 Task: Formula fields to calculate the distance
Action: Mouse moved to (565, 673)
Screenshot: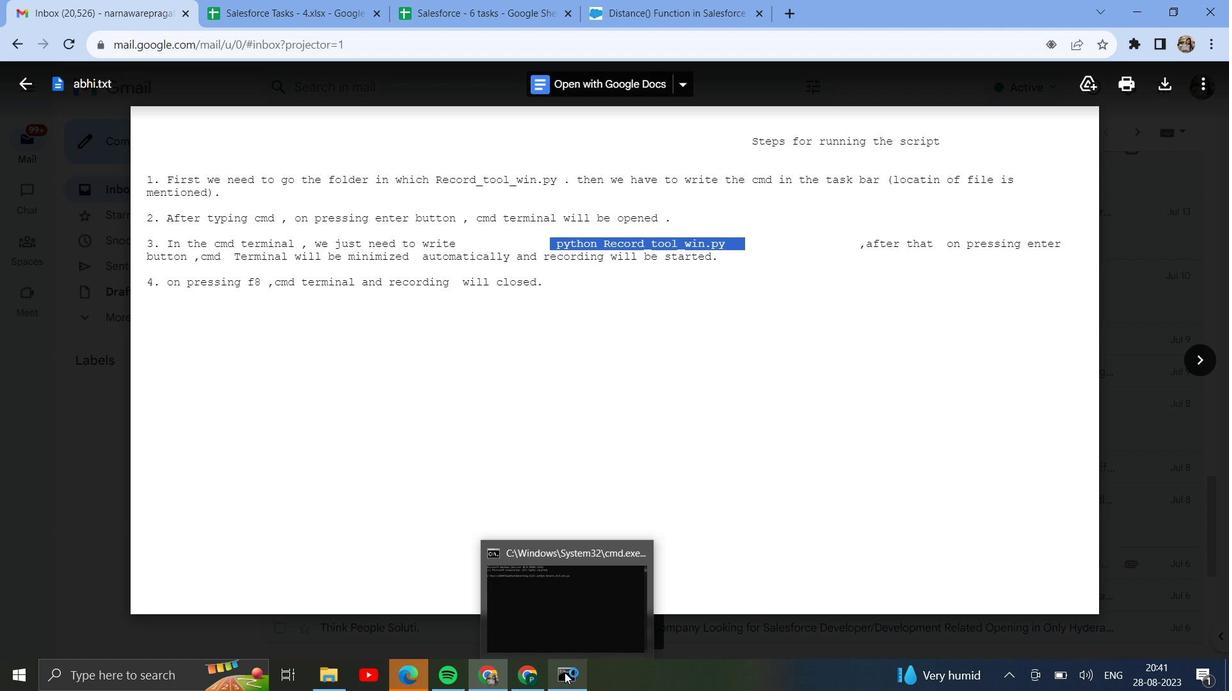 
Action: Mouse pressed left at (565, 673)
Screenshot: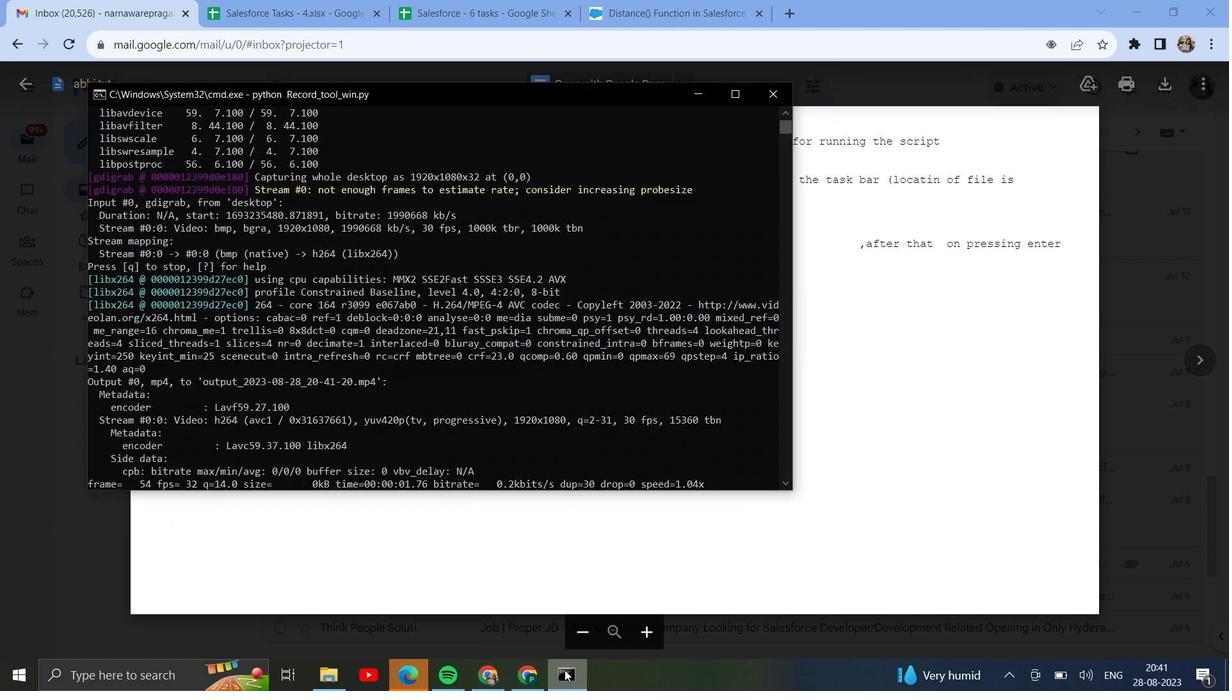 
Action: Mouse moved to (510, 409)
Screenshot: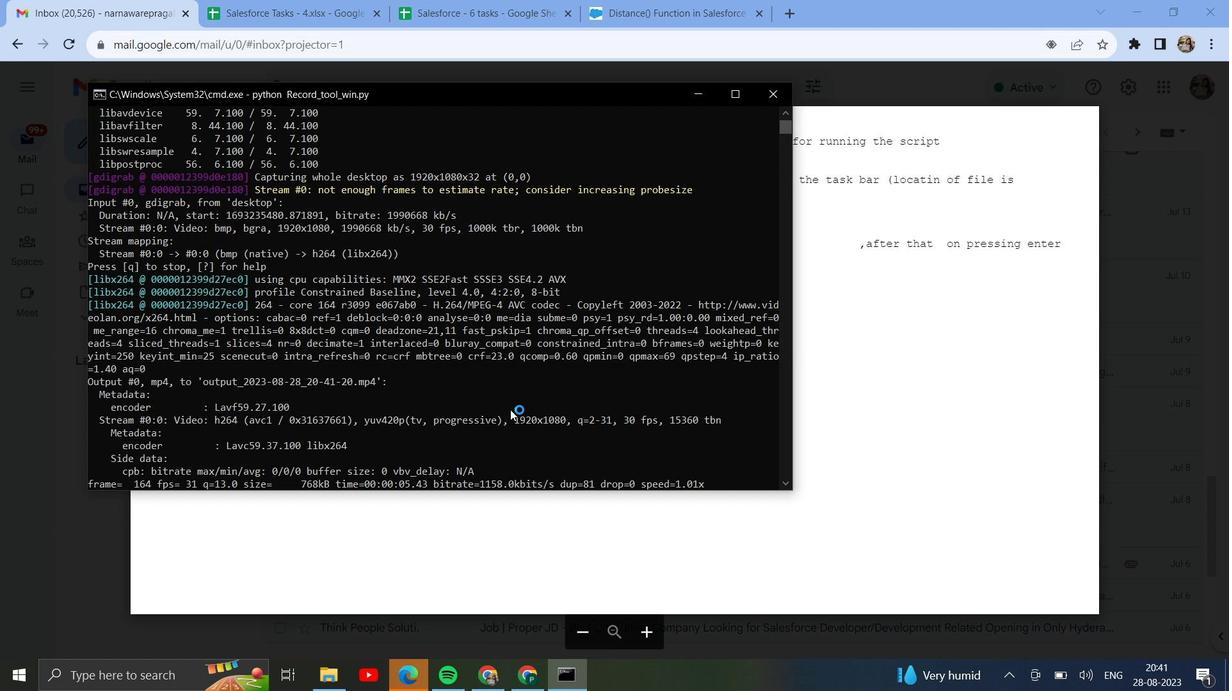 
Action: Mouse scrolled (510, 409) with delta (0, 0)
Screenshot: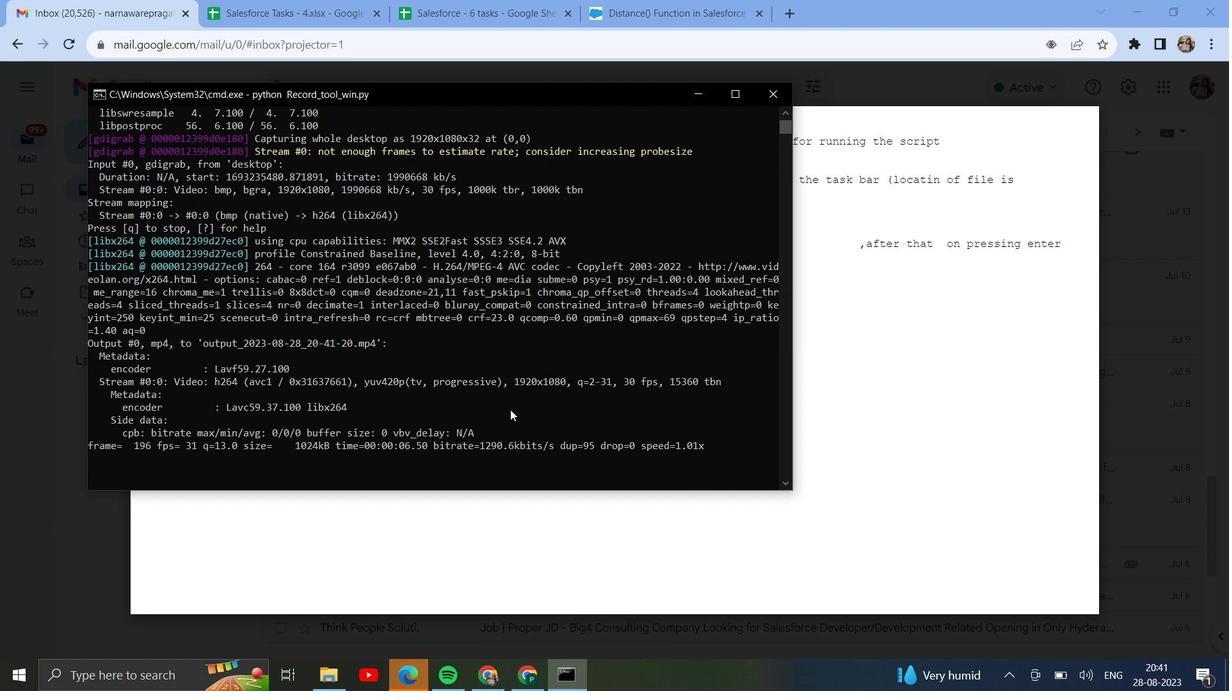 
Action: Mouse moved to (528, 682)
Screenshot: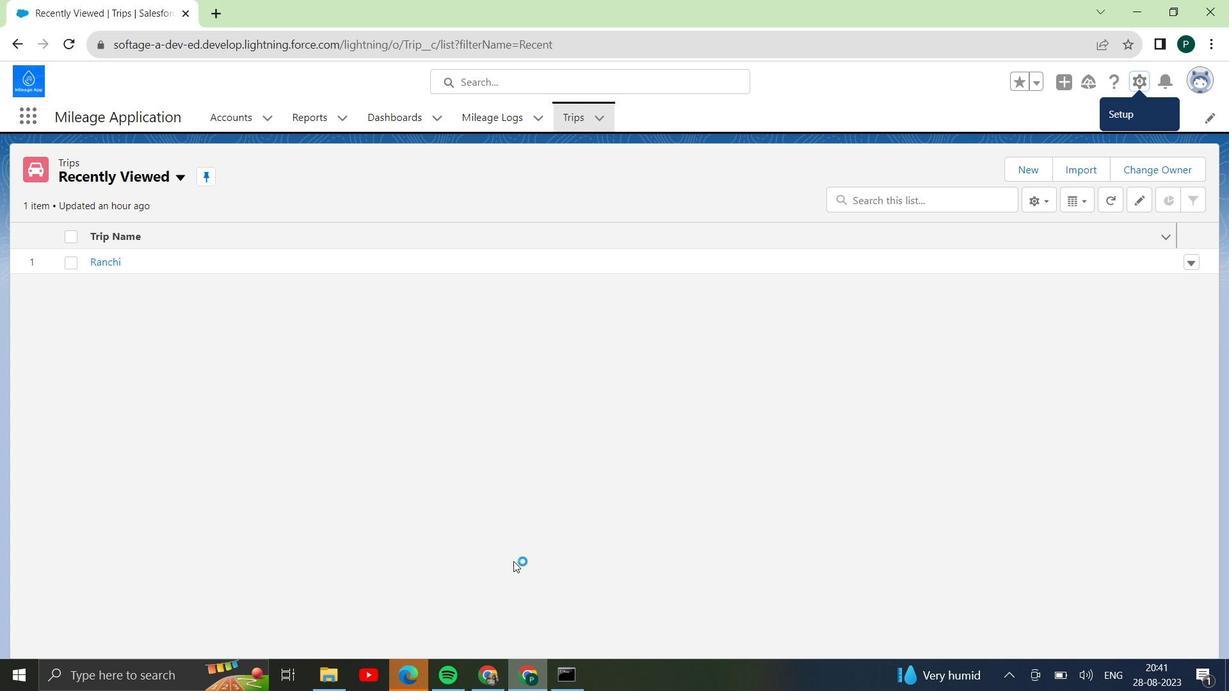 
Action: Mouse pressed left at (528, 682)
Screenshot: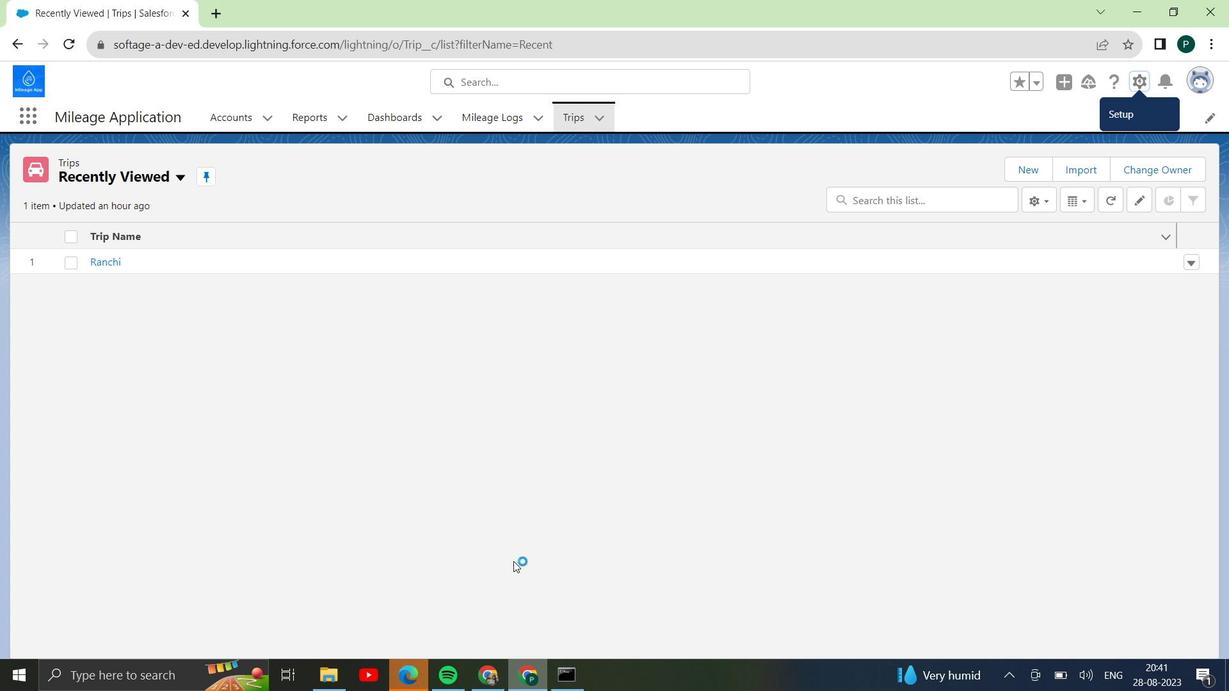 
Action: Mouse moved to (1127, 83)
Screenshot: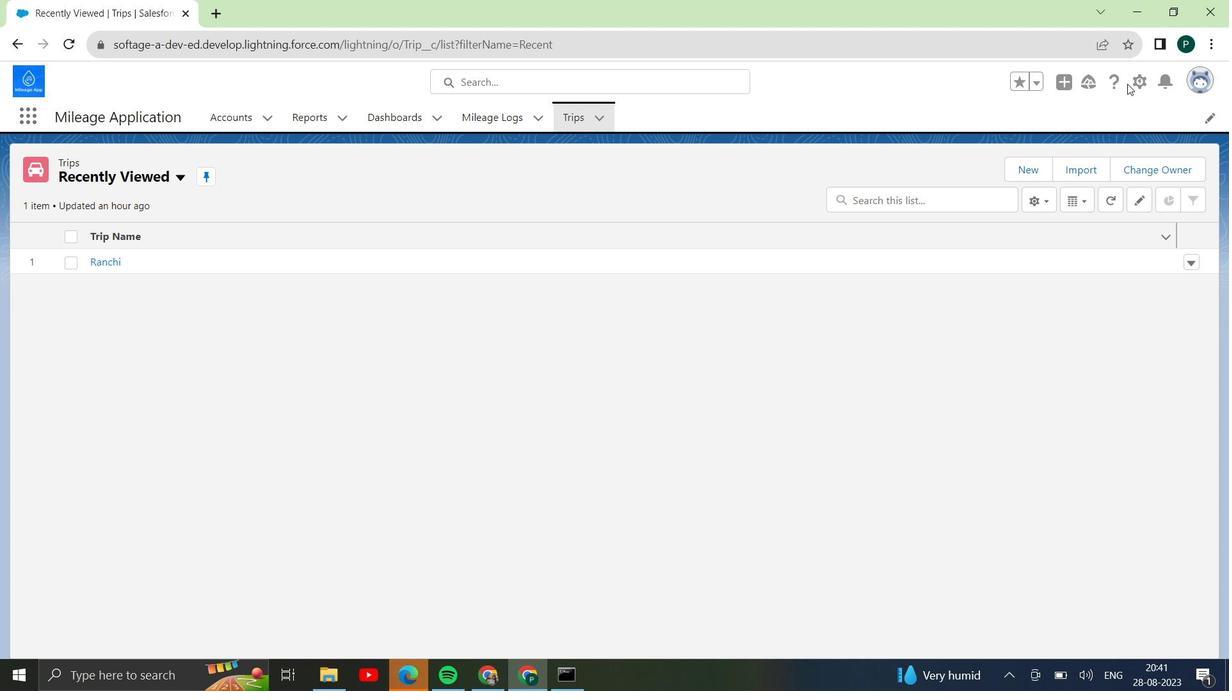 
Action: Mouse pressed left at (1127, 83)
Screenshot: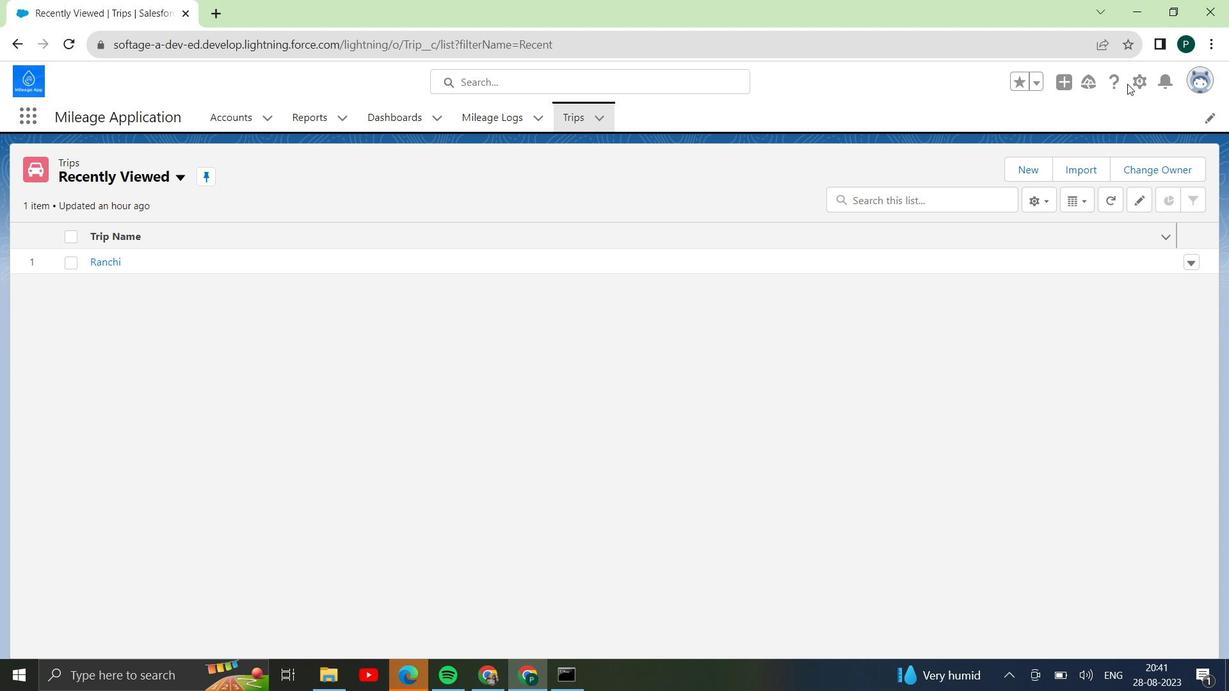 
Action: Mouse moved to (1143, 85)
Screenshot: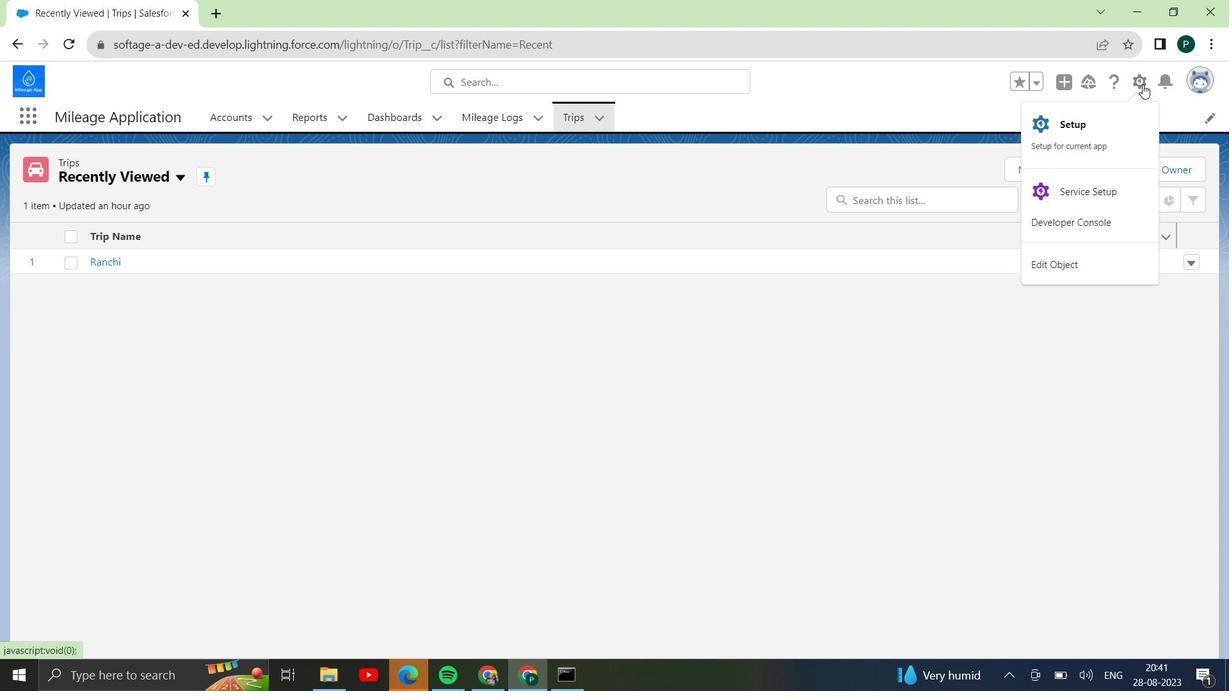 
Action: Mouse pressed left at (1143, 85)
Screenshot: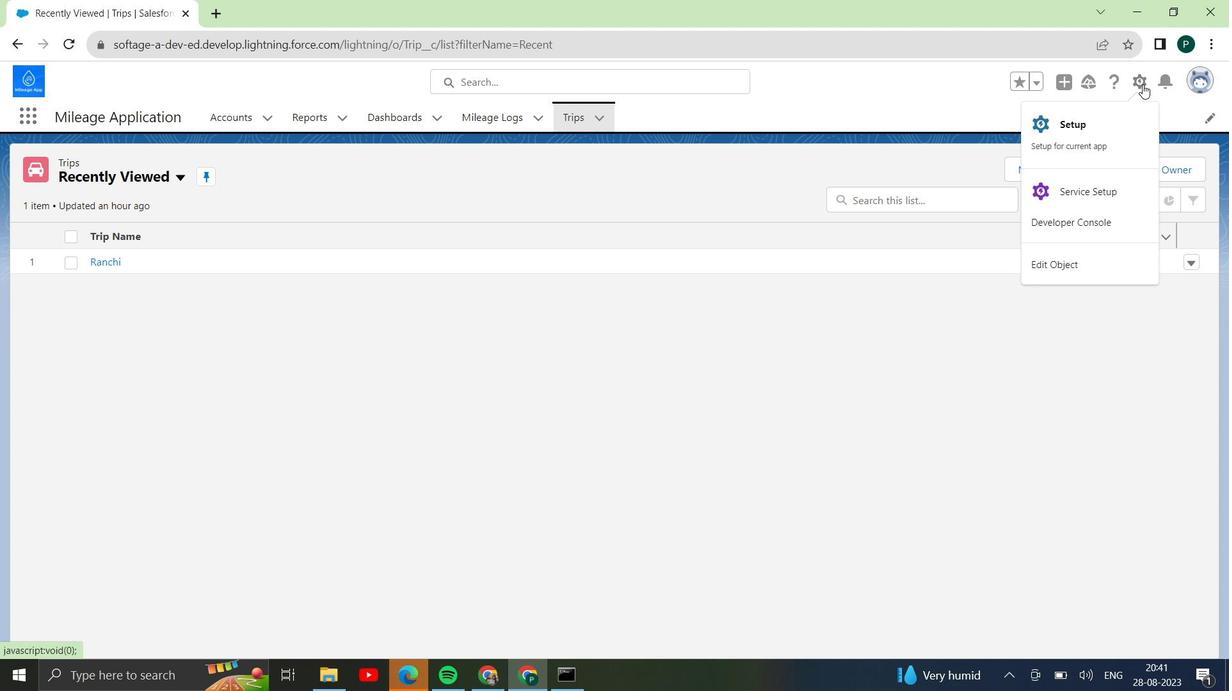 
Action: Mouse moved to (1059, 187)
Screenshot: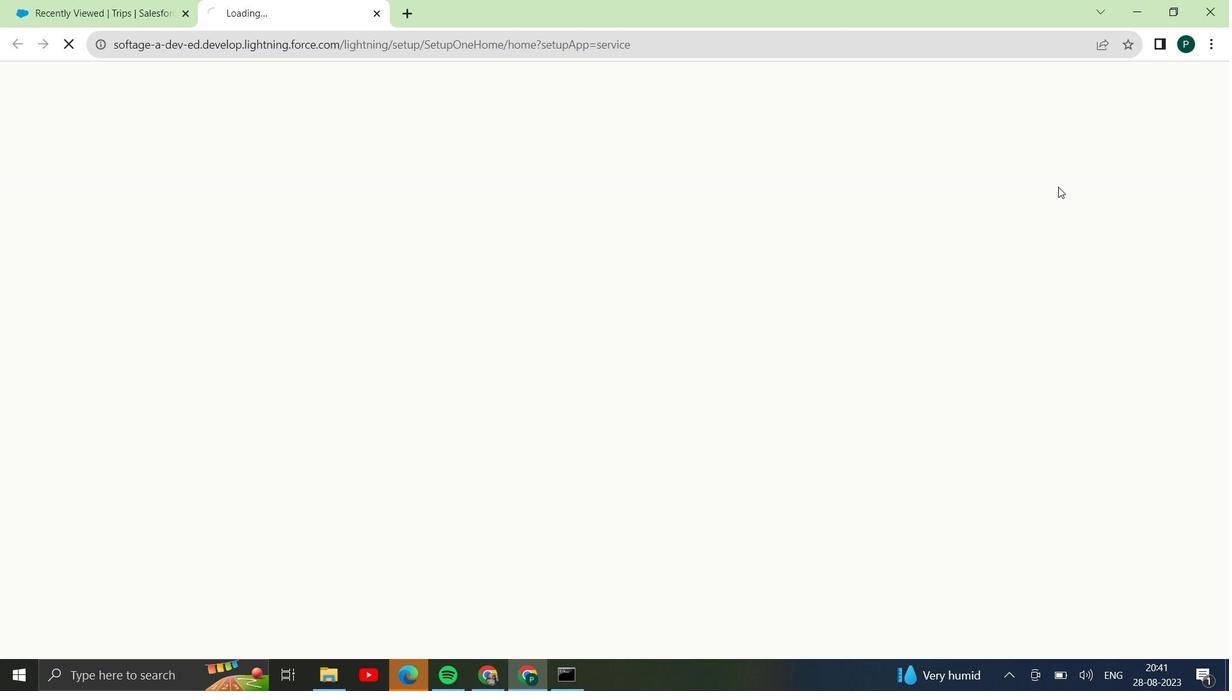 
Action: Mouse pressed left at (1059, 187)
Screenshot: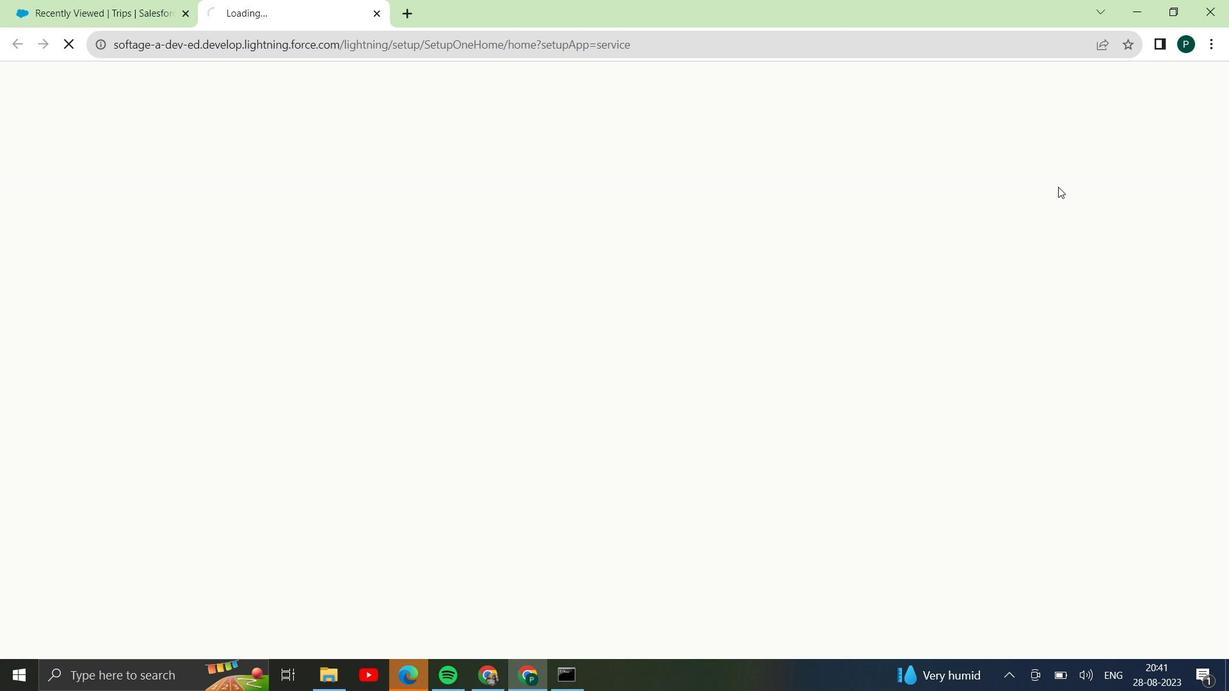 
Action: Mouse moved to (255, 122)
Screenshot: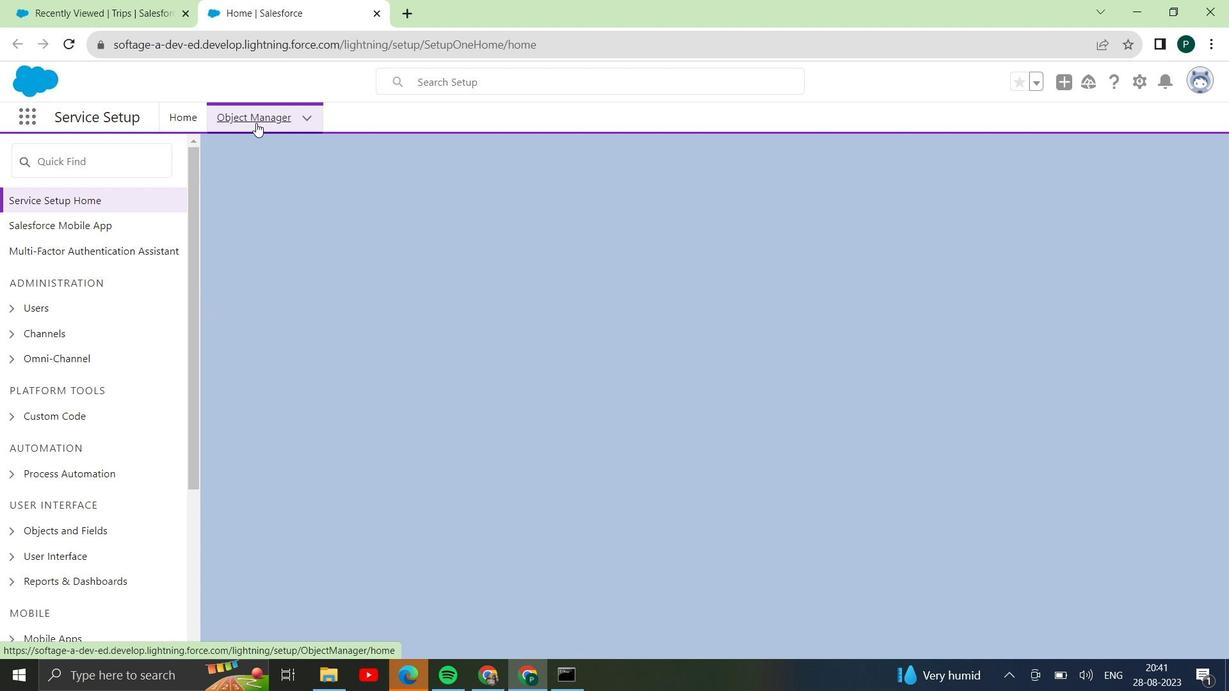 
Action: Mouse pressed left at (255, 122)
Screenshot: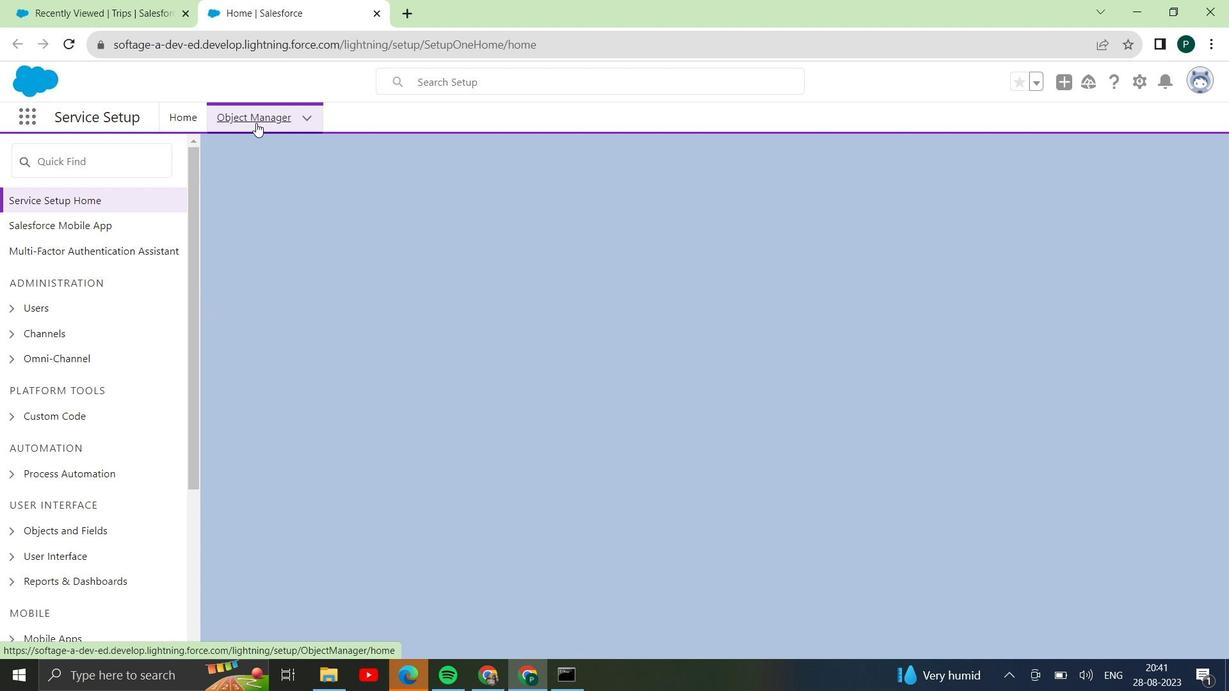 
Action: Mouse moved to (137, 17)
Screenshot: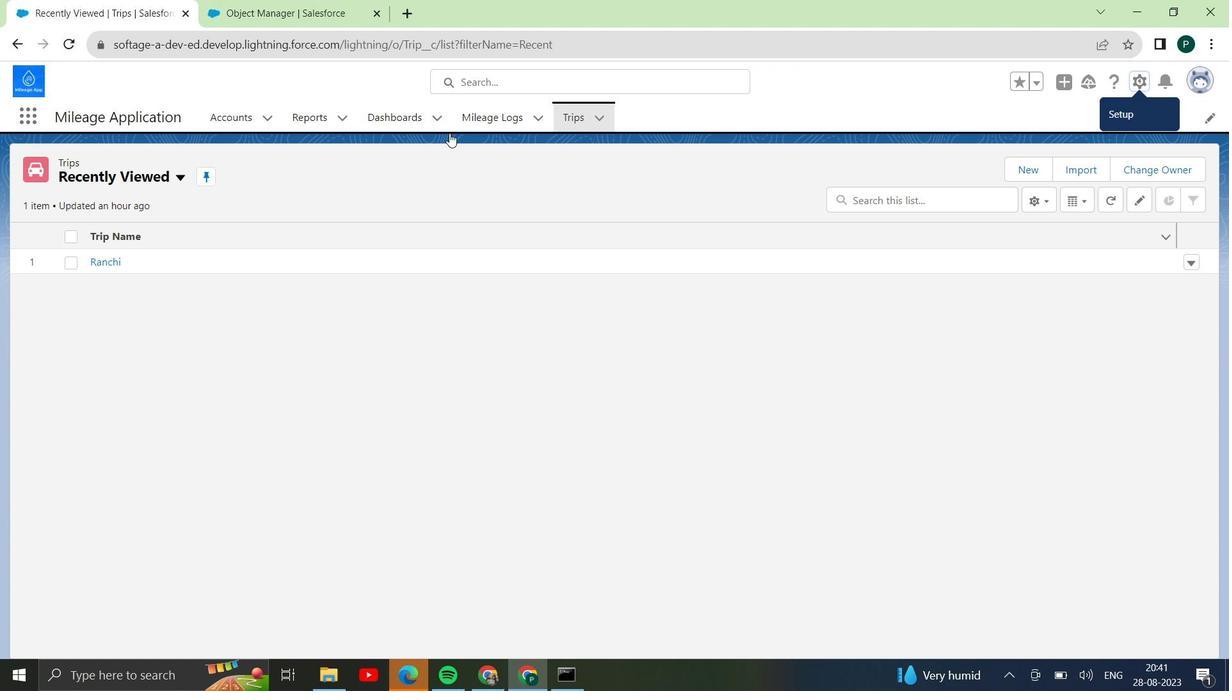 
Action: Mouse pressed left at (137, 17)
Screenshot: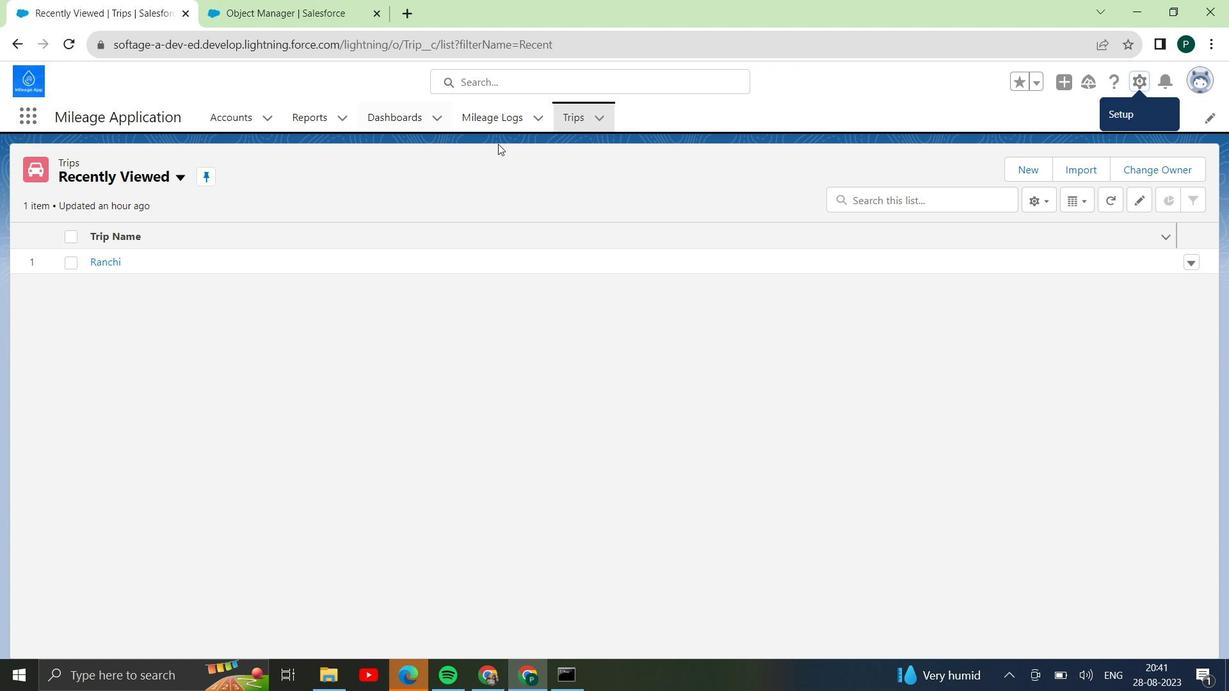 
Action: Mouse moved to (491, 119)
Screenshot: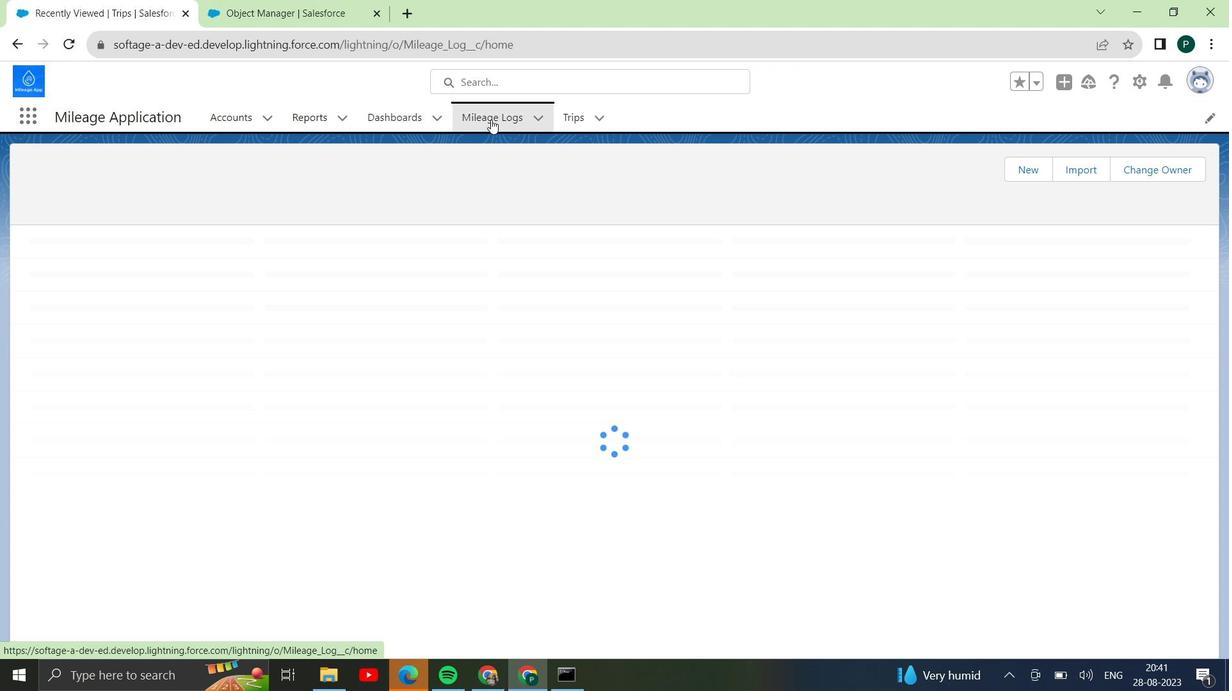 
Action: Mouse pressed left at (491, 119)
Screenshot: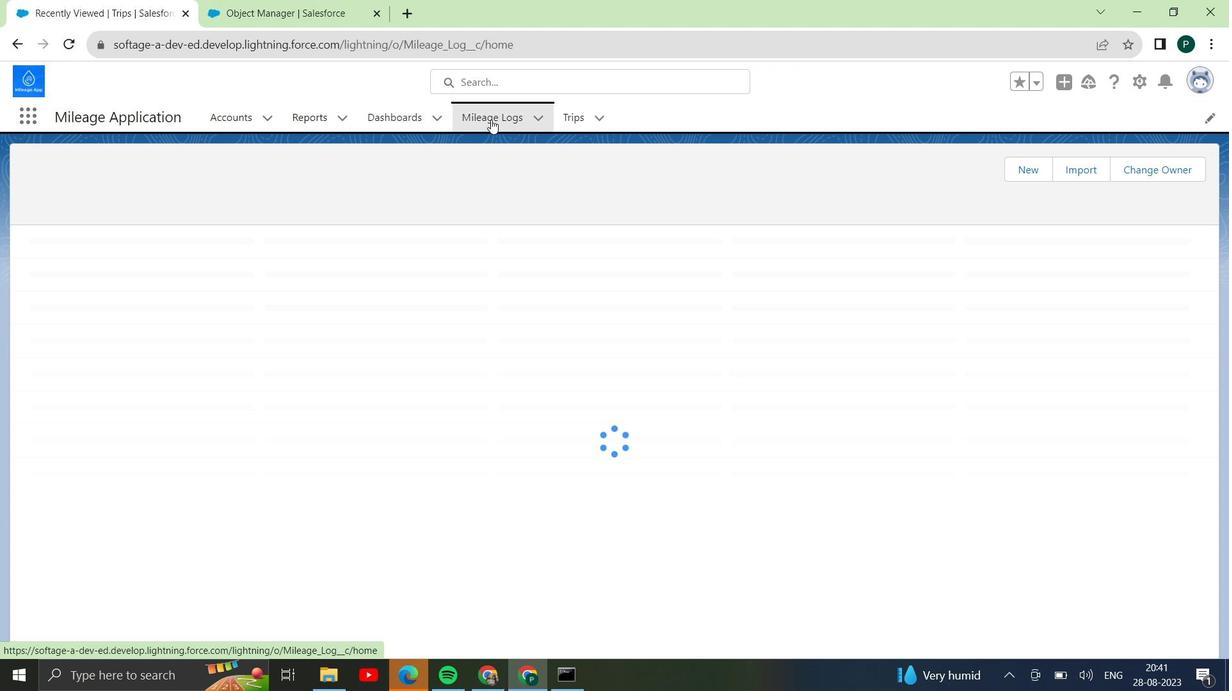 
Action: Mouse moved to (180, 176)
Screenshot: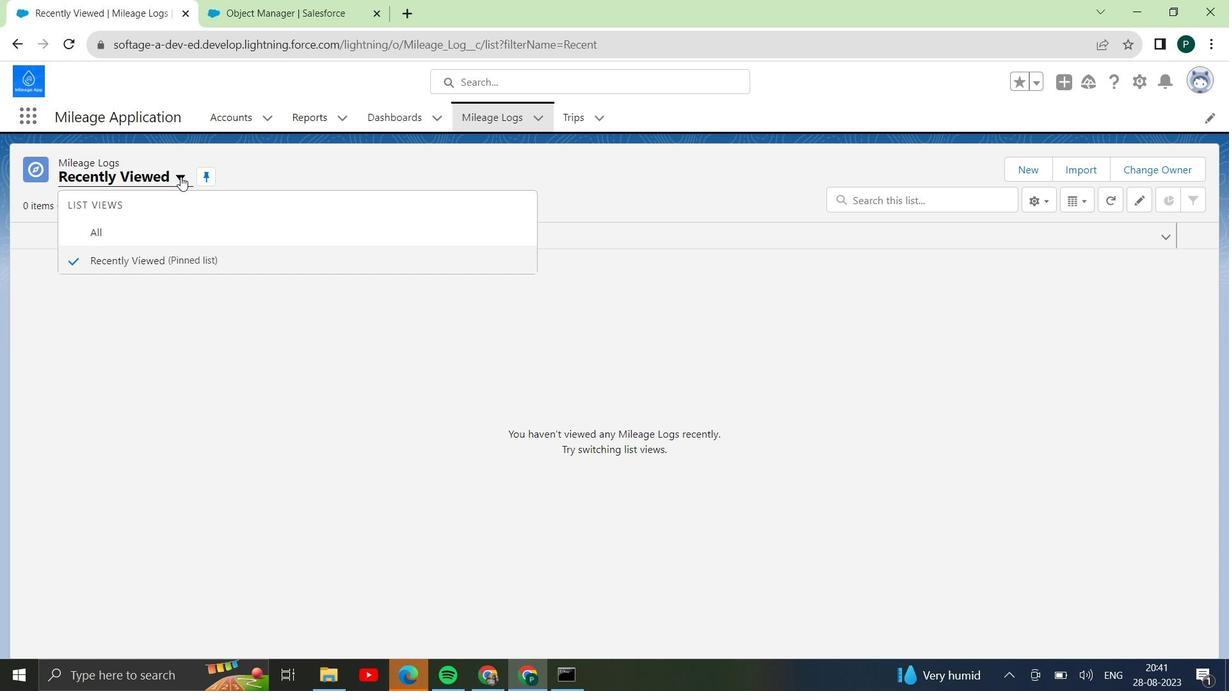 
Action: Mouse pressed left at (180, 176)
Screenshot: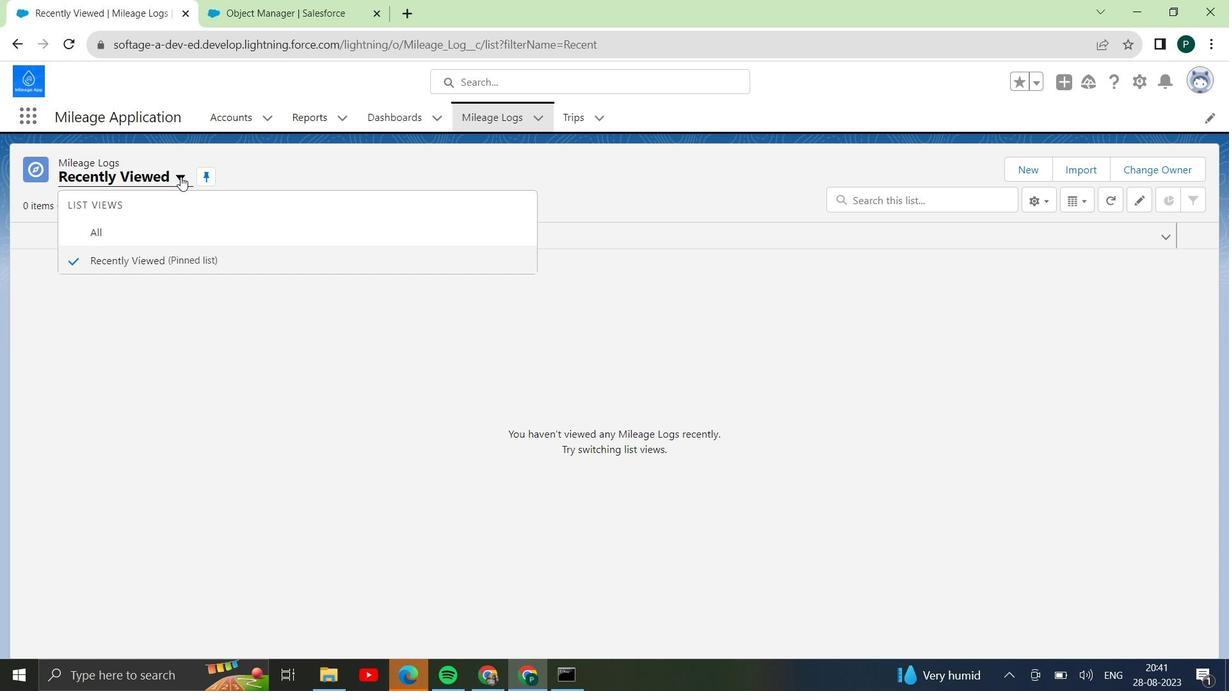 
Action: Mouse moved to (143, 229)
Screenshot: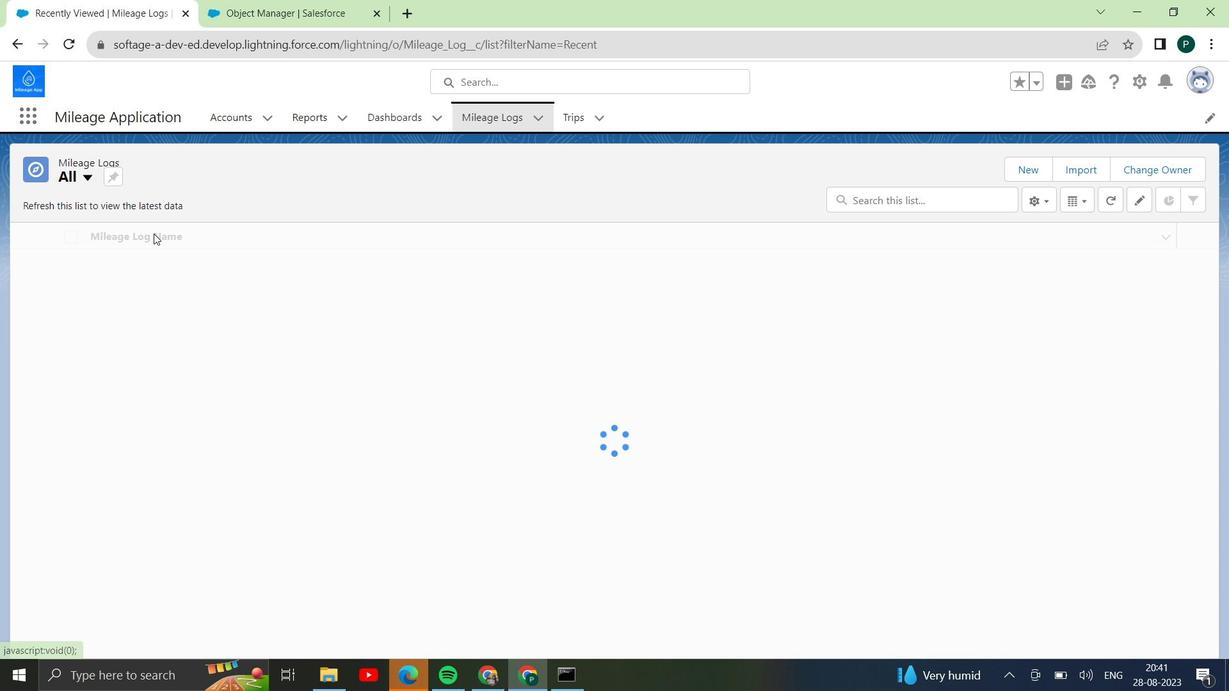 
Action: Mouse pressed left at (143, 229)
Screenshot: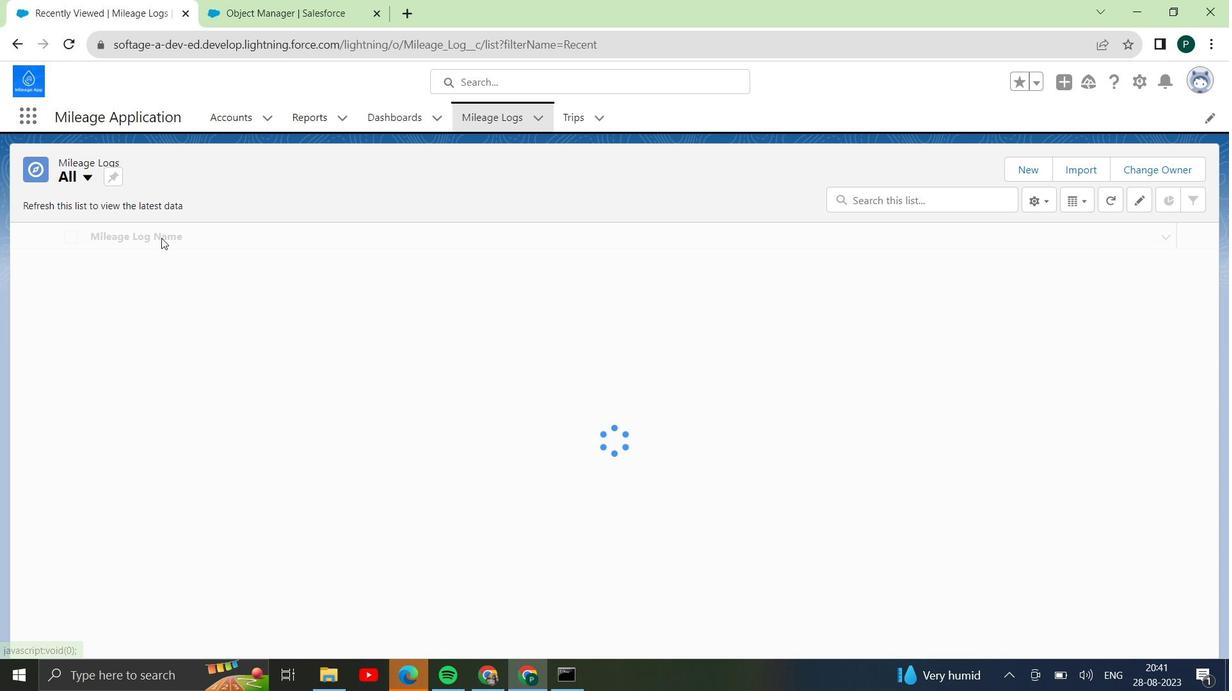 
Action: Mouse moved to (302, 17)
Screenshot: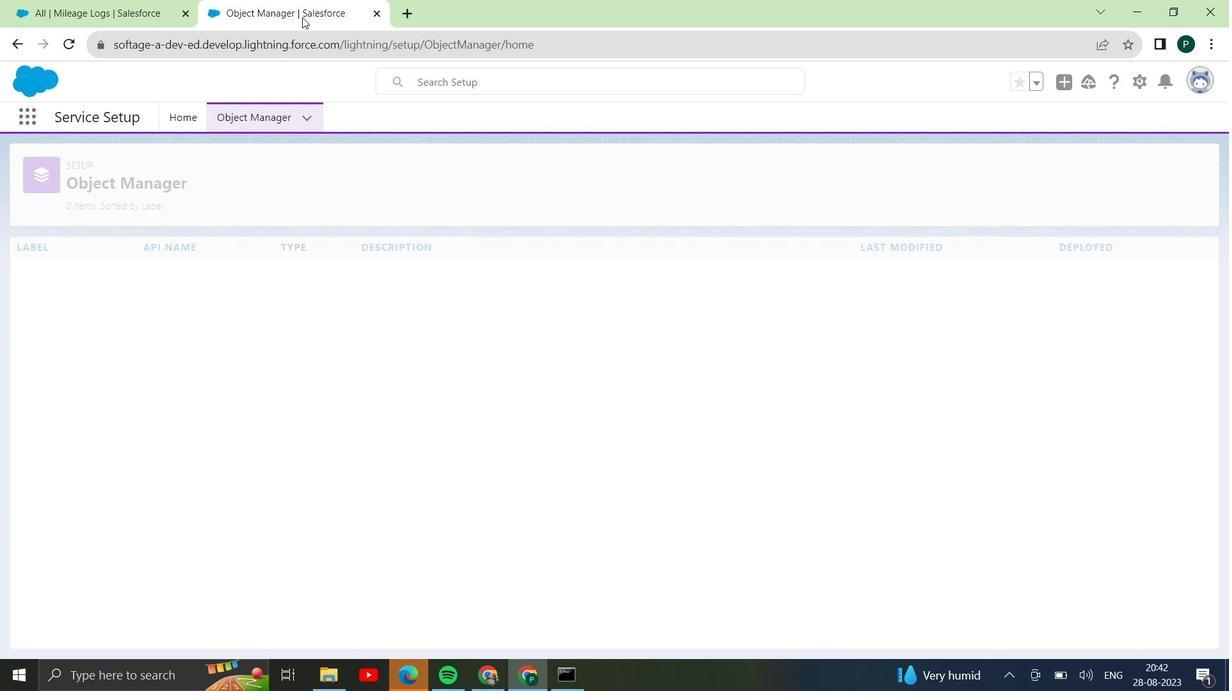 
Action: Mouse pressed left at (302, 17)
Screenshot: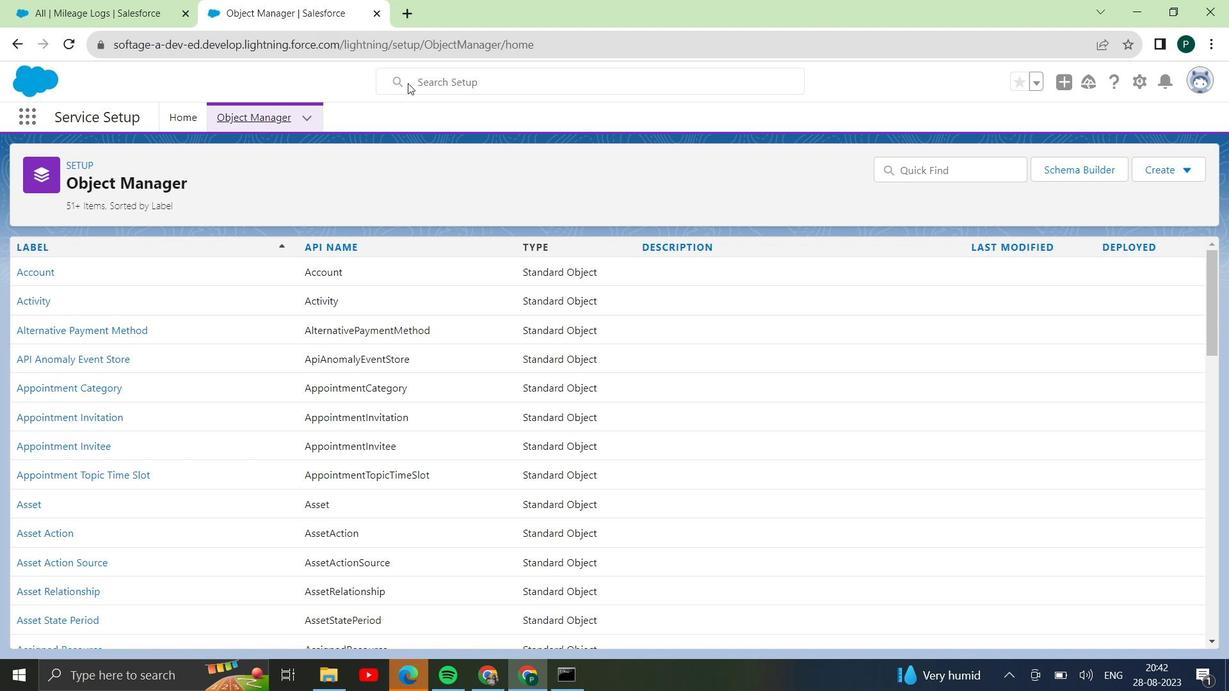 
Action: Mouse moved to (82, 446)
Screenshot: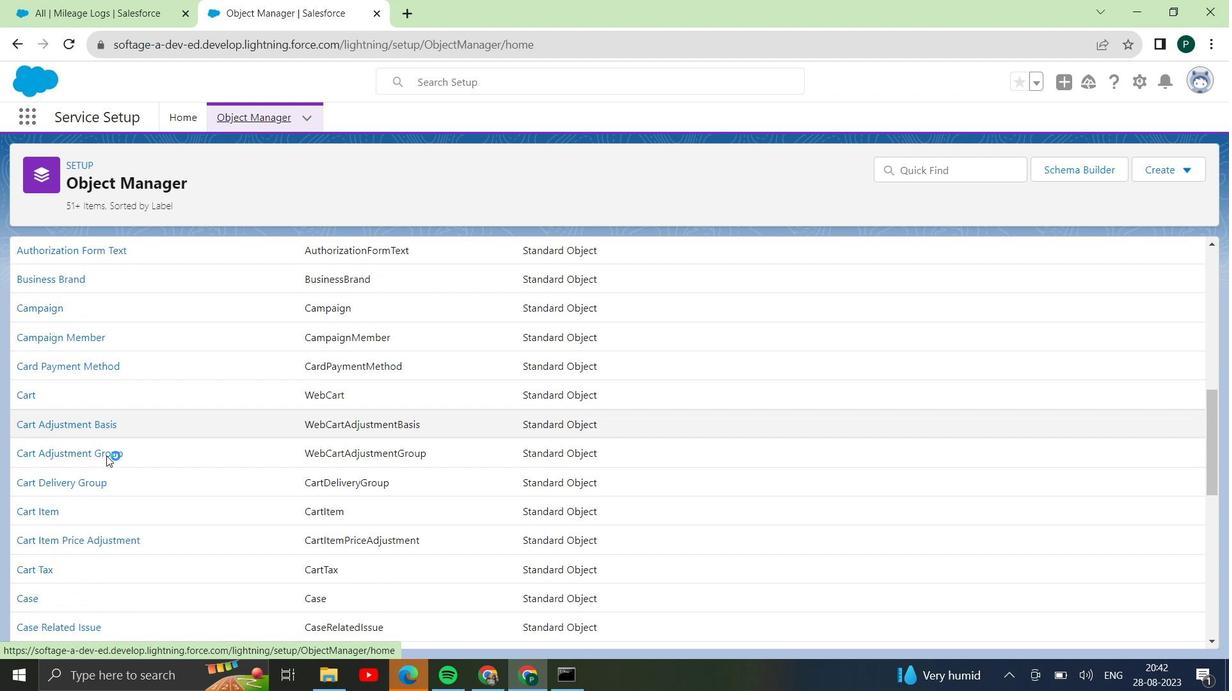 
Action: Mouse scrolled (82, 445) with delta (0, 0)
Screenshot: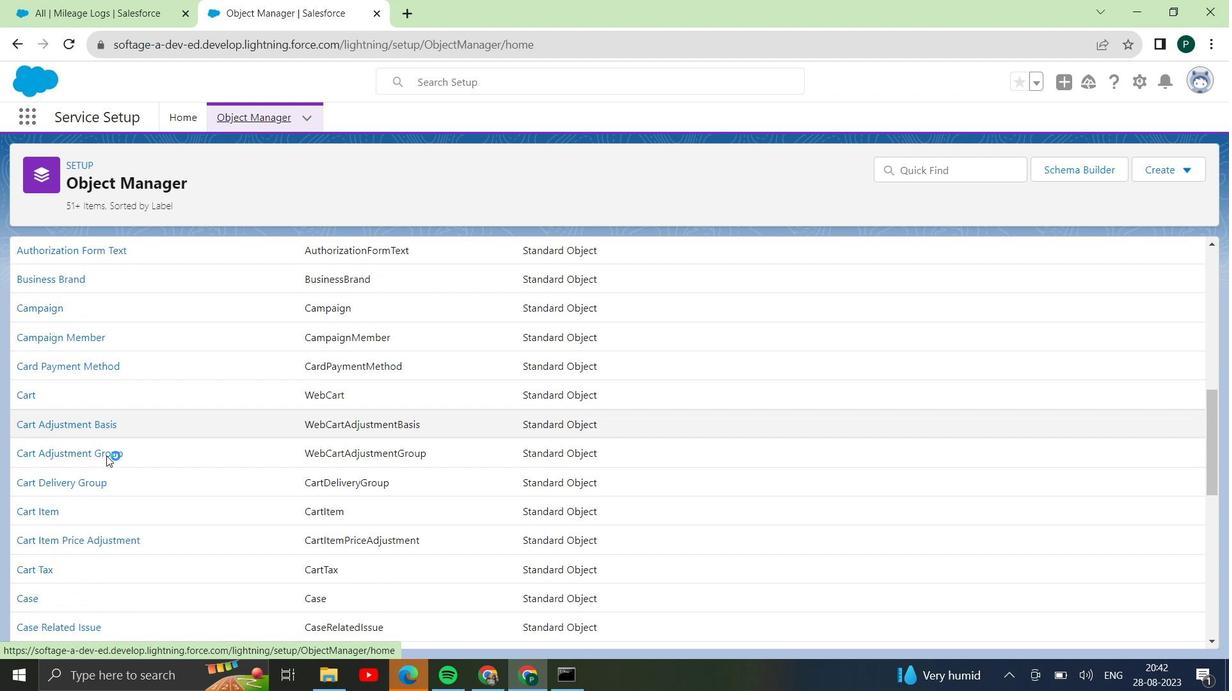 
Action: Mouse moved to (83, 446)
Screenshot: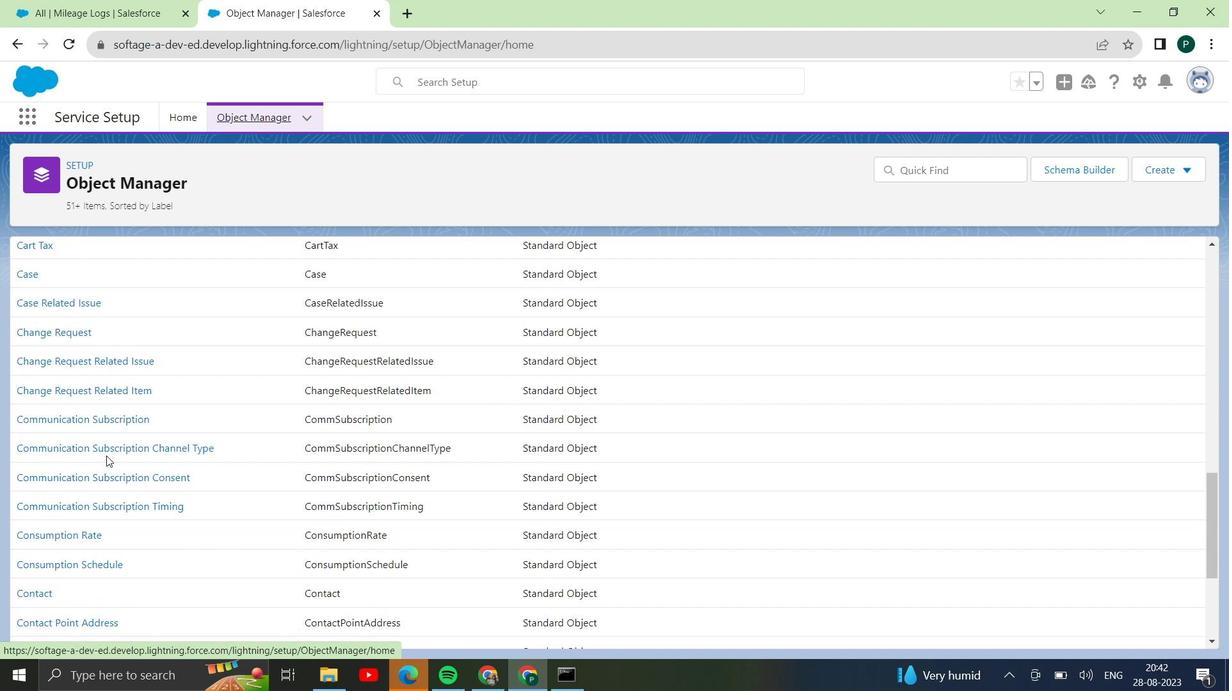 
Action: Mouse scrolled (83, 445) with delta (0, 0)
Screenshot: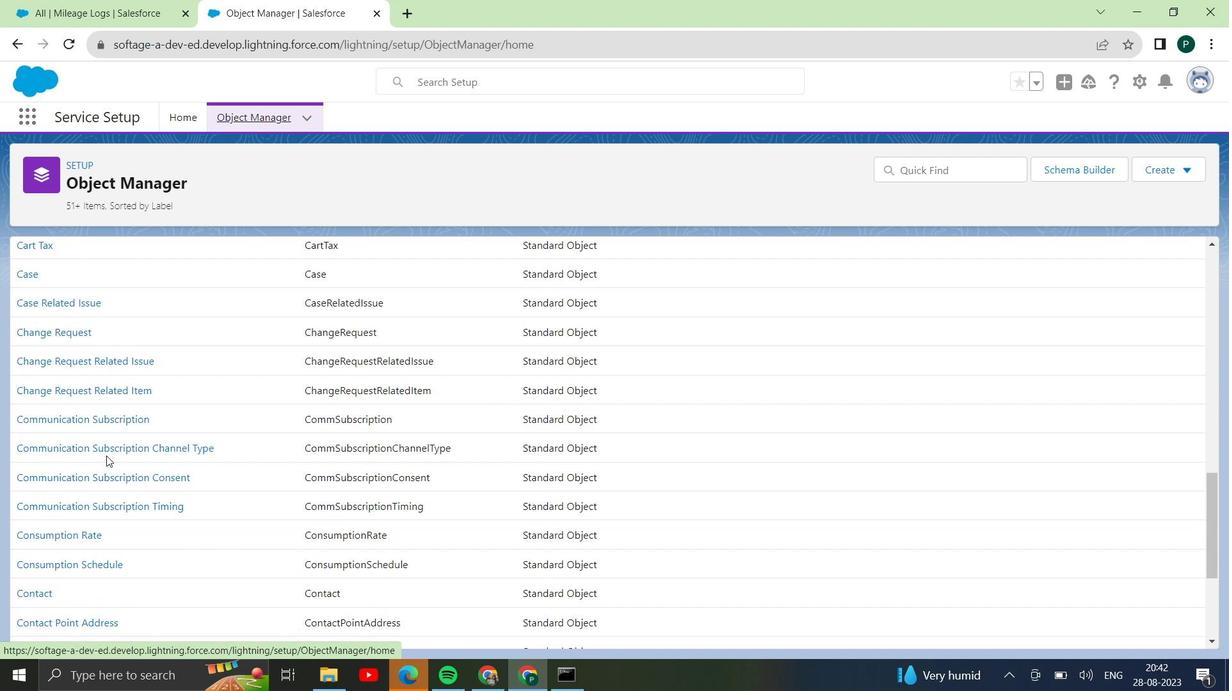 
Action: Mouse scrolled (83, 445) with delta (0, 0)
Screenshot: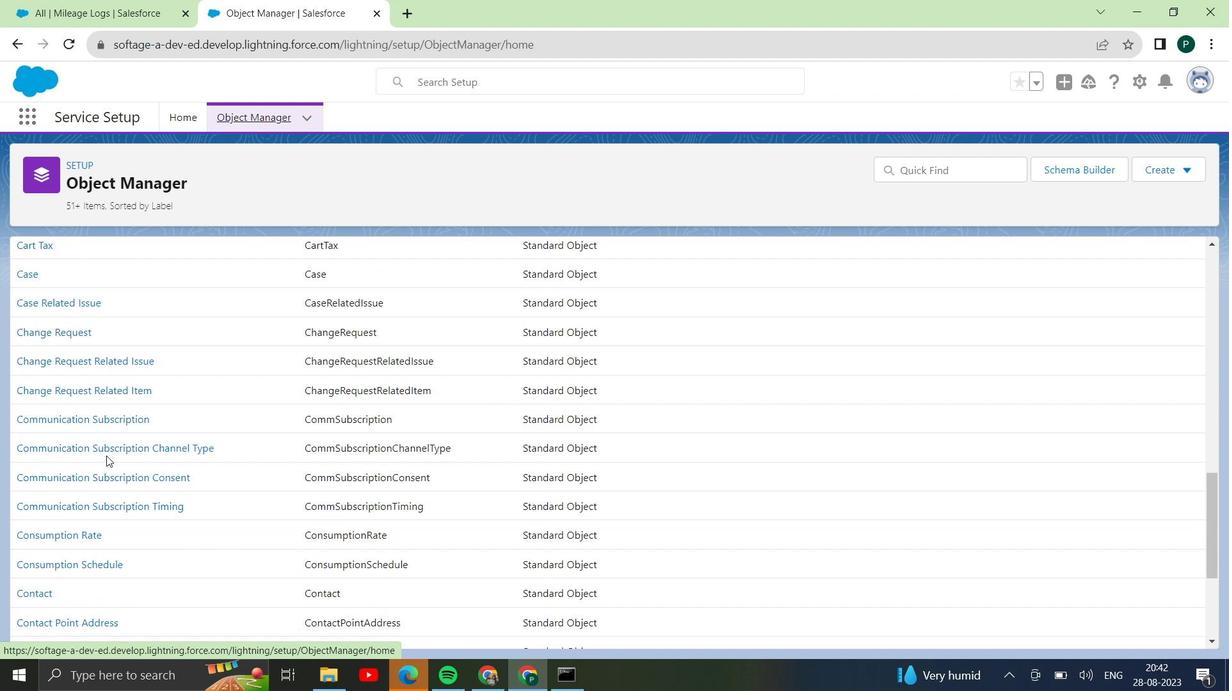 
Action: Mouse moved to (84, 446)
Screenshot: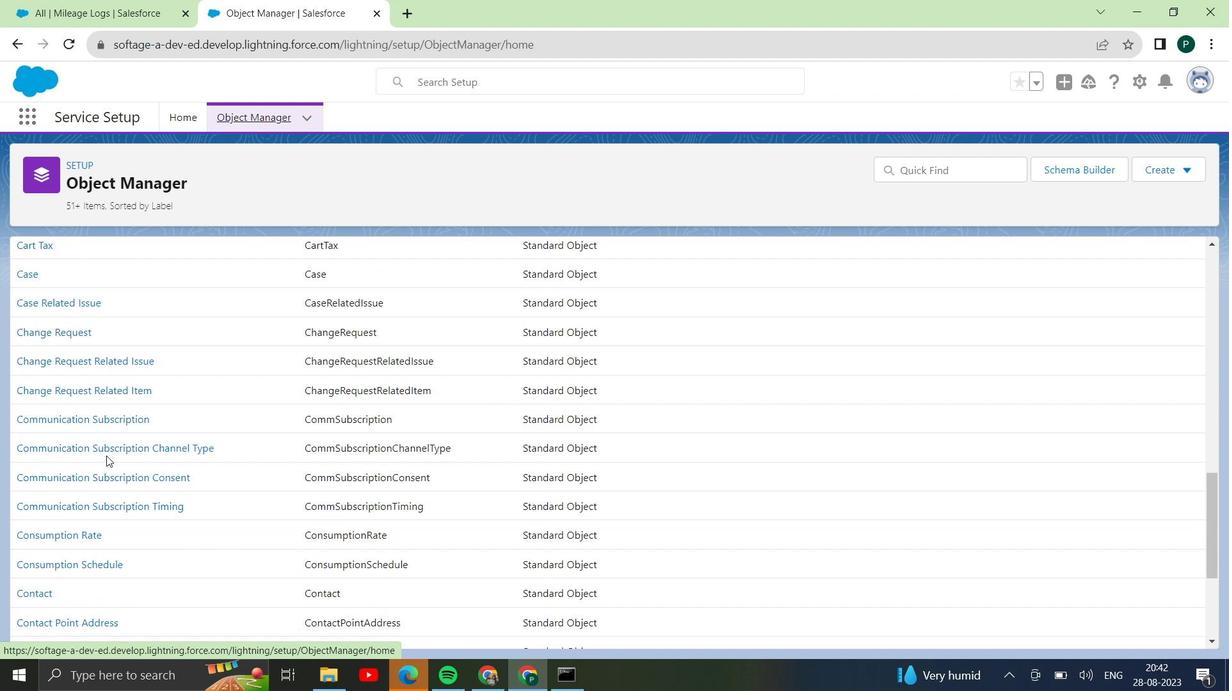 
Action: Mouse scrolled (84, 445) with delta (0, 0)
Screenshot: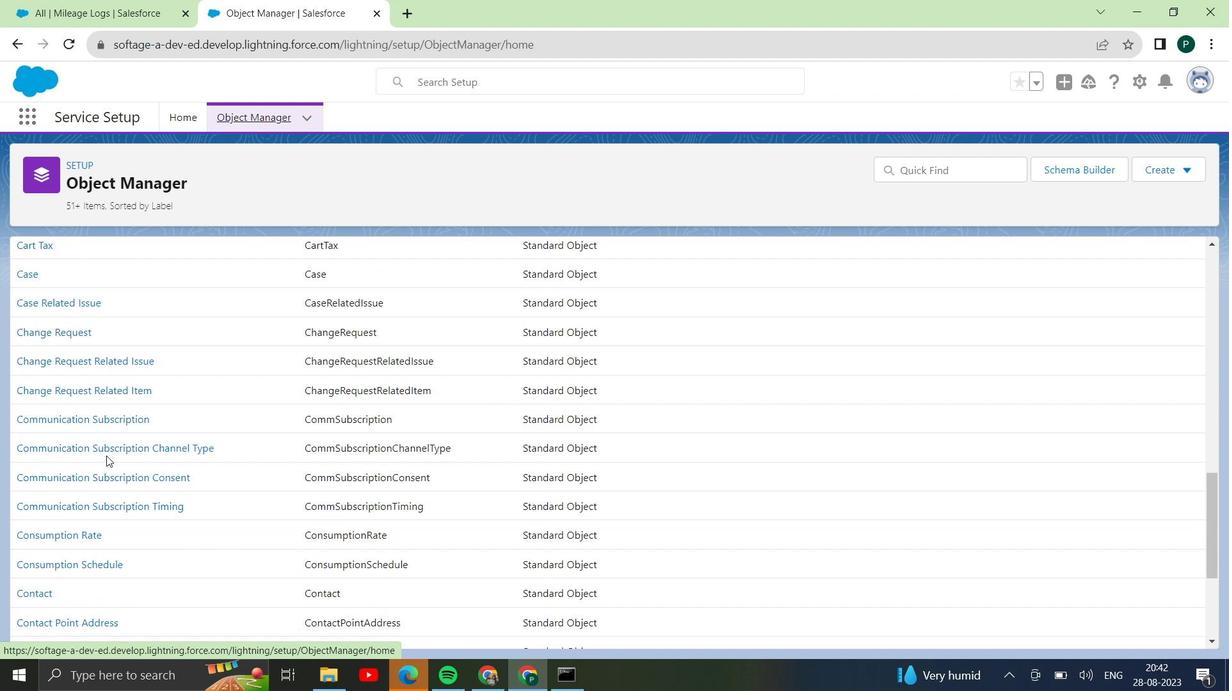 
Action: Mouse scrolled (84, 445) with delta (0, 0)
Screenshot: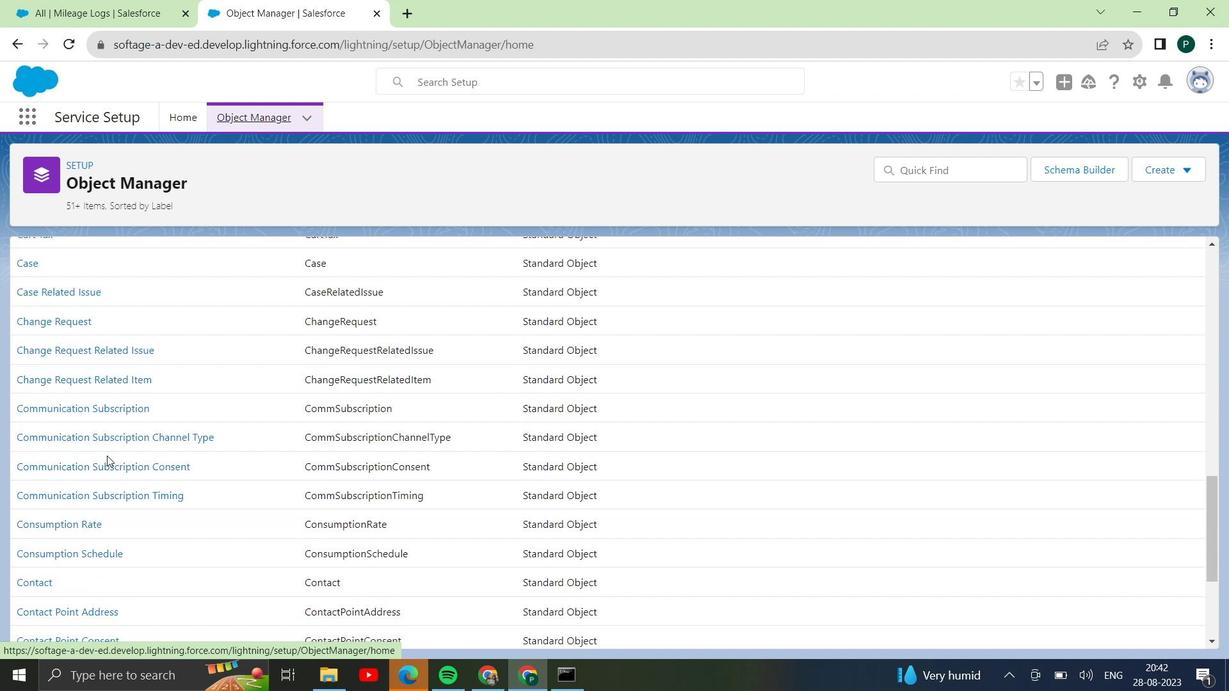 
Action: Mouse scrolled (84, 445) with delta (0, 0)
Screenshot: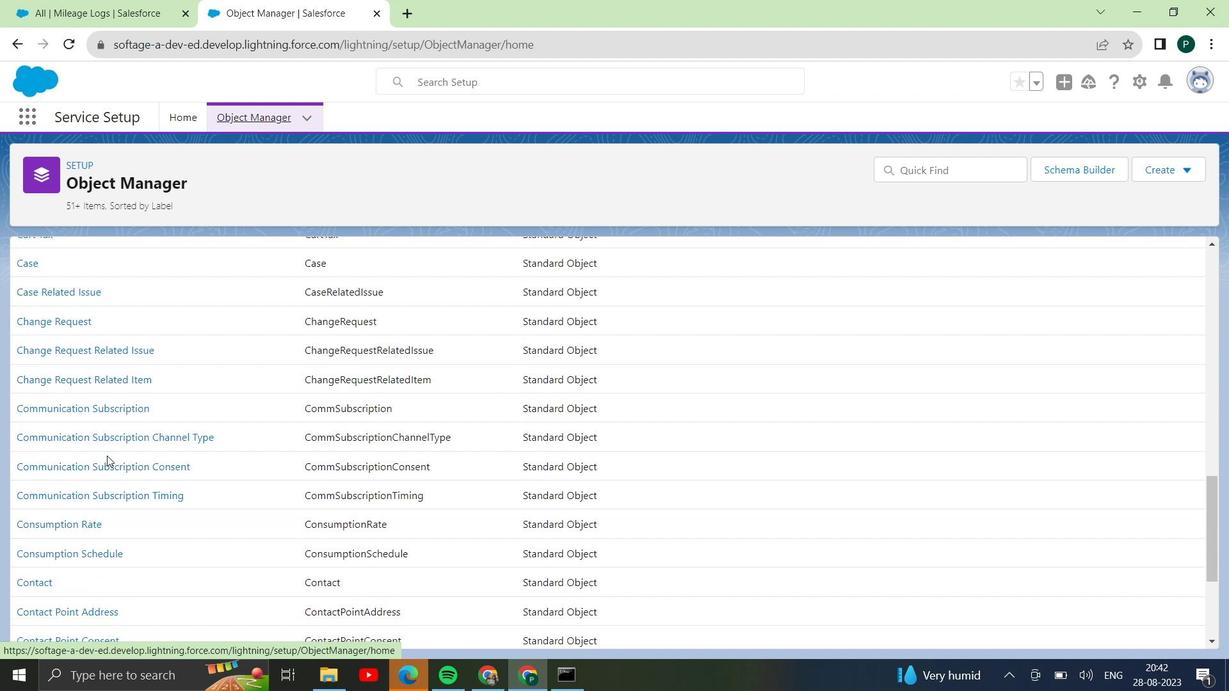 
Action: Mouse moved to (103, 453)
Screenshot: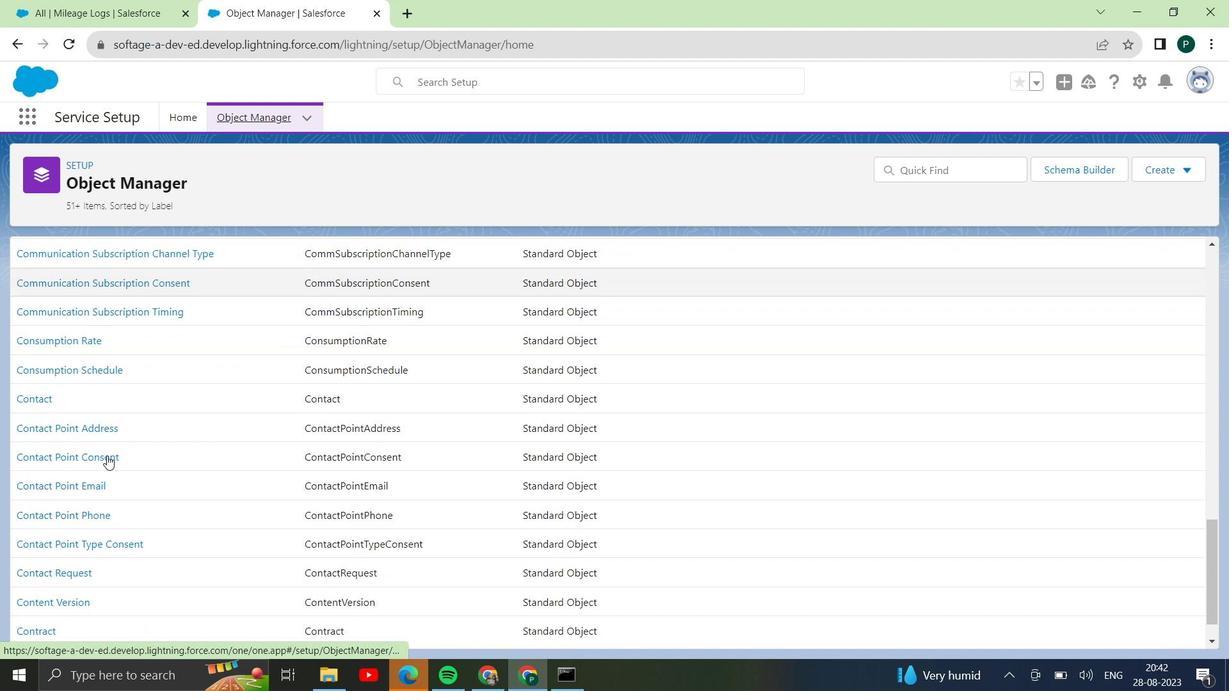 
Action: Mouse scrolled (103, 452) with delta (0, 0)
Screenshot: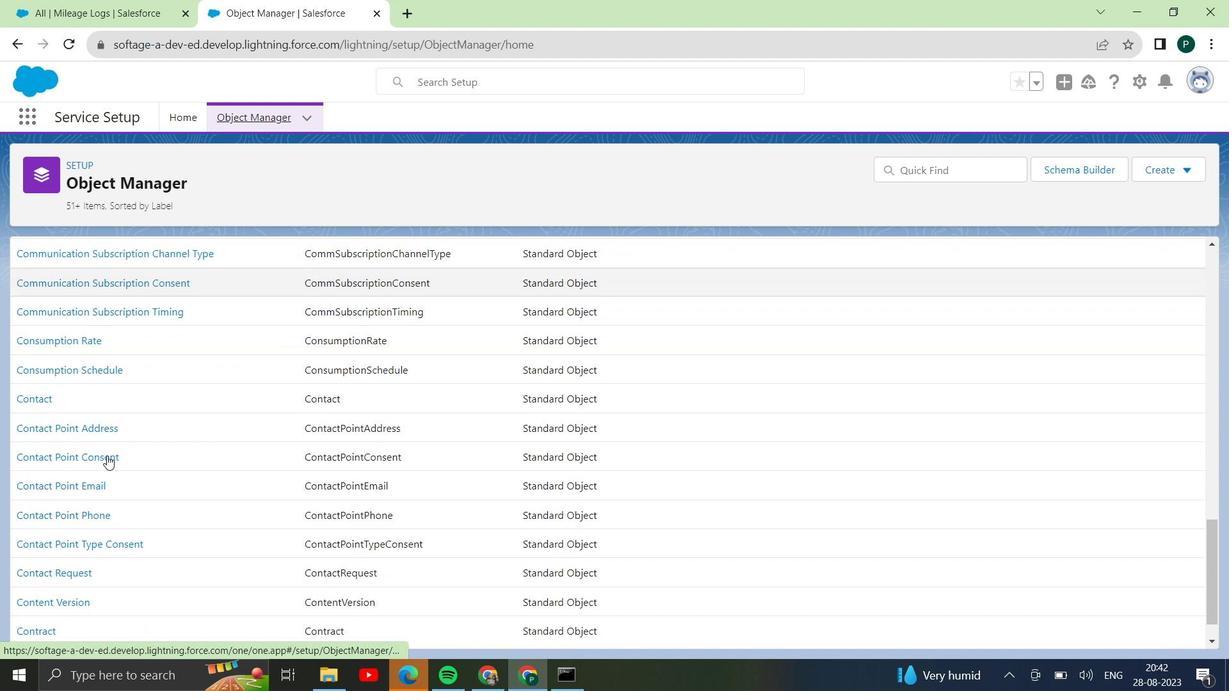 
Action: Mouse moved to (105, 454)
Screenshot: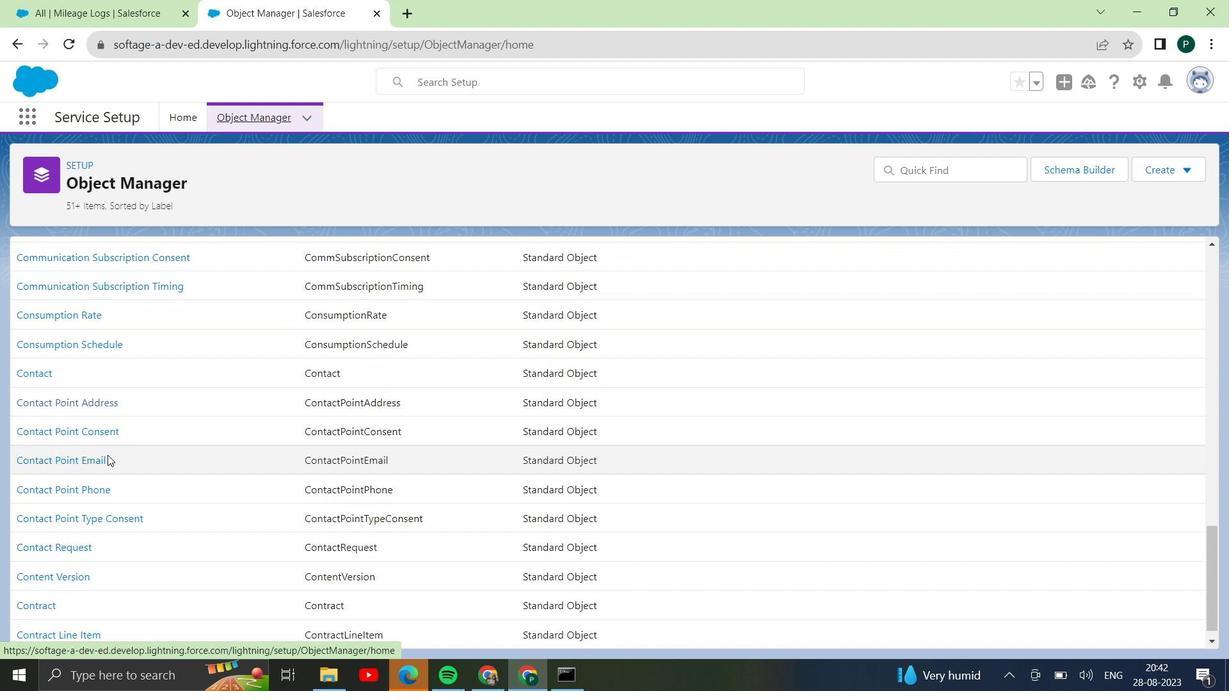 
Action: Mouse scrolled (105, 454) with delta (0, 0)
Screenshot: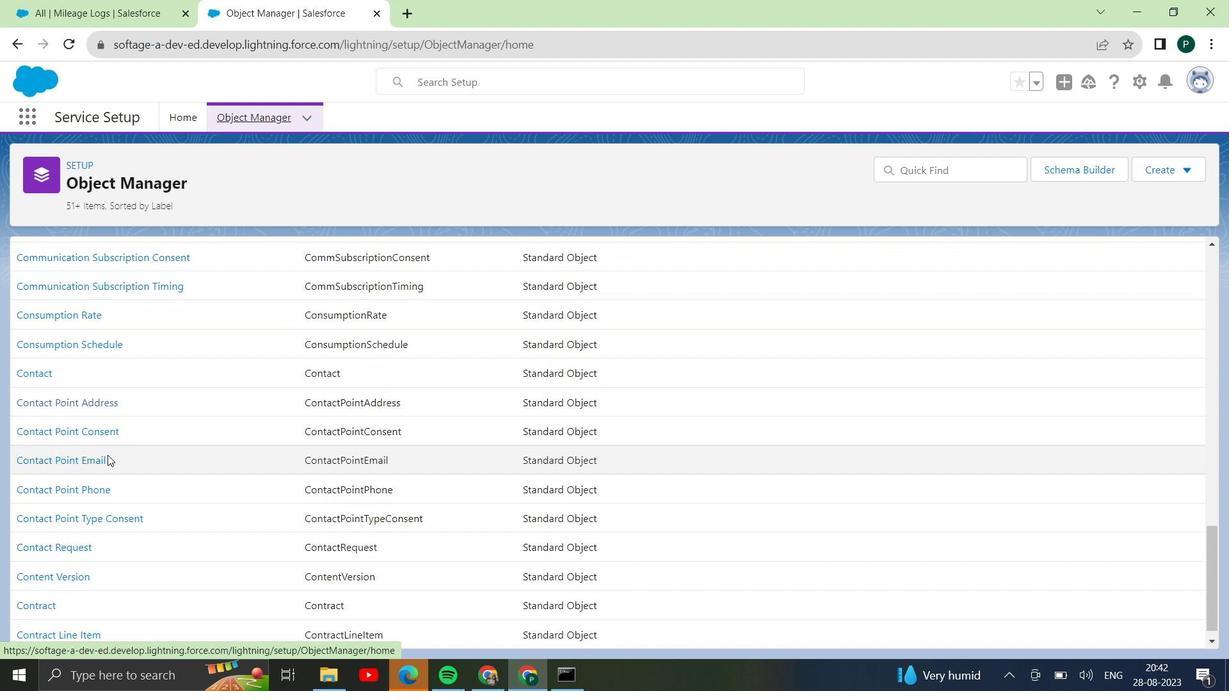 
Action: Mouse moved to (106, 455)
Screenshot: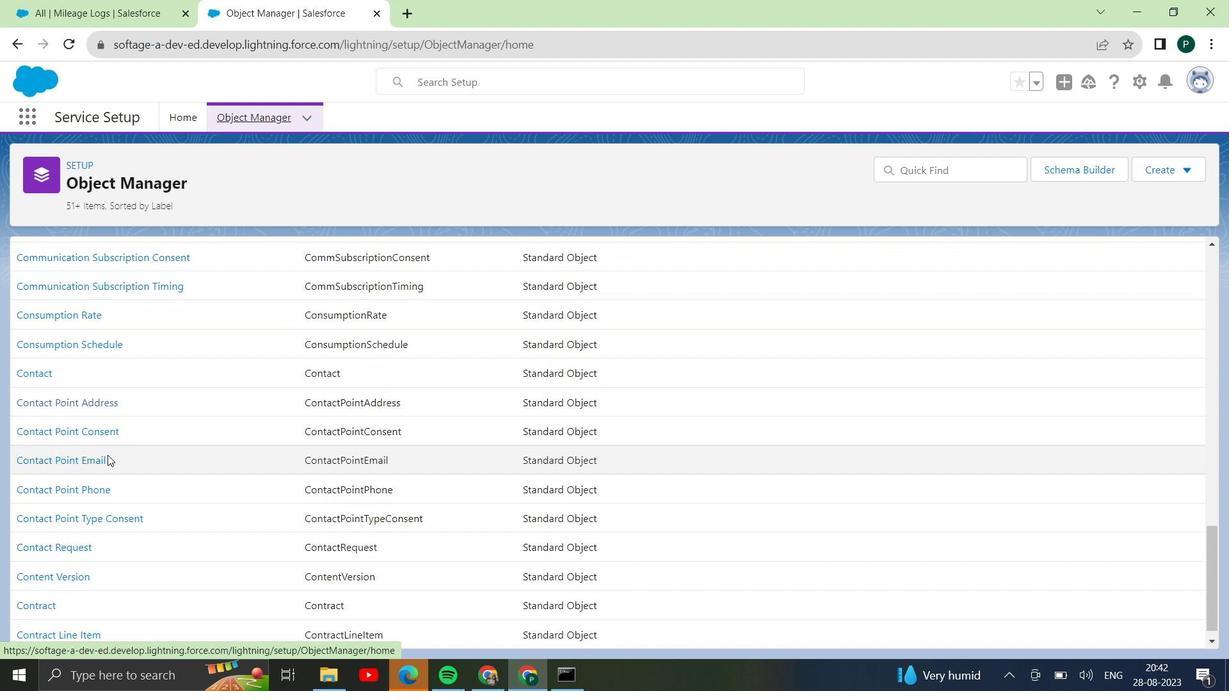 
Action: Mouse scrolled (106, 454) with delta (0, 0)
Screenshot: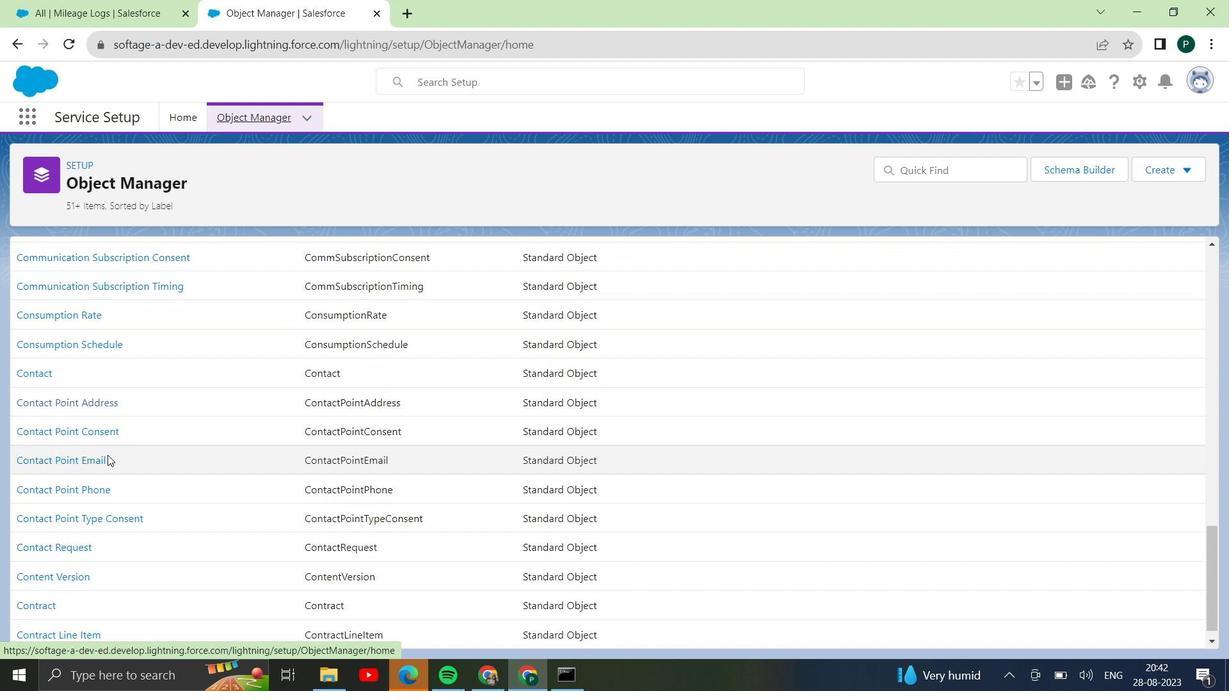 
Action: Mouse scrolled (106, 454) with delta (0, 0)
Screenshot: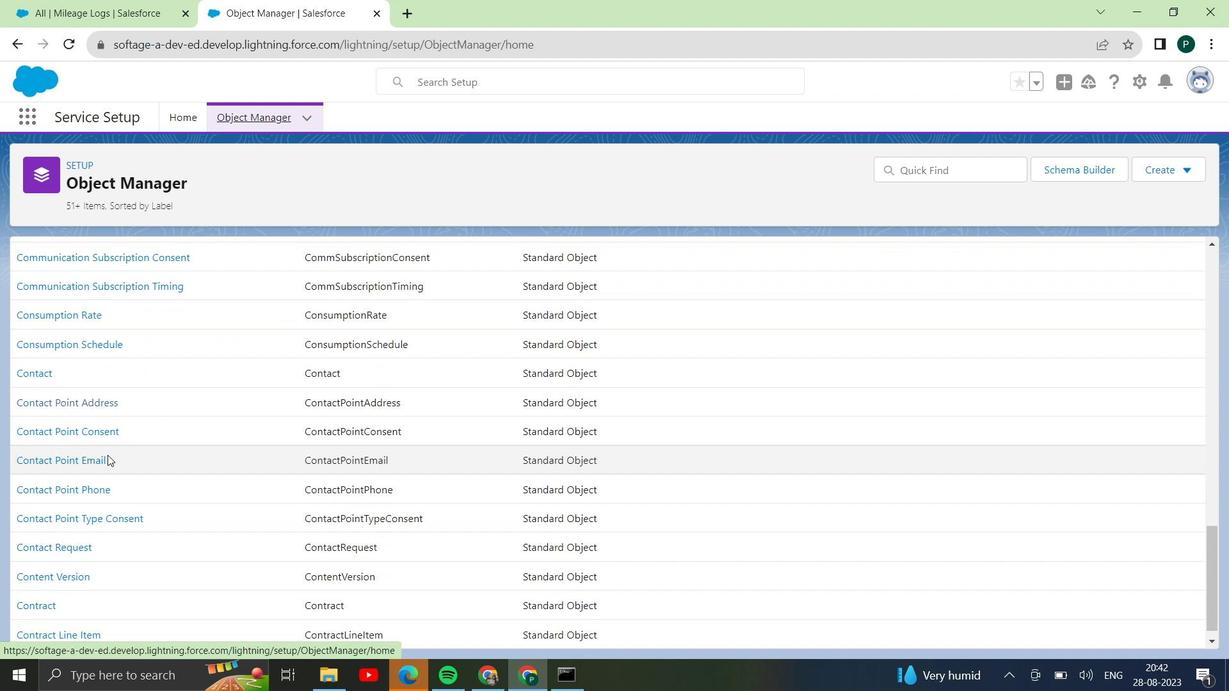 
Action: Mouse moved to (106, 456)
Screenshot: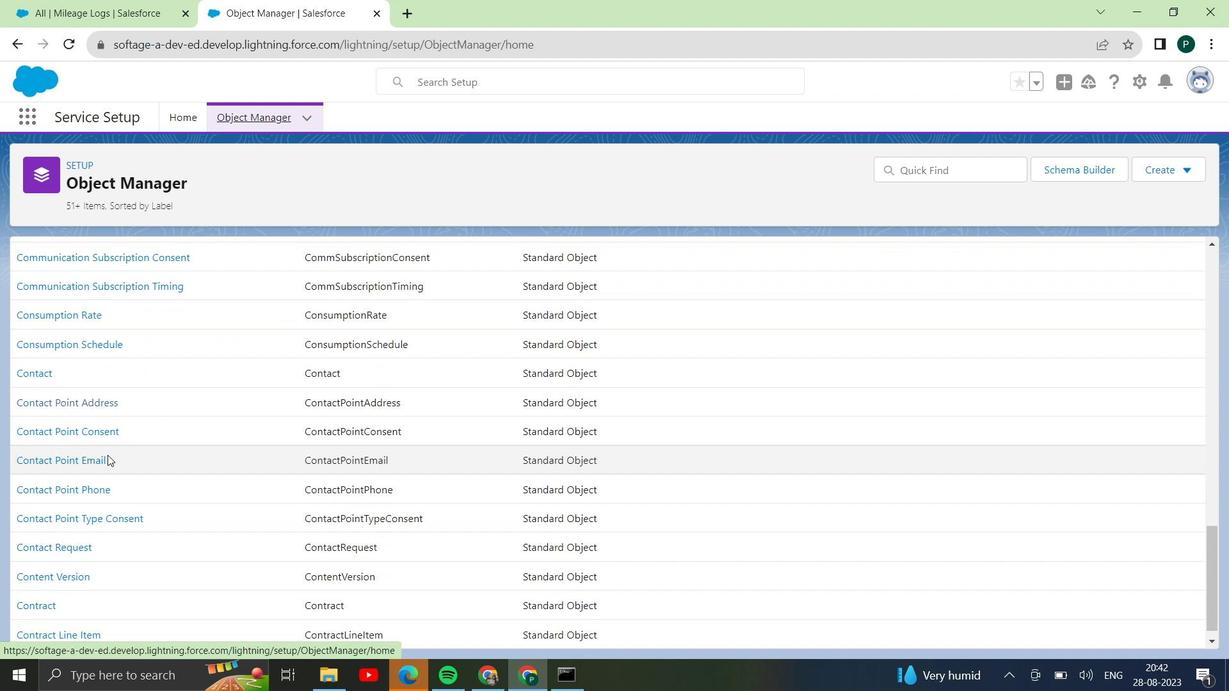 
Action: Mouse scrolled (106, 455) with delta (0, 0)
Screenshot: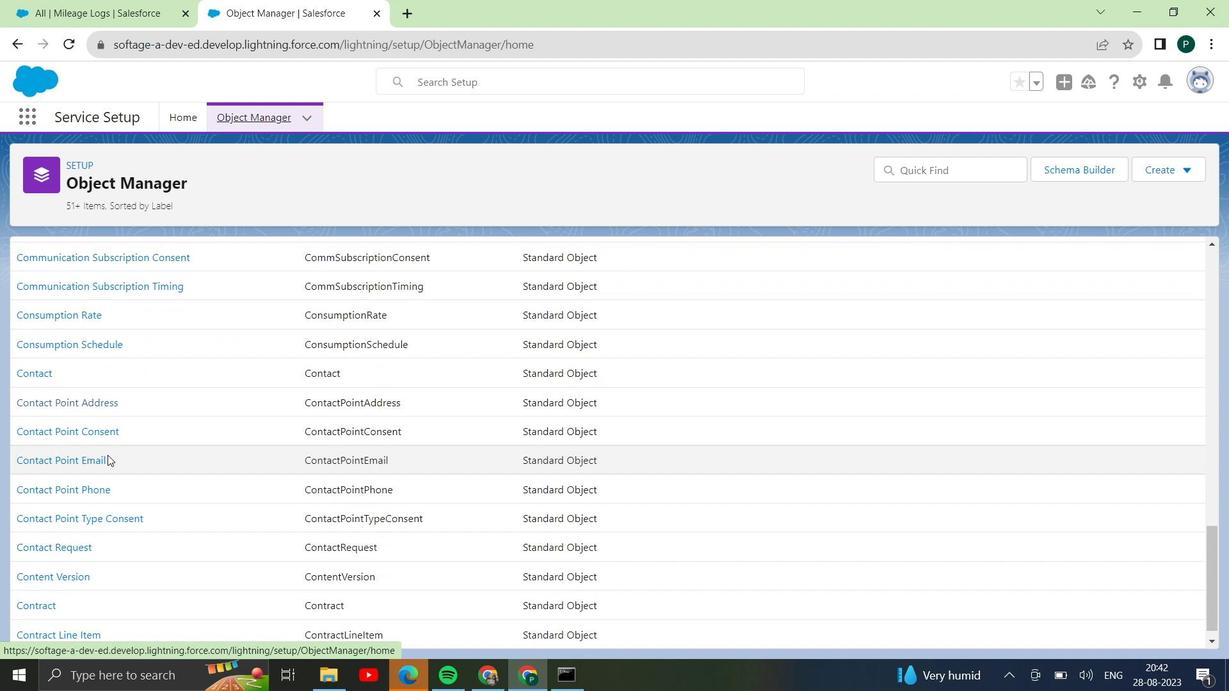 
Action: Mouse moved to (106, 456)
Screenshot: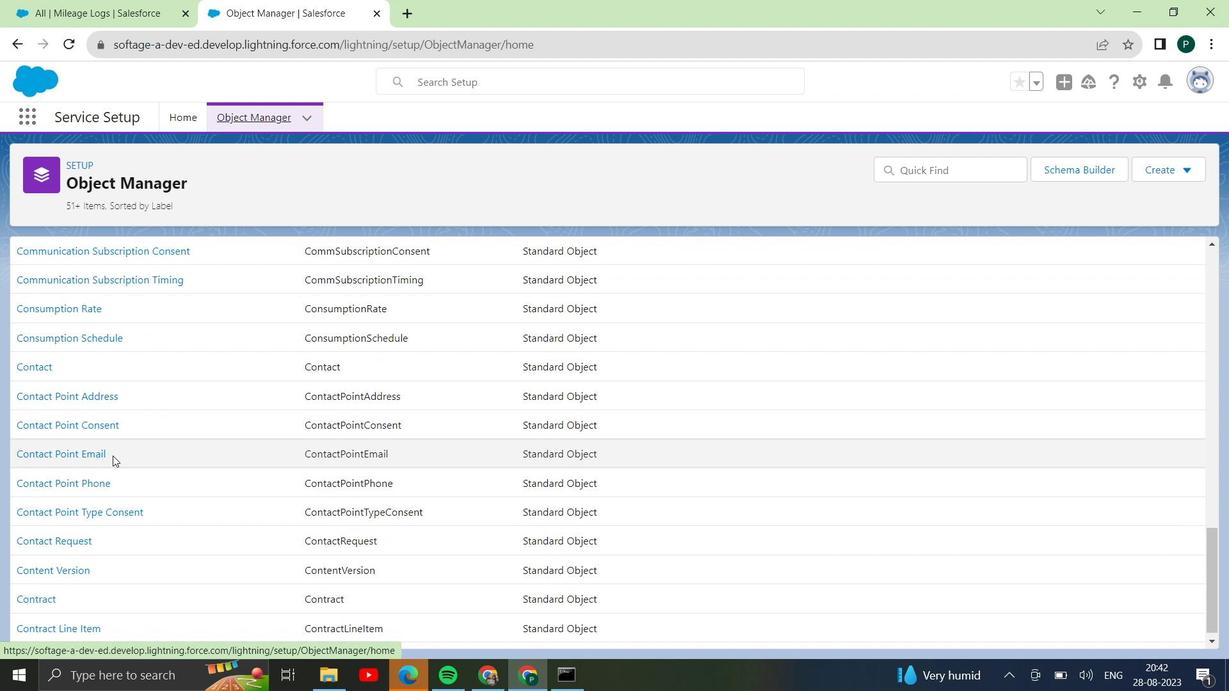 
Action: Mouse scrolled (106, 455) with delta (0, 0)
Screenshot: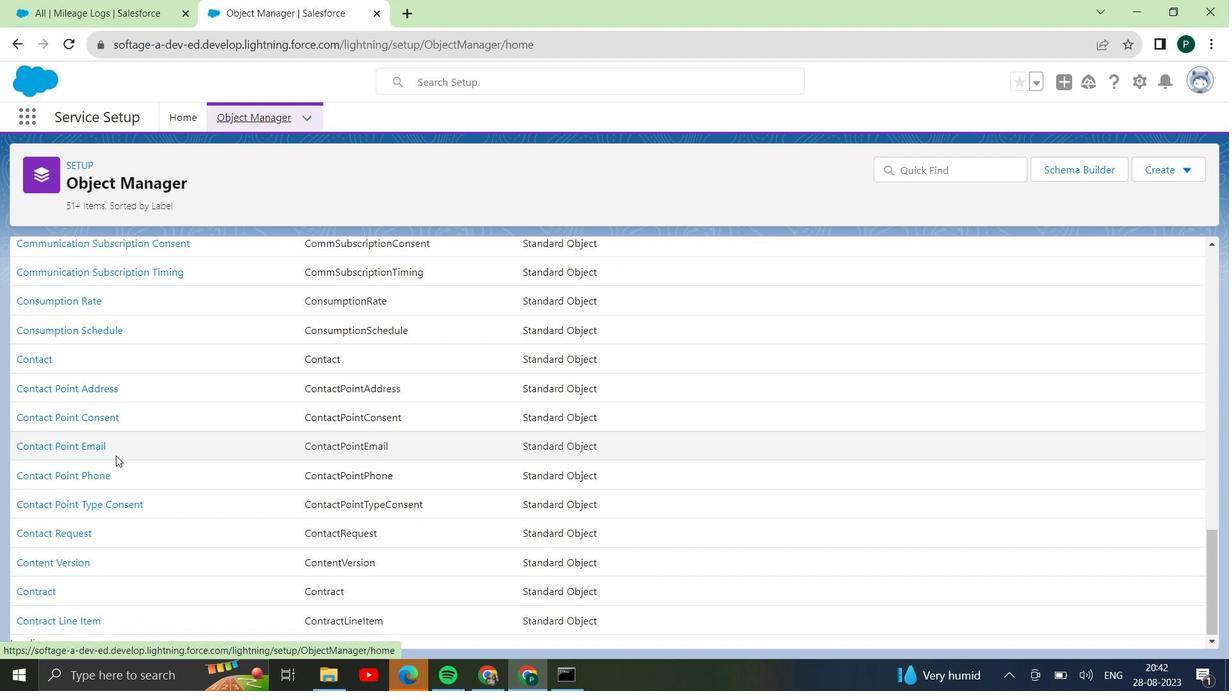 
Action: Mouse scrolled (106, 455) with delta (0, 0)
Screenshot: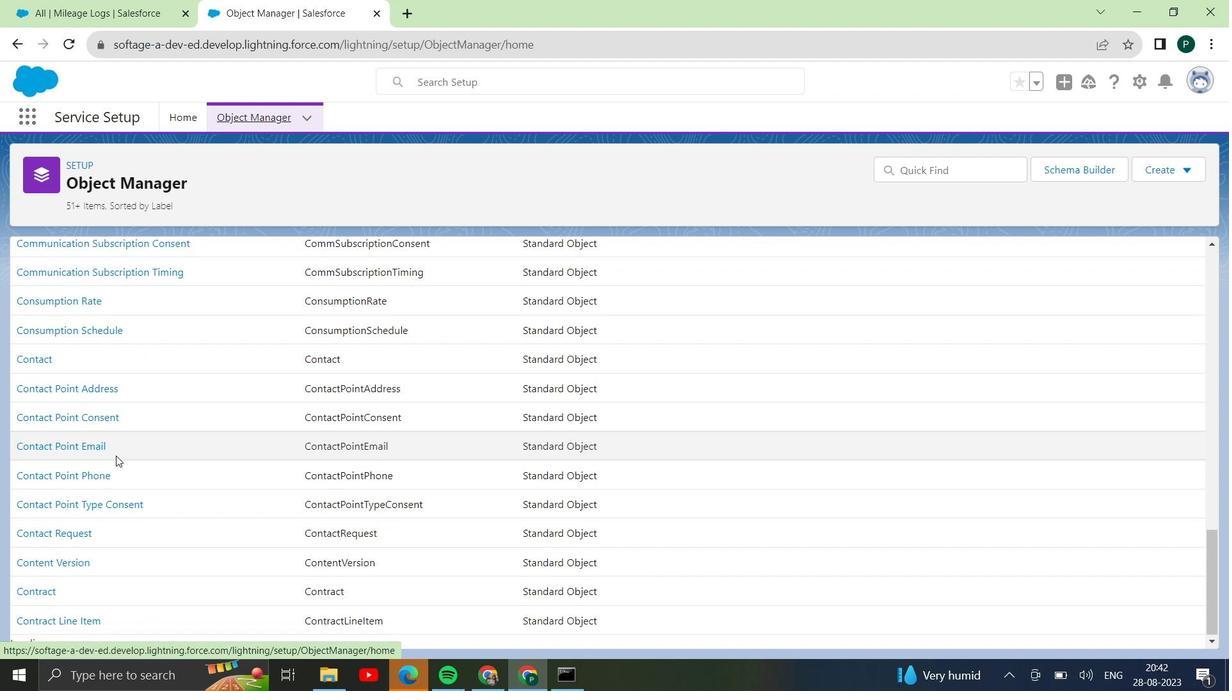 
Action: Mouse scrolled (106, 455) with delta (0, 0)
Screenshot: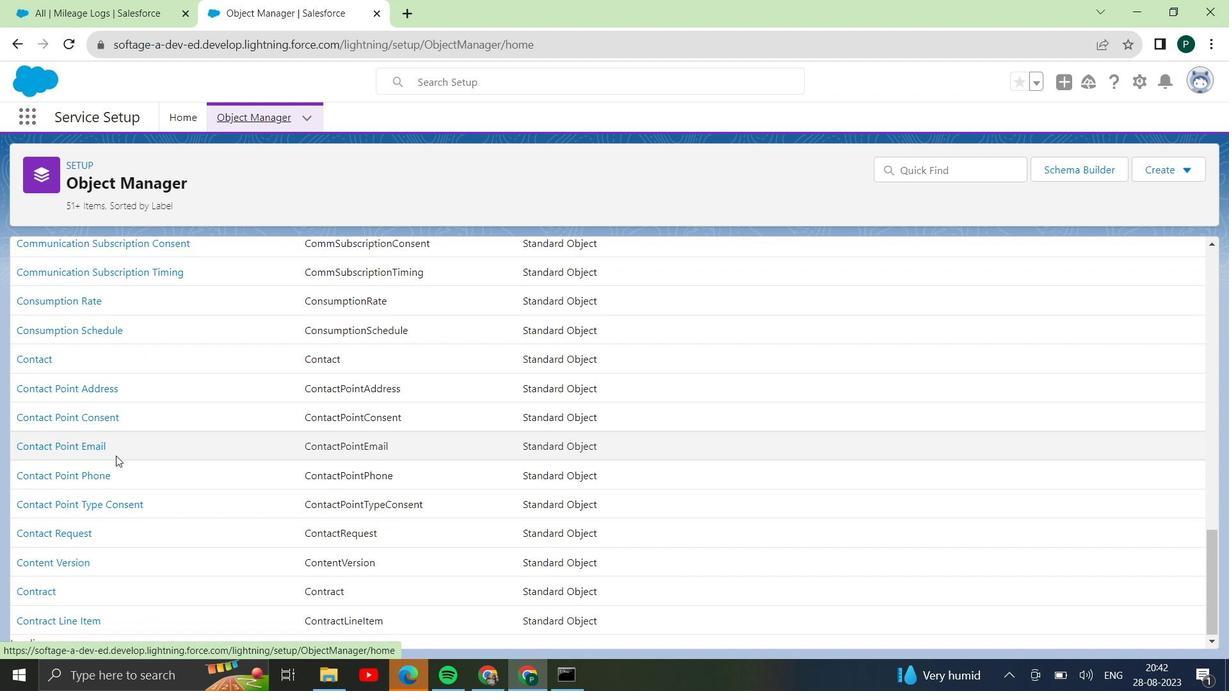 
Action: Mouse scrolled (106, 455) with delta (0, 0)
Screenshot: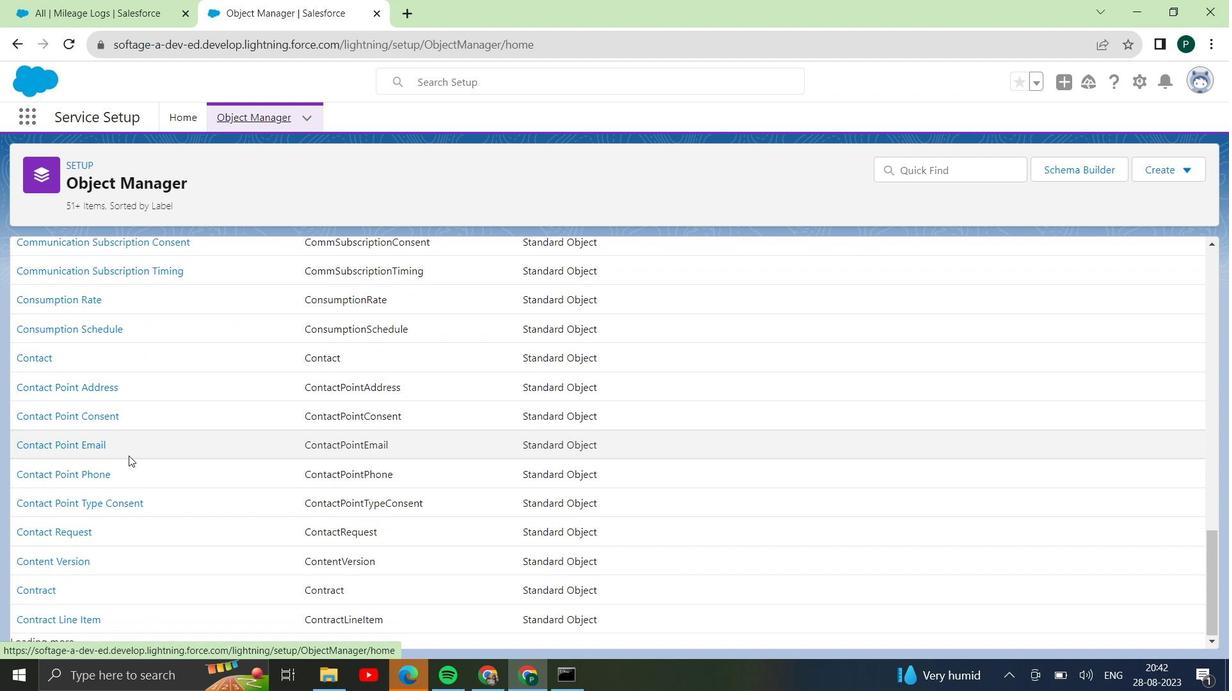 
Action: Mouse moved to (110, 455)
Screenshot: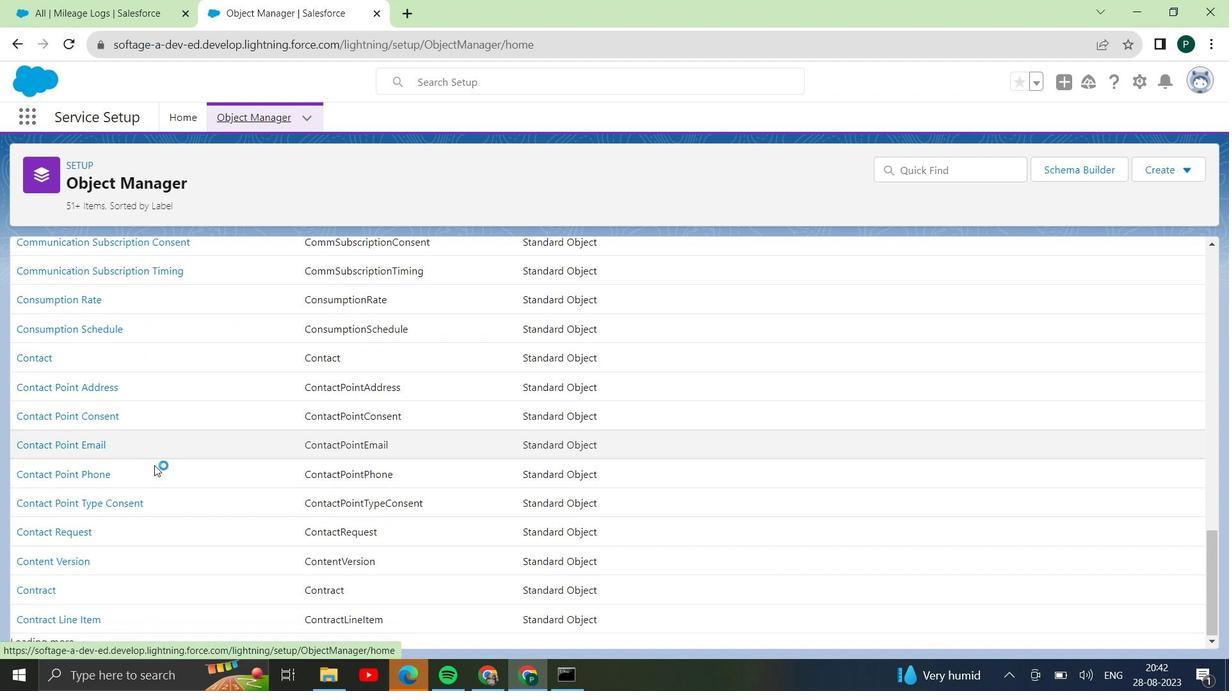 
Action: Mouse scrolled (110, 454) with delta (0, 0)
Screenshot: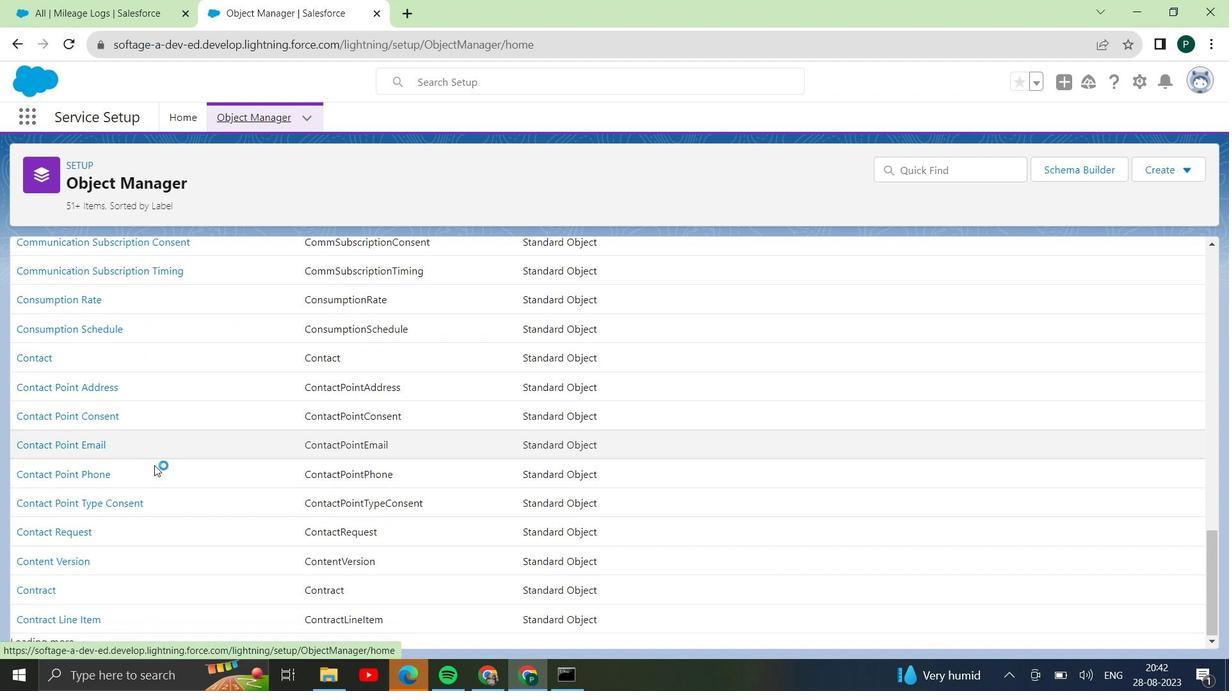 
Action: Mouse moved to (112, 455)
Screenshot: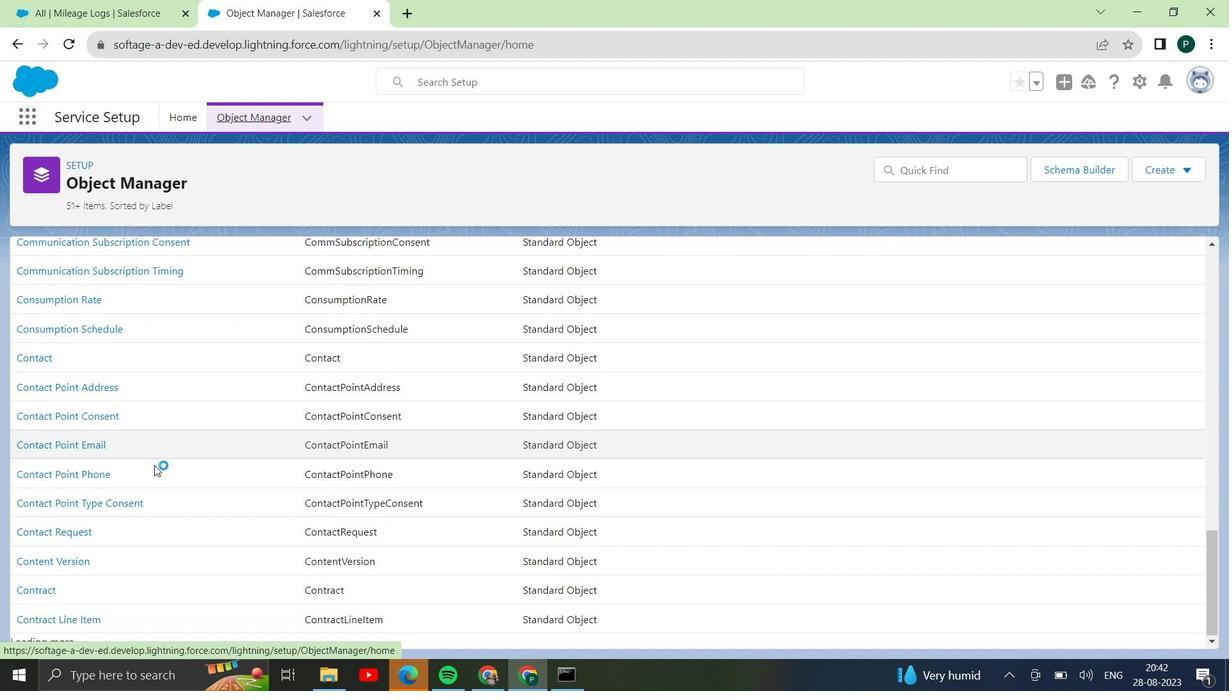 
Action: Mouse scrolled (112, 454) with delta (0, 0)
Screenshot: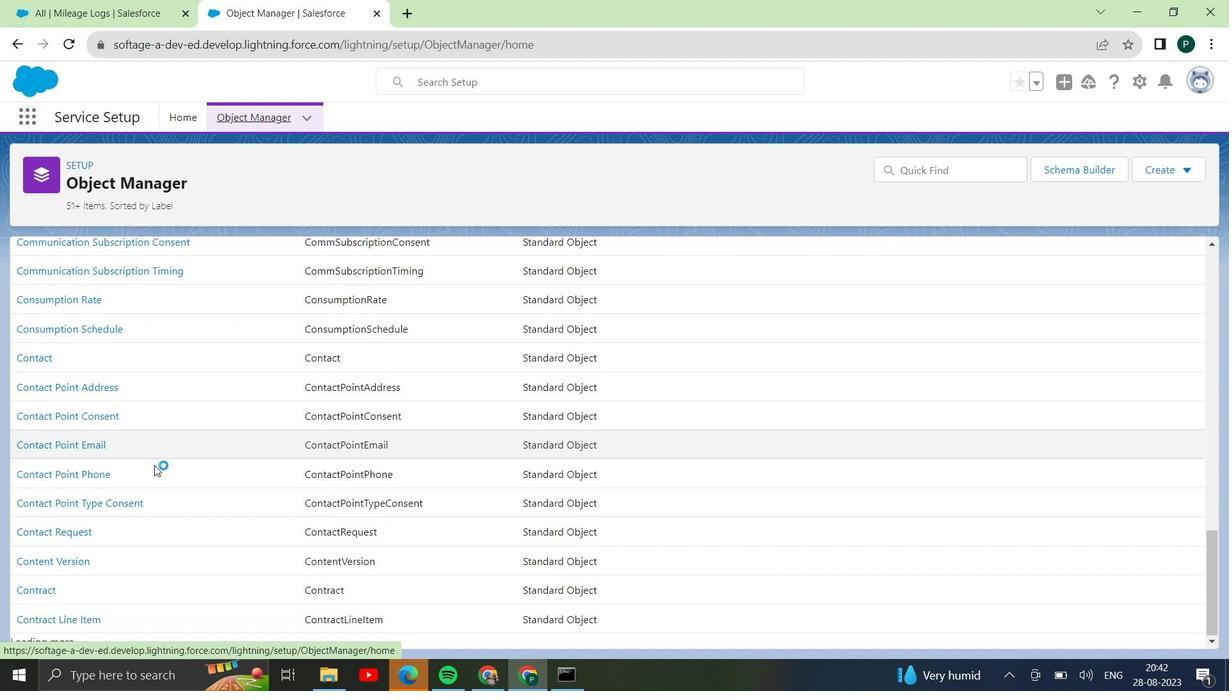 
Action: Mouse scrolled (112, 454) with delta (0, 0)
Screenshot: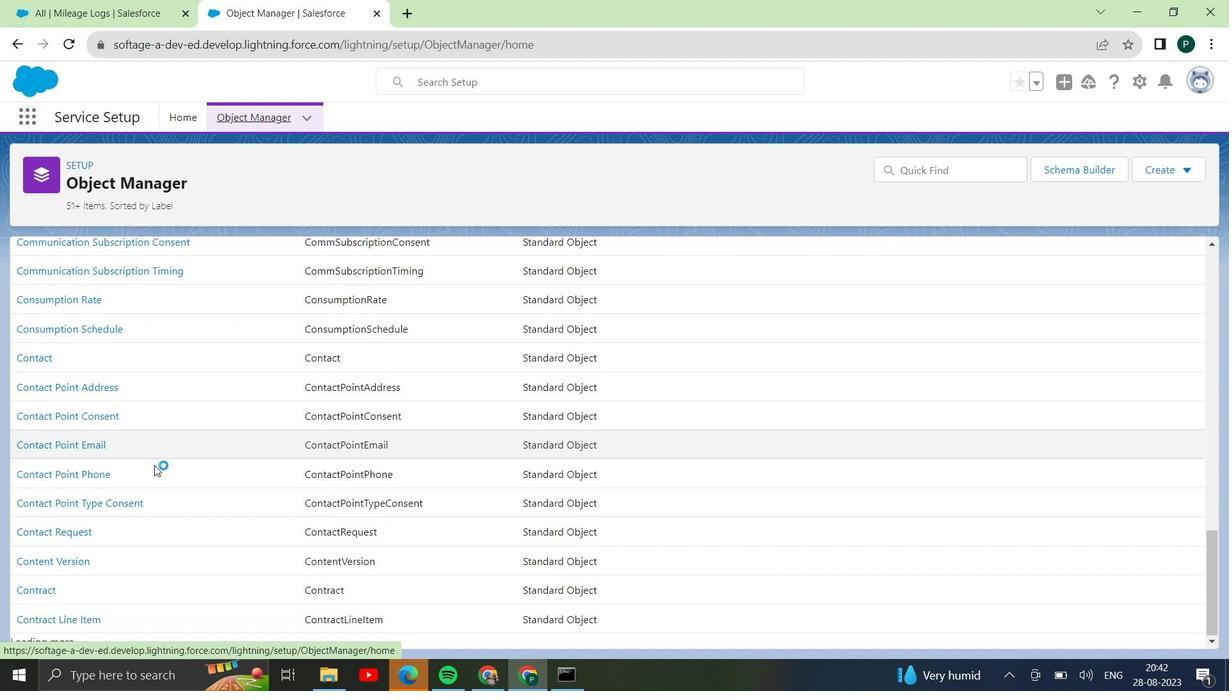
Action: Mouse scrolled (112, 454) with delta (0, 0)
Screenshot: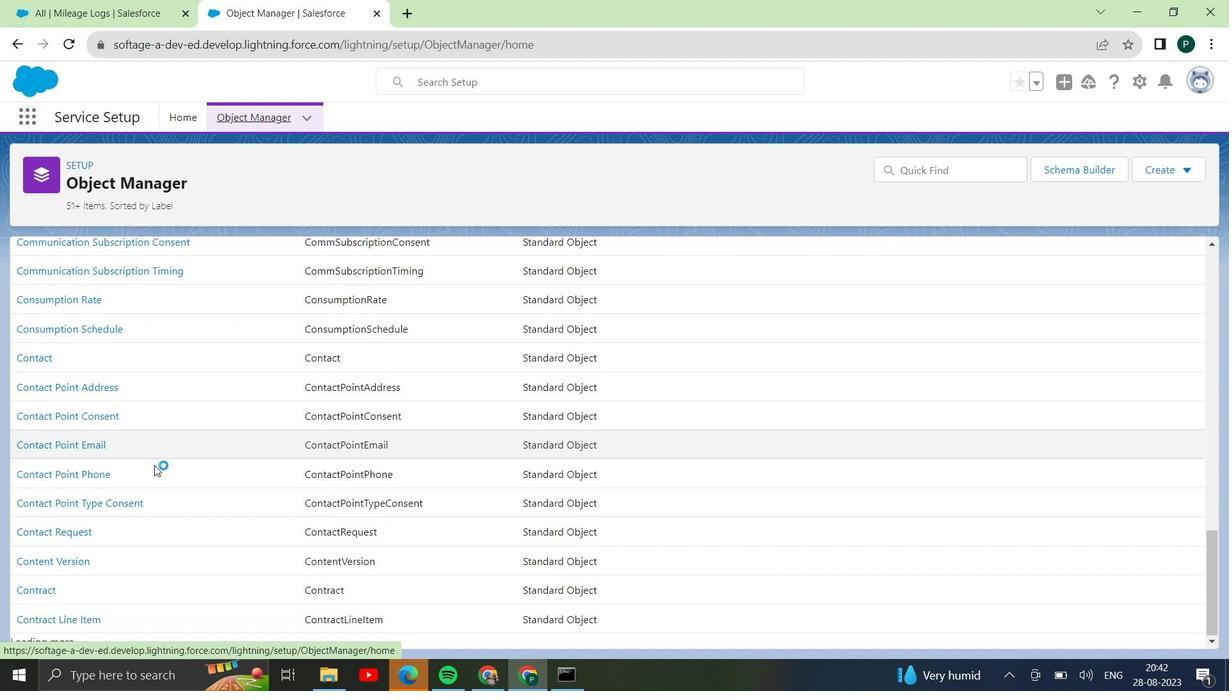 
Action: Mouse scrolled (112, 454) with delta (0, 0)
Screenshot: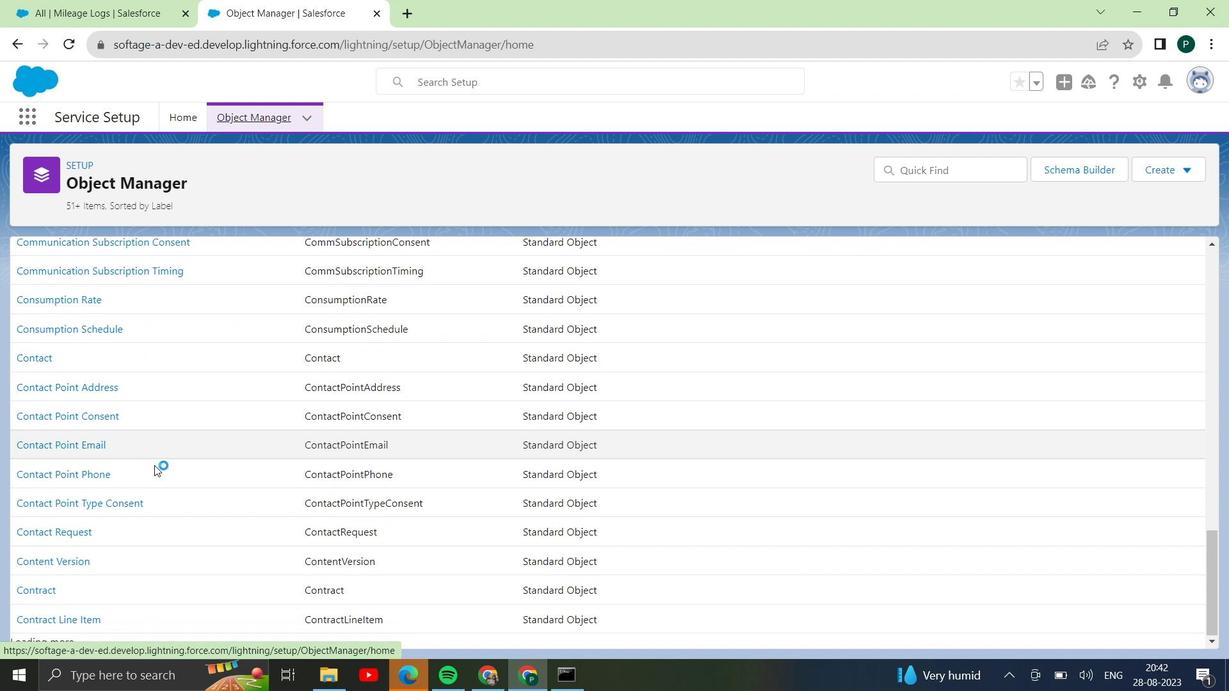 
Action: Mouse moved to (112, 456)
Screenshot: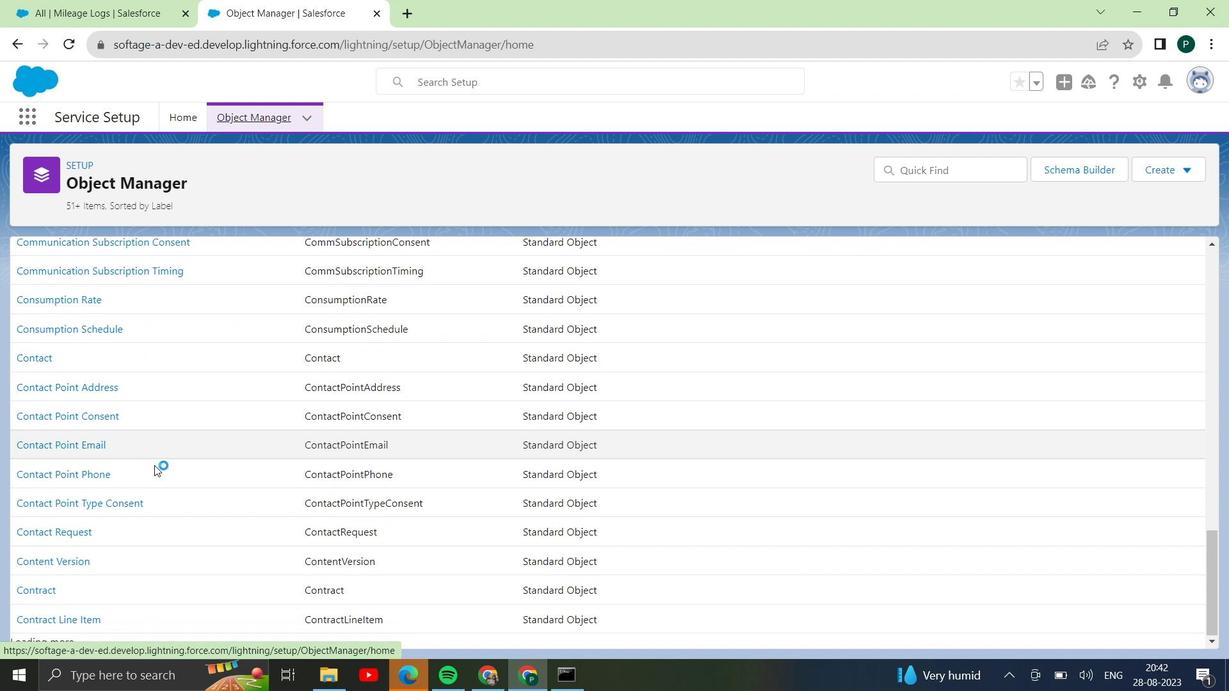 
Action: Mouse scrolled (112, 455) with delta (0, 0)
Screenshot: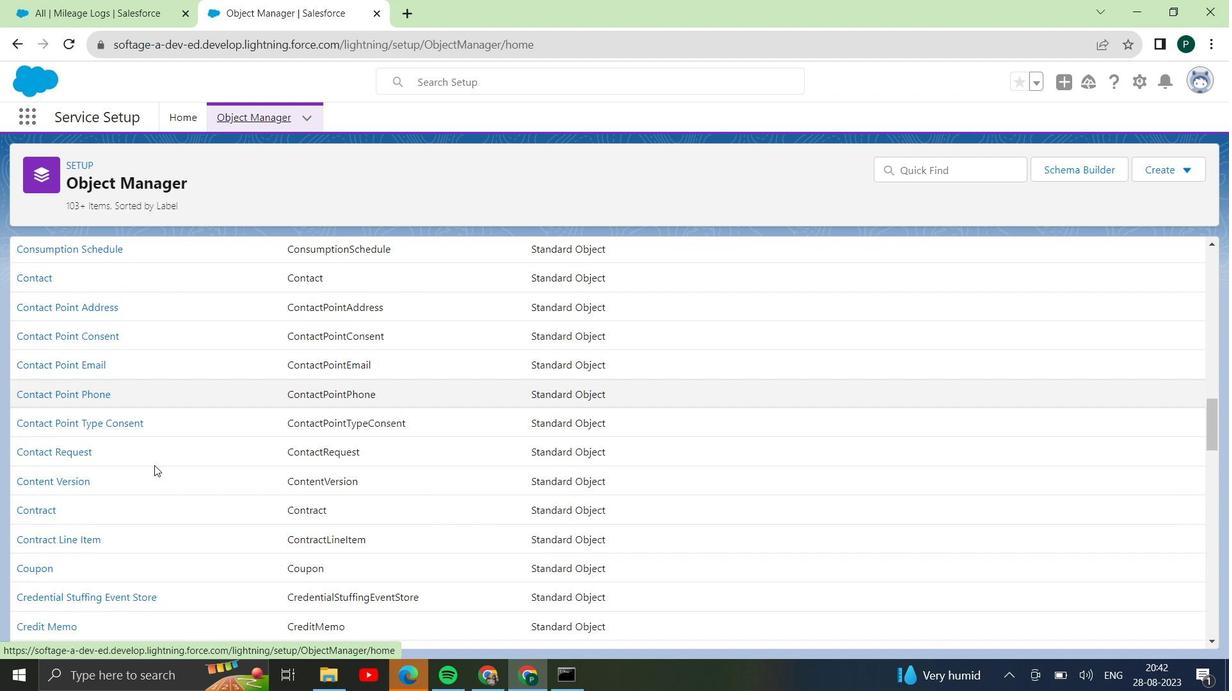 
Action: Mouse moved to (135, 457)
Screenshot: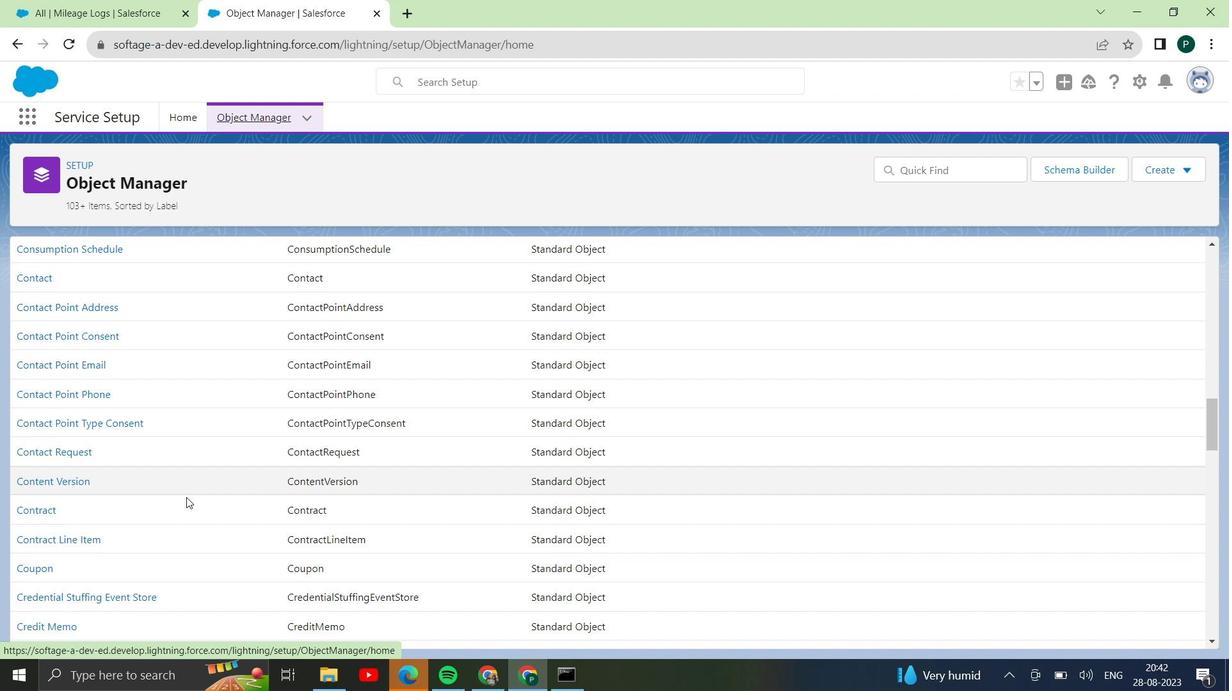 
Action: Mouse scrolled (135, 457) with delta (0, 0)
Screenshot: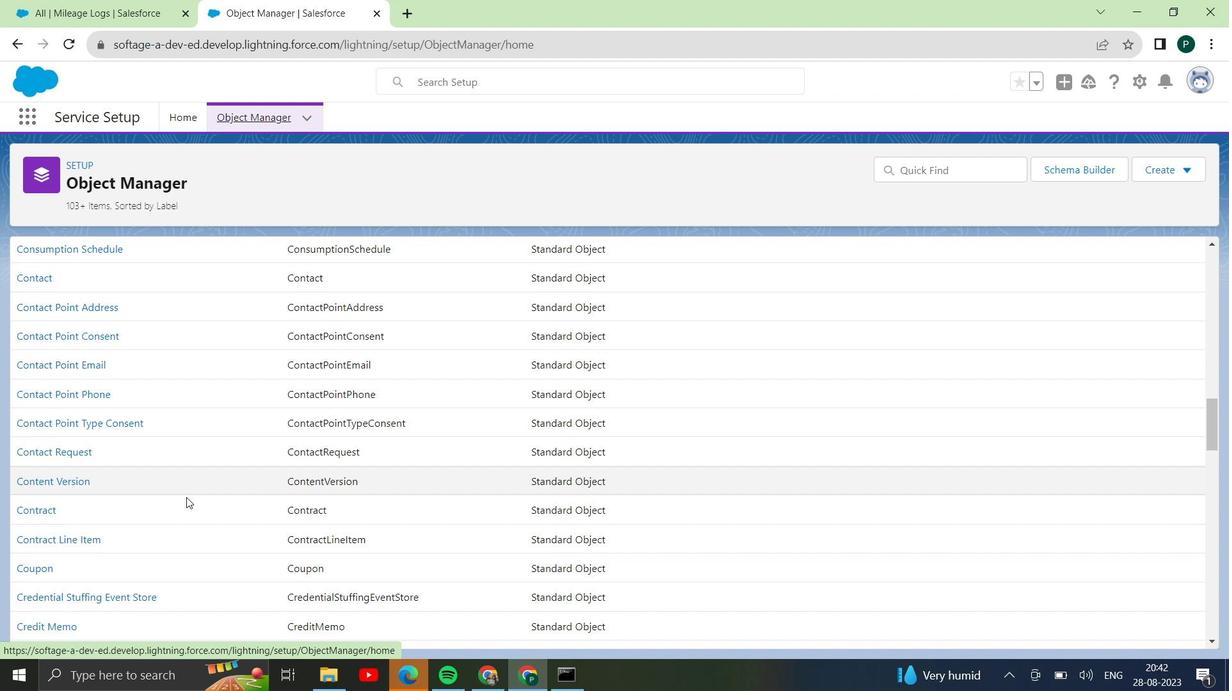 
Action: Mouse moved to (138, 459)
Screenshot: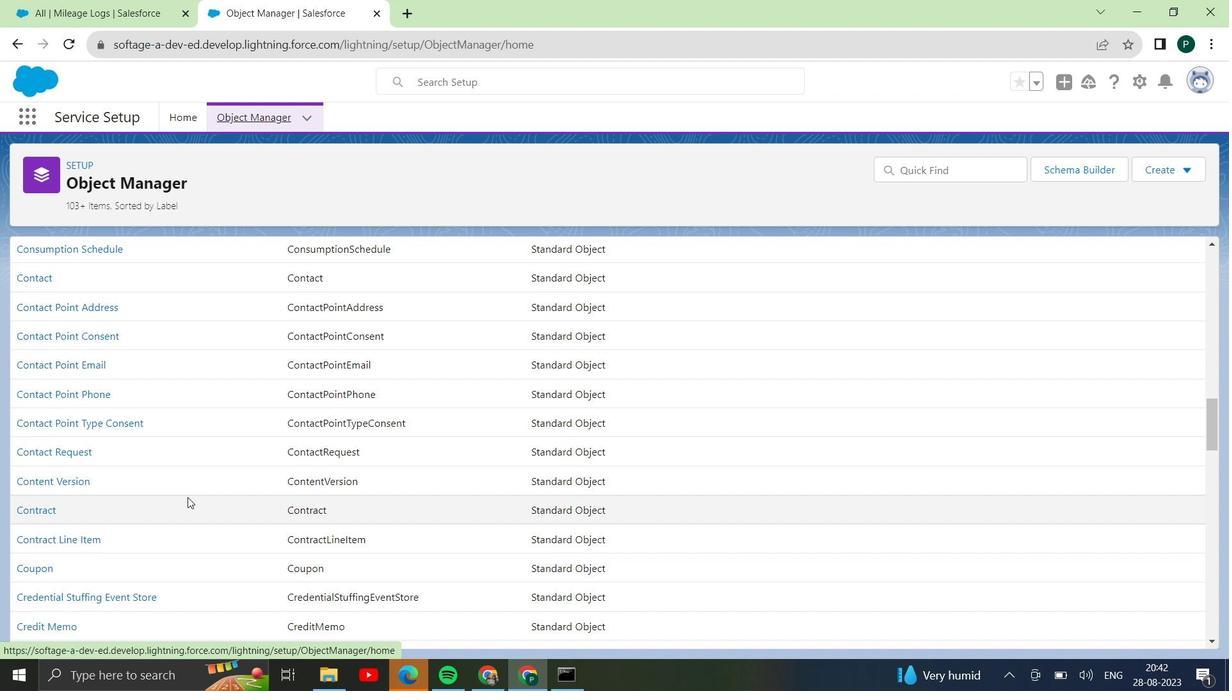
Action: Mouse scrolled (138, 459) with delta (0, 0)
Screenshot: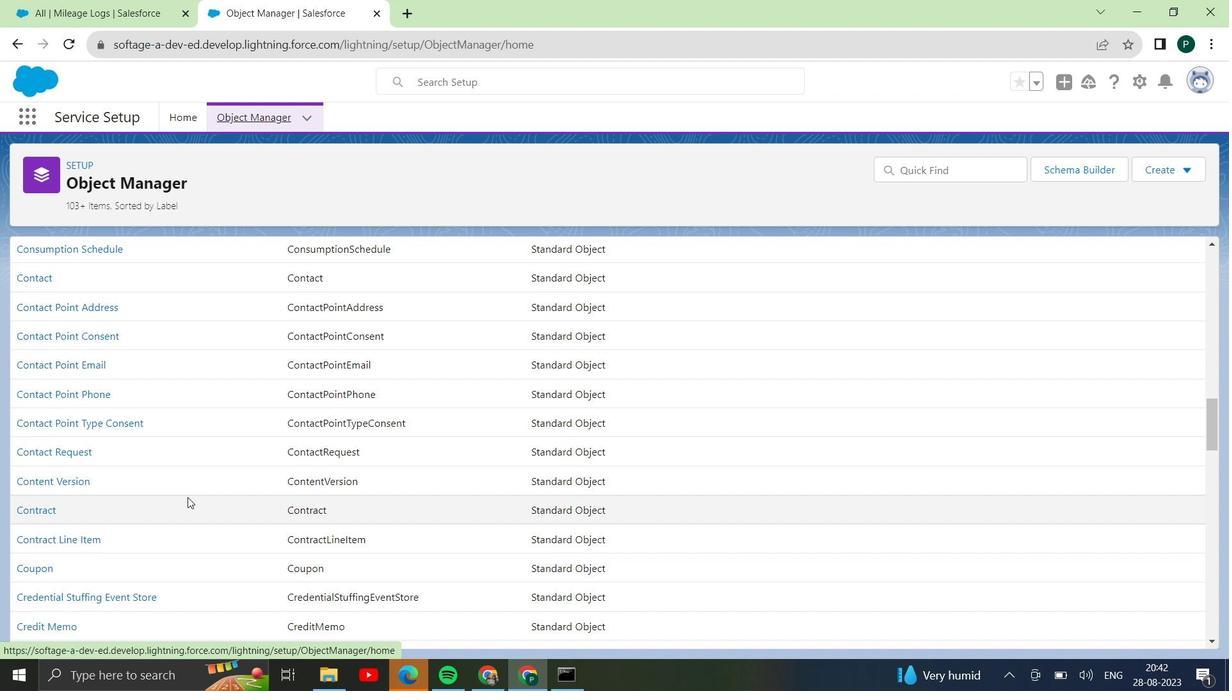 
Action: Mouse moved to (140, 461)
Screenshot: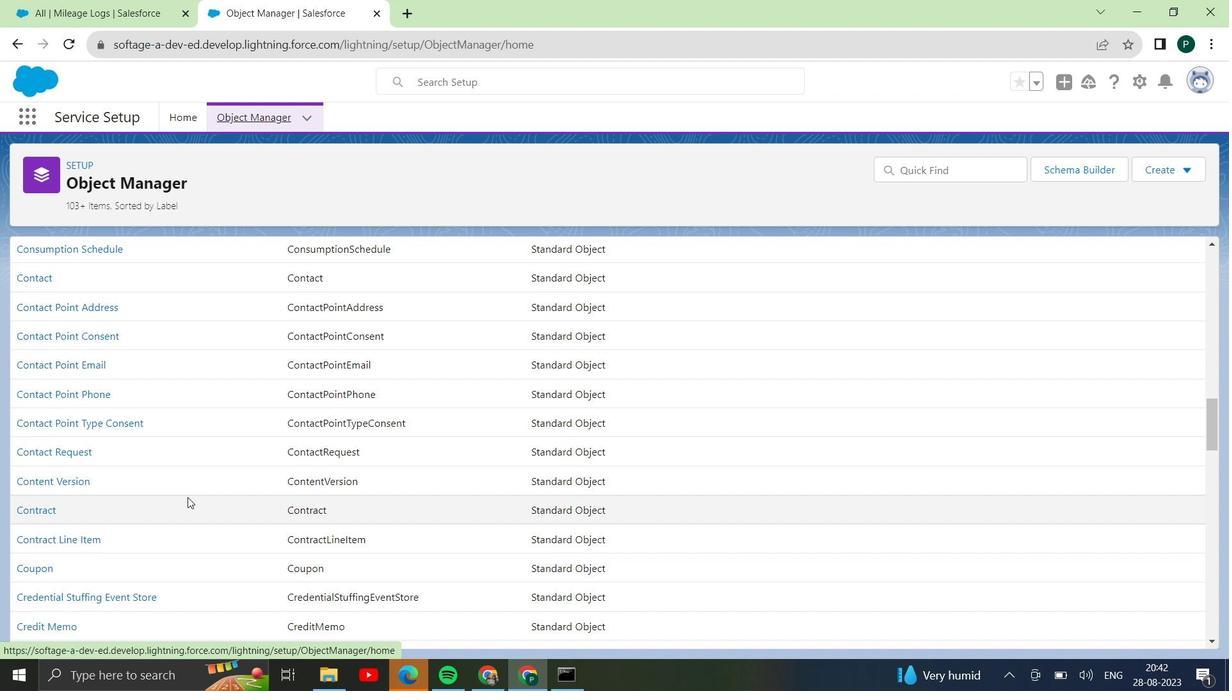 
Action: Mouse scrolled (140, 460) with delta (0, 0)
Screenshot: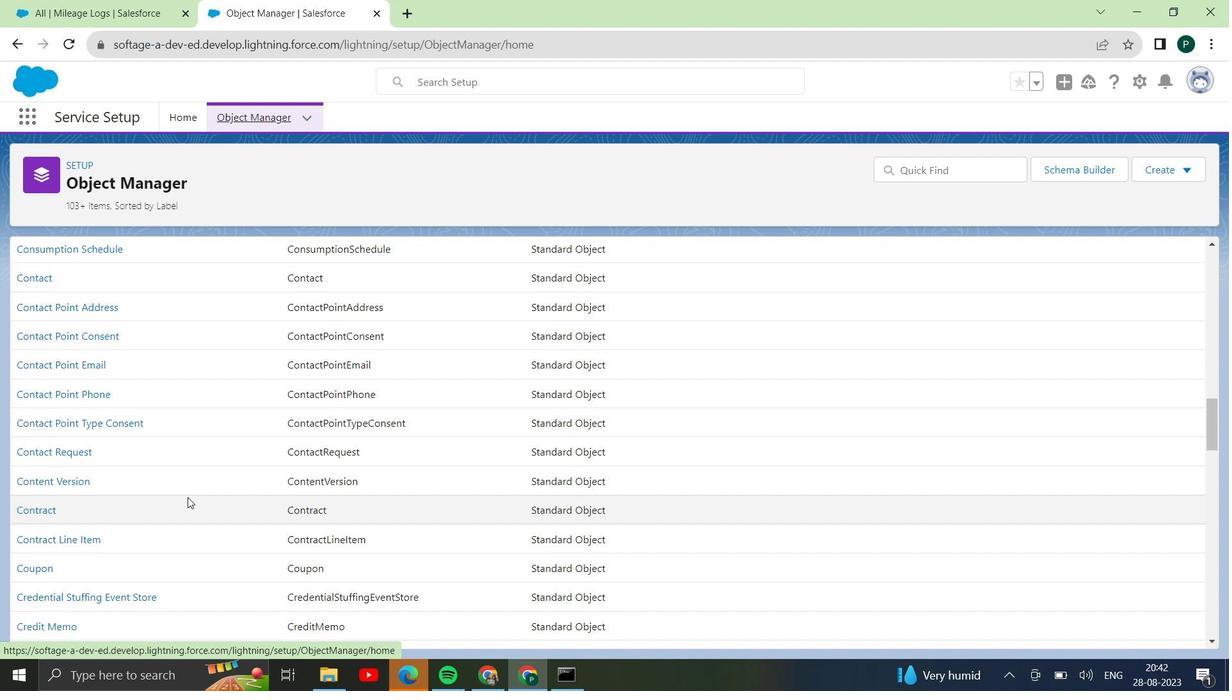 
Action: Mouse moved to (141, 461)
Screenshot: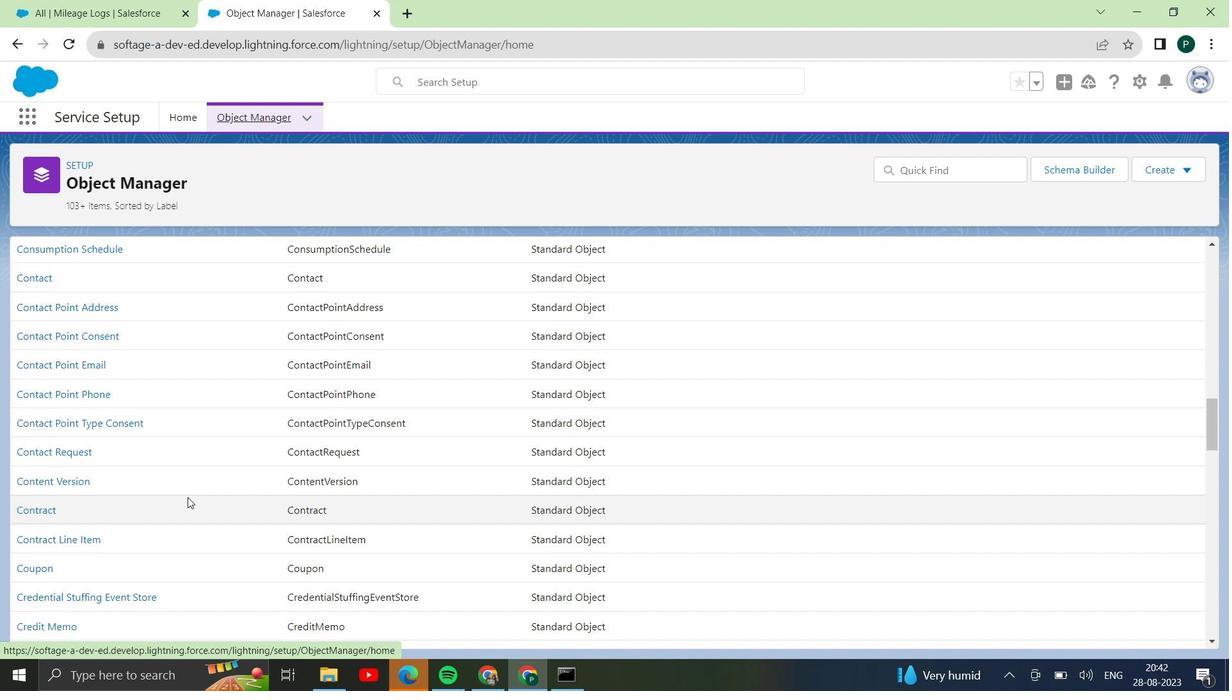 
Action: Mouse scrolled (141, 461) with delta (0, 0)
Screenshot: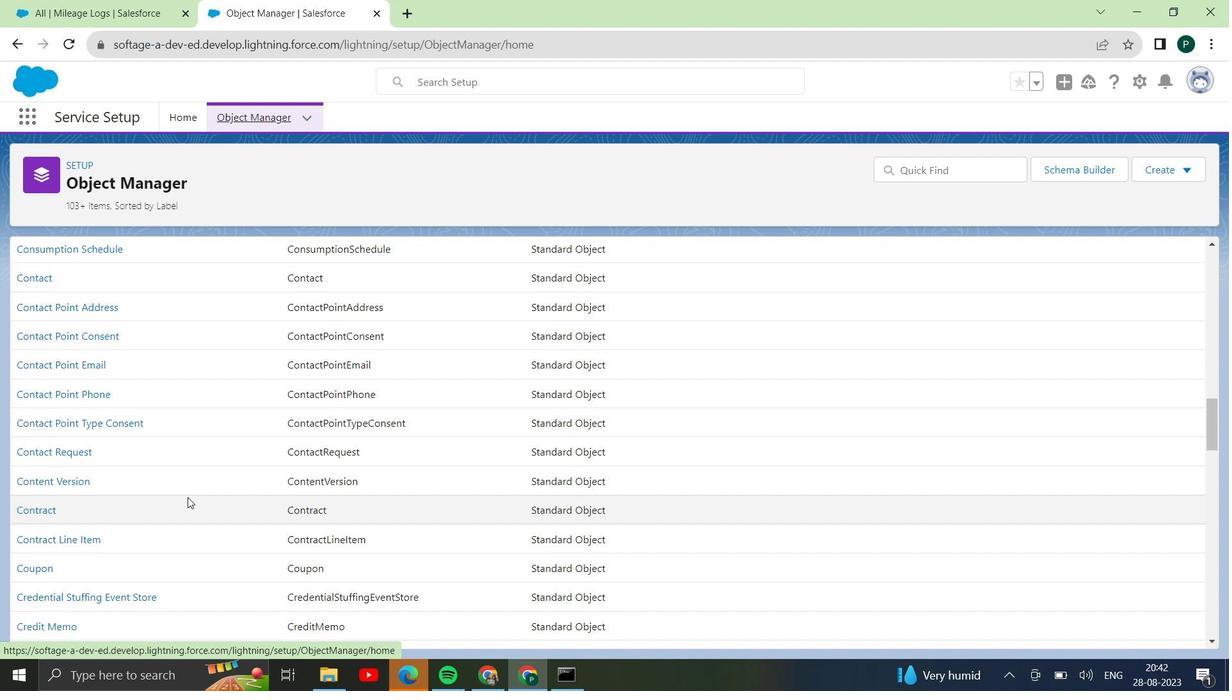 
Action: Mouse moved to (144, 462)
Screenshot: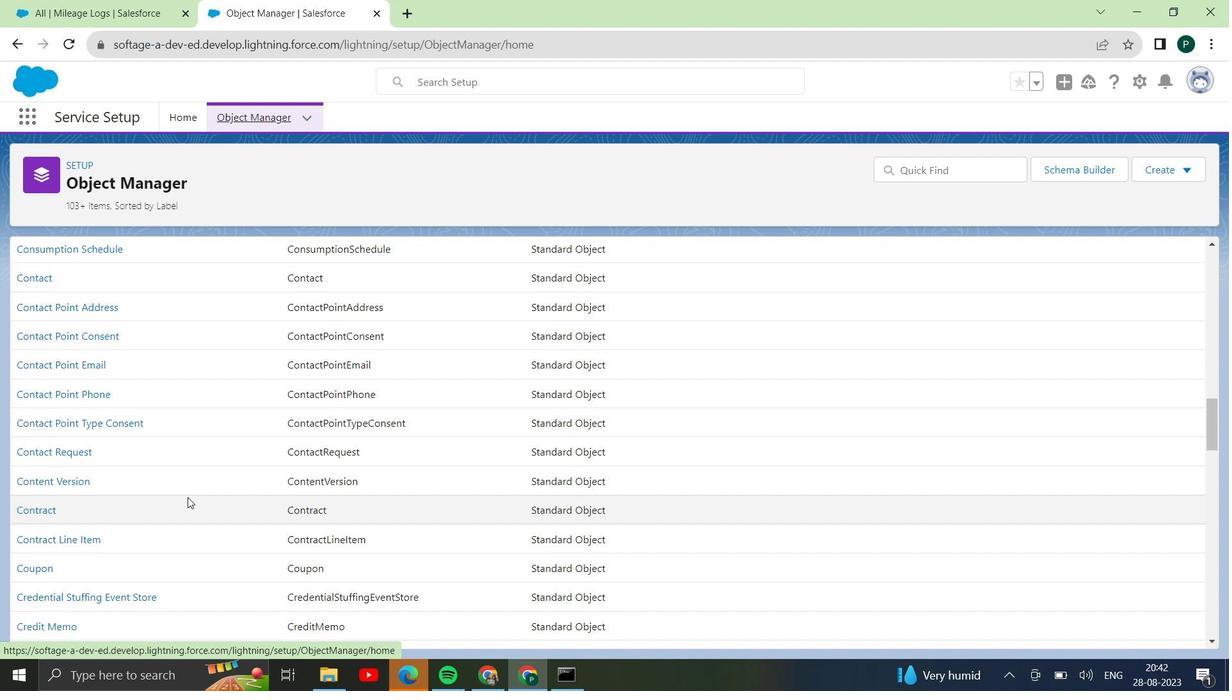 
Action: Mouse scrolled (144, 461) with delta (0, 0)
Screenshot: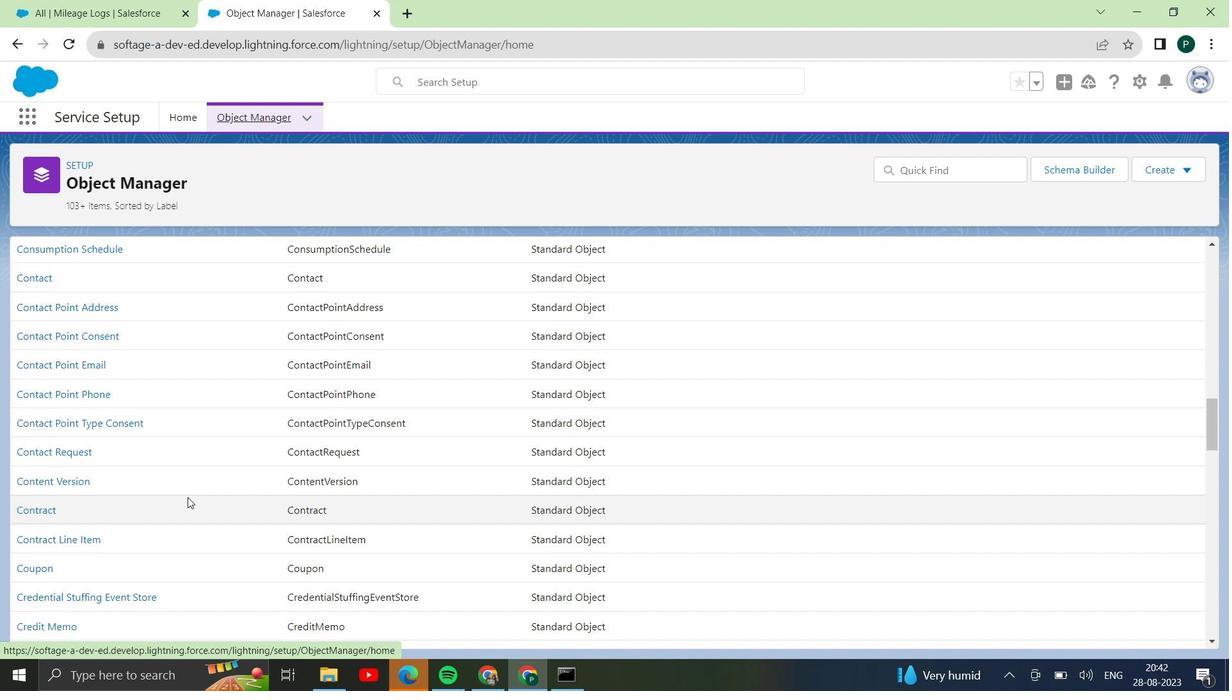 
Action: Mouse moved to (188, 498)
Screenshot: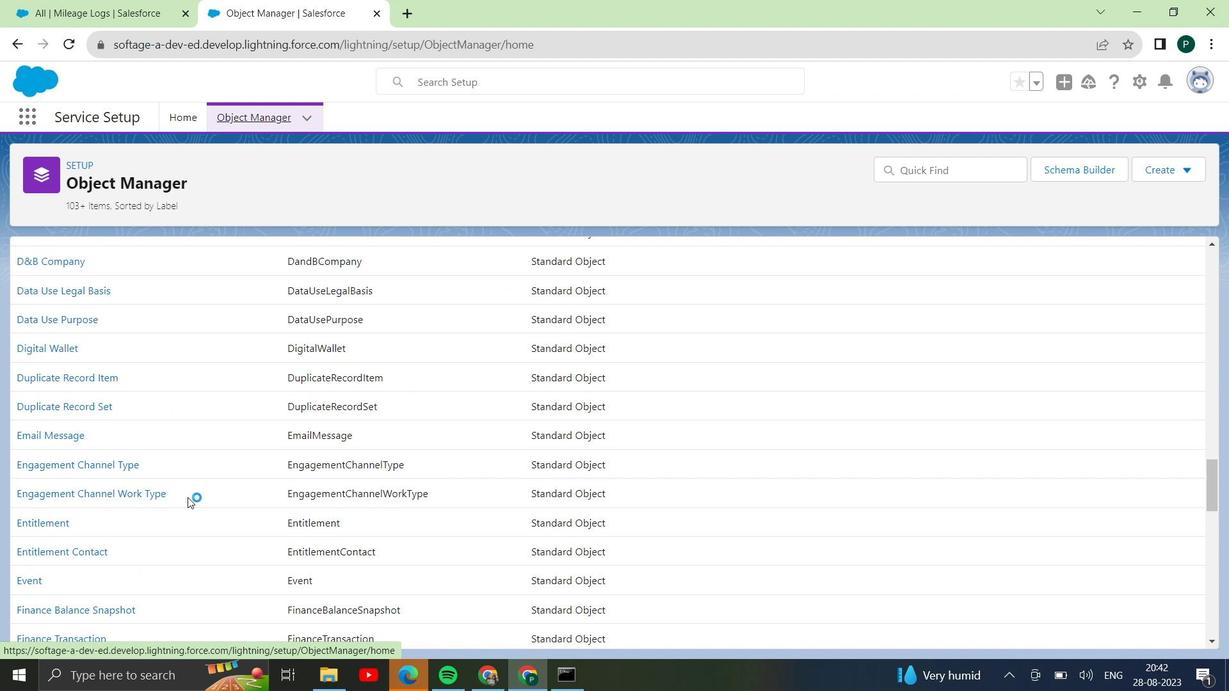 
Action: Mouse scrolled (188, 497) with delta (0, 0)
Screenshot: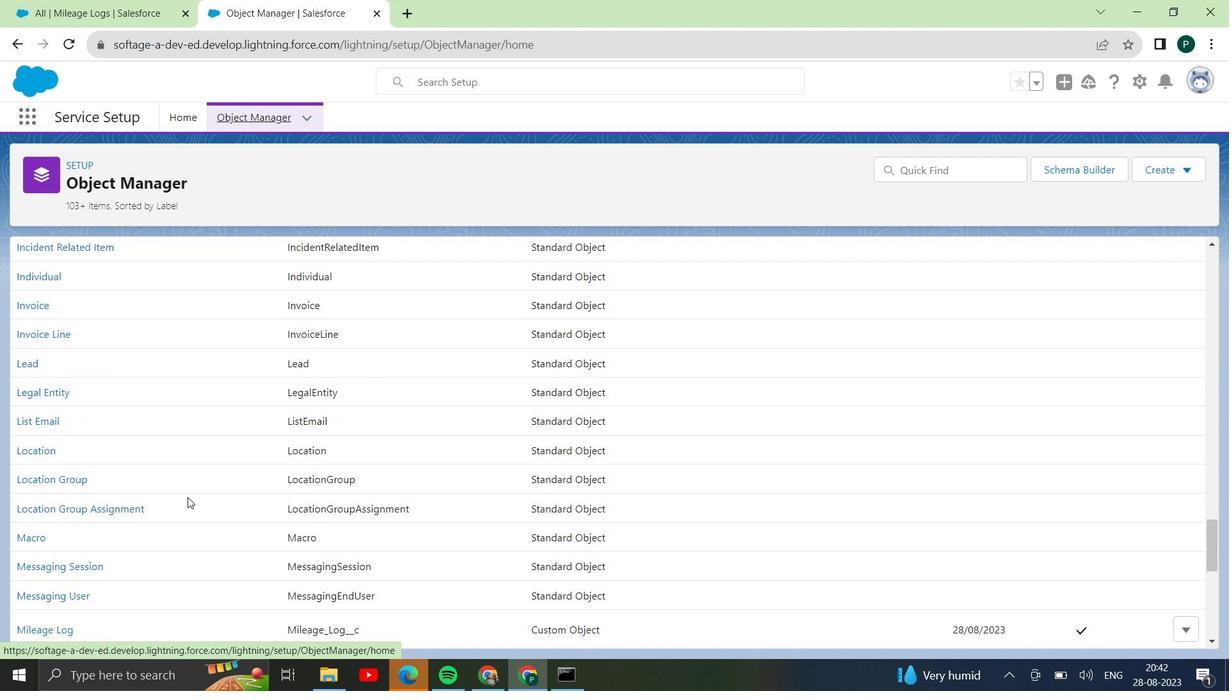 
Action: Mouse scrolled (188, 497) with delta (0, 0)
Screenshot: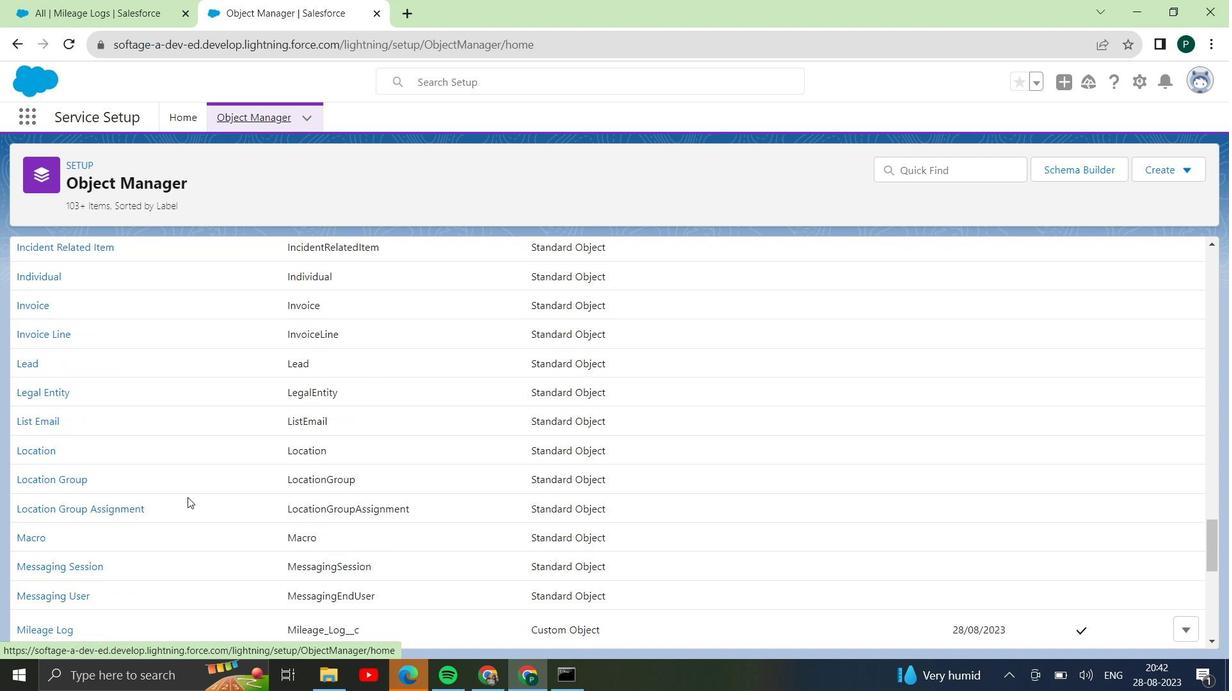 
Action: Mouse scrolled (188, 497) with delta (0, 0)
Screenshot: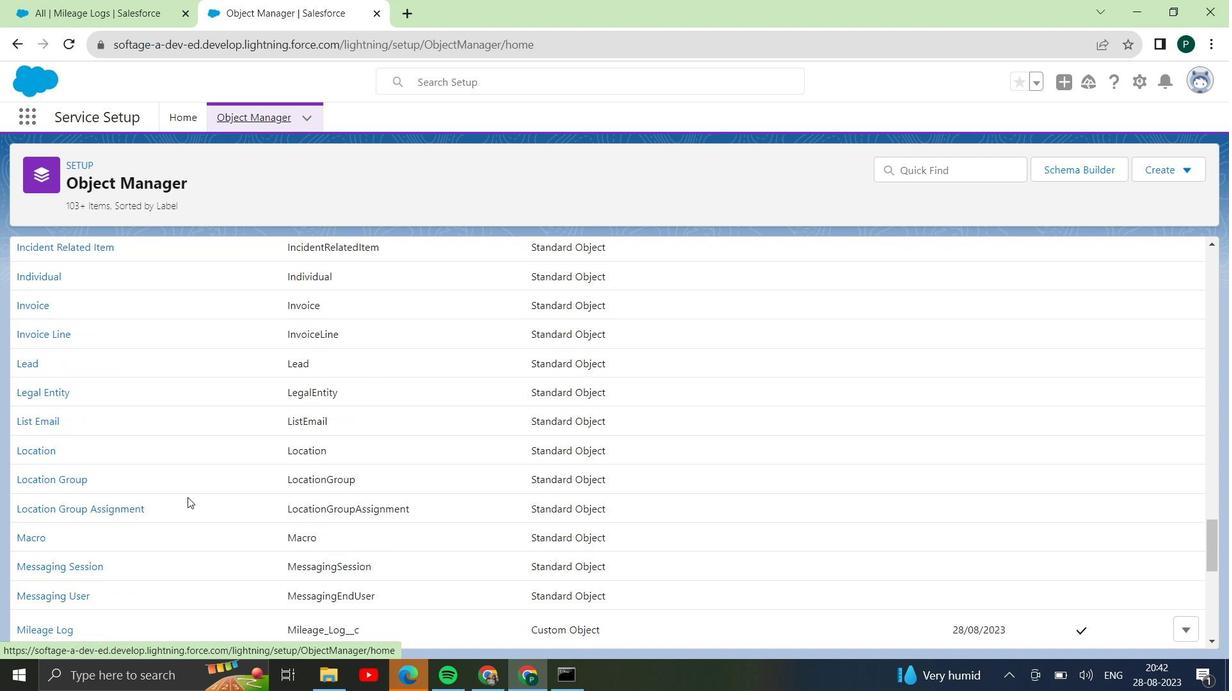 
Action: Mouse scrolled (188, 497) with delta (0, 0)
Screenshot: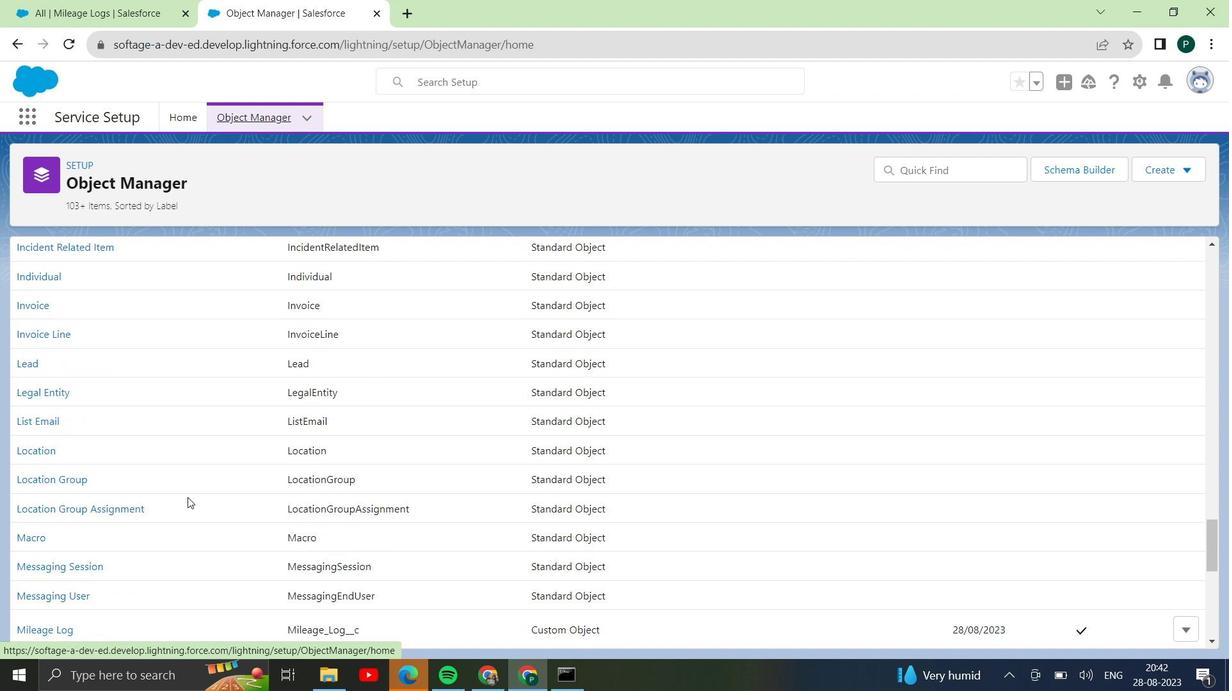
Action: Mouse scrolled (188, 497) with delta (0, 0)
Screenshot: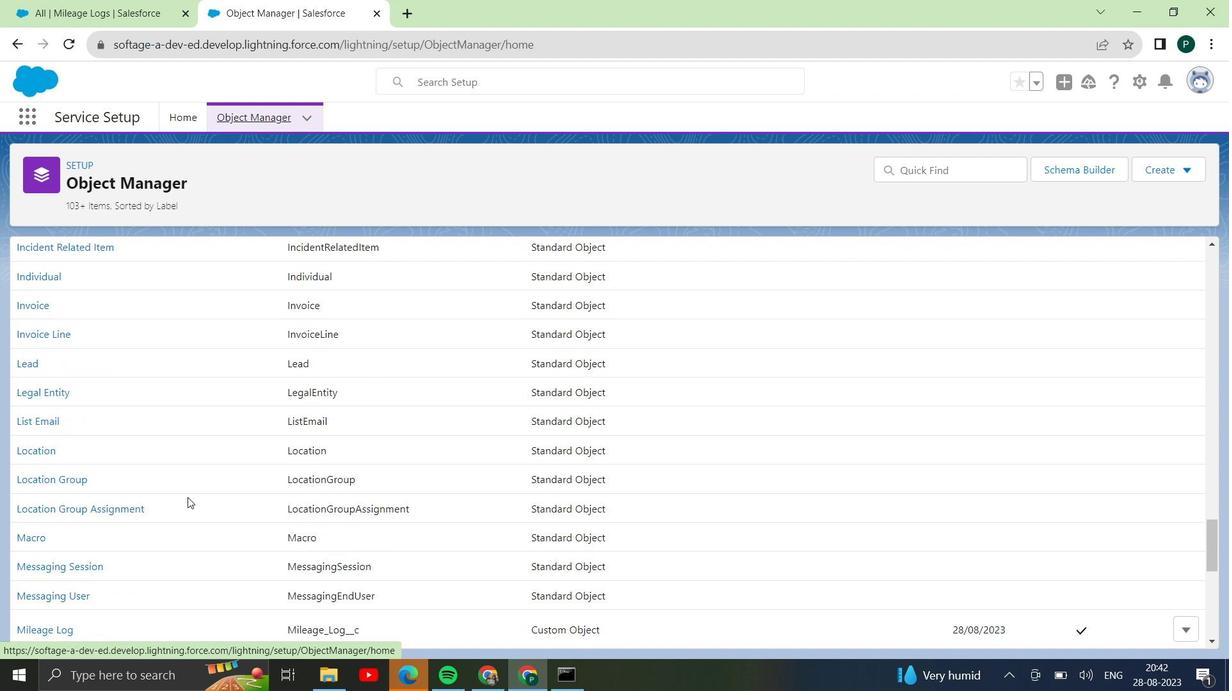 
Action: Mouse scrolled (188, 497) with delta (0, 0)
Screenshot: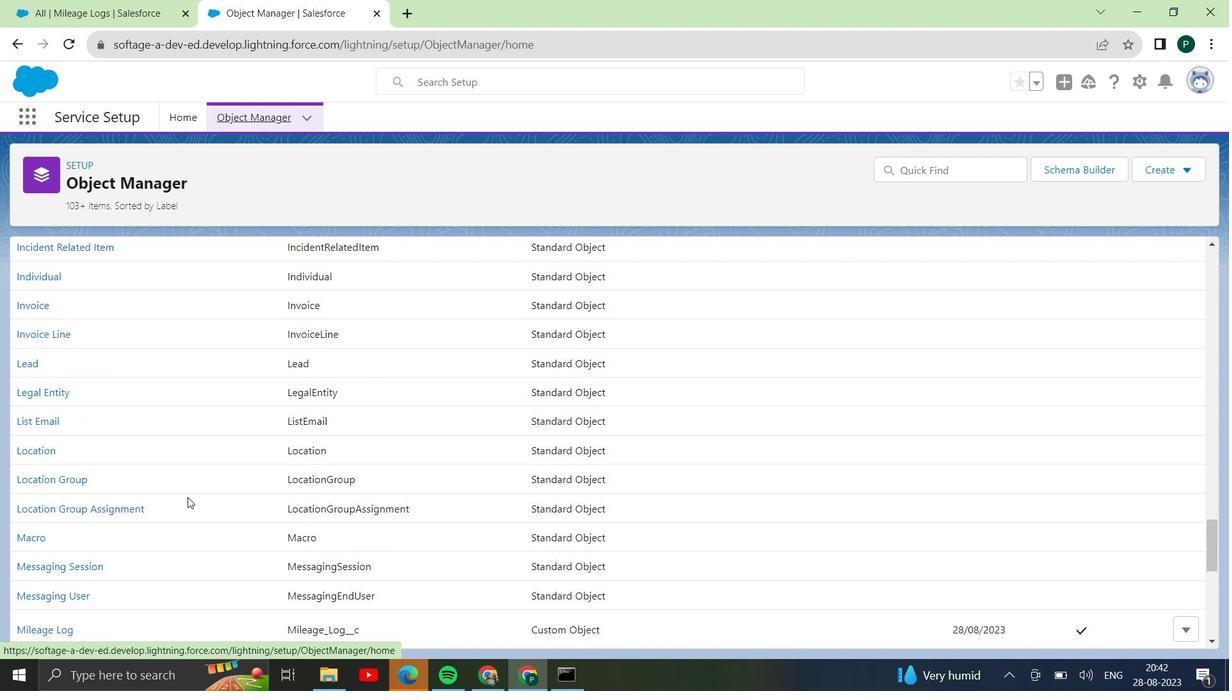 
Action: Mouse scrolled (188, 497) with delta (0, 0)
Screenshot: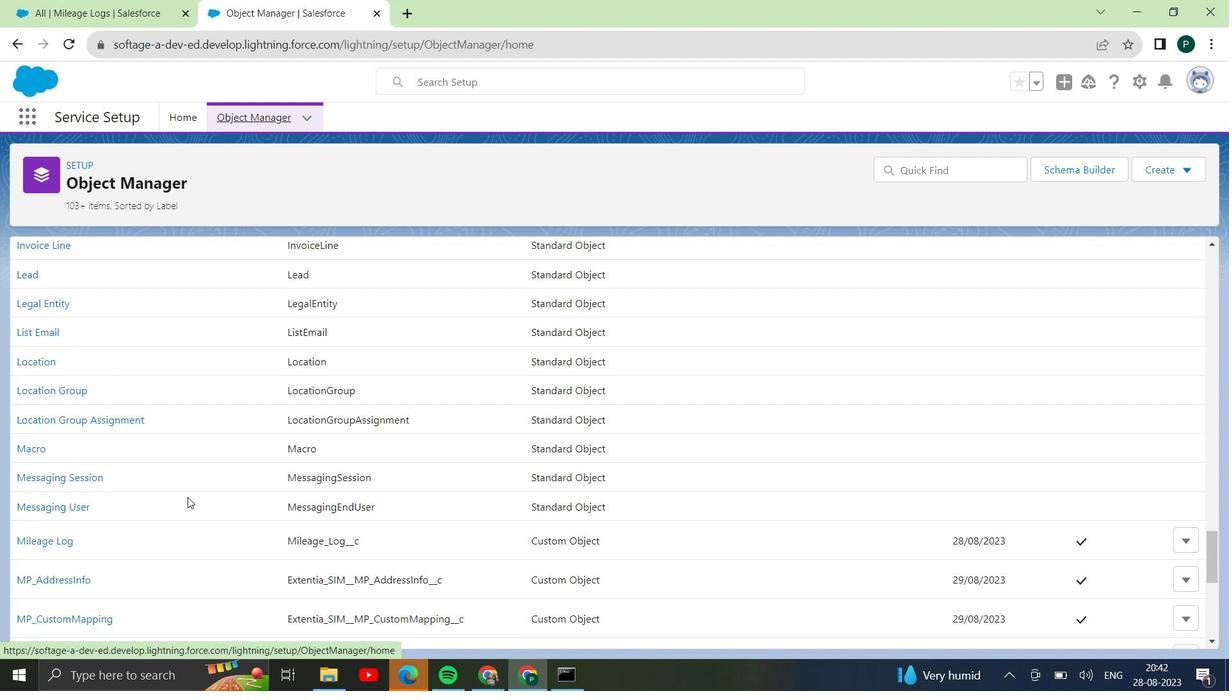 
Action: Mouse scrolled (188, 497) with delta (0, 0)
Screenshot: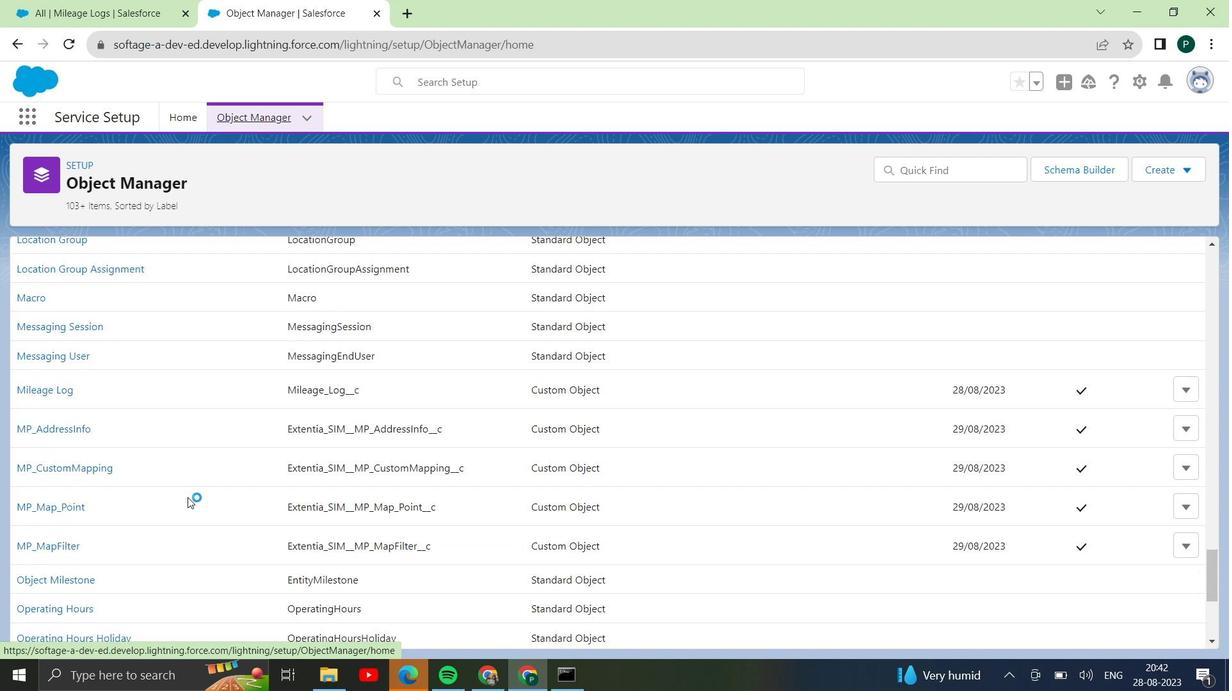 
Action: Mouse scrolled (188, 497) with delta (0, 0)
Screenshot: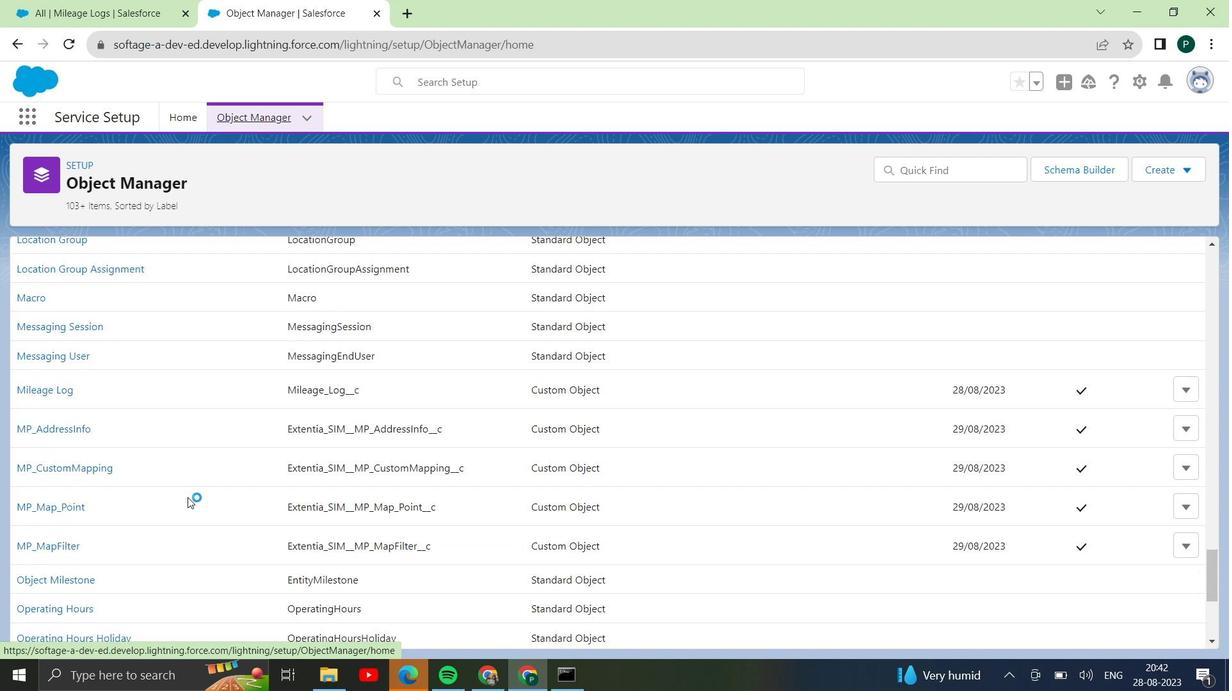 
Action: Mouse scrolled (188, 497) with delta (0, 0)
Screenshot: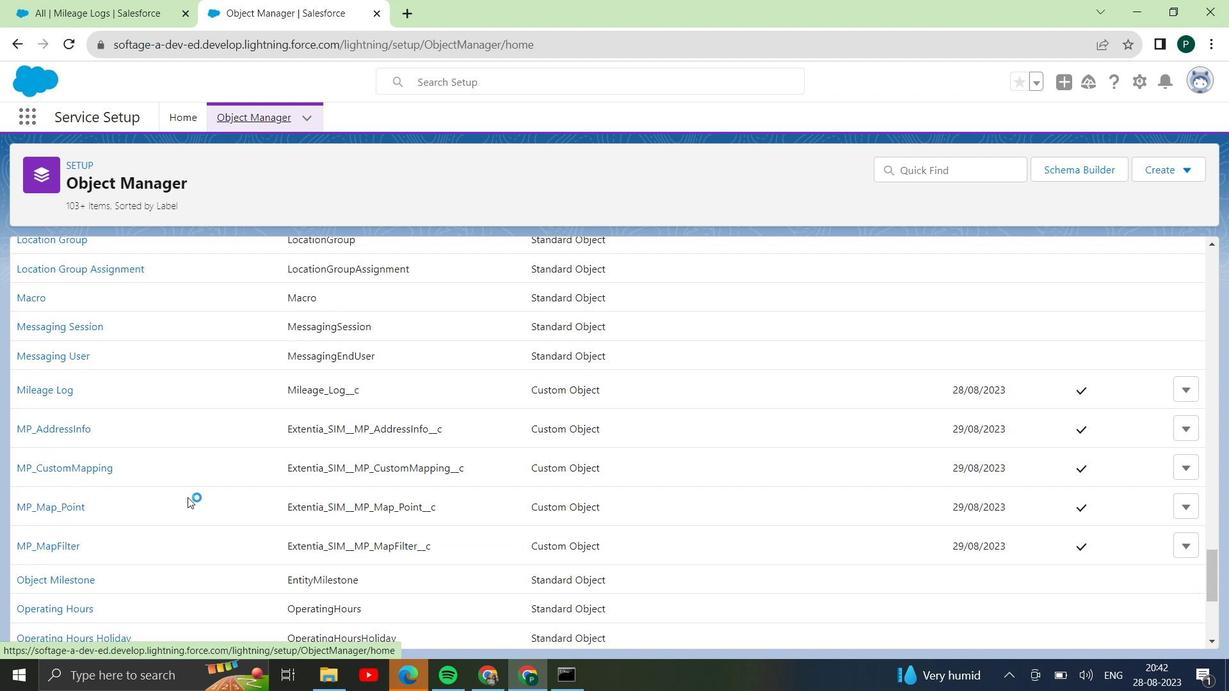 
Action: Mouse scrolled (188, 497) with delta (0, 0)
Screenshot: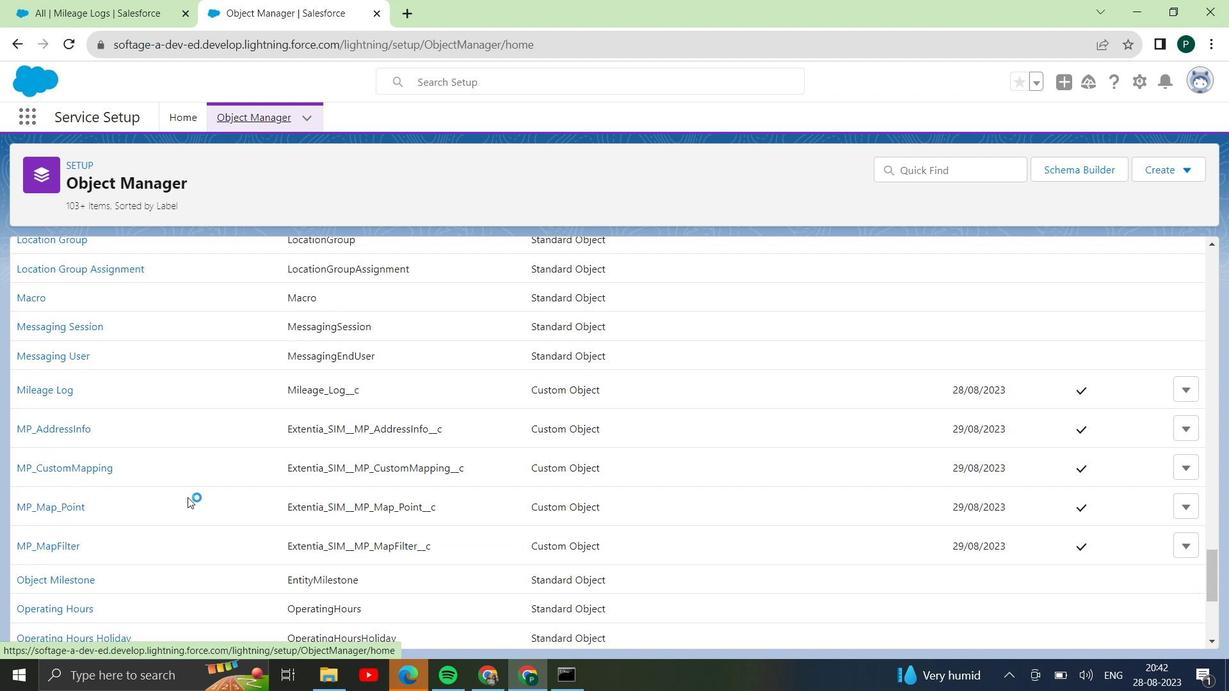 
Action: Mouse scrolled (188, 497) with delta (0, 0)
Screenshot: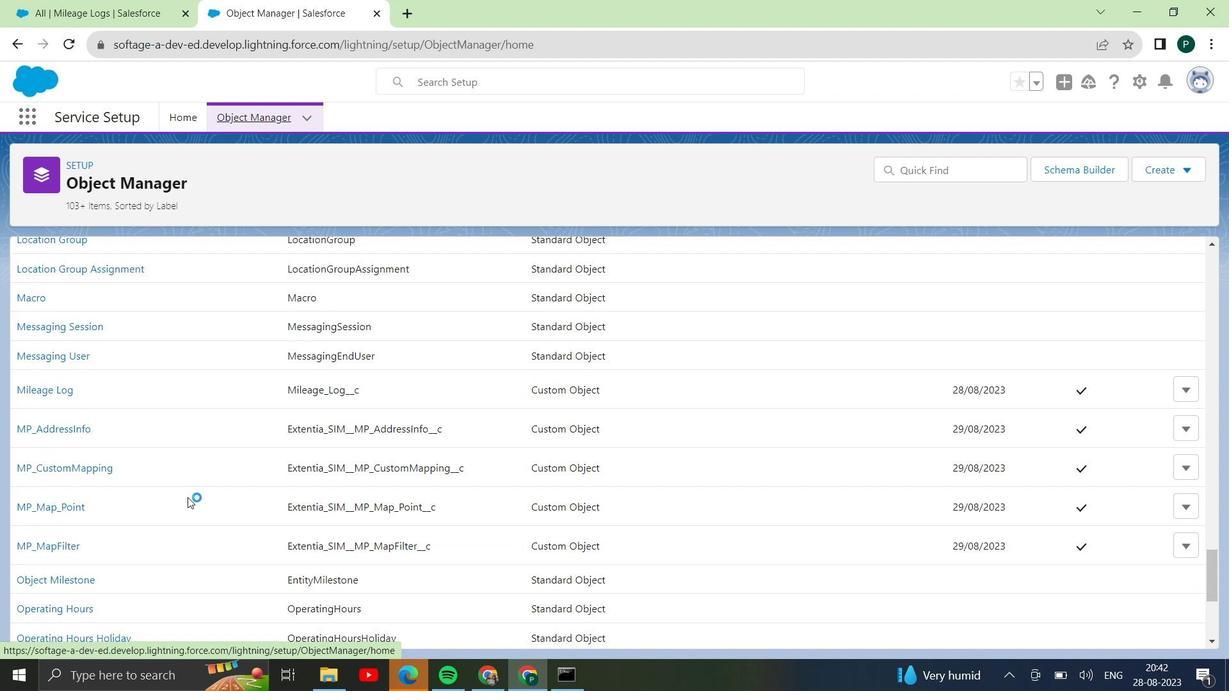 
Action: Mouse scrolled (188, 497) with delta (0, 0)
Screenshot: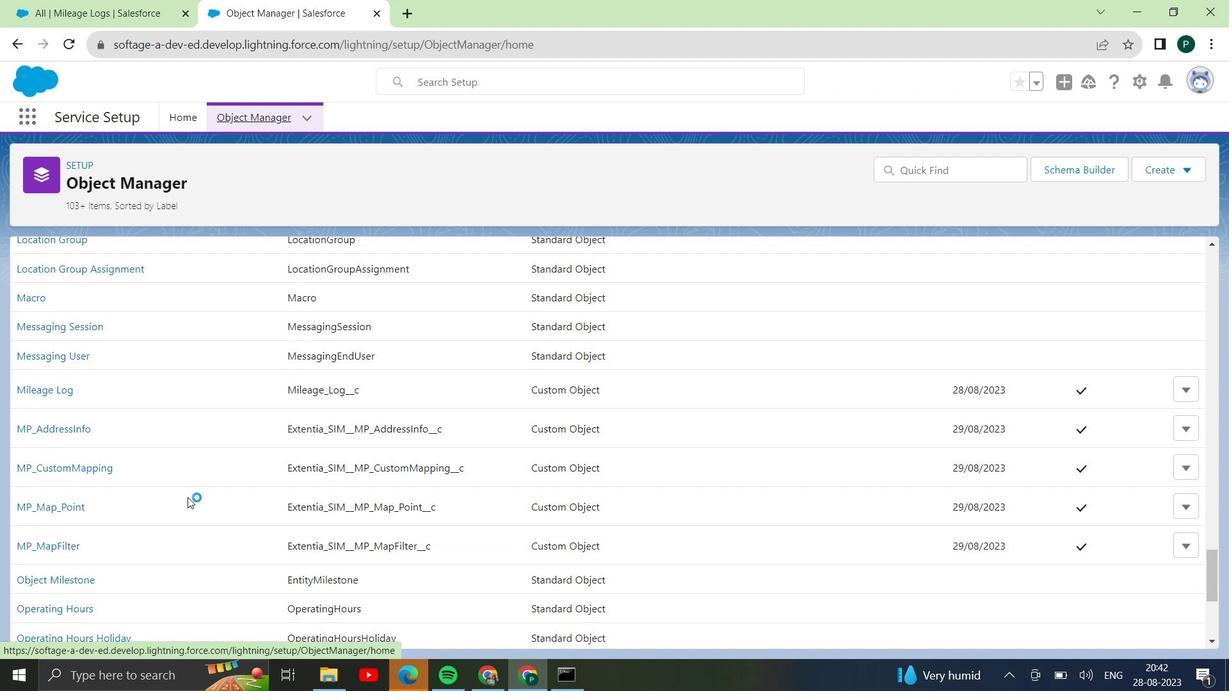 
Action: Mouse scrolled (188, 497) with delta (0, 0)
Screenshot: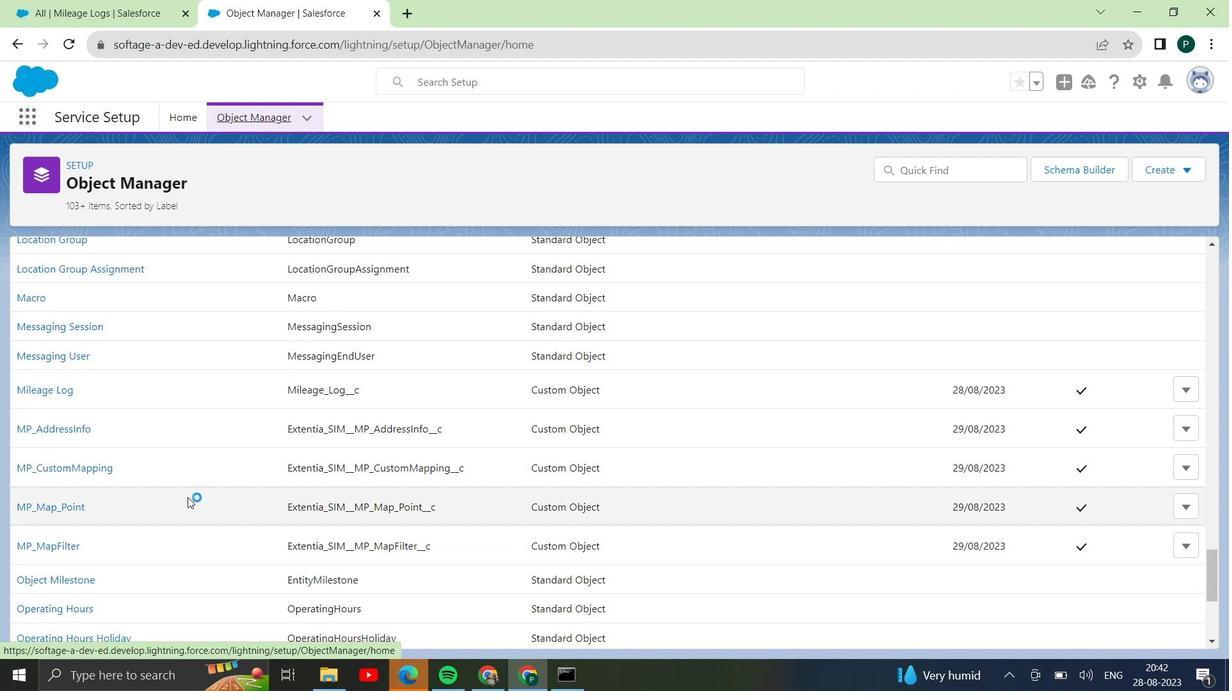 
Action: Mouse scrolled (188, 497) with delta (0, 0)
Screenshot: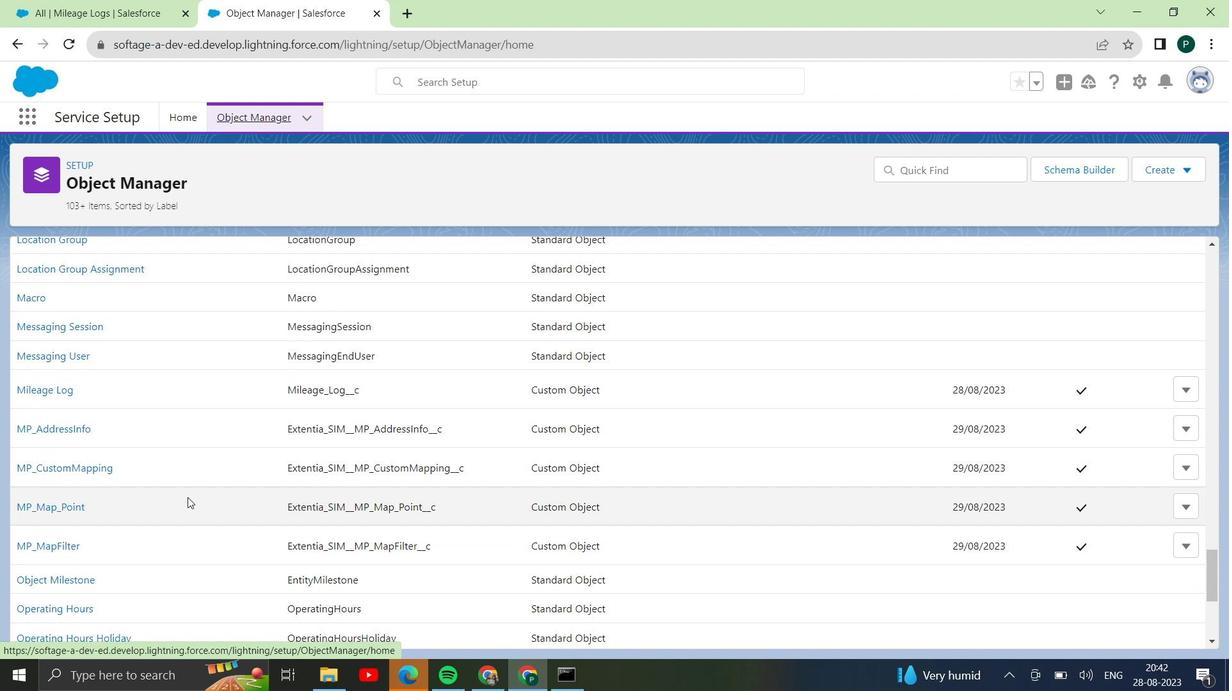 
Action: Mouse moved to (58, 393)
Screenshot: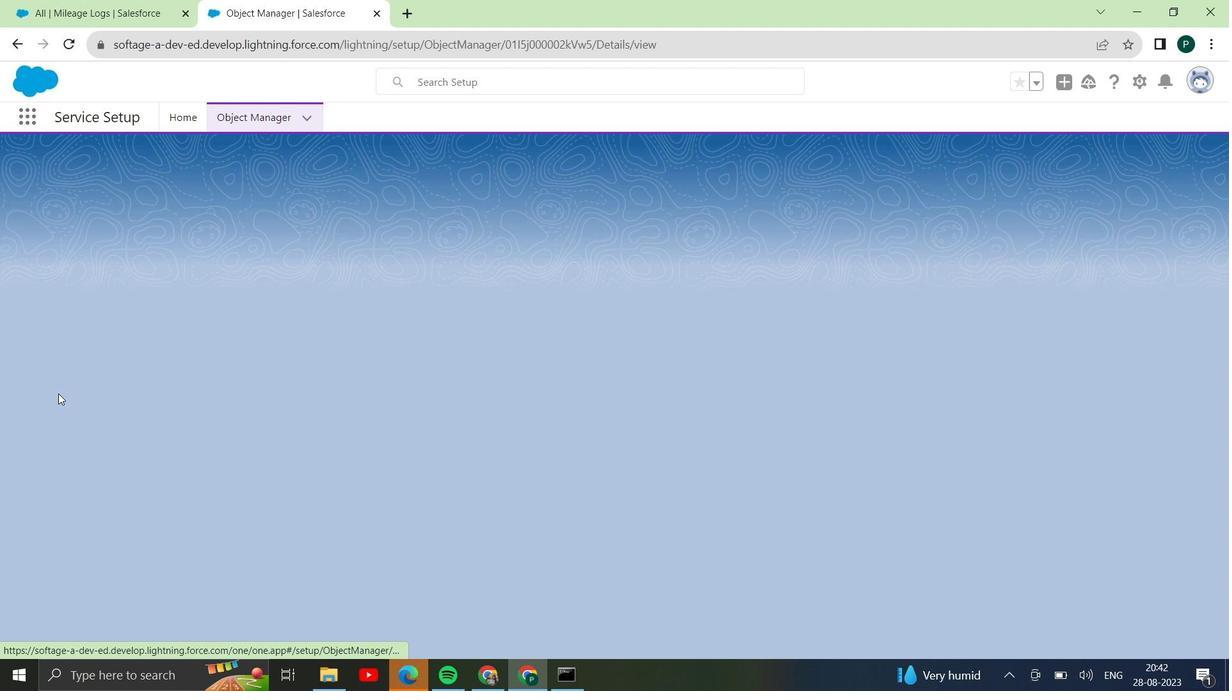 
Action: Mouse pressed left at (58, 393)
Screenshot: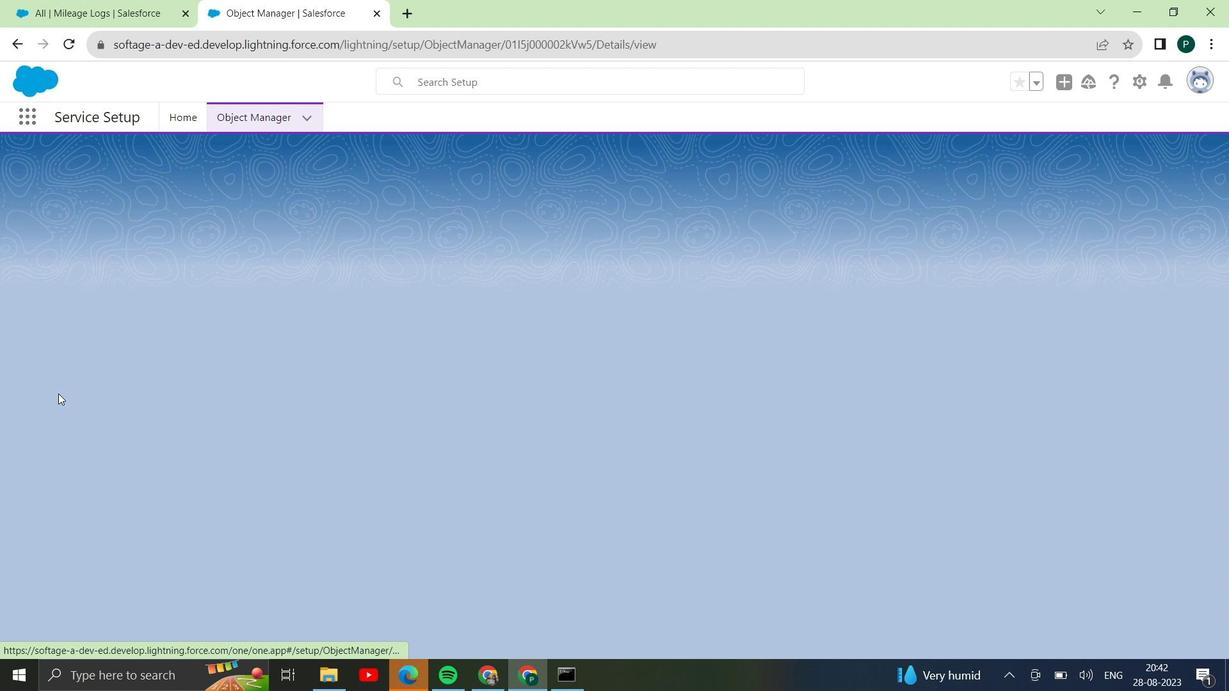 
Action: Mouse moved to (73, 272)
Screenshot: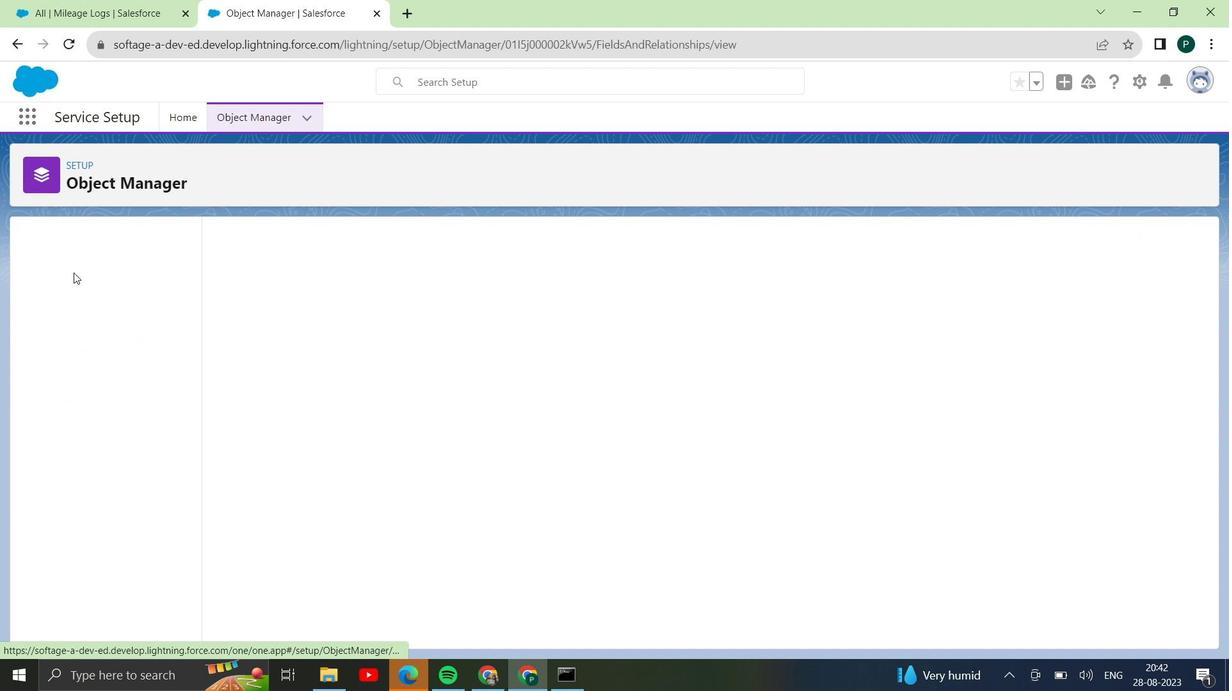 
Action: Mouse pressed left at (73, 272)
Screenshot: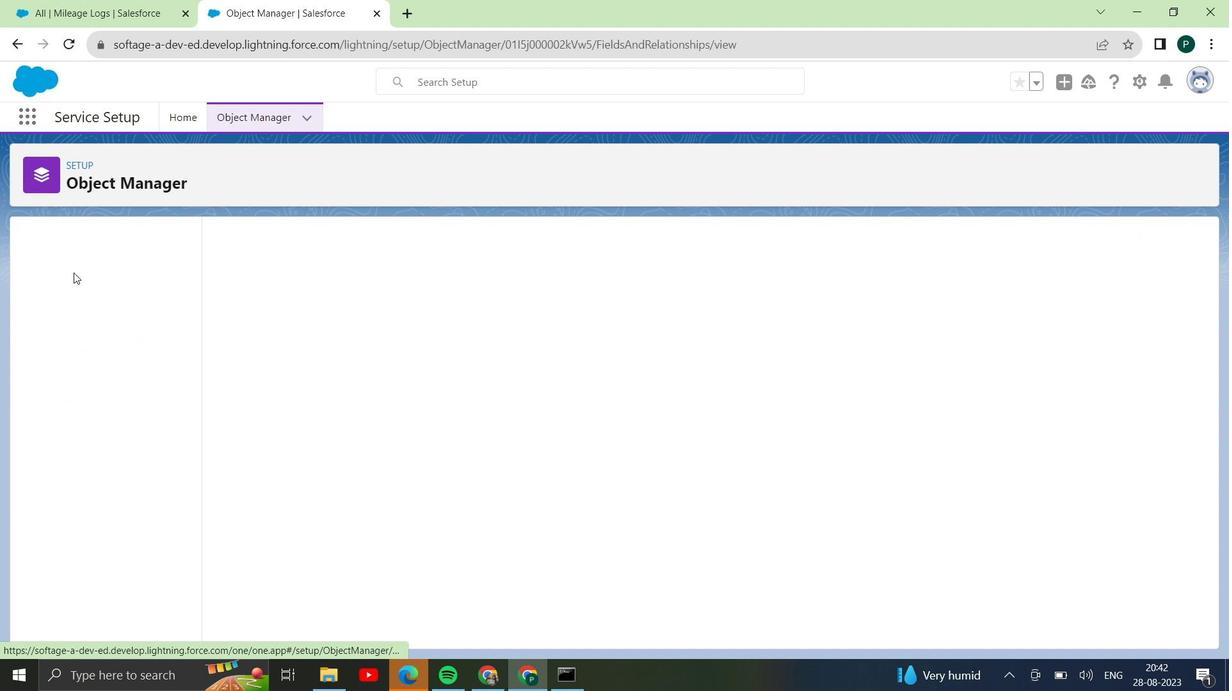 
Action: Mouse moved to (869, 233)
Screenshot: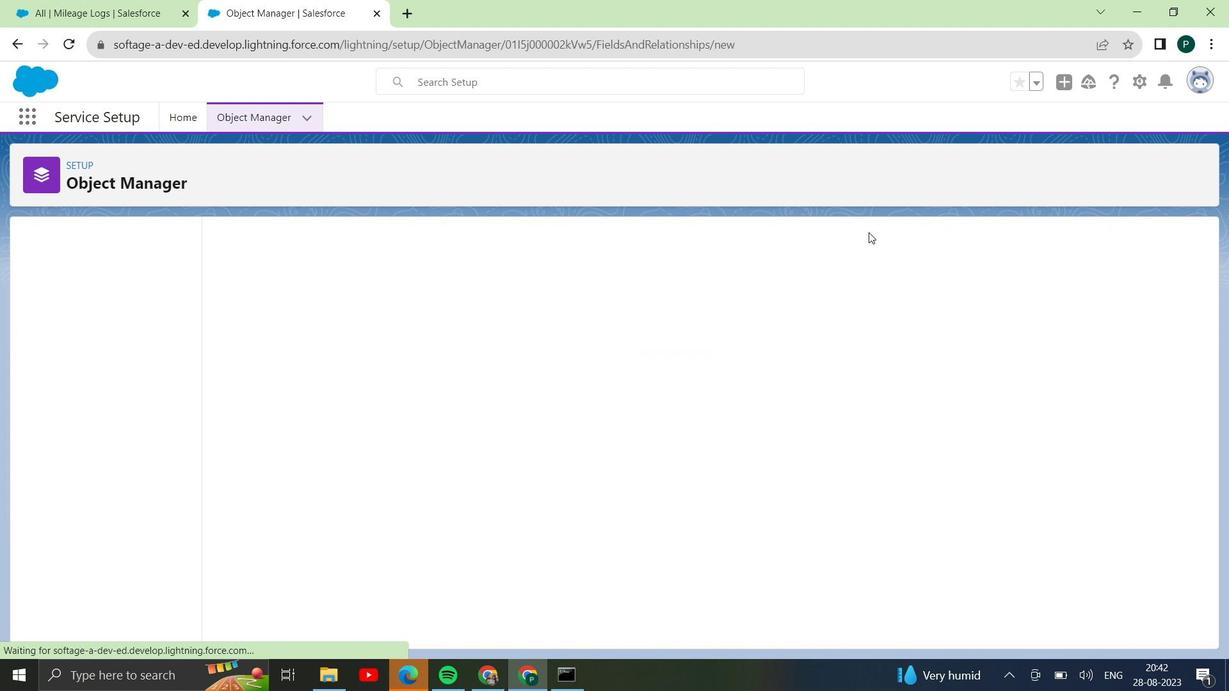 
Action: Mouse pressed left at (869, 233)
Screenshot: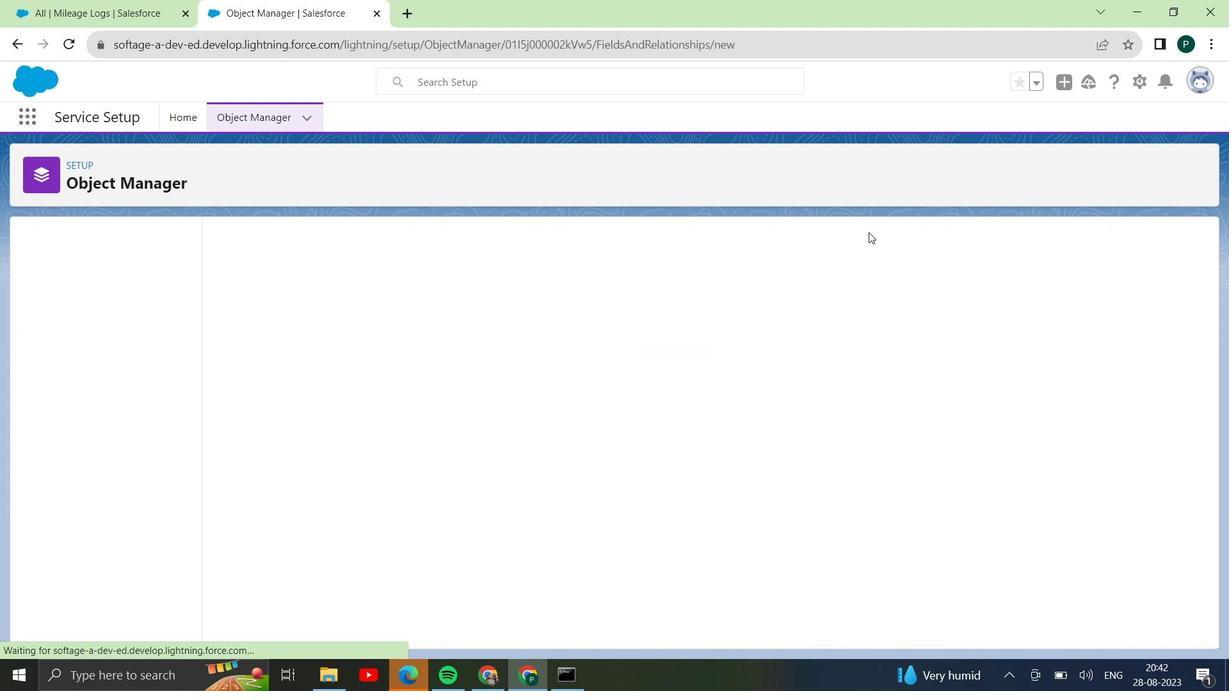 
Action: Mouse moved to (233, 473)
Screenshot: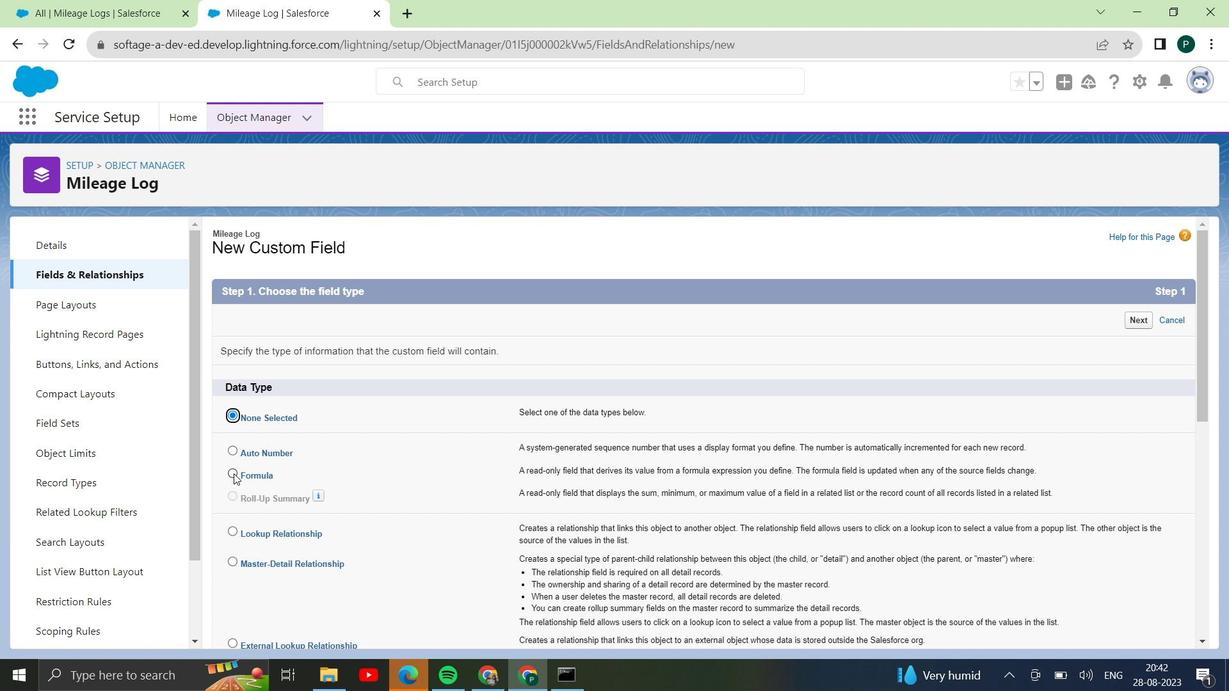 
Action: Mouse pressed left at (233, 473)
Screenshot: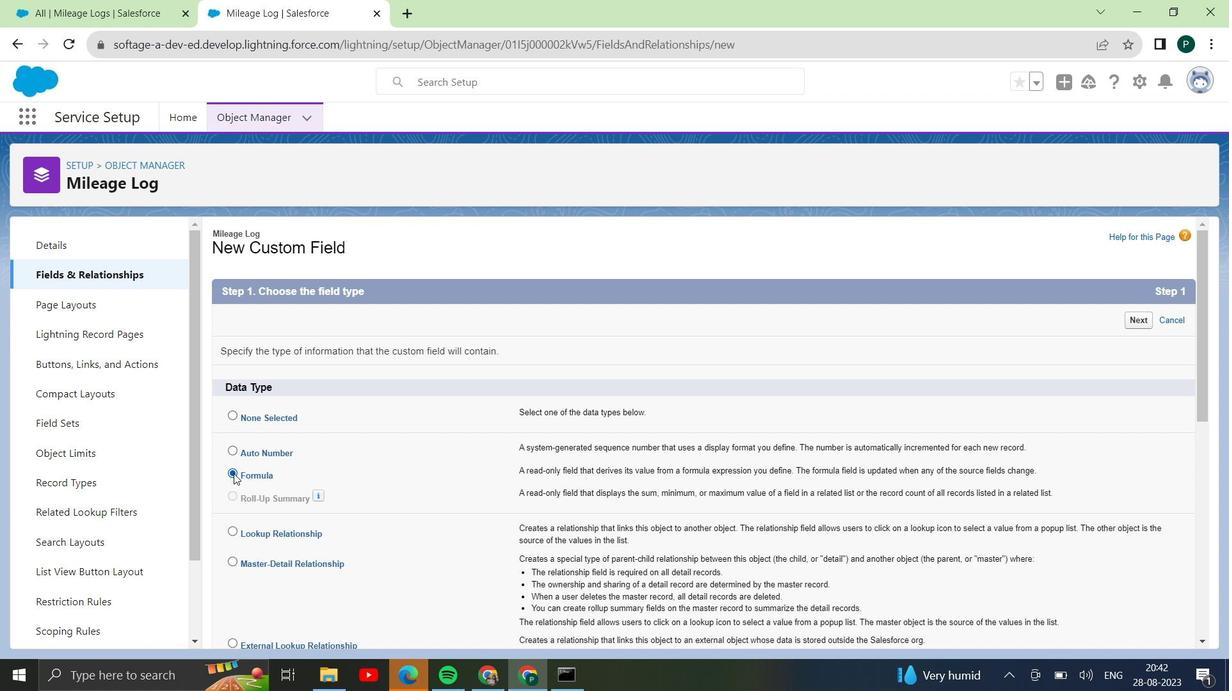 
Action: Mouse moved to (1132, 319)
Screenshot: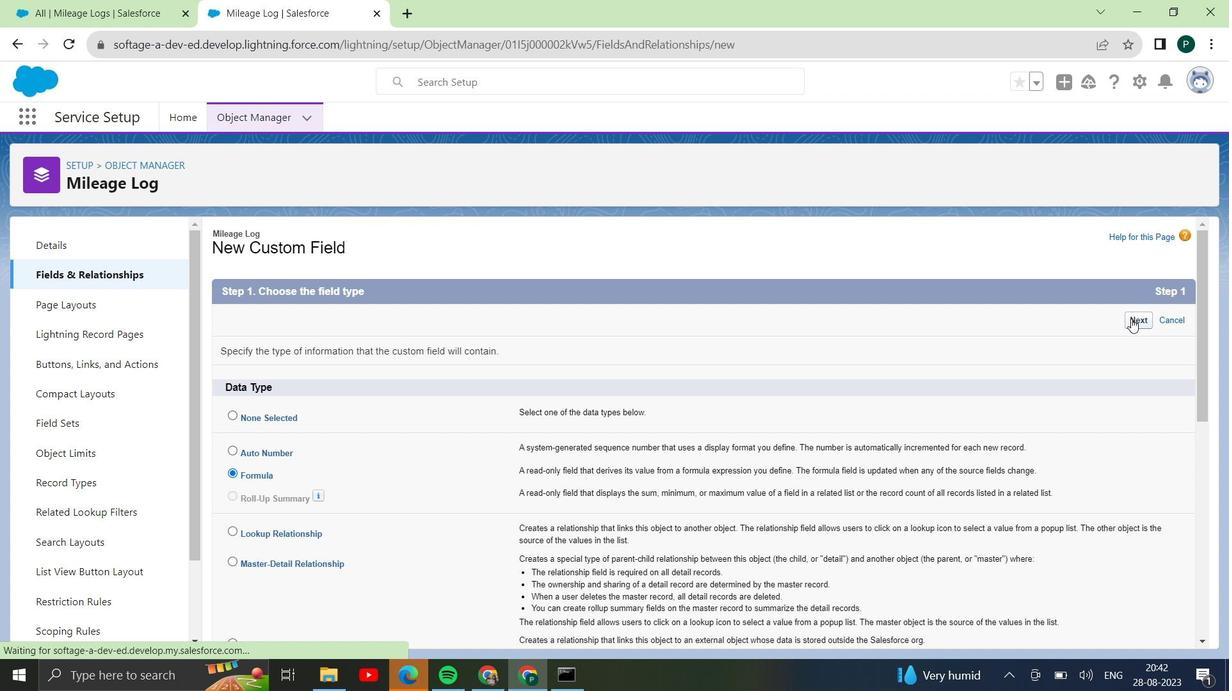 
Action: Mouse pressed left at (1132, 319)
Screenshot: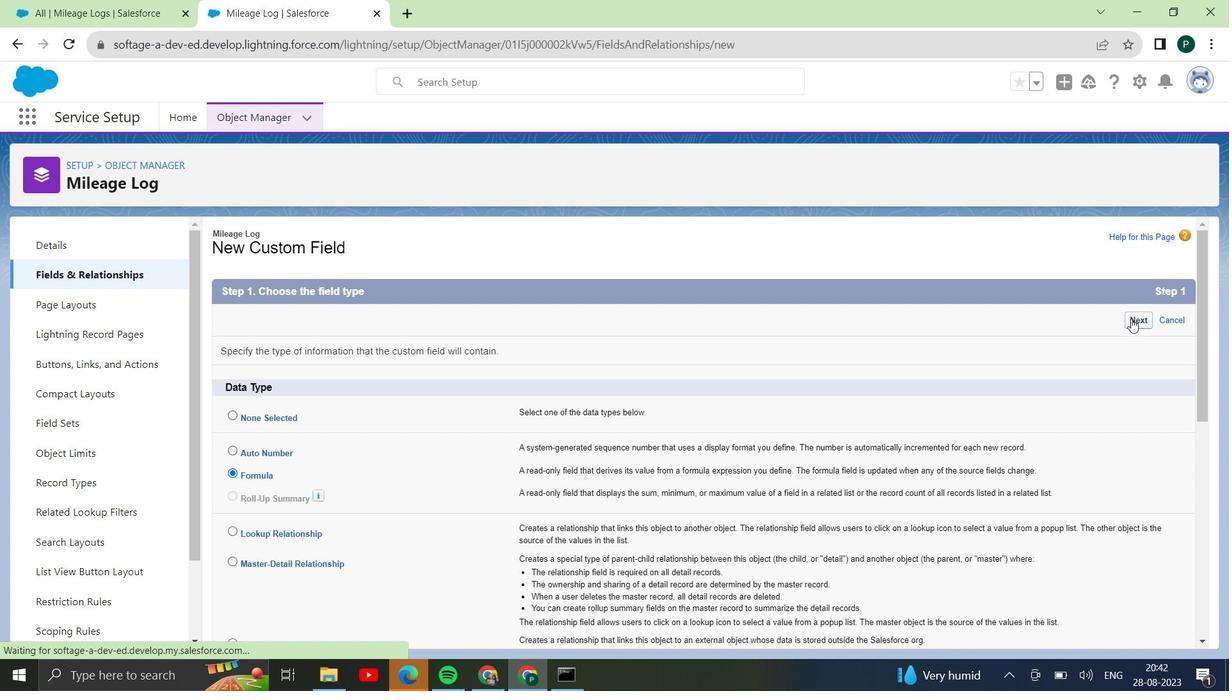 
Action: Mouse moved to (435, 349)
Screenshot: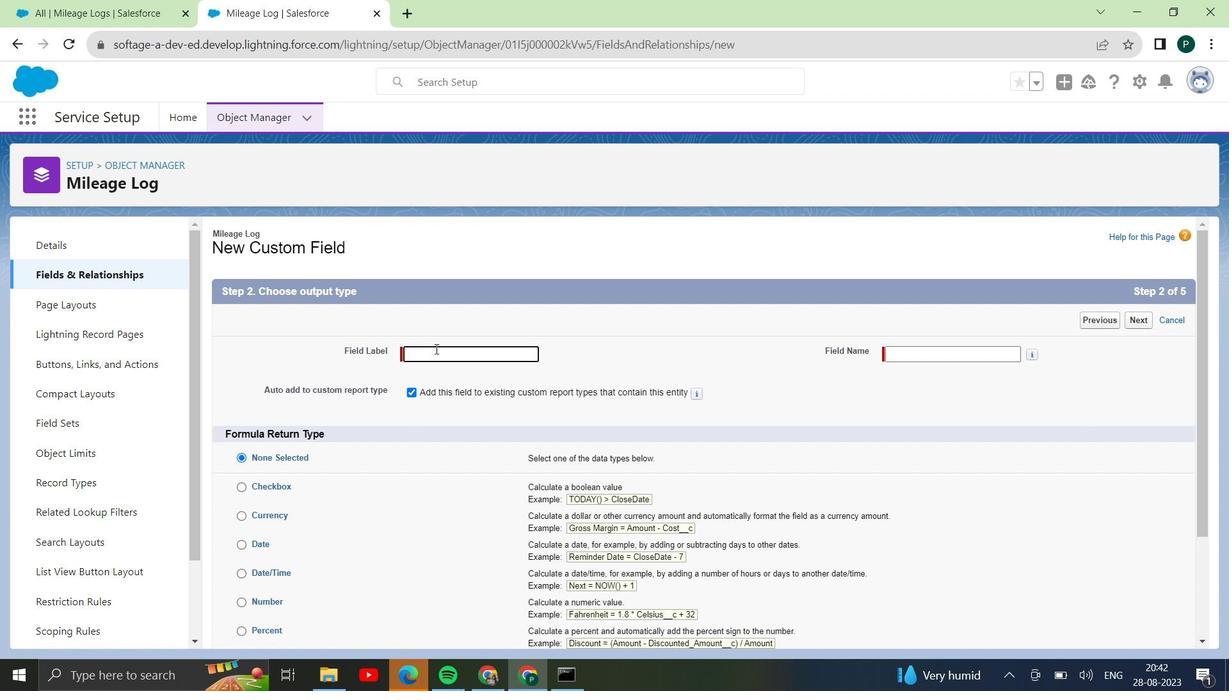 
Action: Key pressed <Key.shift>Distance
Screenshot: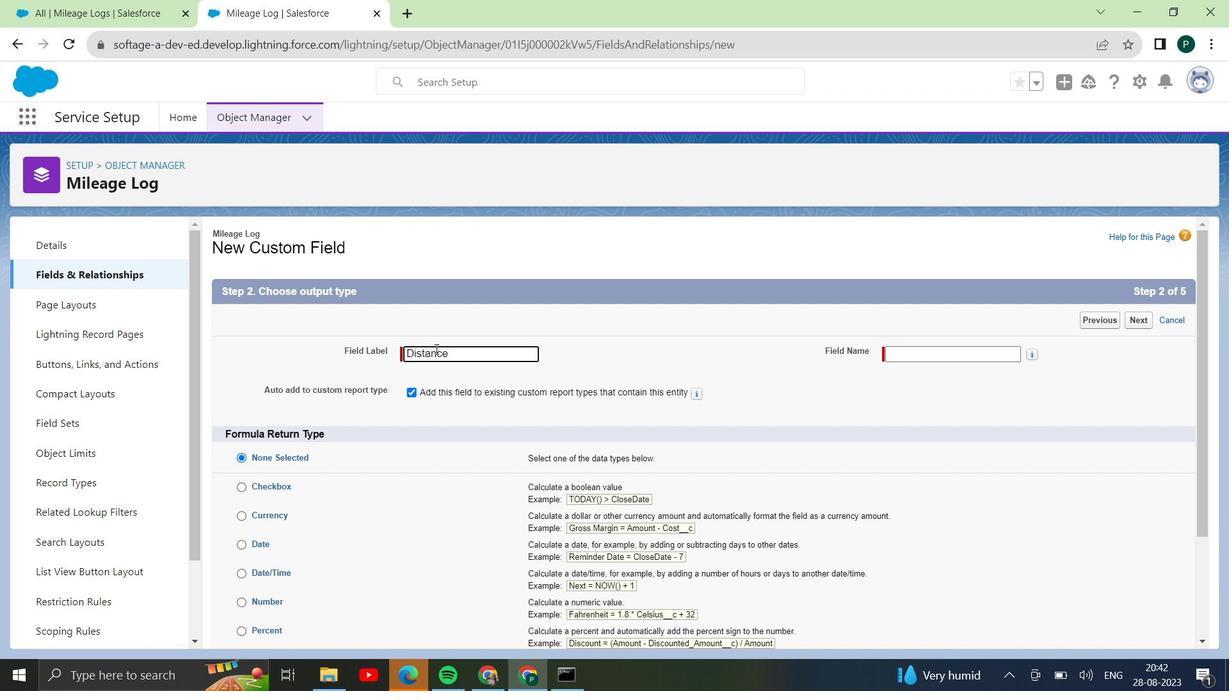 
Action: Mouse moved to (935, 353)
Screenshot: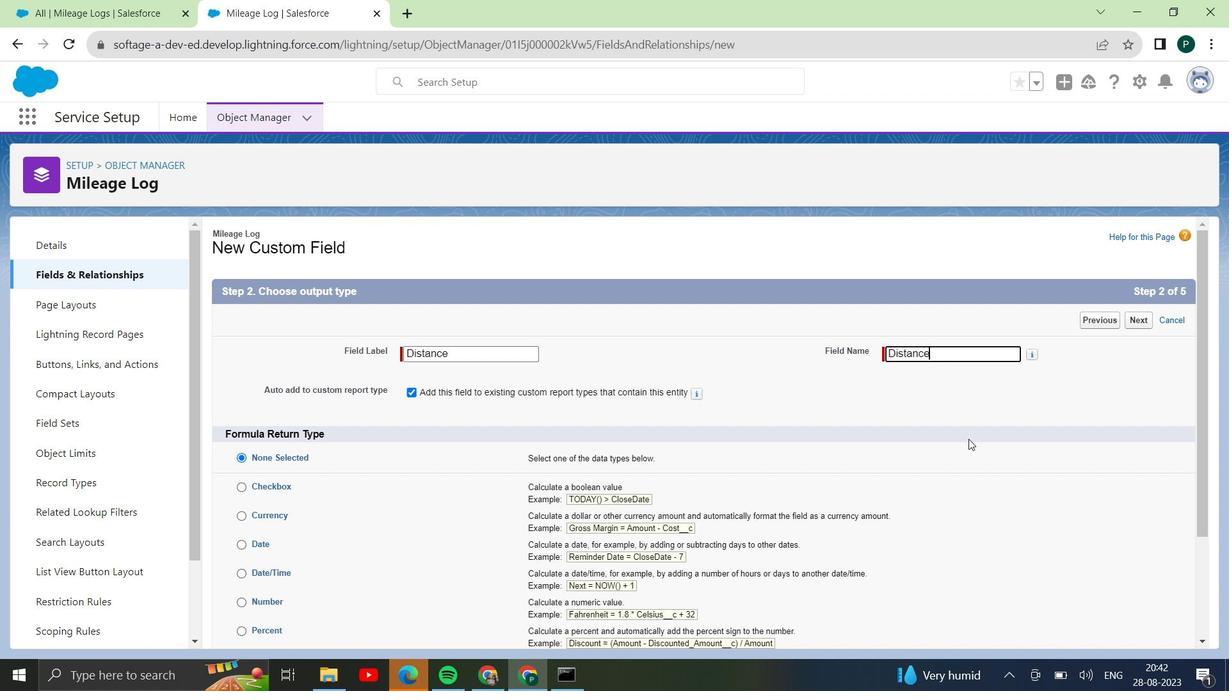 
Action: Mouse pressed left at (935, 353)
Screenshot: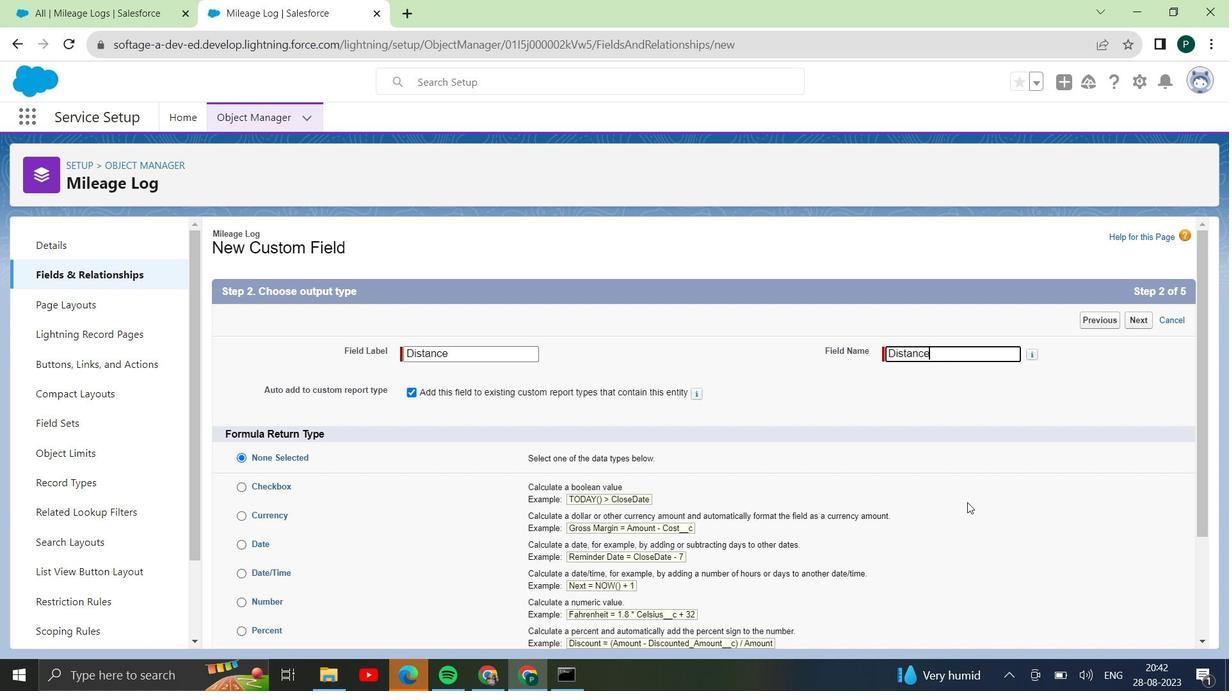 
Action: Mouse moved to (288, 564)
Screenshot: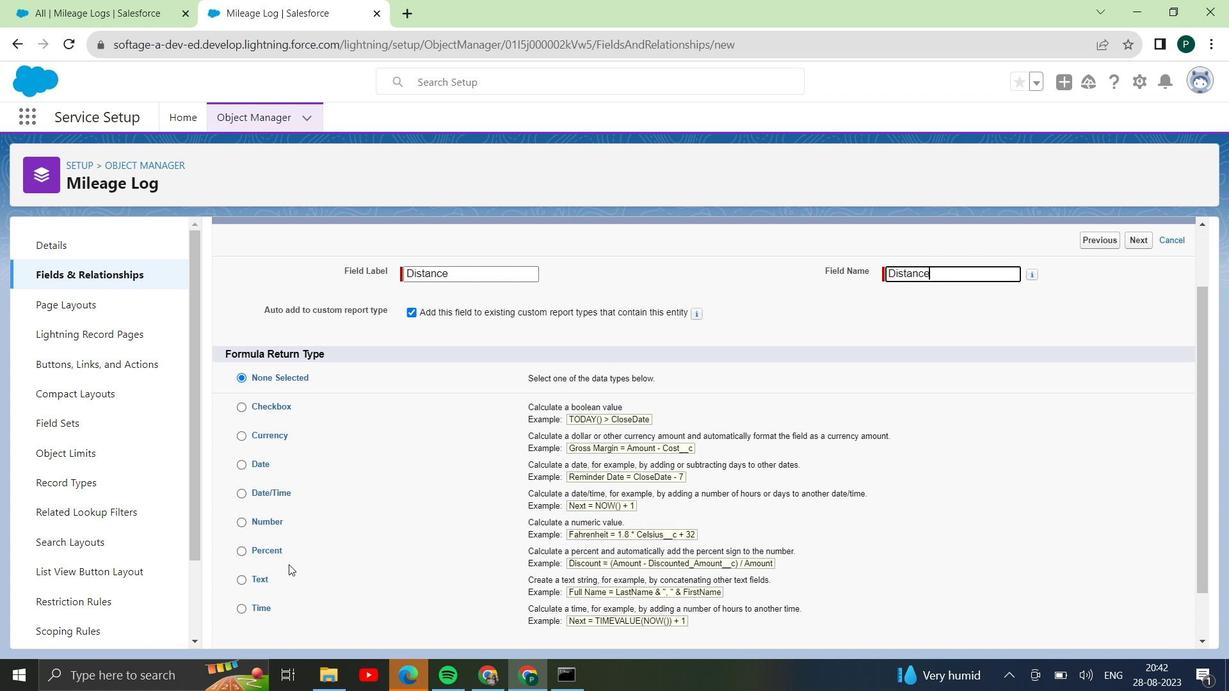 
Action: Mouse scrolled (288, 564) with delta (0, 0)
Screenshot: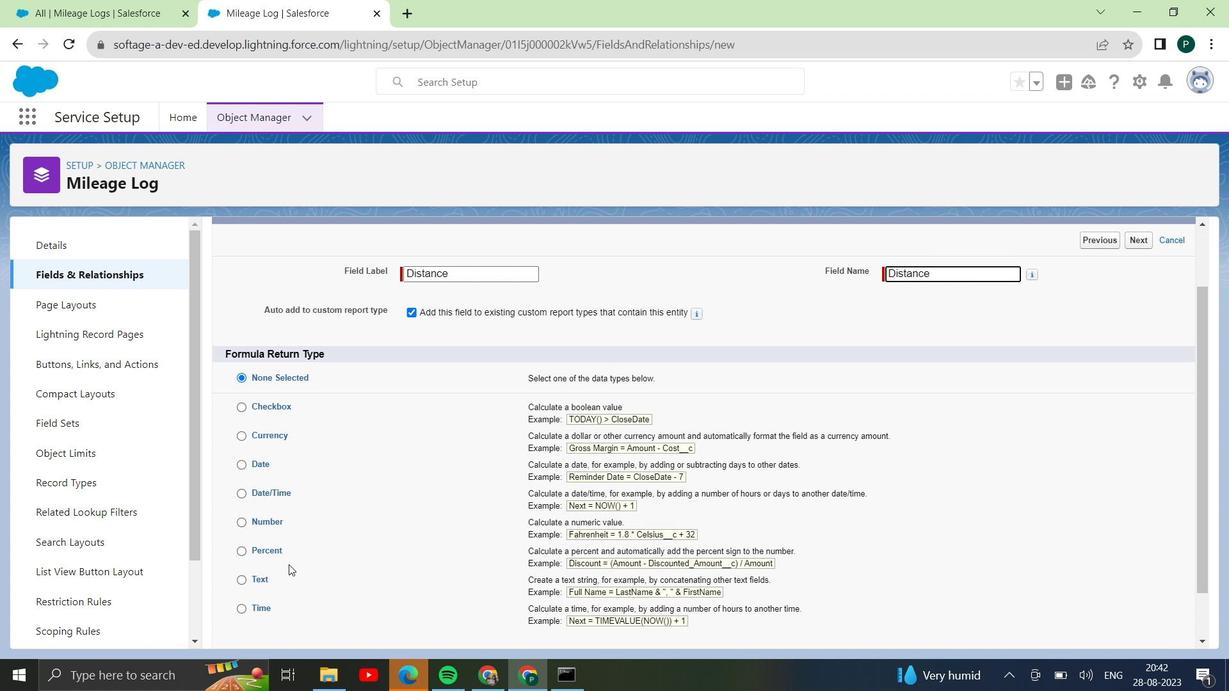 
Action: Mouse moved to (240, 523)
Screenshot: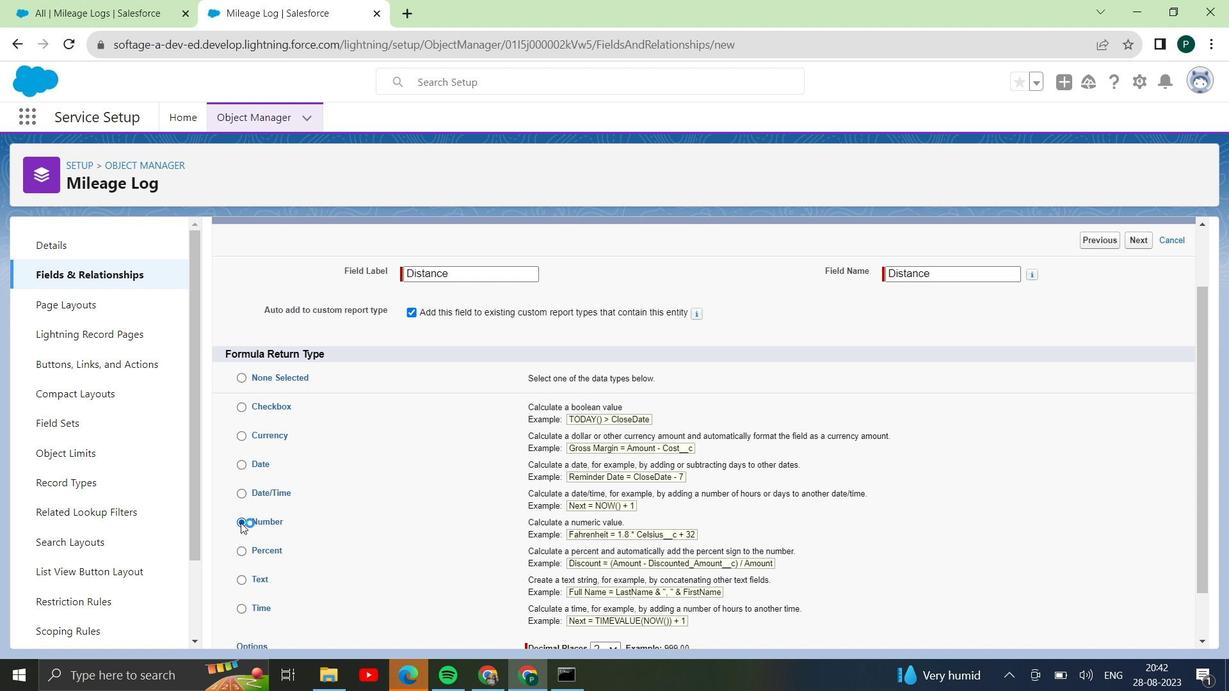 
Action: Mouse pressed left at (240, 523)
Screenshot: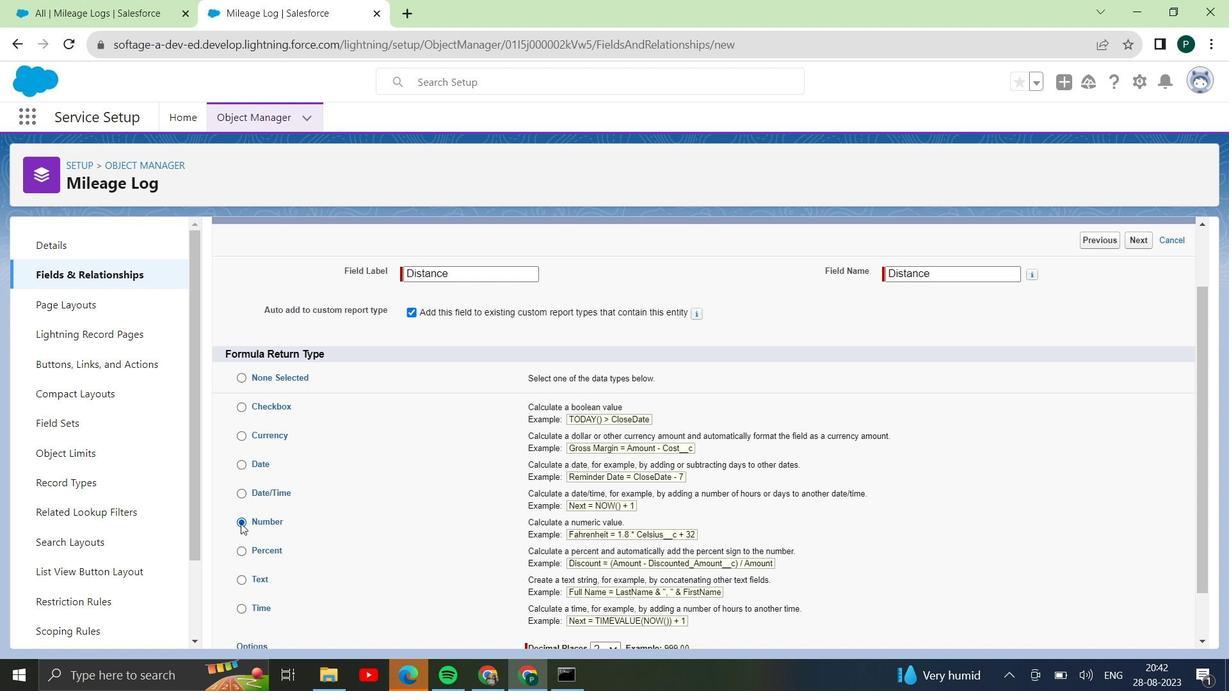 
Action: Mouse moved to (406, 527)
Screenshot: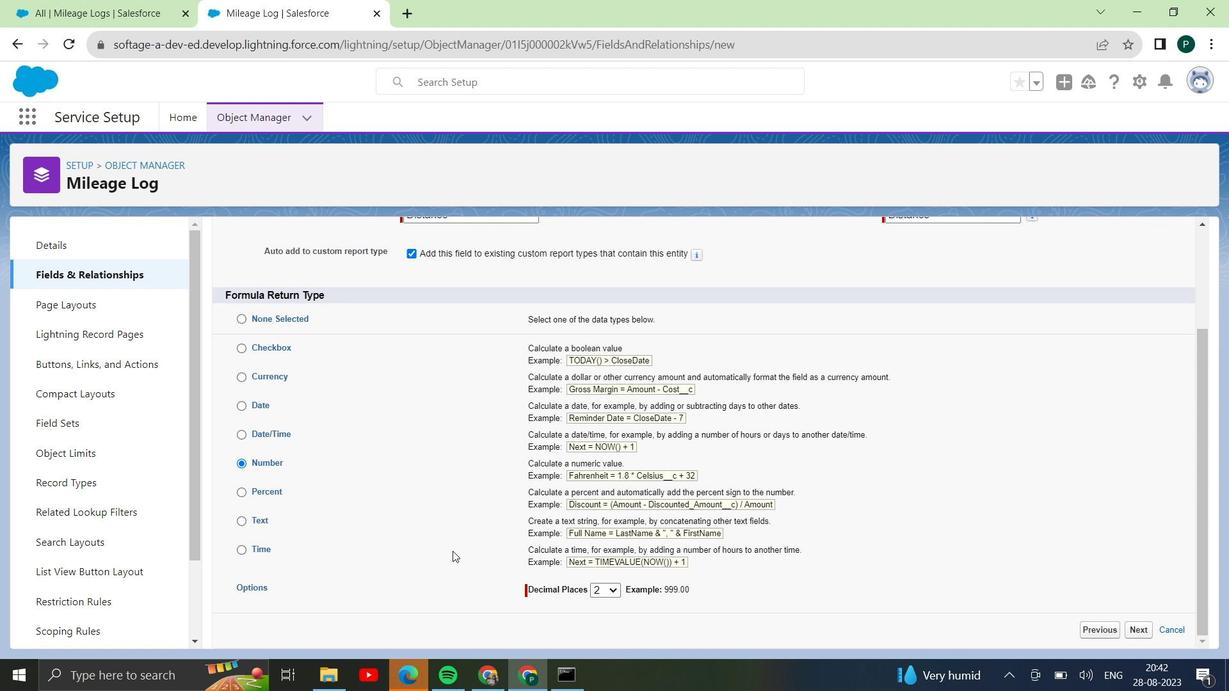 
Action: Mouse scrolled (406, 527) with delta (0, 0)
Screenshot: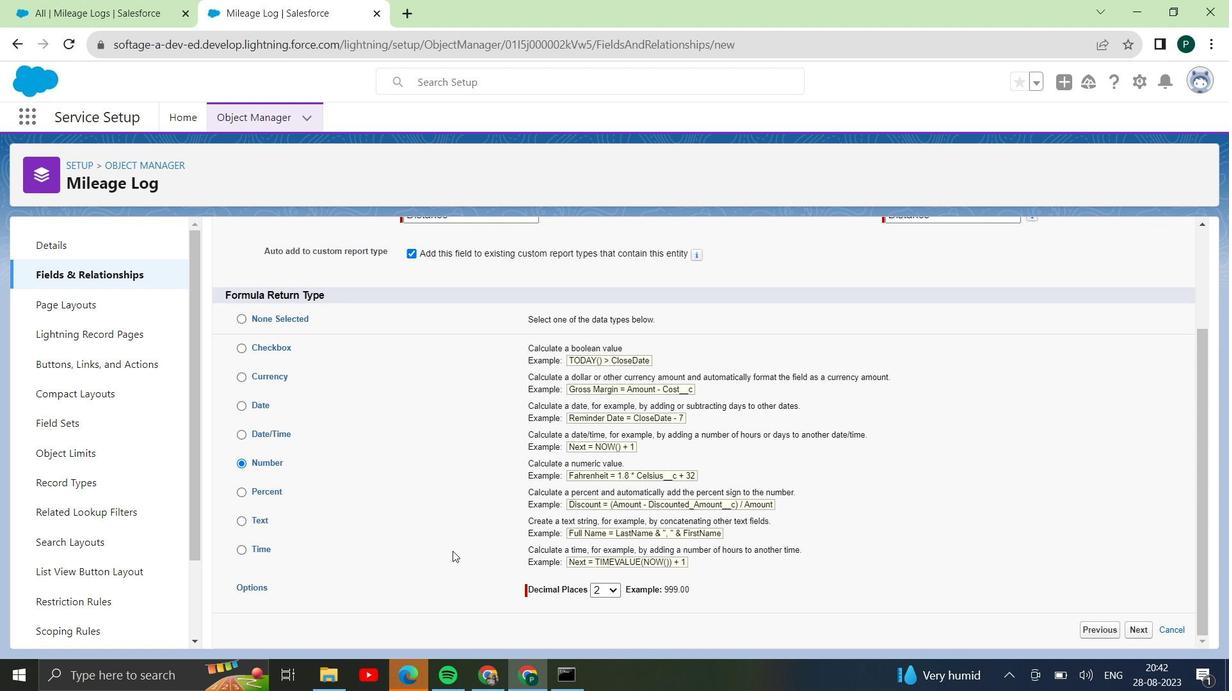 
Action: Mouse scrolled (406, 527) with delta (0, 0)
Screenshot: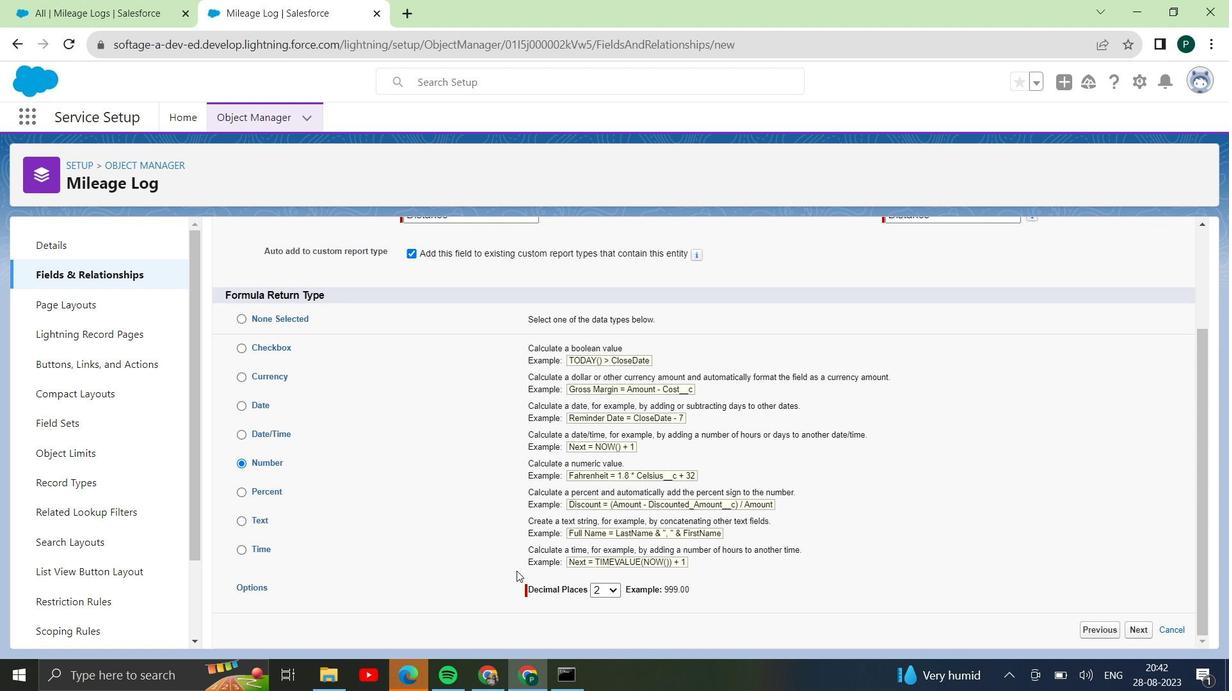 
Action: Mouse moved to (1136, 630)
Screenshot: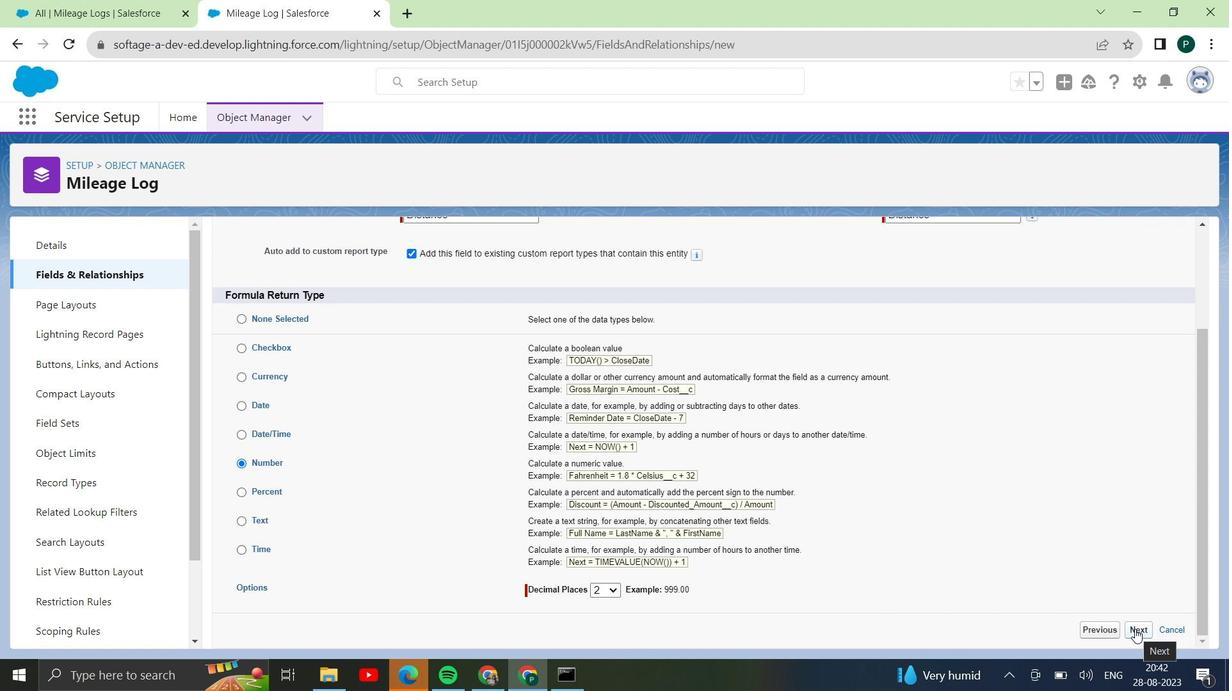 
Action: Mouse pressed left at (1136, 630)
Screenshot: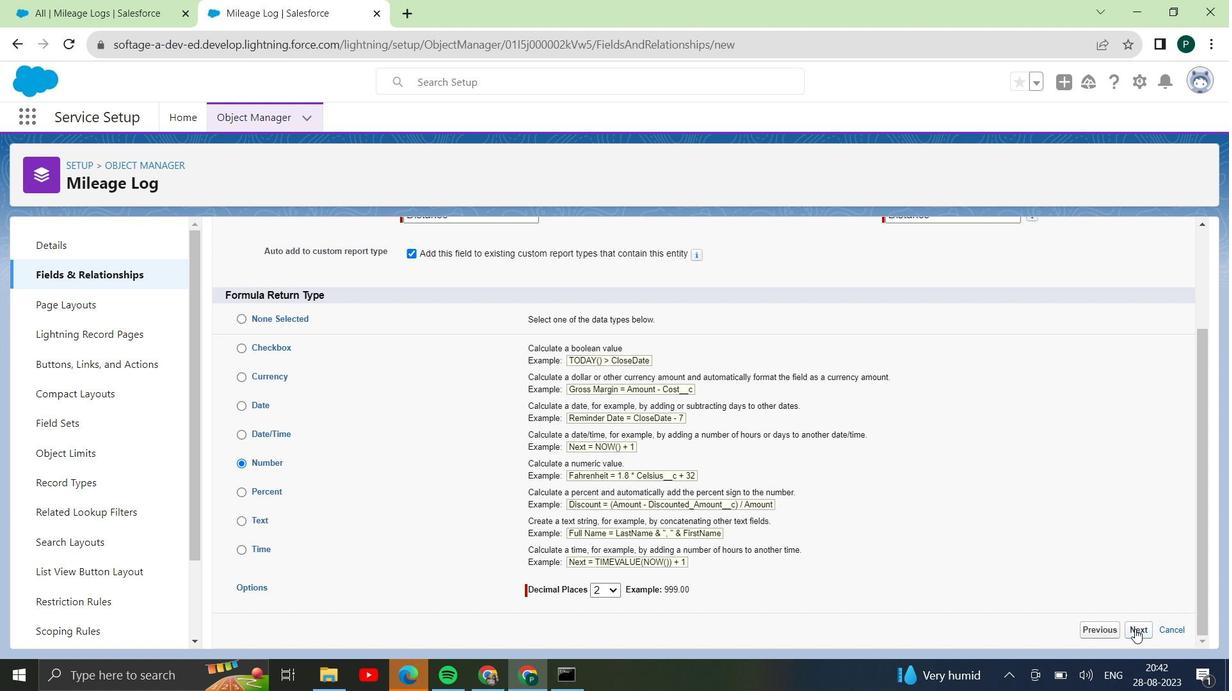 
Action: Mouse moved to (313, 473)
Screenshot: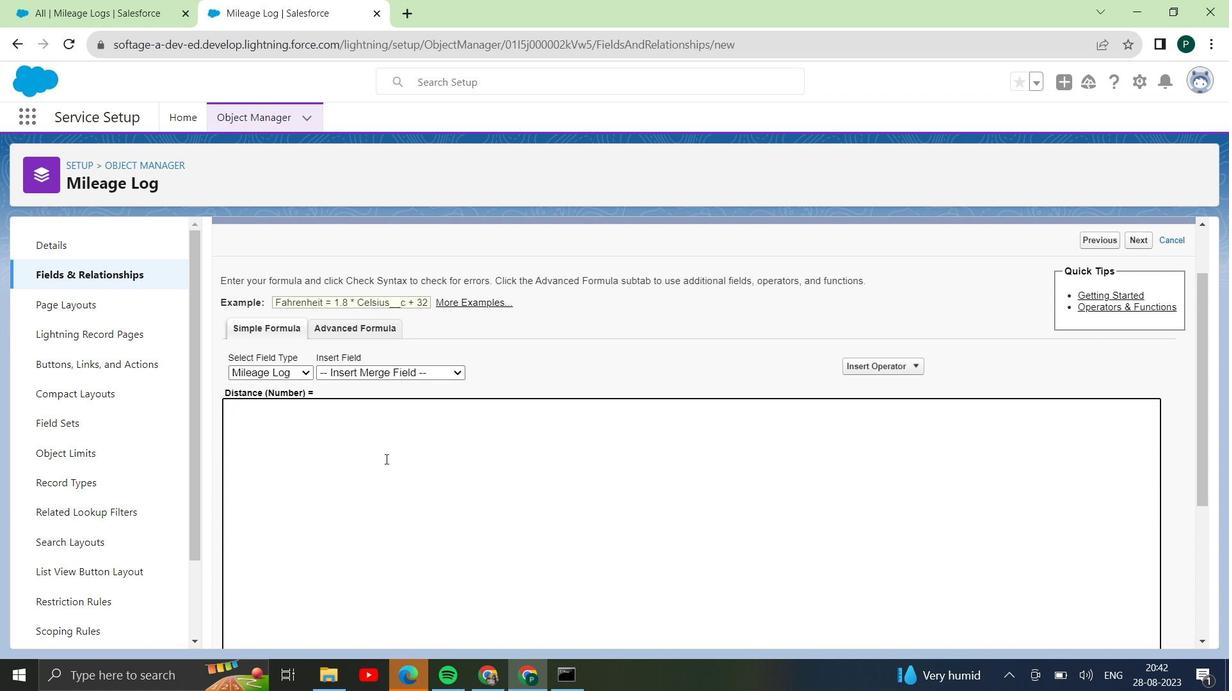 
Action: Mouse scrolled (313, 472) with delta (0, 0)
Screenshot: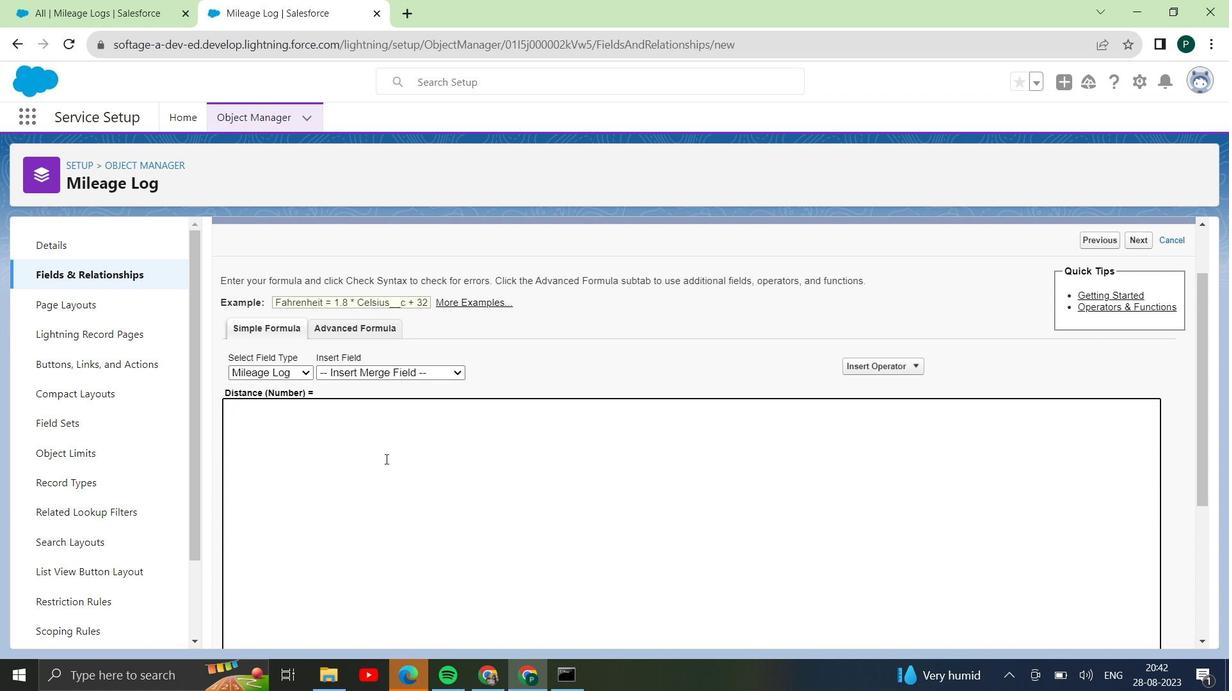 
Action: Mouse moved to (365, 327)
Screenshot: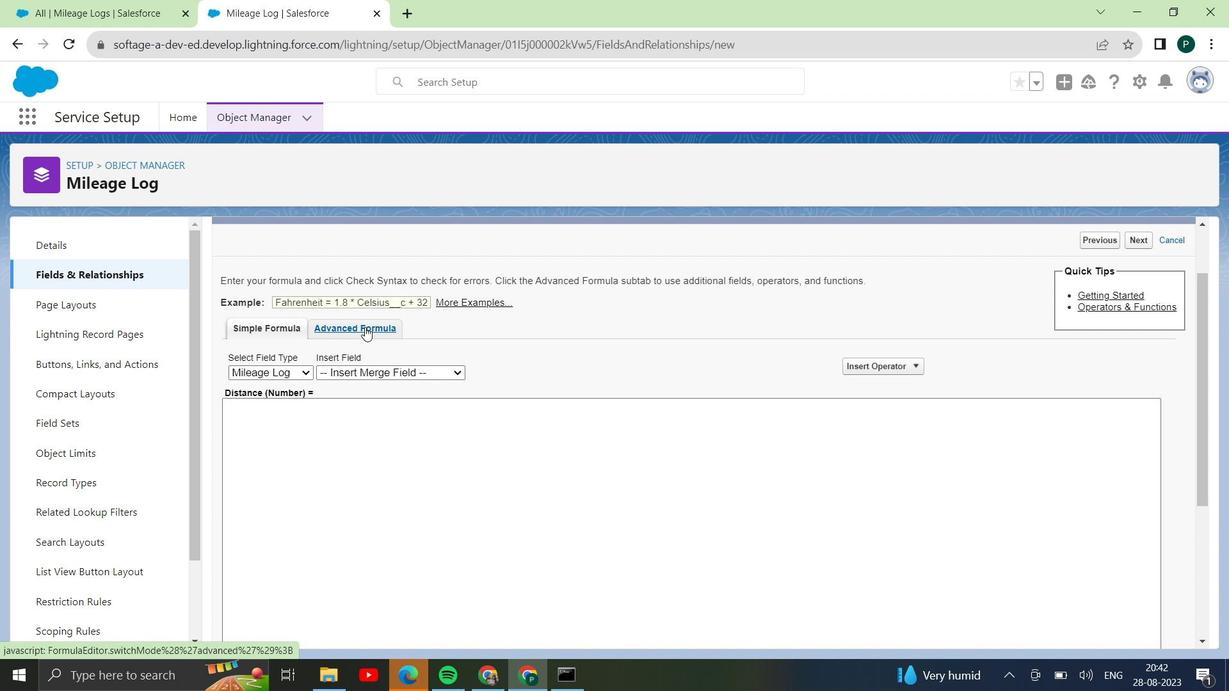 
Action: Mouse pressed left at (365, 327)
Screenshot: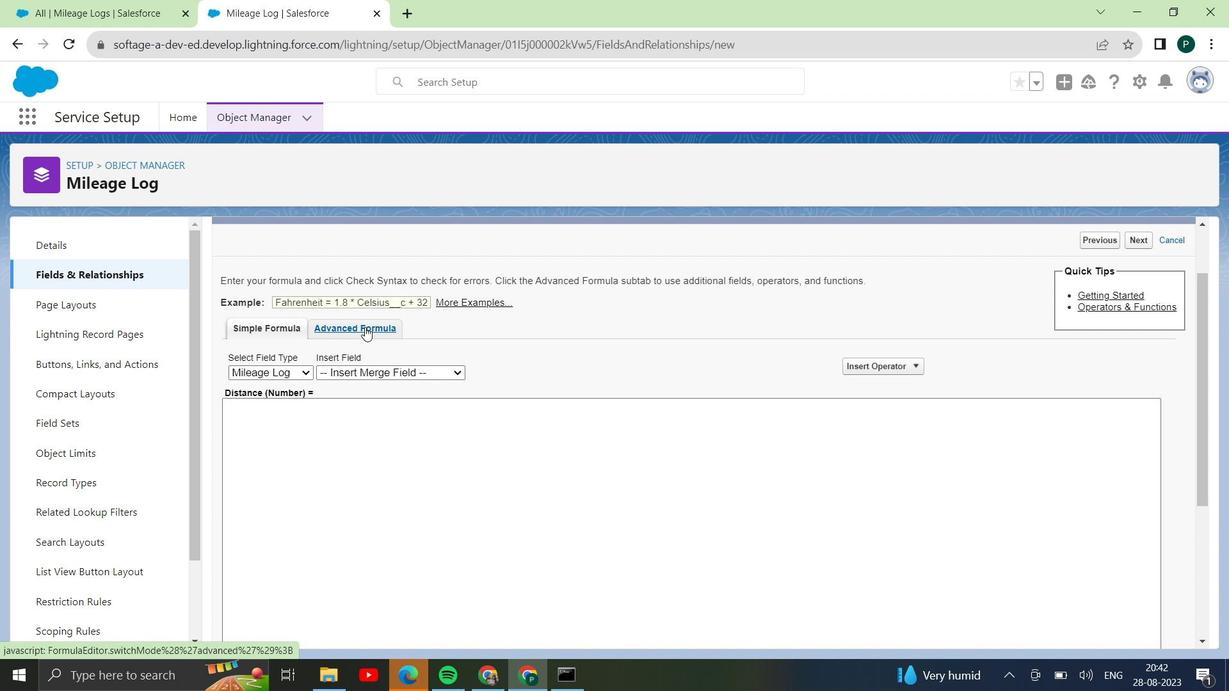 
Action: Mouse moved to (995, 529)
Screenshot: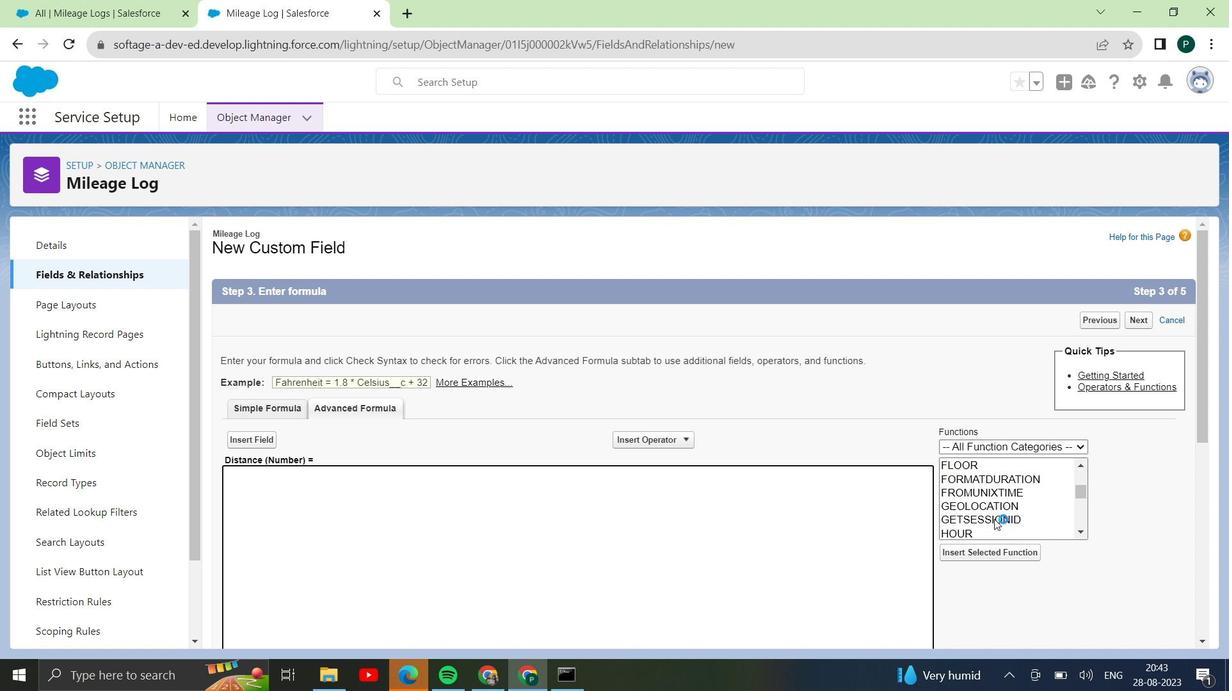 
Action: Mouse scrolled (995, 528) with delta (0, 0)
Screenshot: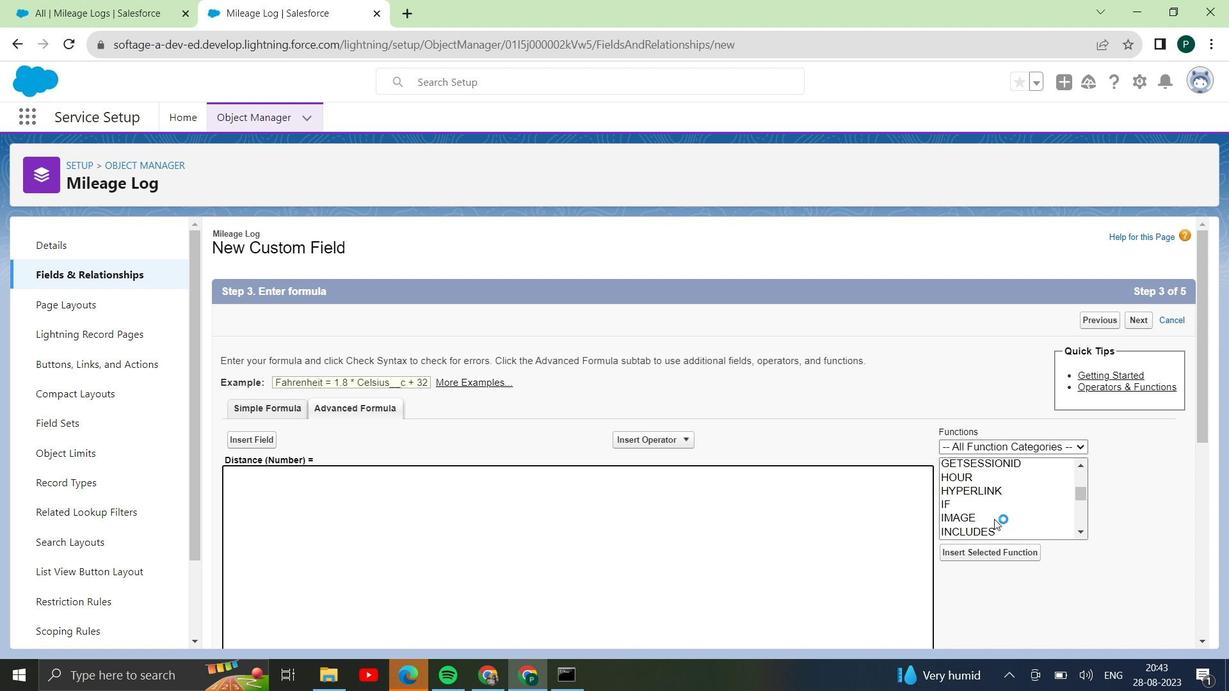 
Action: Mouse scrolled (995, 528) with delta (0, 0)
Screenshot: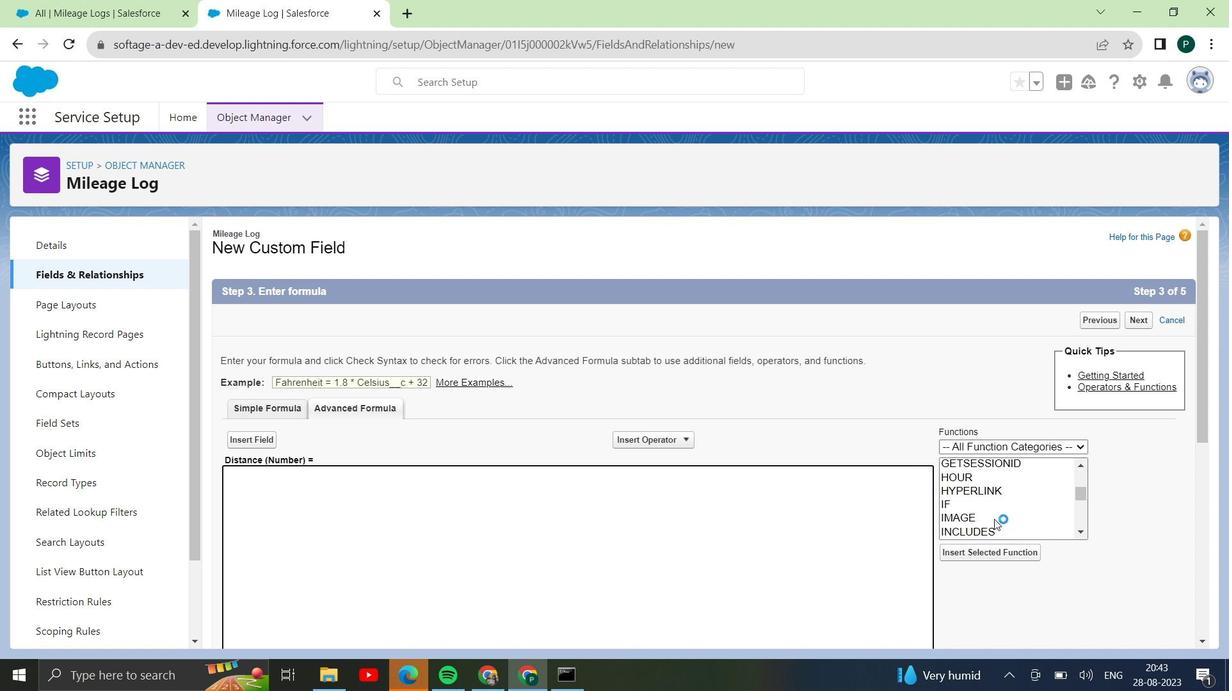 
Action: Mouse scrolled (995, 528) with delta (0, 0)
Screenshot: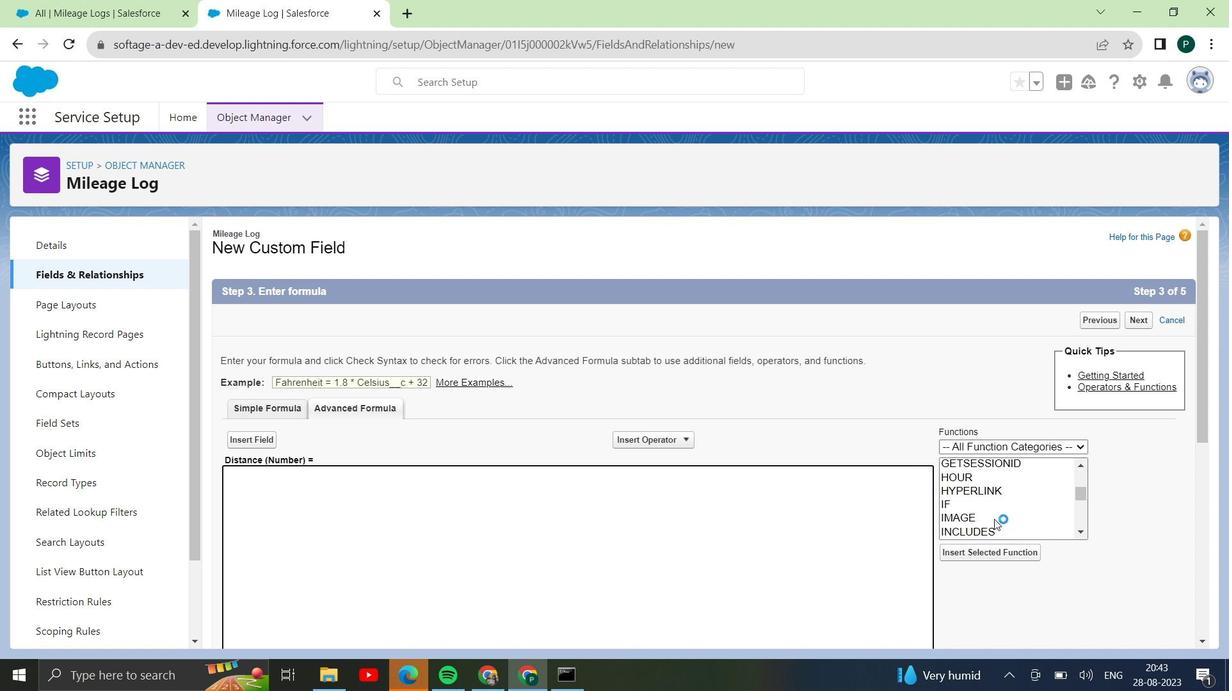 
Action: Mouse scrolled (995, 528) with delta (0, 0)
Screenshot: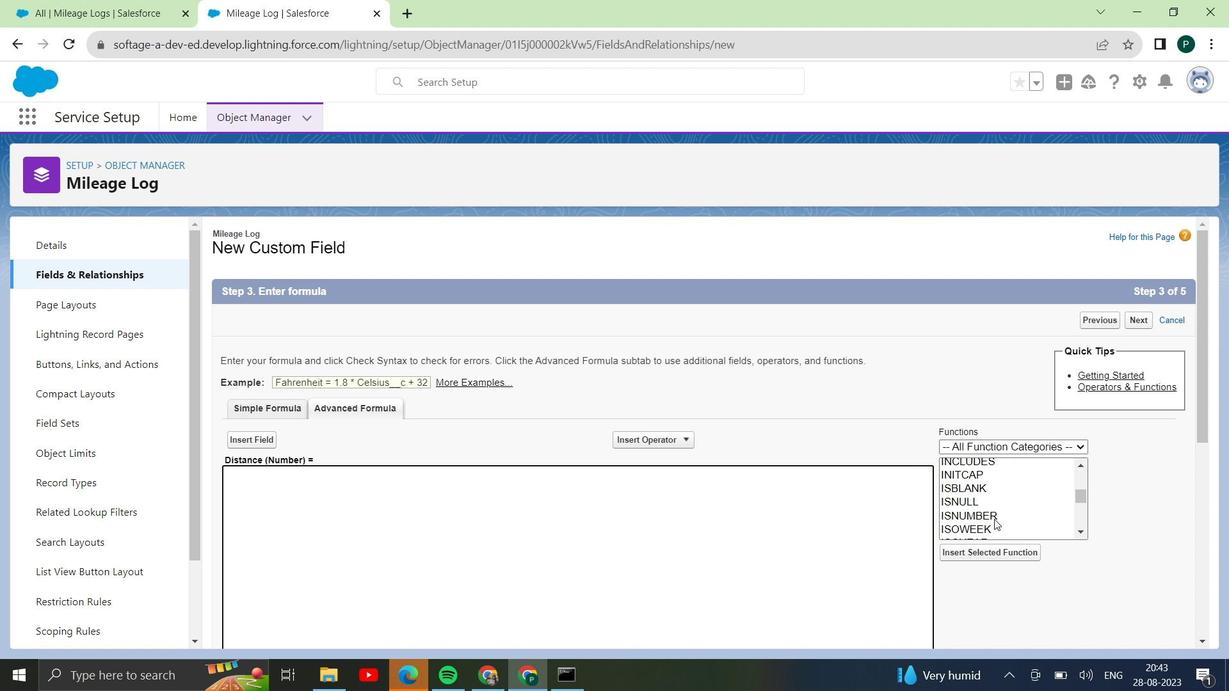 
Action: Mouse moved to (995, 519)
Screenshot: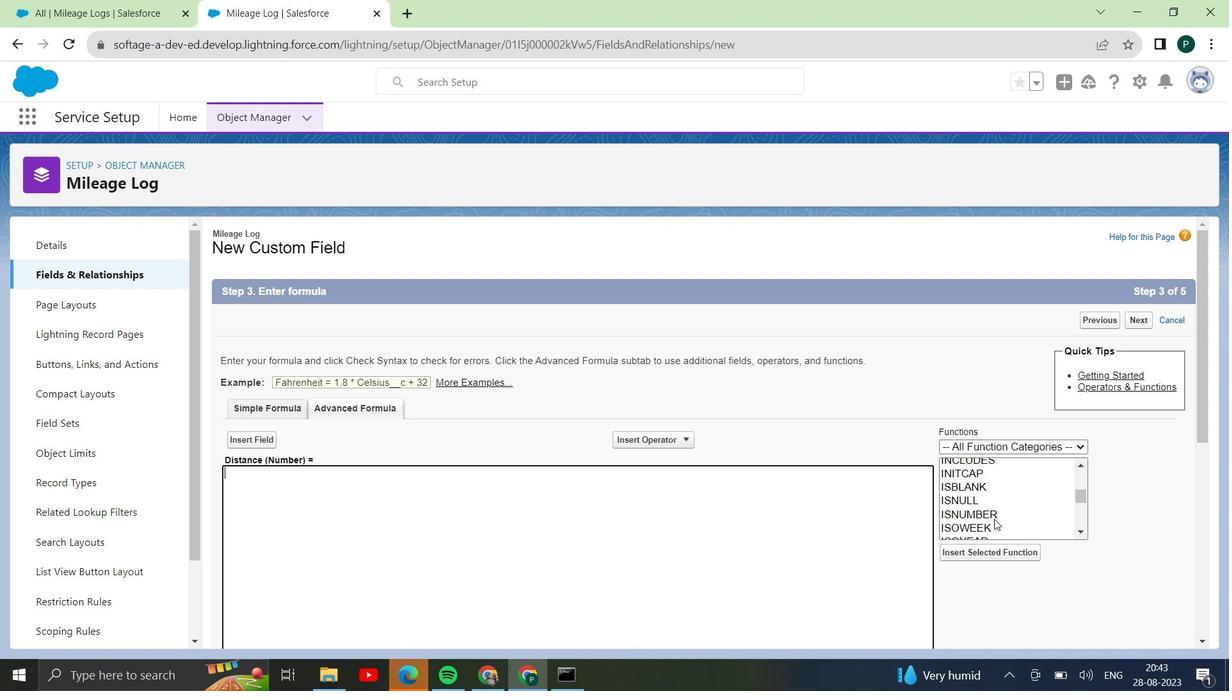 
Action: Mouse scrolled (995, 518) with delta (0, 0)
Screenshot: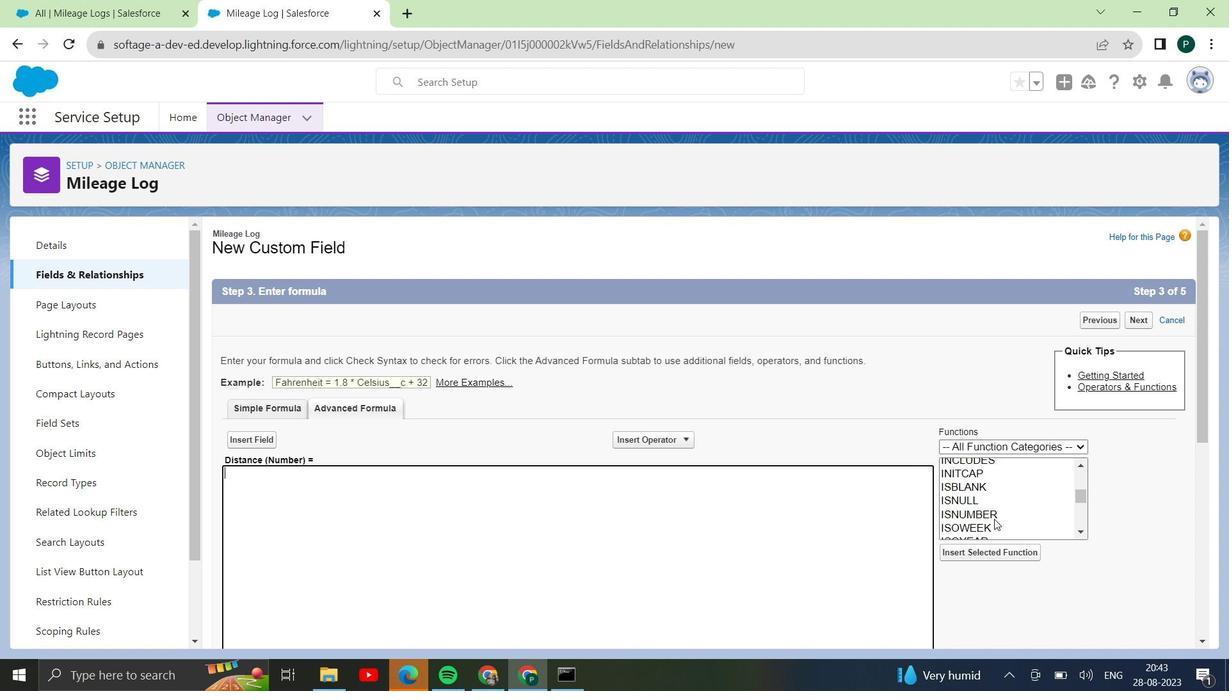 
Action: Mouse scrolled (995, 518) with delta (0, 0)
Screenshot: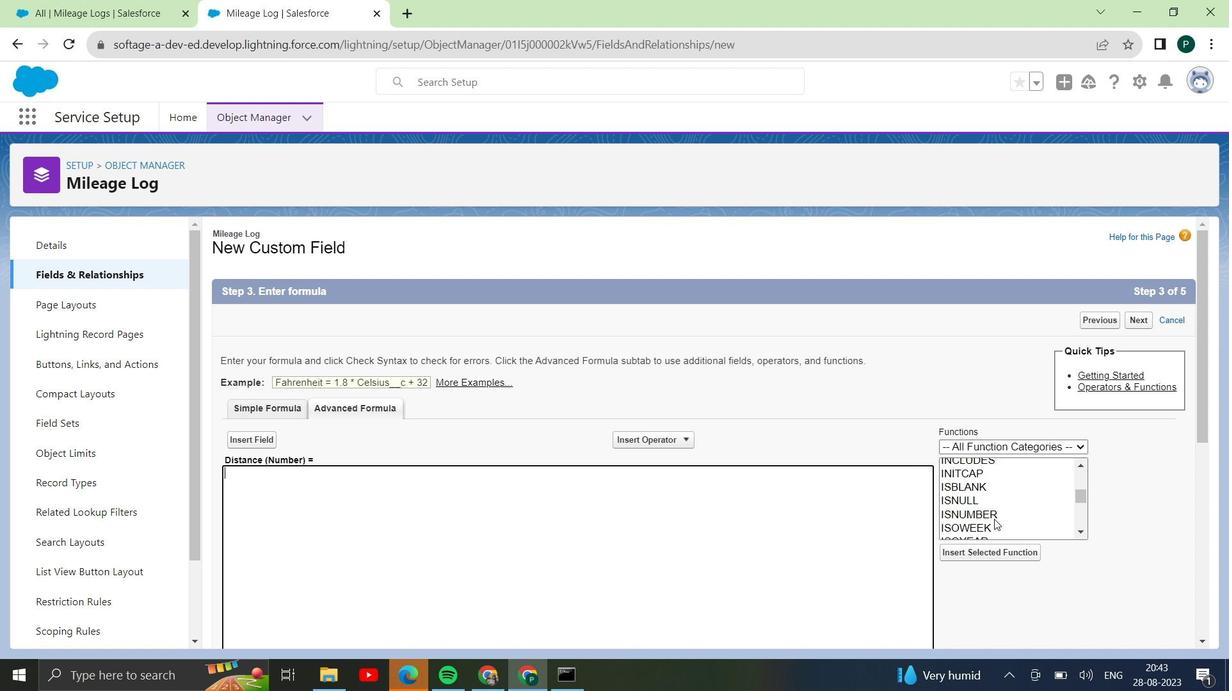 
Action: Mouse scrolled (995, 518) with delta (0, 0)
Screenshot: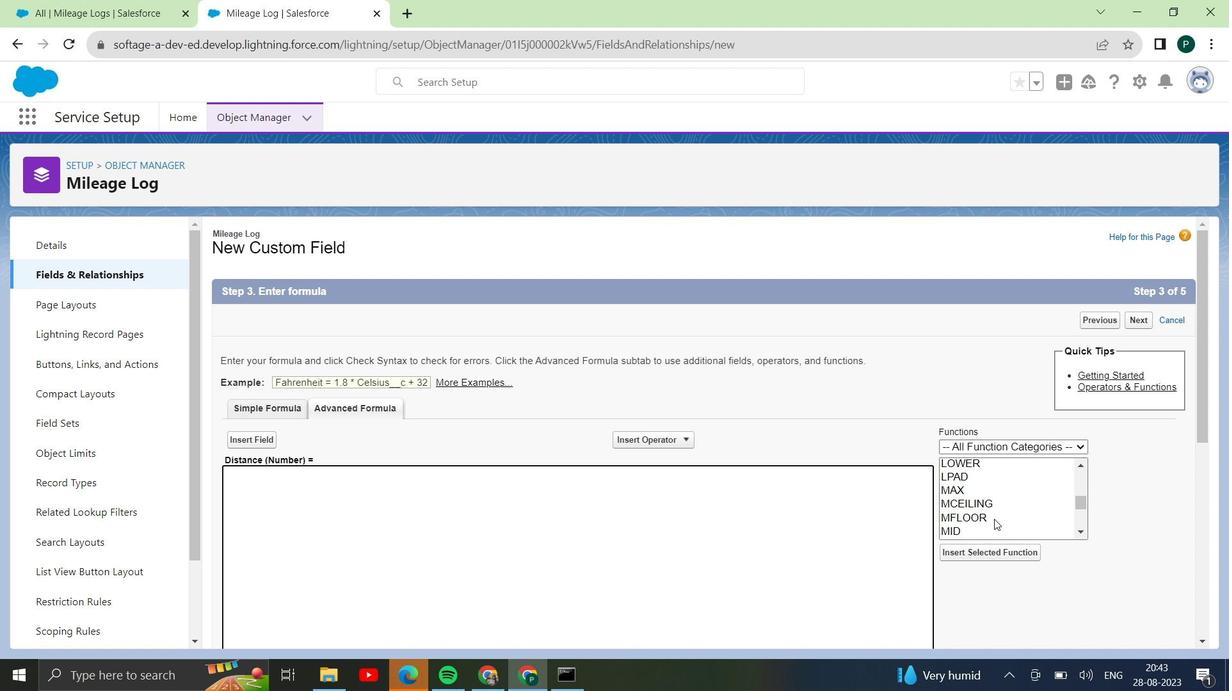 
Action: Mouse scrolled (995, 518) with delta (0, 0)
Screenshot: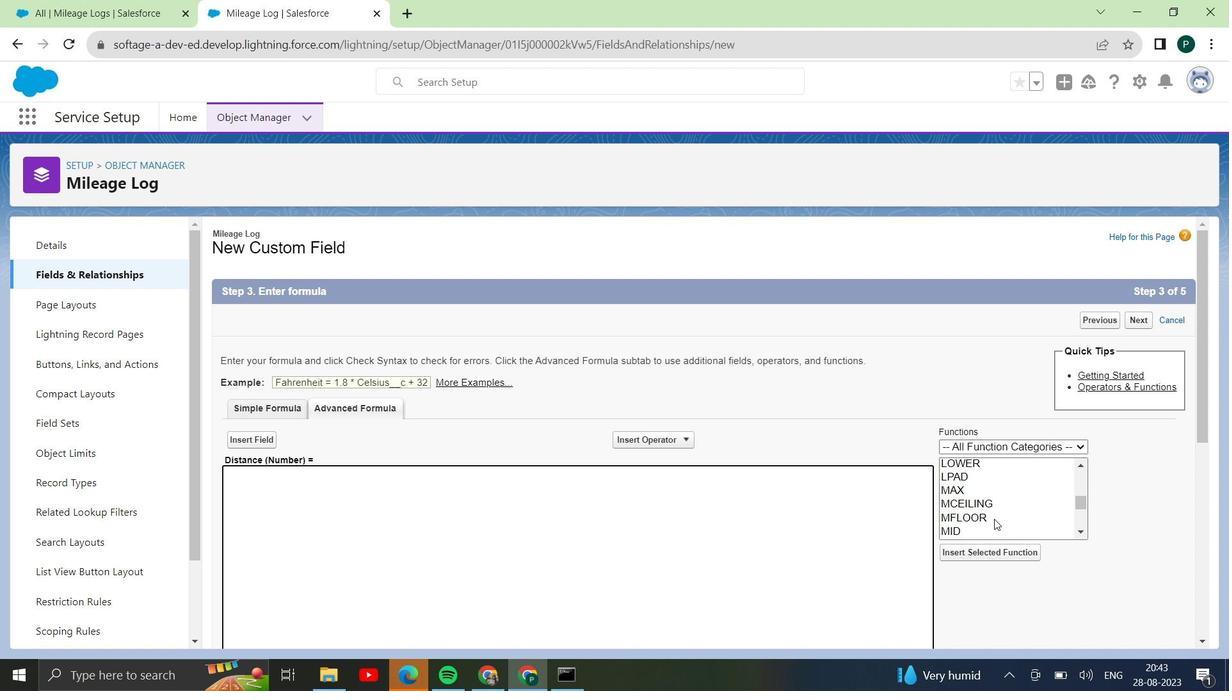 
Action: Mouse scrolled (995, 518) with delta (0, 0)
Screenshot: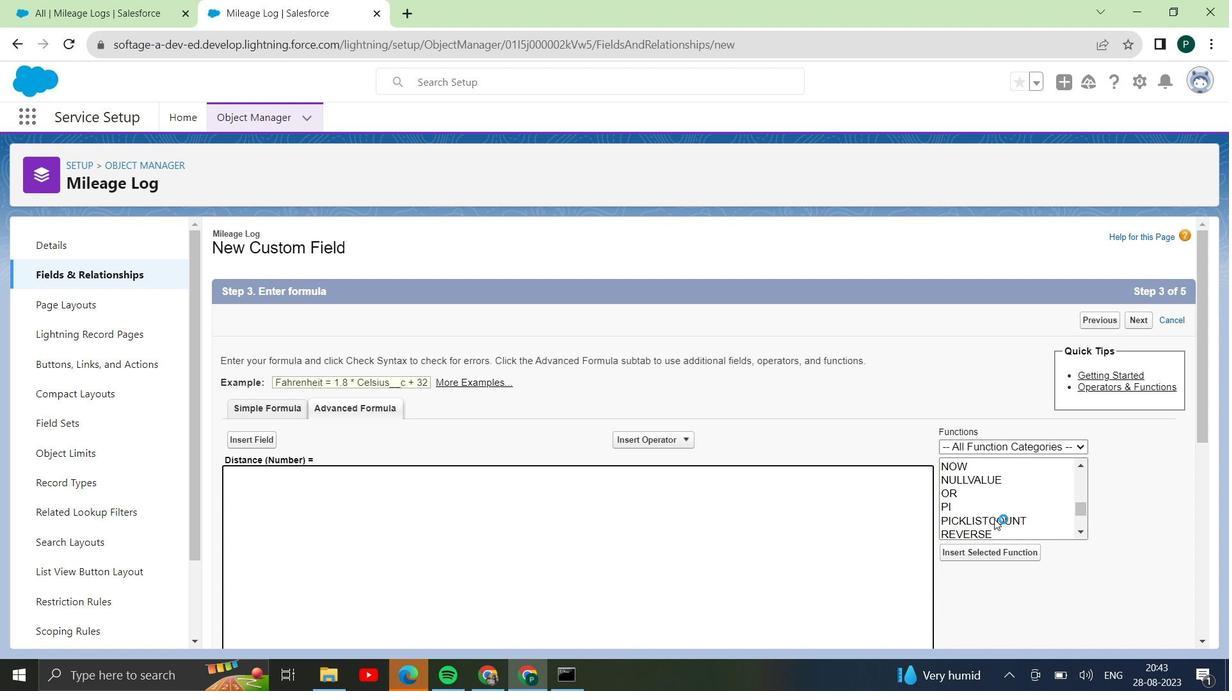 
Action: Mouse scrolled (995, 518) with delta (0, 0)
Screenshot: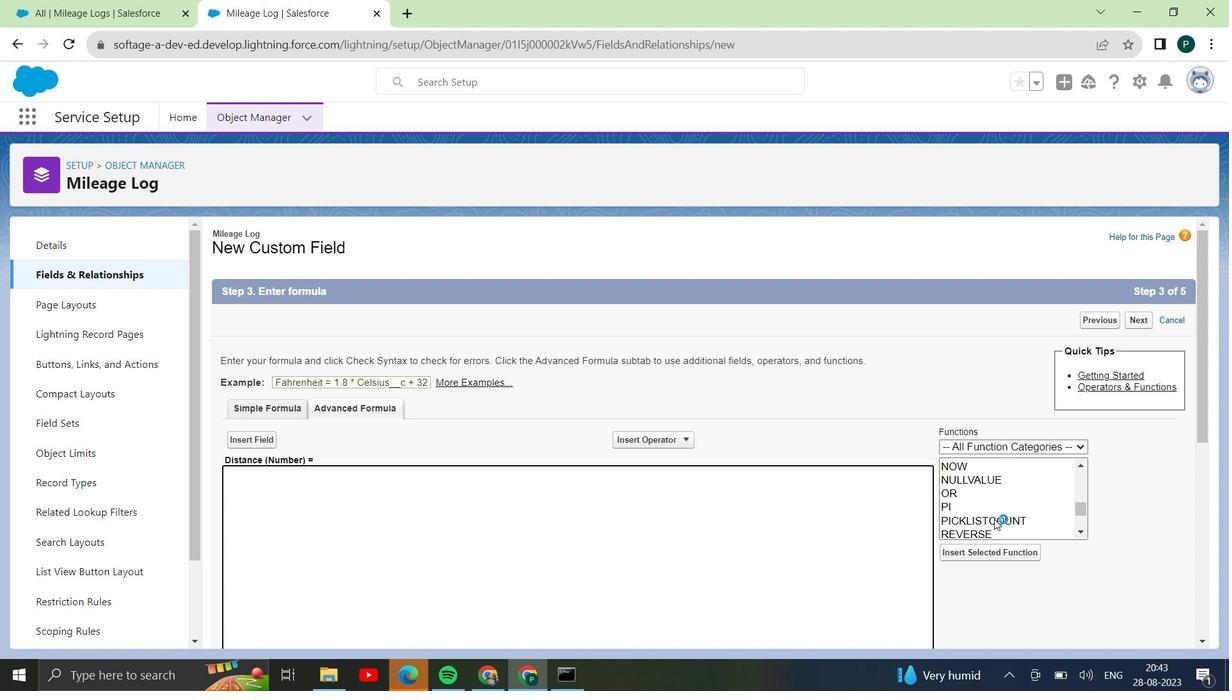 
Action: Mouse scrolled (995, 518) with delta (0, 0)
Screenshot: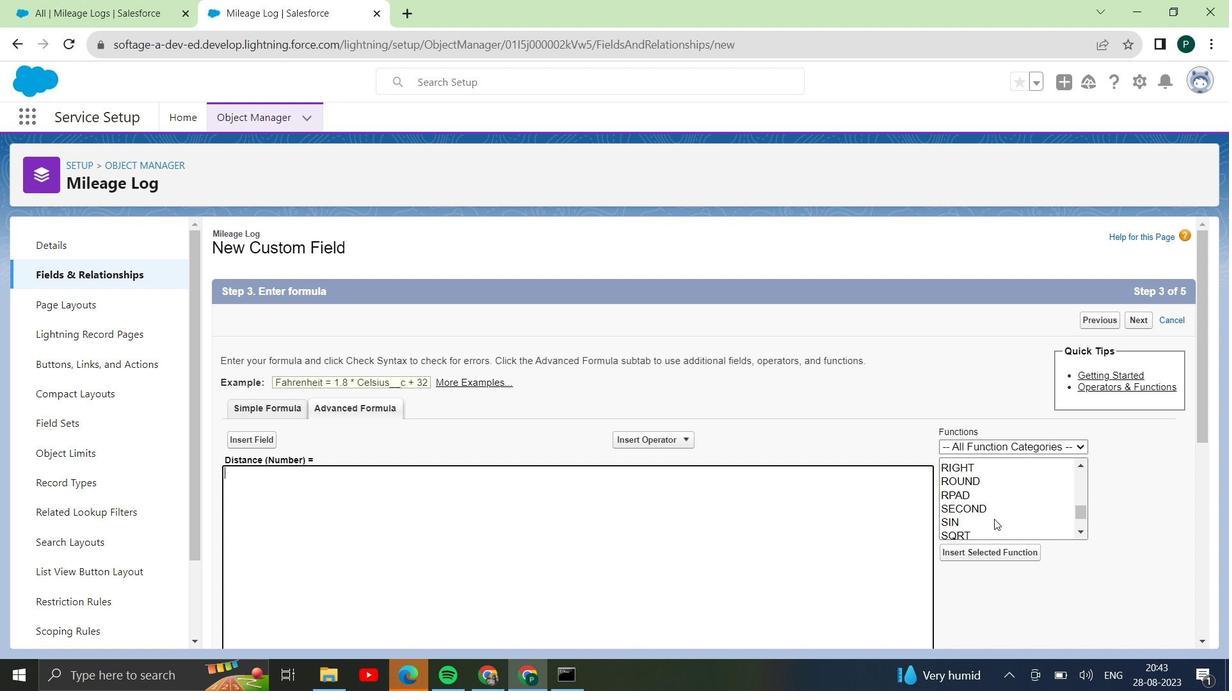 
Action: Mouse scrolled (995, 518) with delta (0, 0)
Screenshot: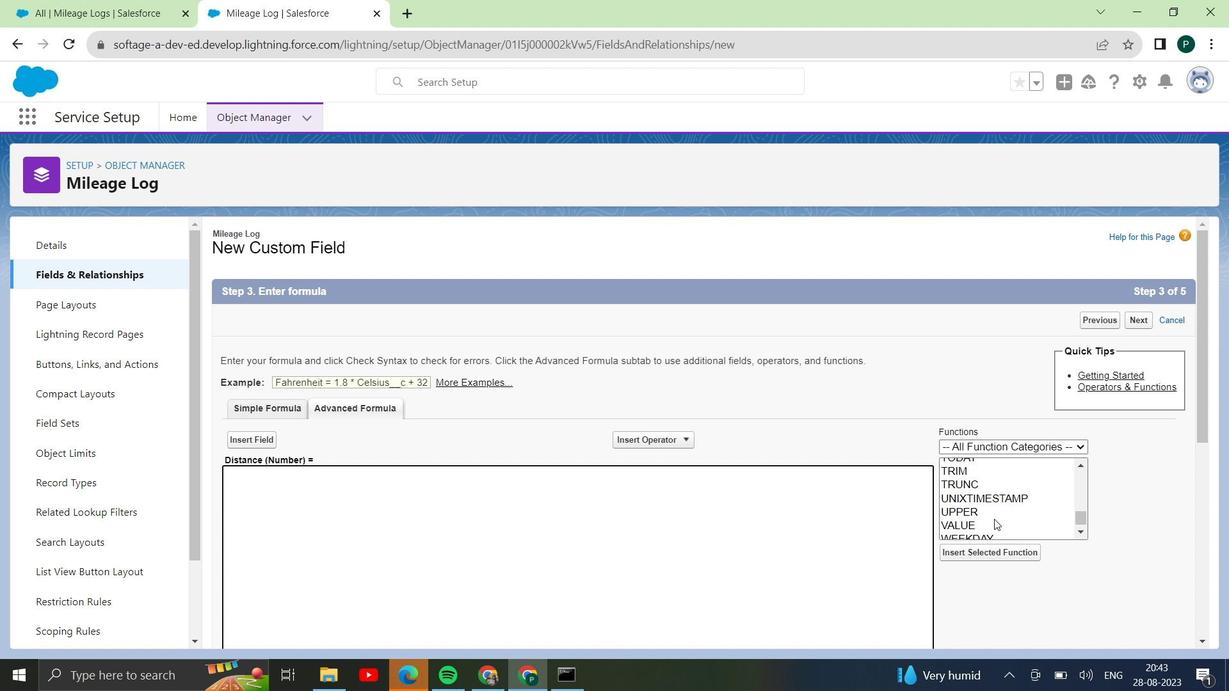 
Action: Mouse scrolled (995, 518) with delta (0, 0)
Screenshot: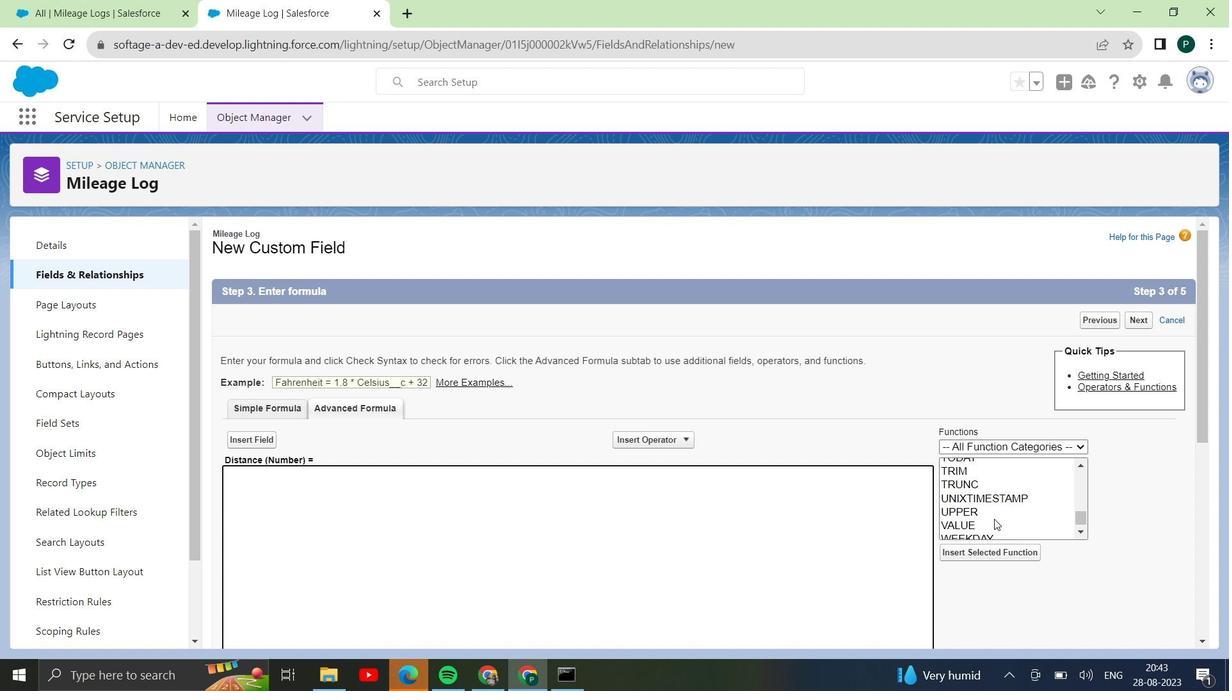 
Action: Mouse scrolled (995, 518) with delta (0, 0)
Screenshot: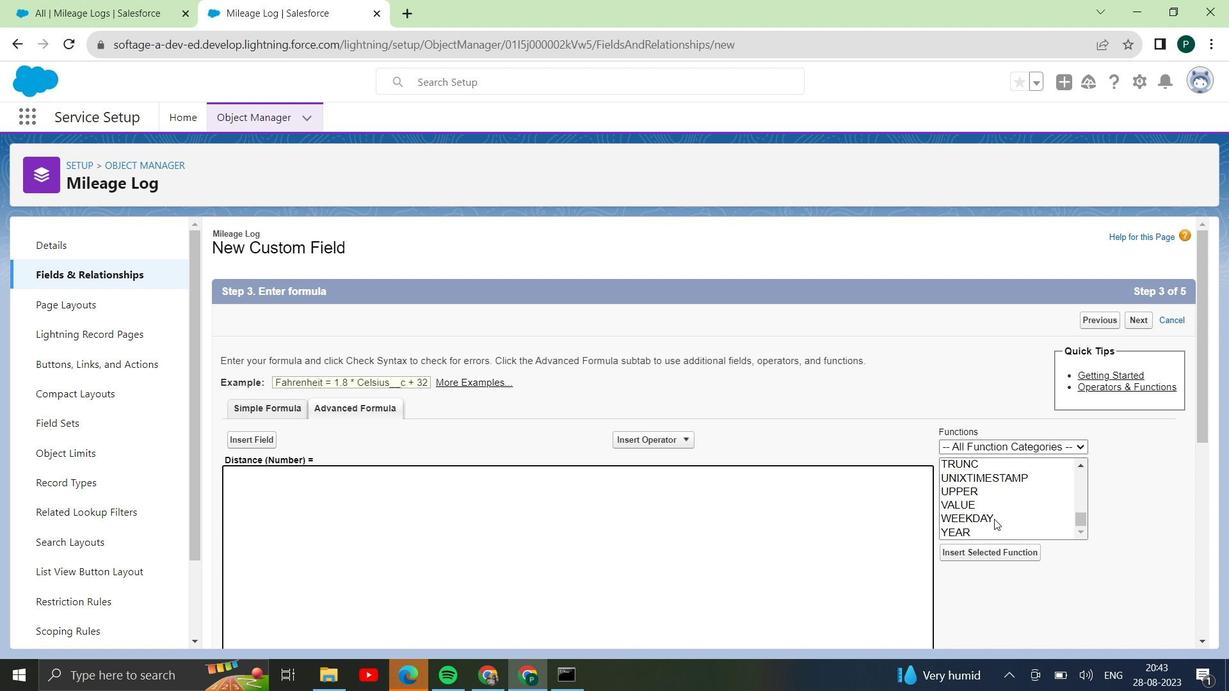 
Action: Mouse scrolled (995, 518) with delta (0, 0)
Screenshot: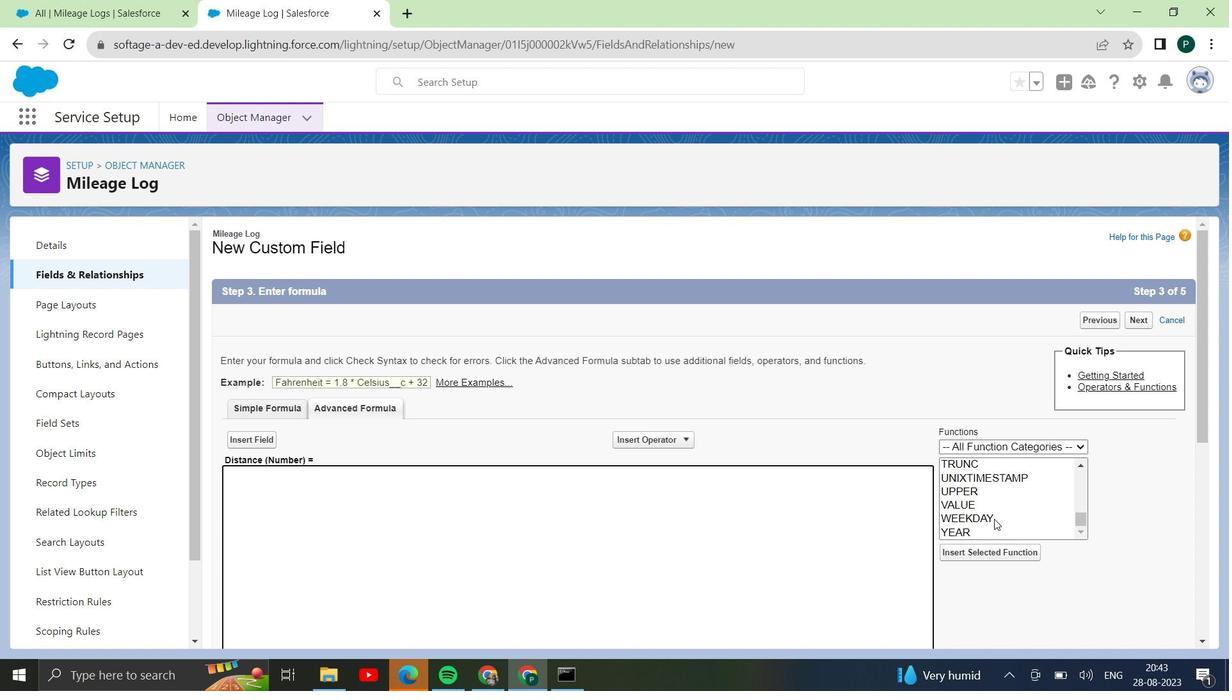 
Action: Mouse scrolled (995, 518) with delta (0, 0)
Screenshot: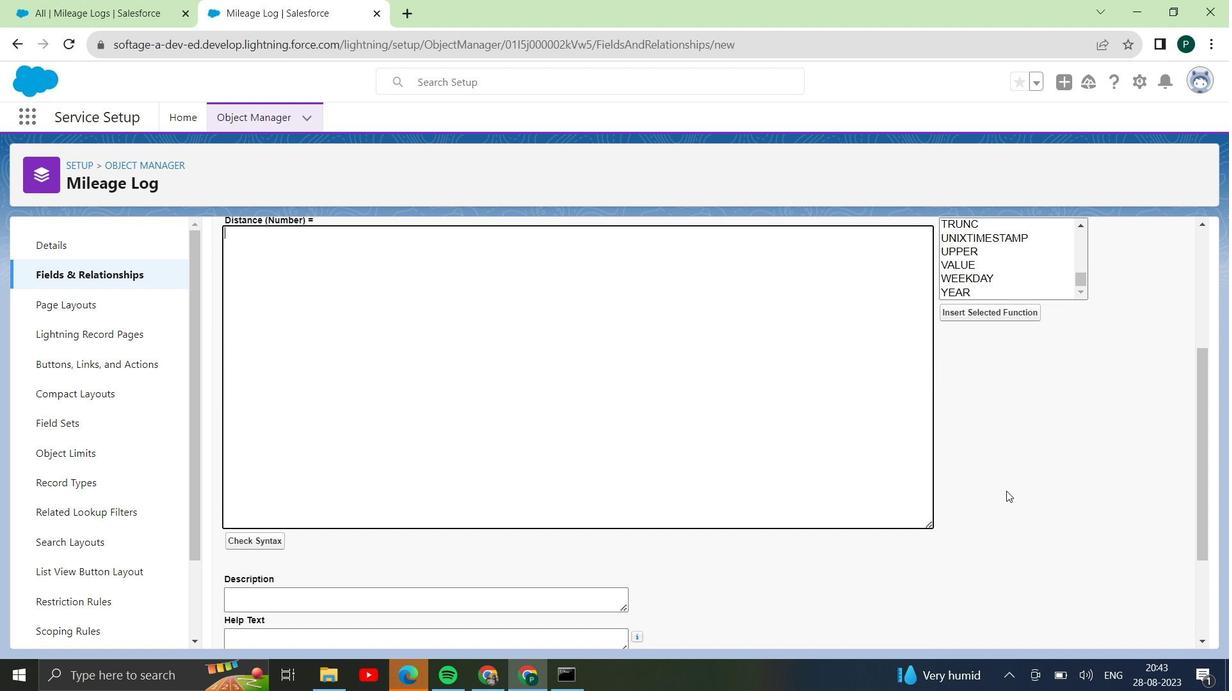 
Action: Mouse scrolled (995, 518) with delta (0, 0)
Screenshot: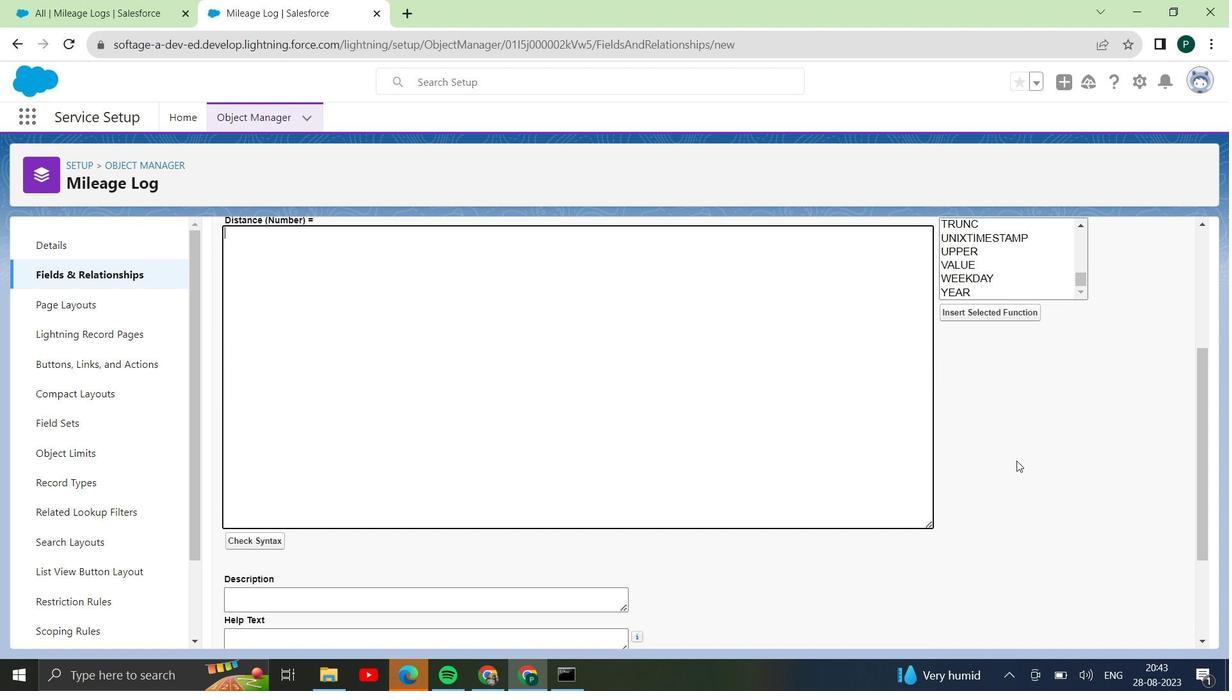 
Action: Mouse scrolled (995, 518) with delta (0, 0)
Screenshot: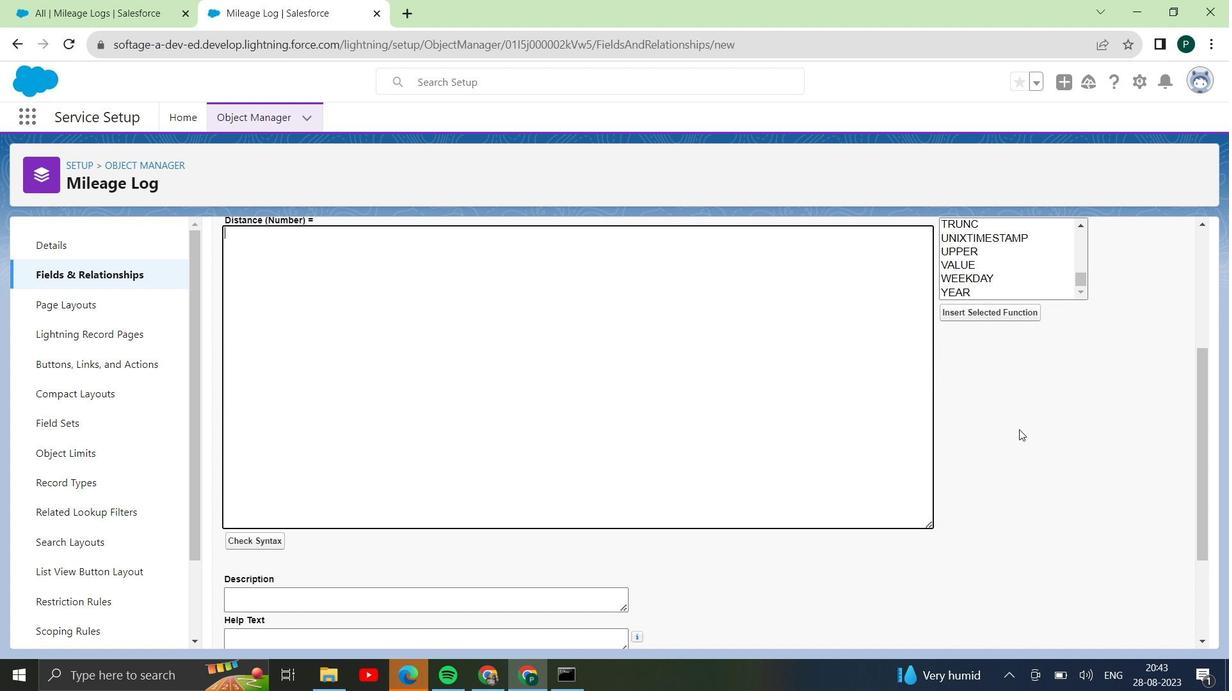 
Action: Mouse moved to (1011, 258)
Screenshot: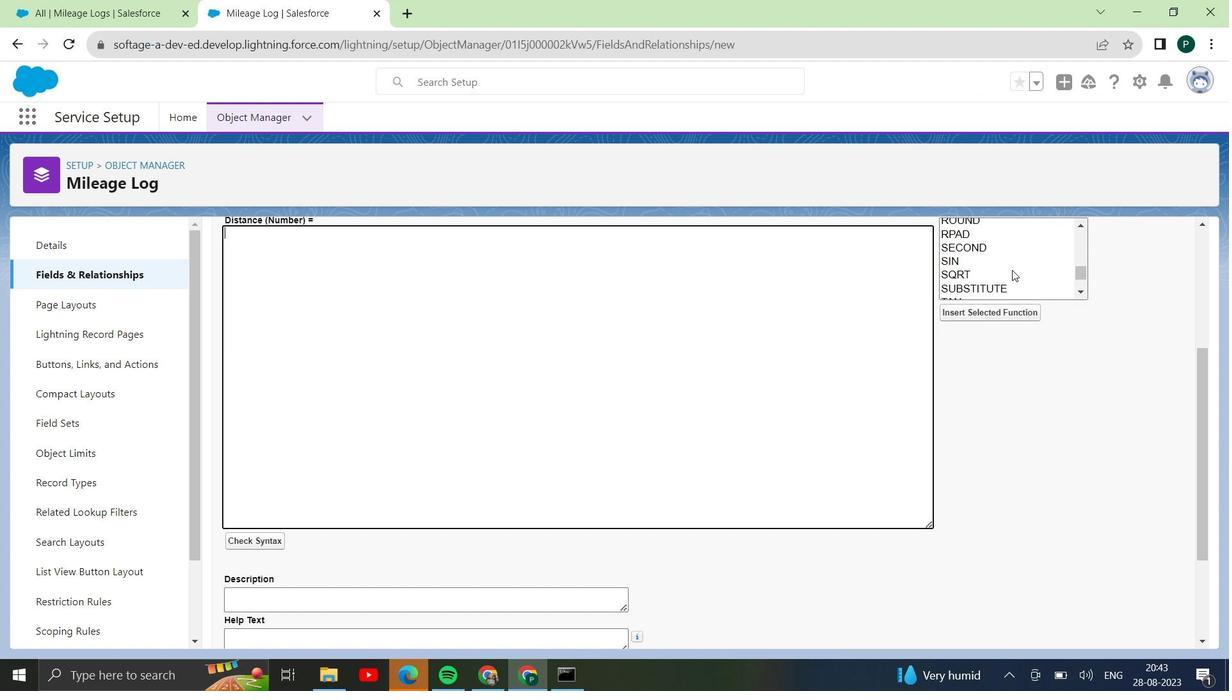 
Action: Mouse scrolled (1011, 258) with delta (0, 0)
Screenshot: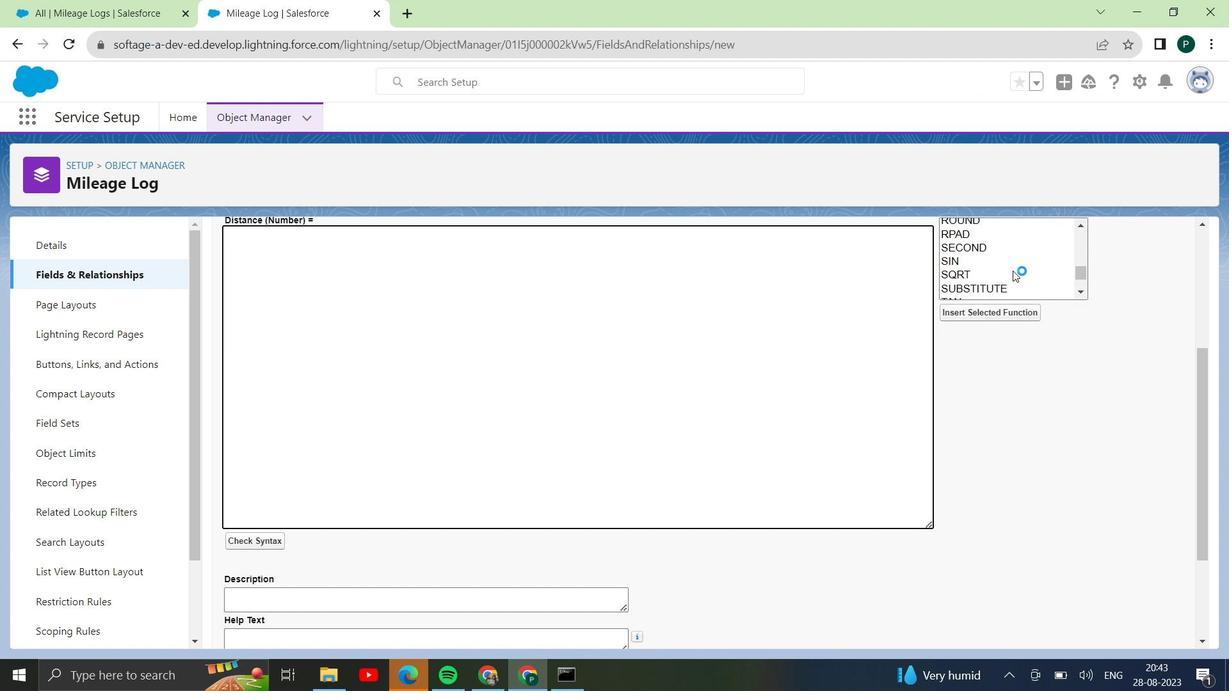 
Action: Mouse scrolled (1011, 258) with delta (0, 0)
Screenshot: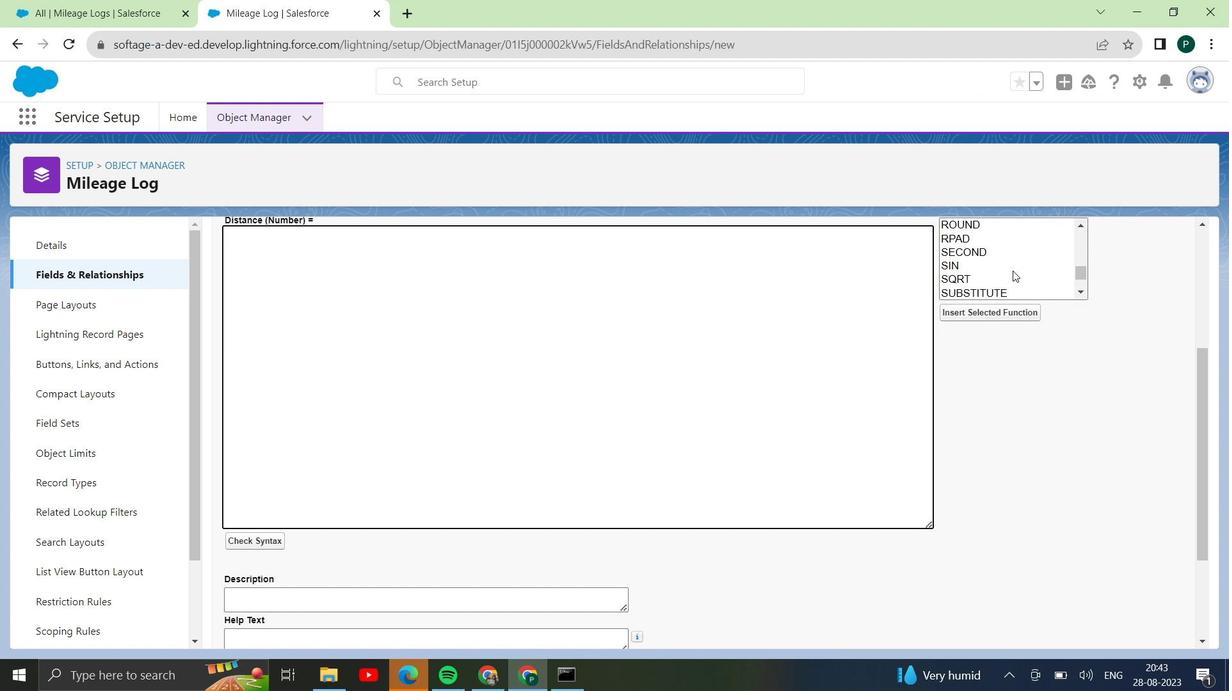 
Action: Mouse moved to (1013, 271)
Screenshot: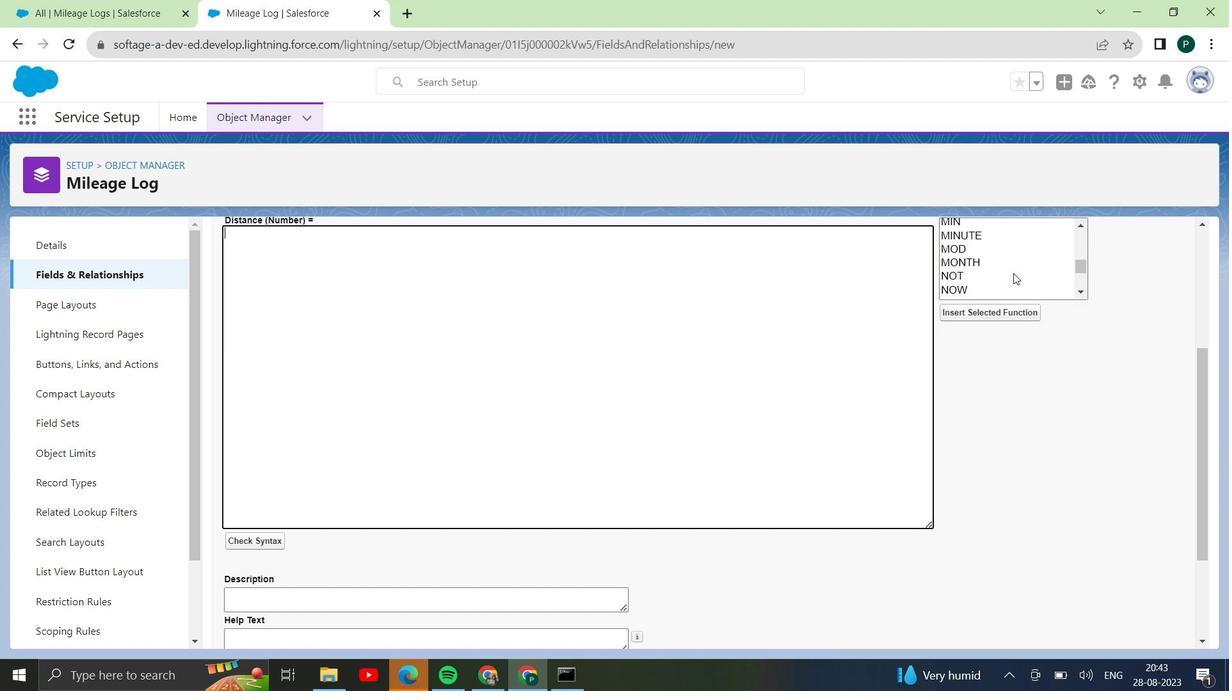
Action: Mouse scrolled (1013, 272) with delta (0, 0)
Screenshot: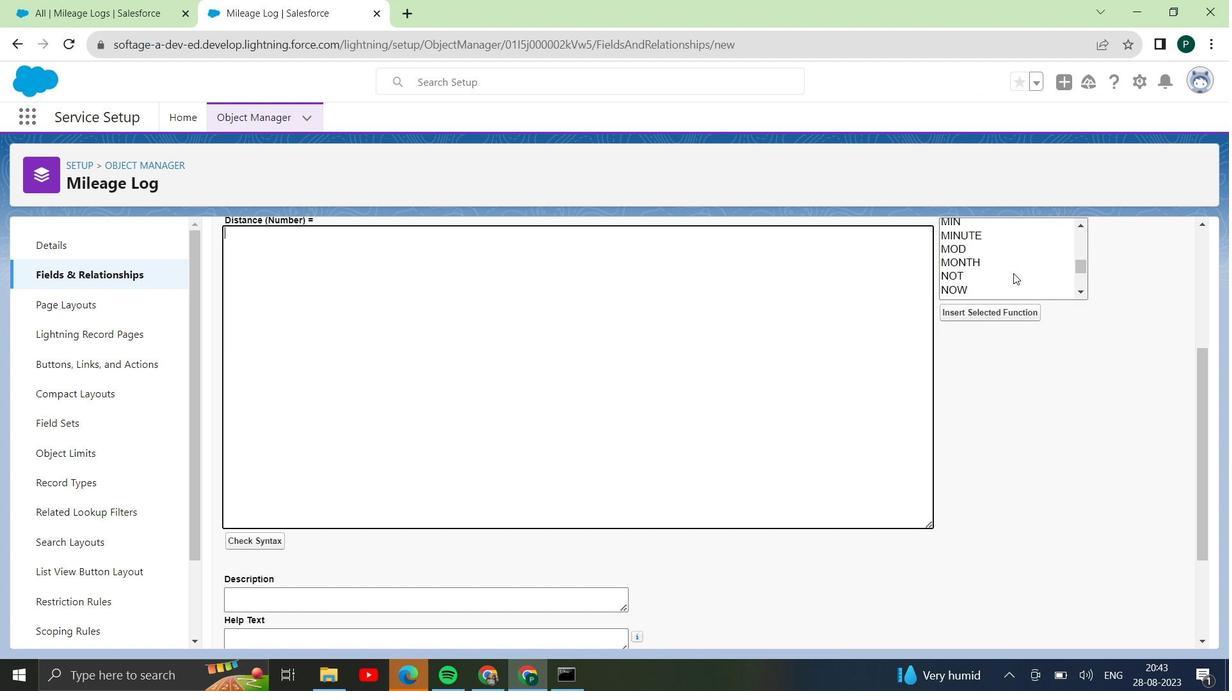 
Action: Mouse scrolled (1013, 272) with delta (0, 0)
Screenshot: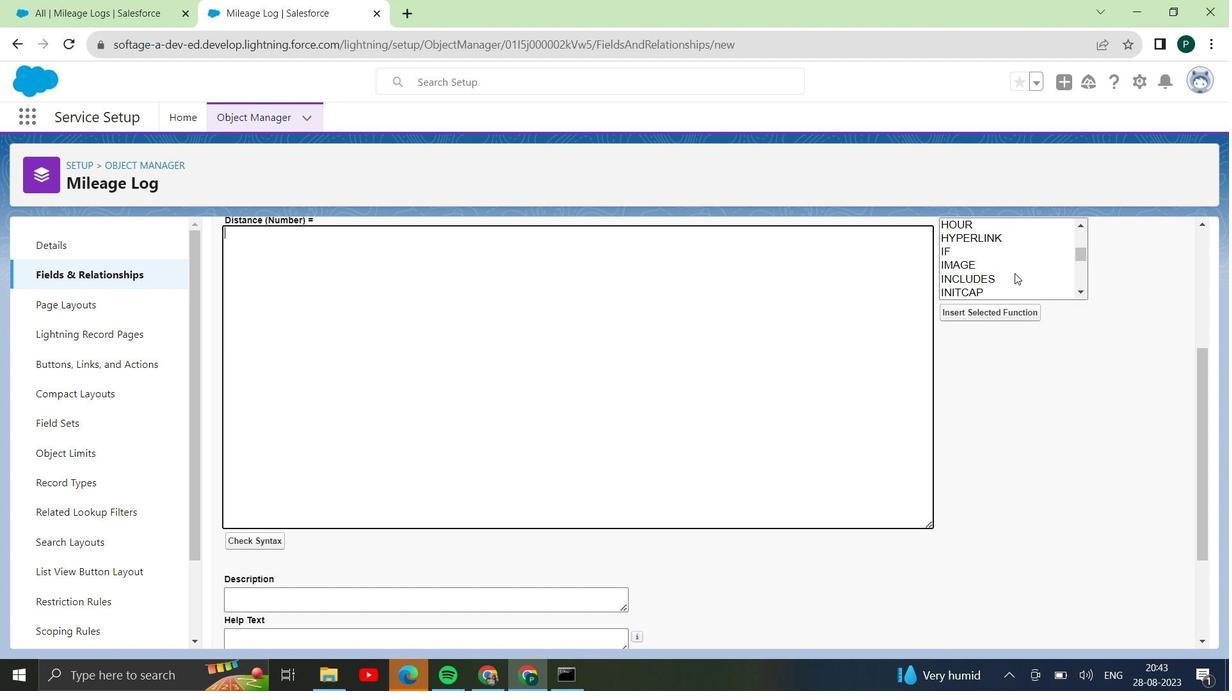
Action: Mouse moved to (1014, 274)
Screenshot: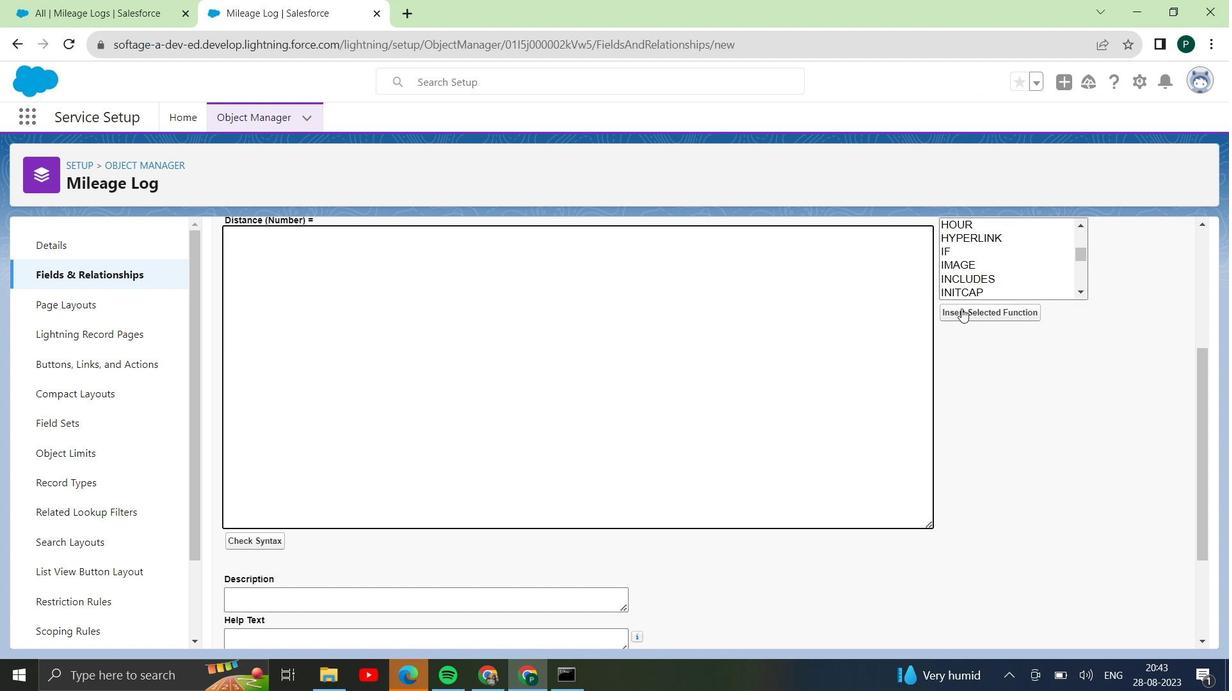 
Action: Mouse scrolled (1014, 274) with delta (0, 0)
Screenshot: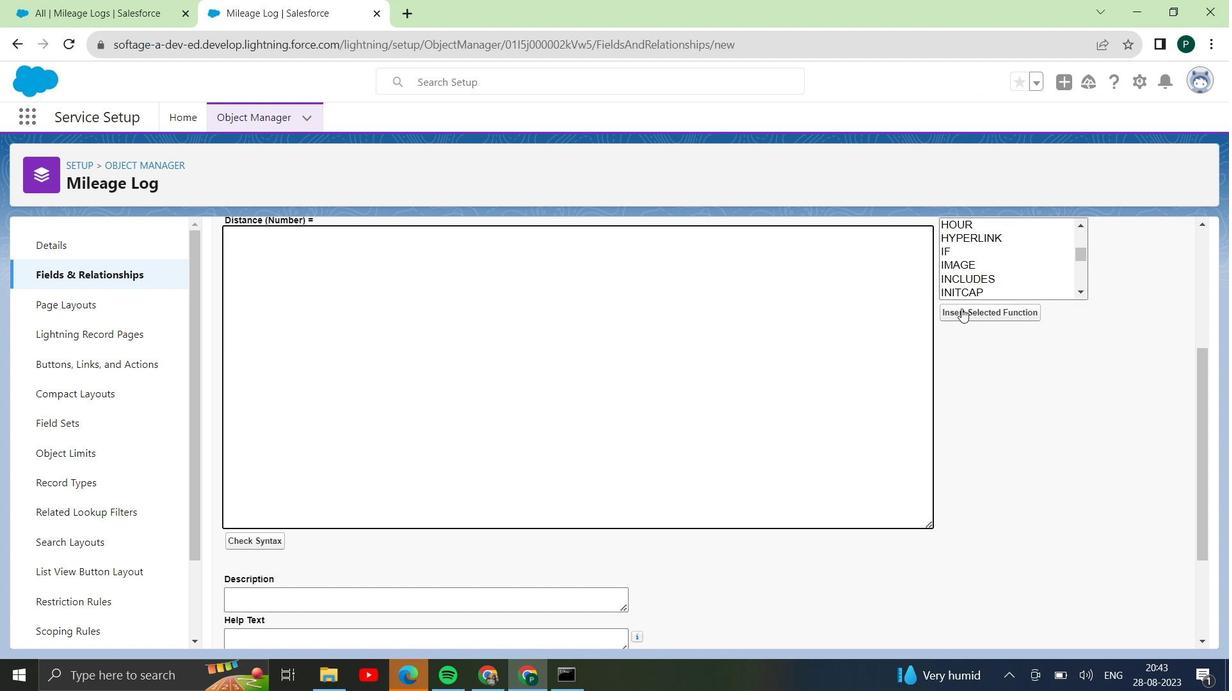 
Action: Mouse scrolled (1014, 274) with delta (0, 0)
Screenshot: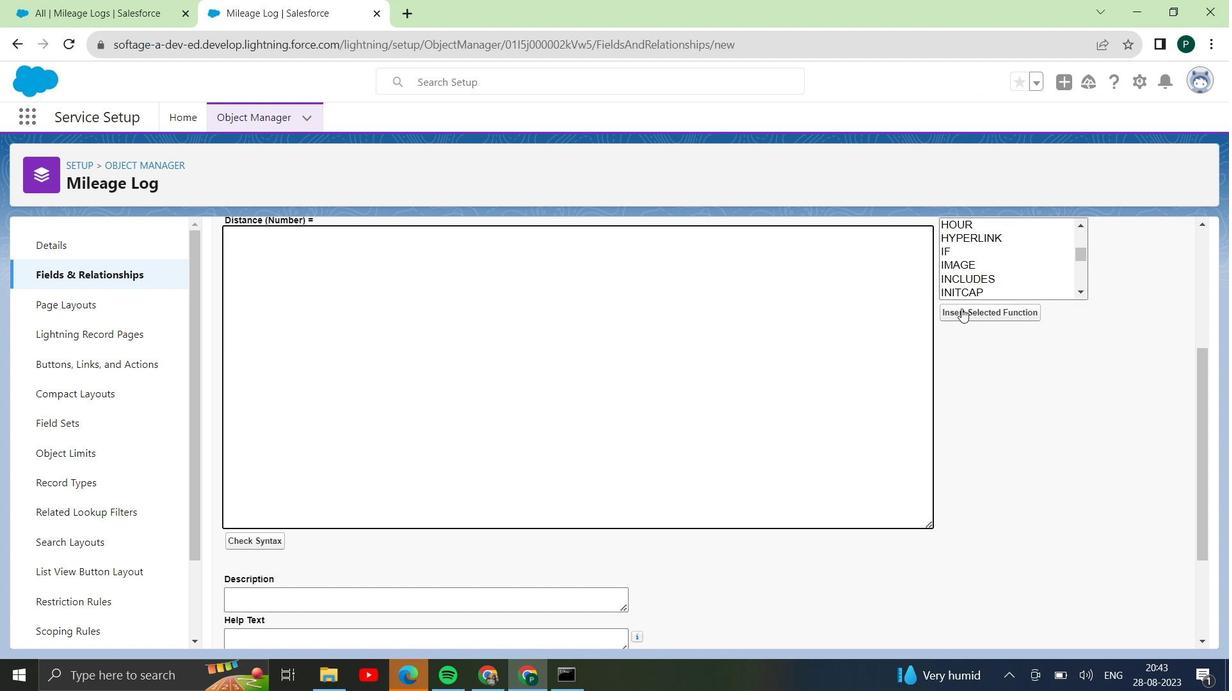 
Action: Mouse scrolled (1014, 274) with delta (0, 0)
Screenshot: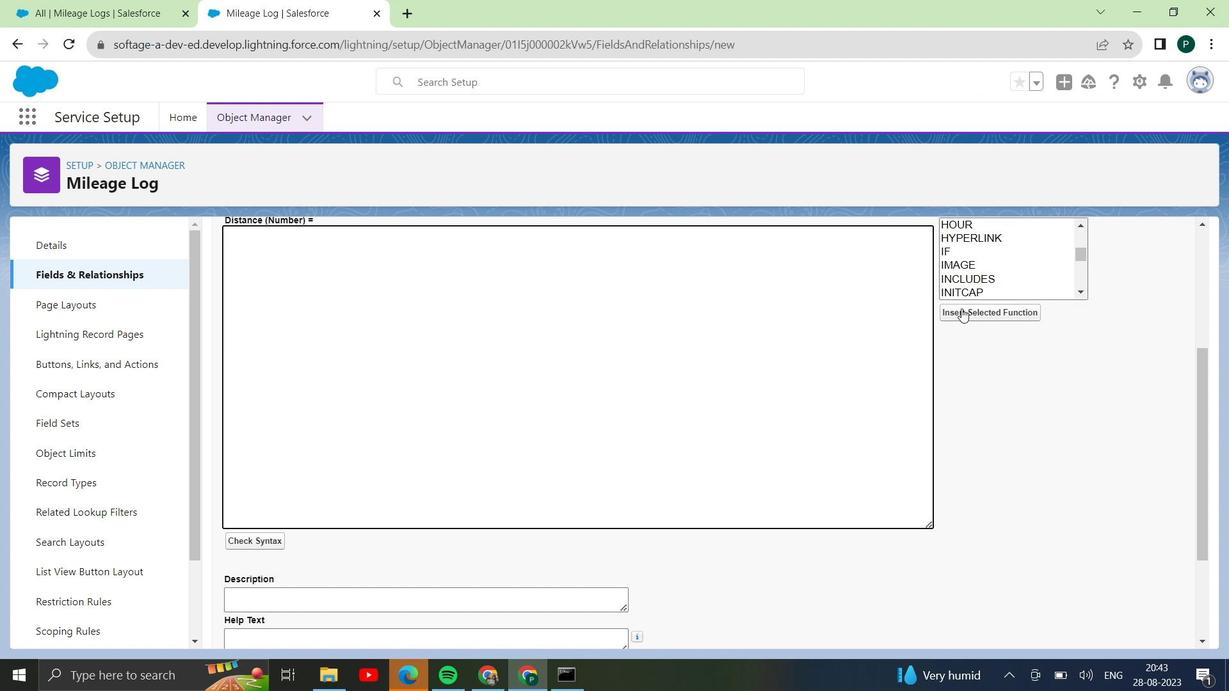 
Action: Mouse scrolled (1014, 274) with delta (0, 0)
Screenshot: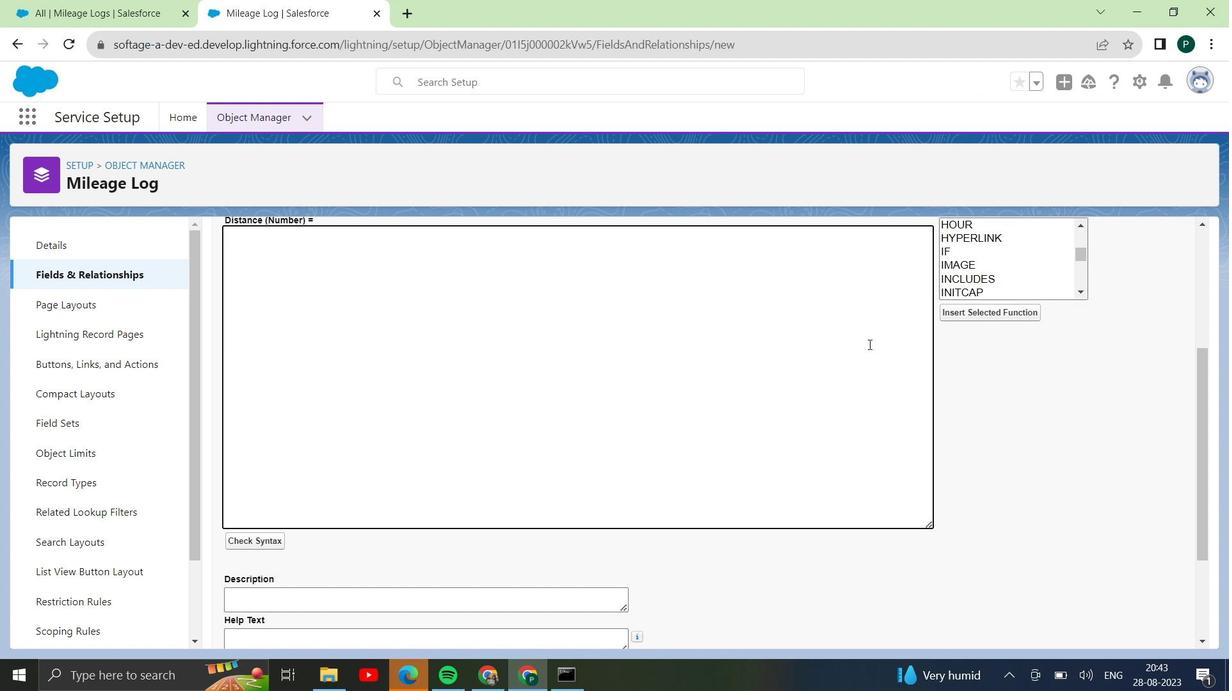 
Action: Mouse moved to (620, 450)
Screenshot: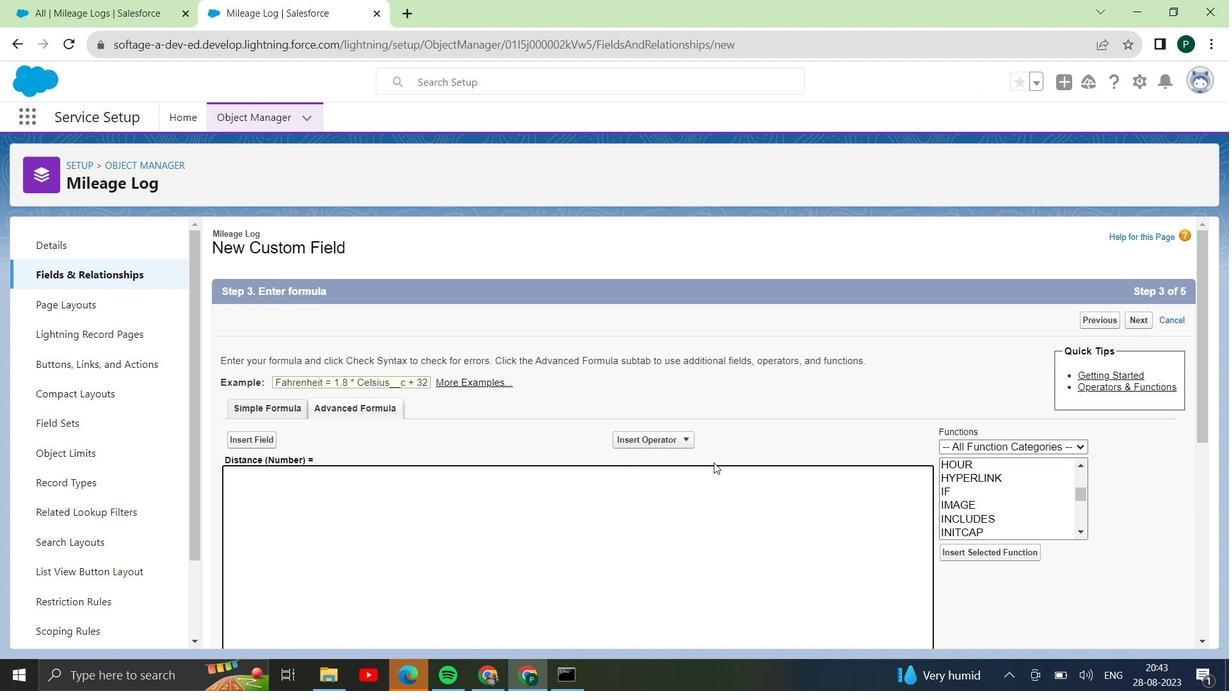 
Action: Mouse scrolled (620, 451) with delta (0, 0)
Screenshot: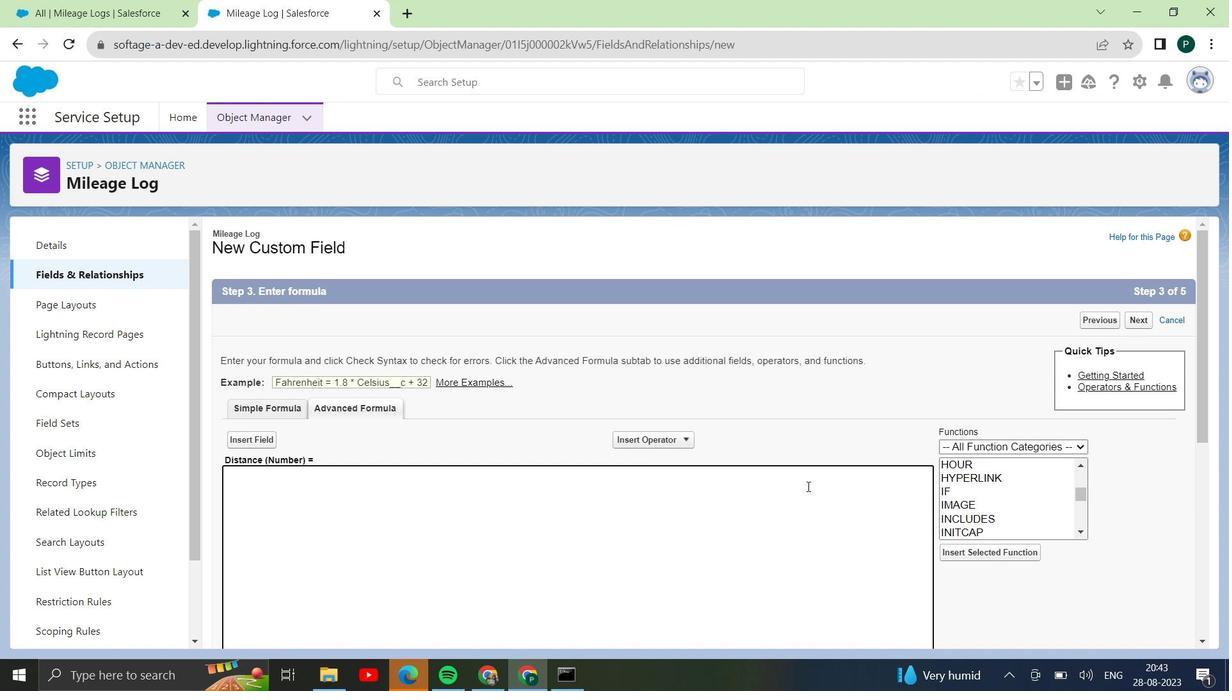 
Action: Mouse moved to (621, 450)
Screenshot: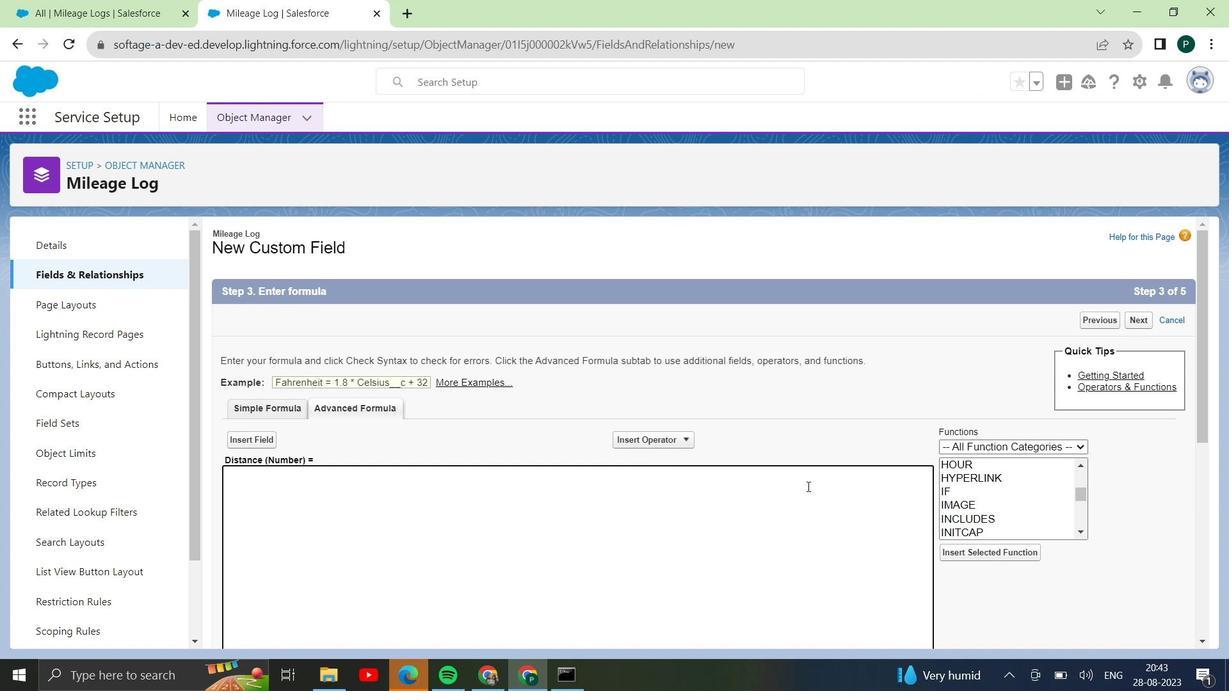 
Action: Mouse scrolled (621, 450) with delta (0, 0)
Screenshot: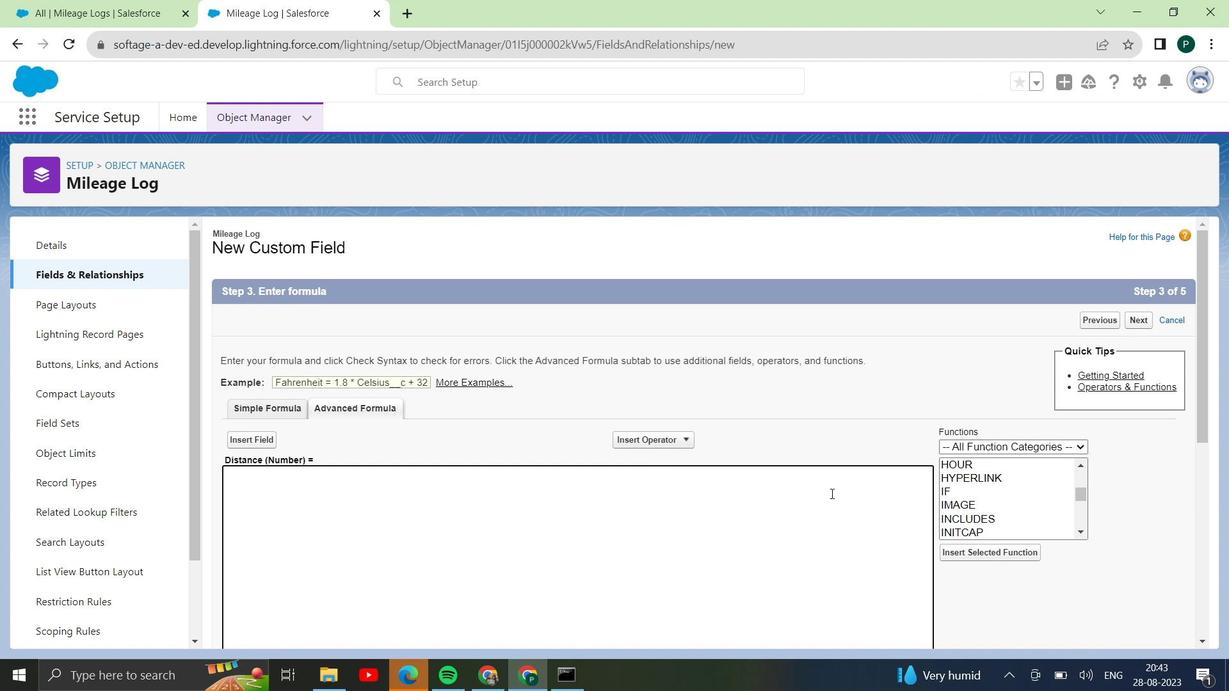 
Action: Mouse scrolled (621, 450) with delta (0, 0)
Screenshot: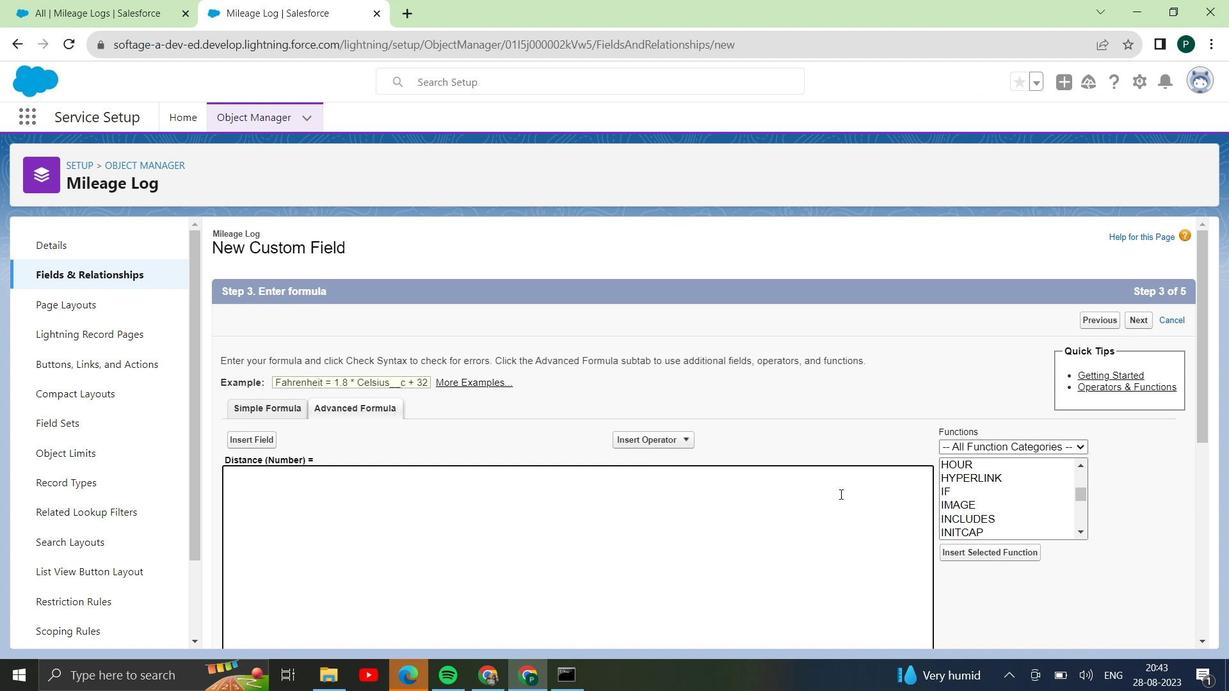 
Action: Mouse moved to (979, 499)
Screenshot: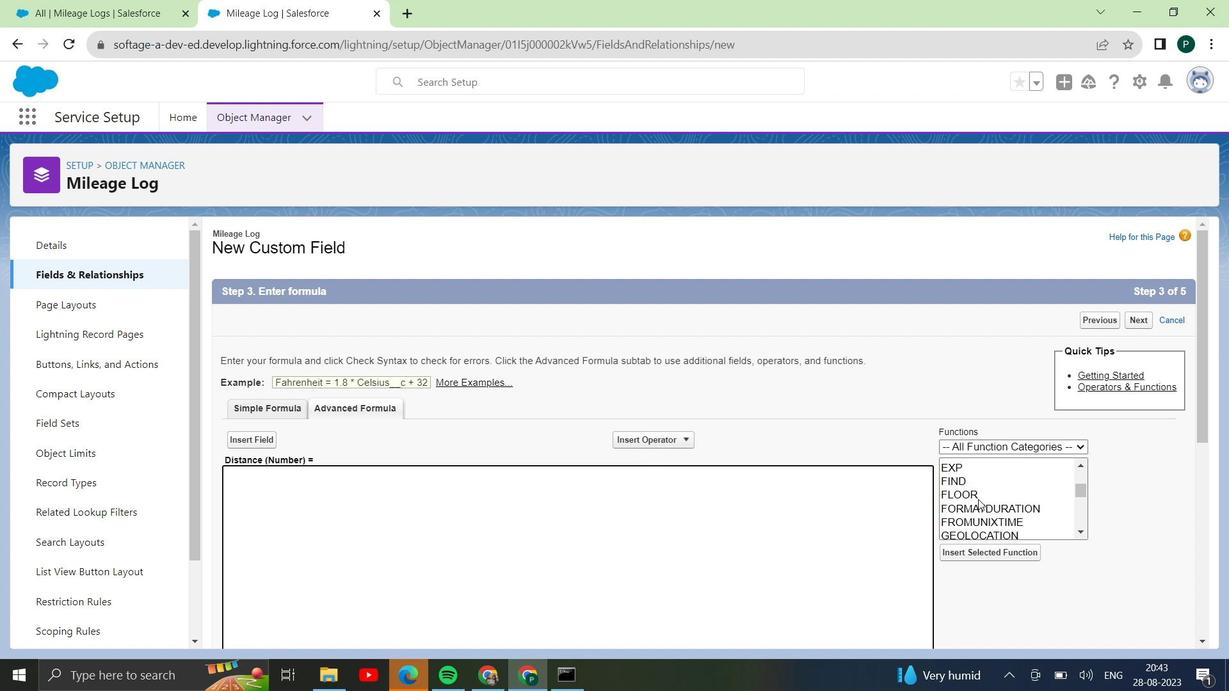 
Action: Mouse scrolled (979, 500) with delta (0, 0)
Screenshot: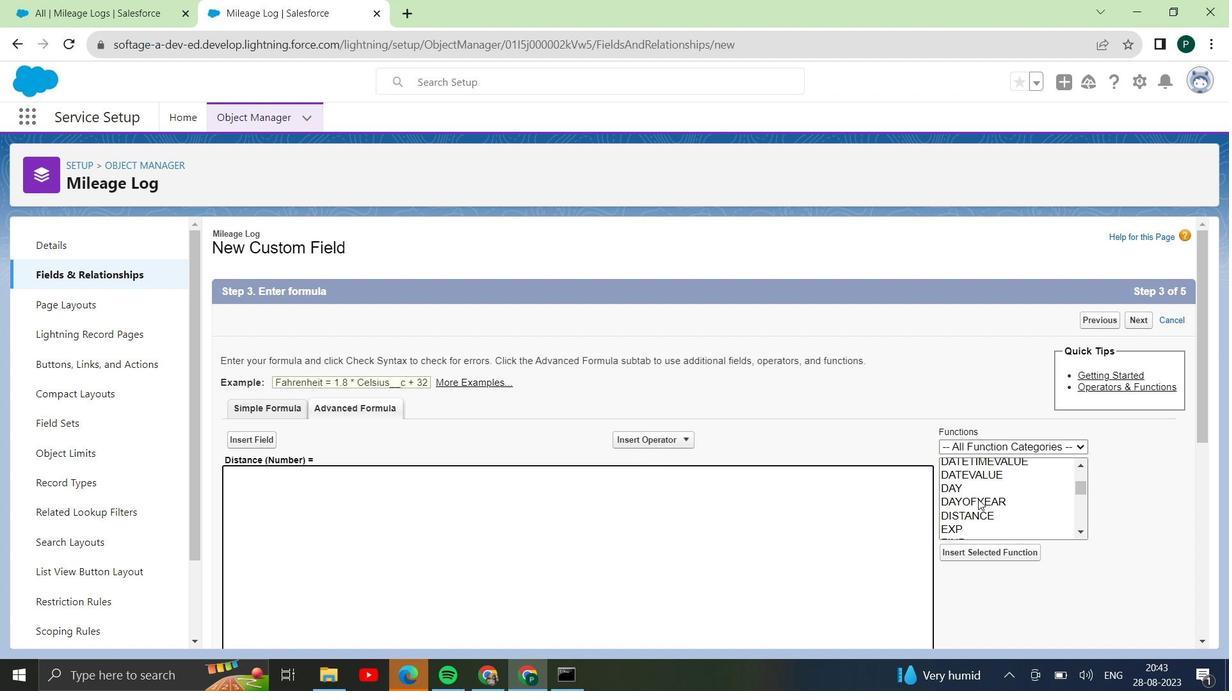 
Action: Mouse scrolled (979, 500) with delta (0, 0)
Screenshot: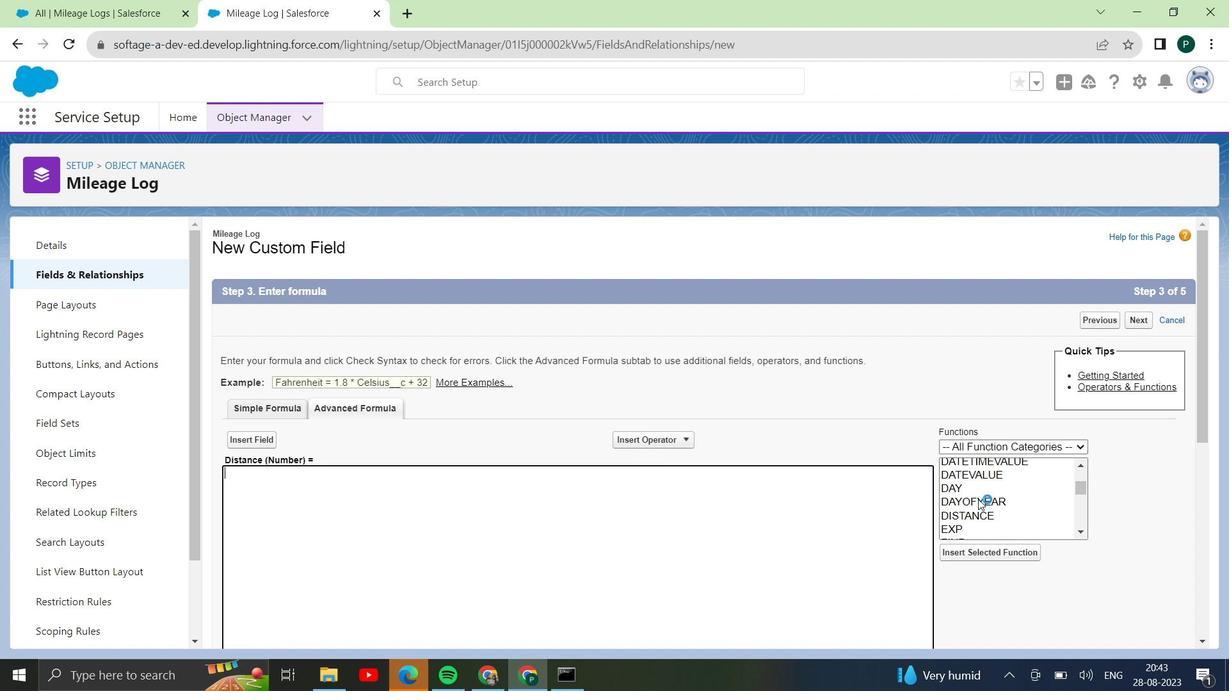 
Action: Mouse scrolled (979, 500) with delta (0, 0)
Screenshot: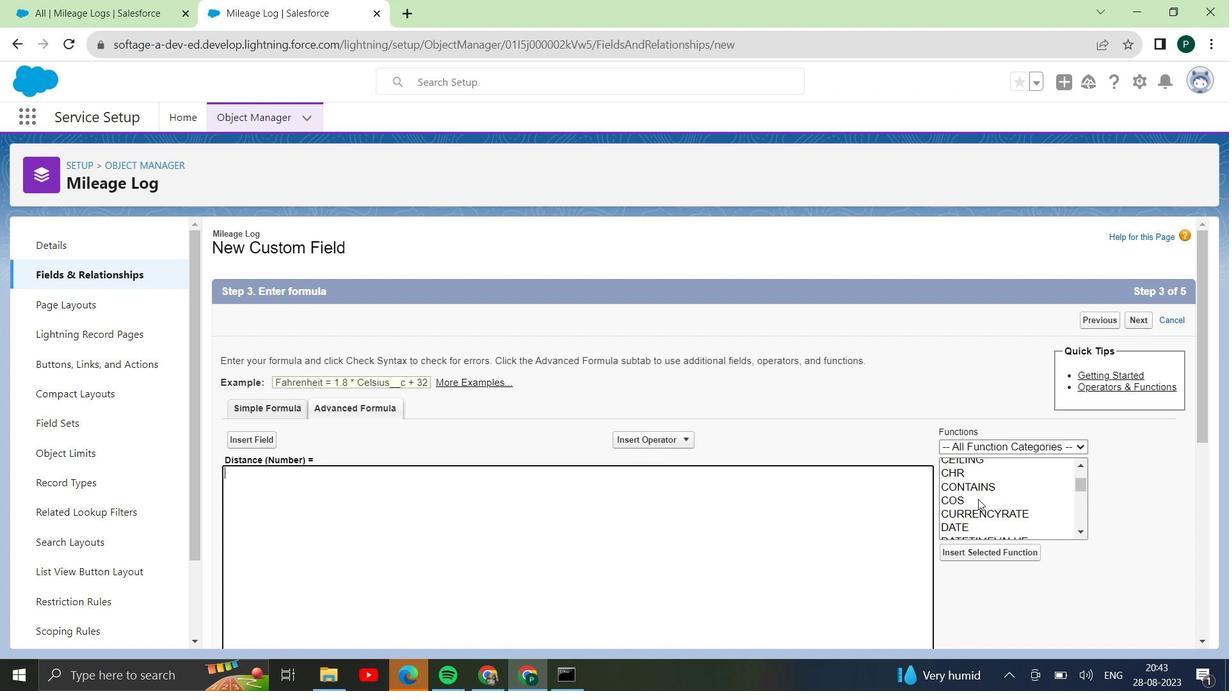
Action: Mouse scrolled (979, 498) with delta (0, 0)
Screenshot: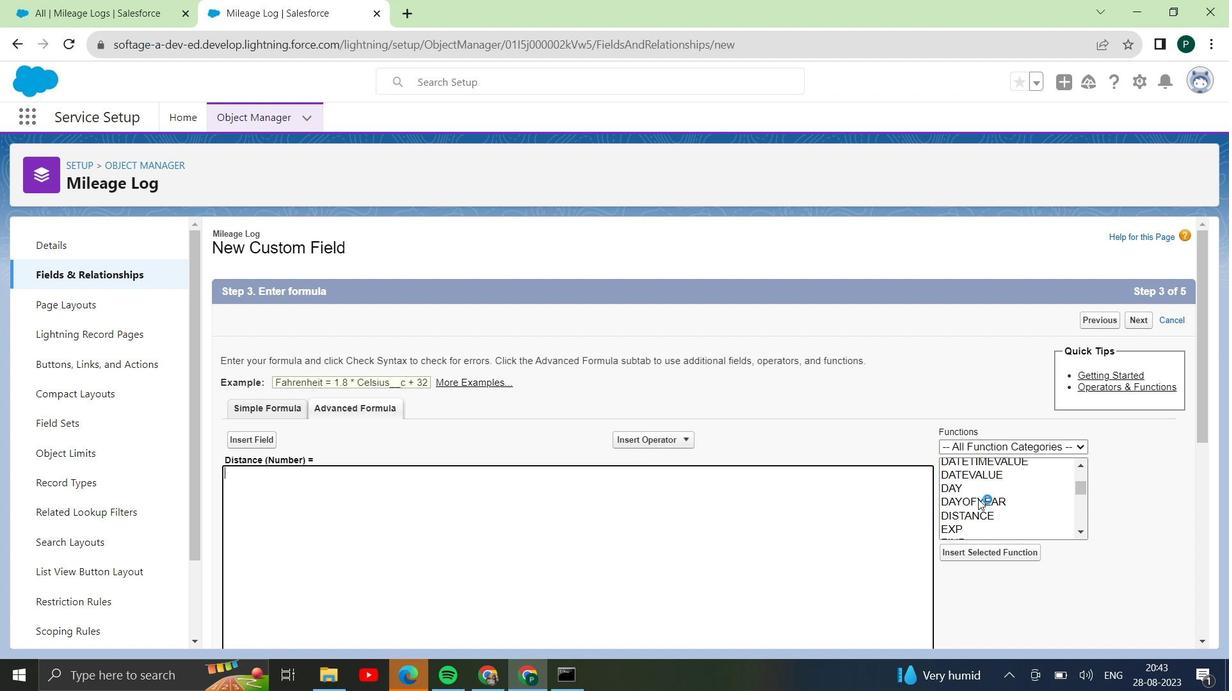 
Action: Mouse moved to (995, 514)
Screenshot: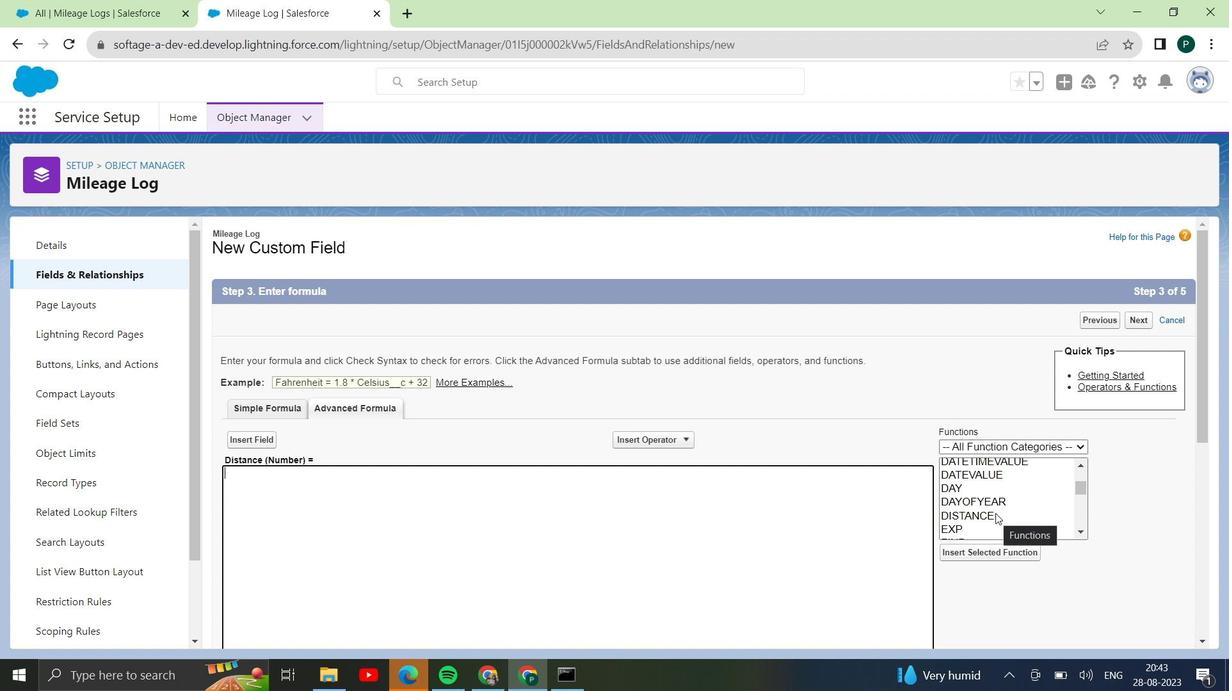 
Action: Mouse pressed left at (995, 514)
Screenshot: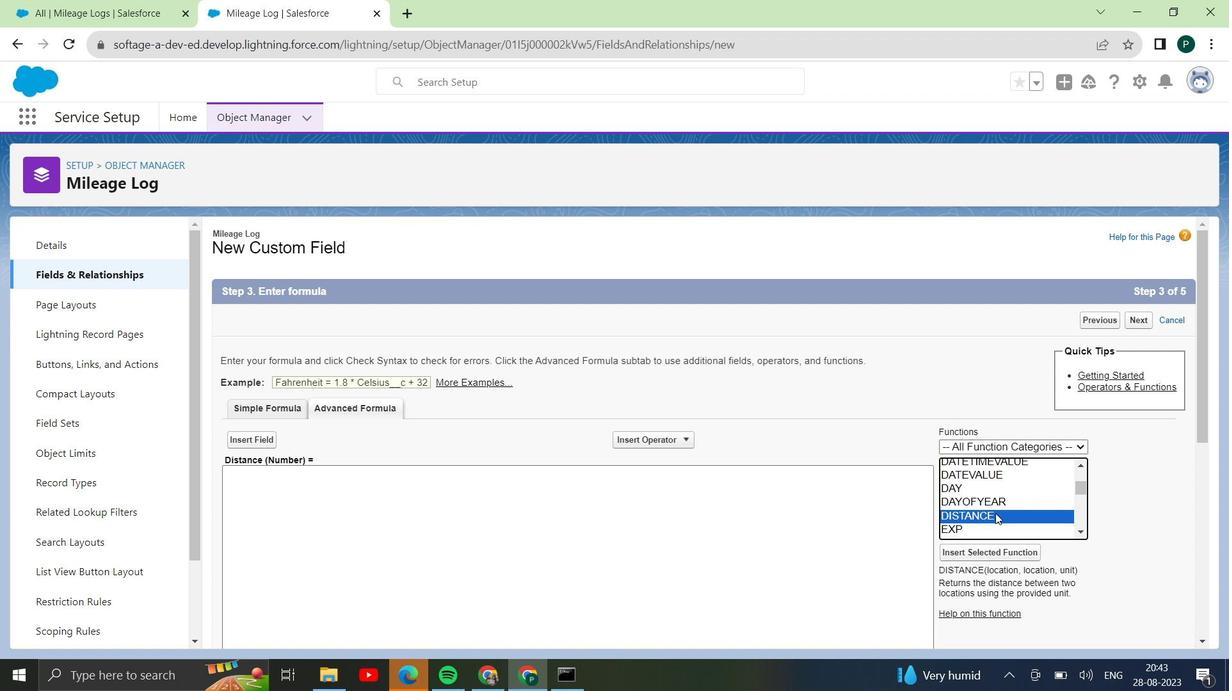 
Action: Mouse moved to (994, 553)
Screenshot: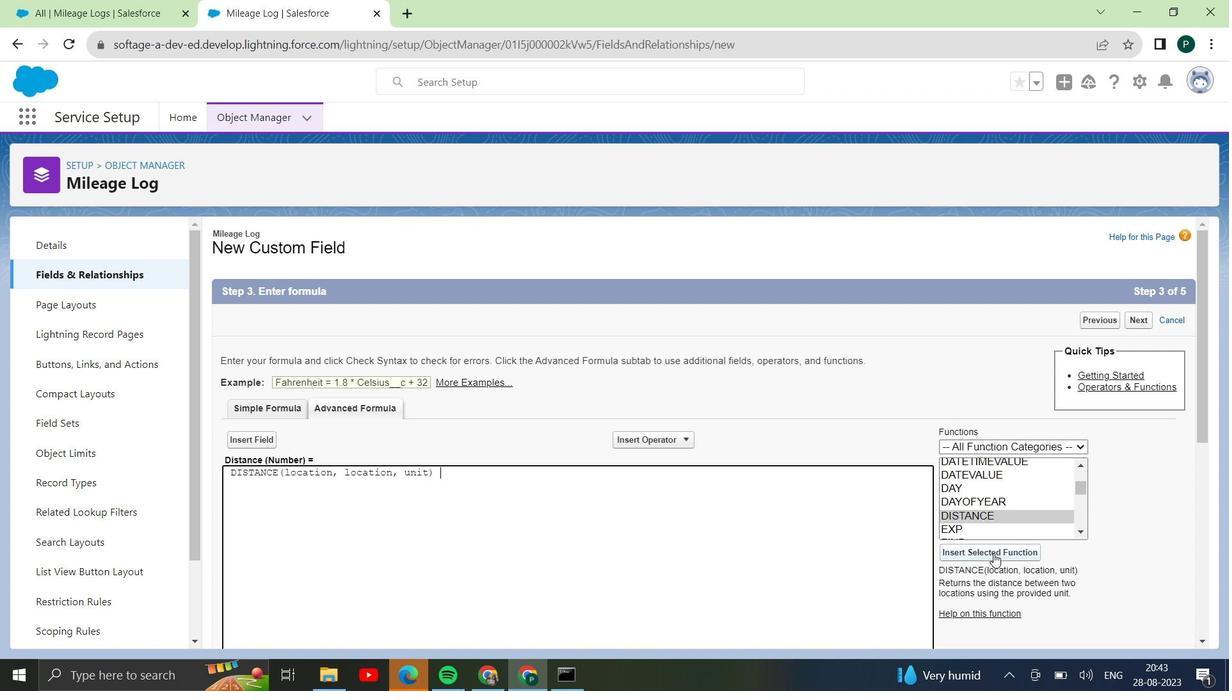 
Action: Mouse pressed left at (994, 553)
Screenshot: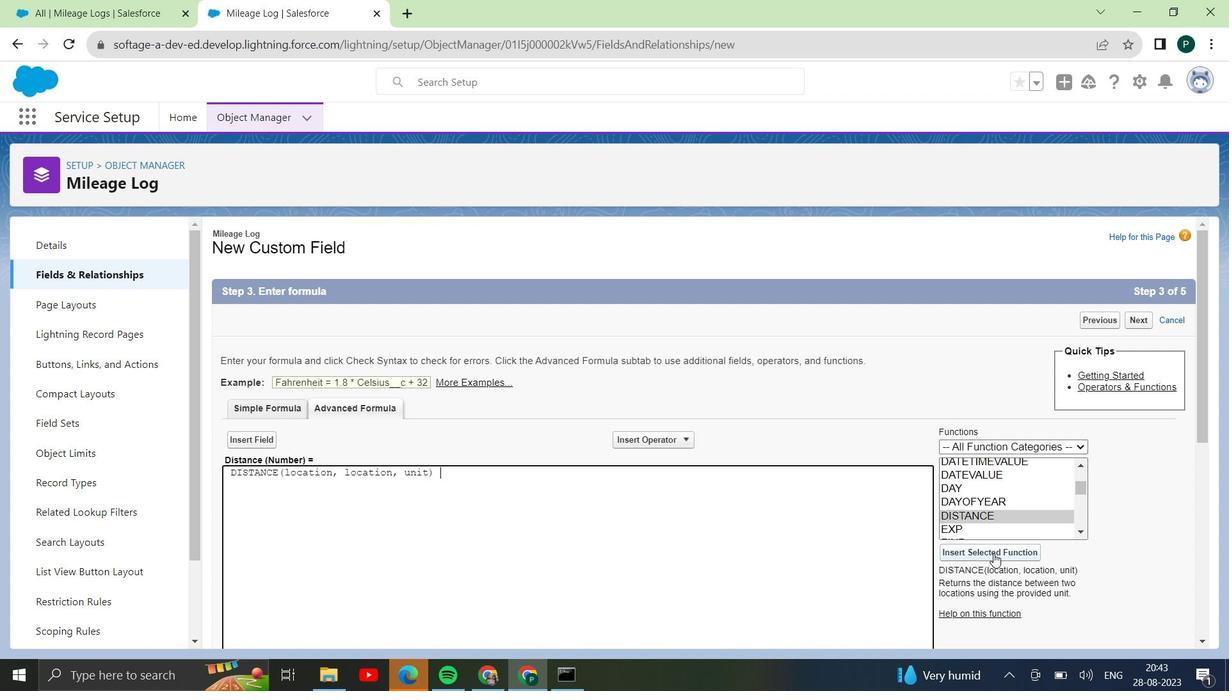 
Action: Mouse moved to (342, 502)
Screenshot: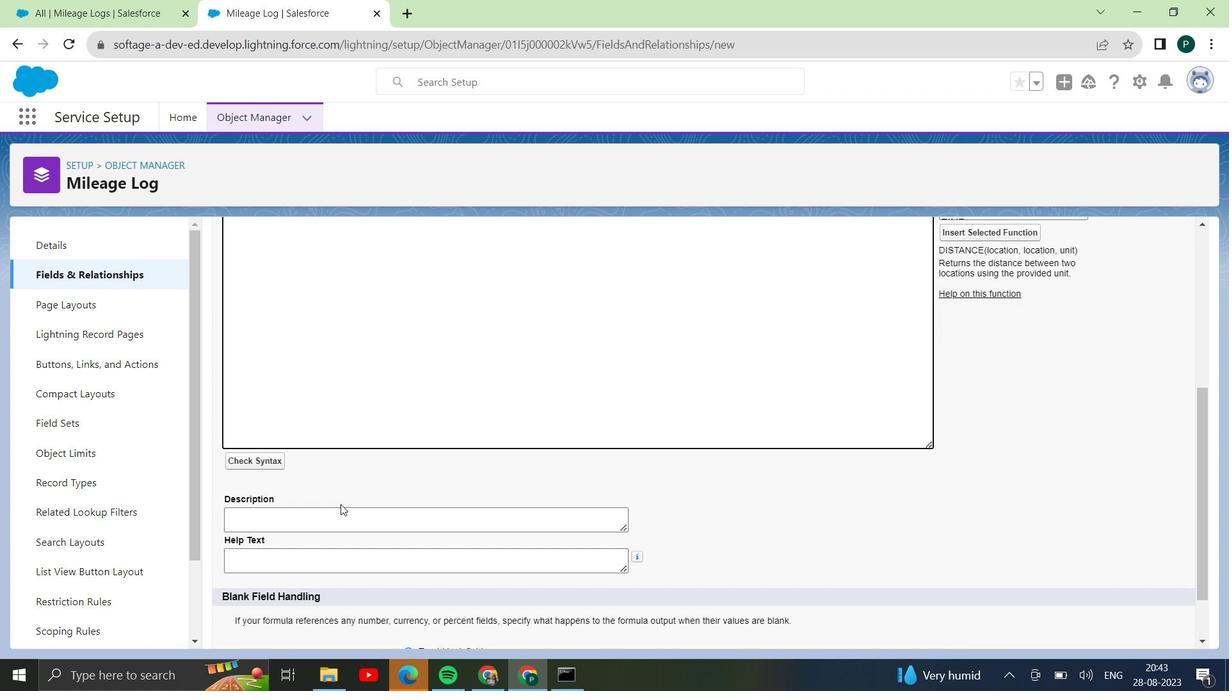 
Action: Mouse scrolled (342, 502) with delta (0, 0)
Screenshot: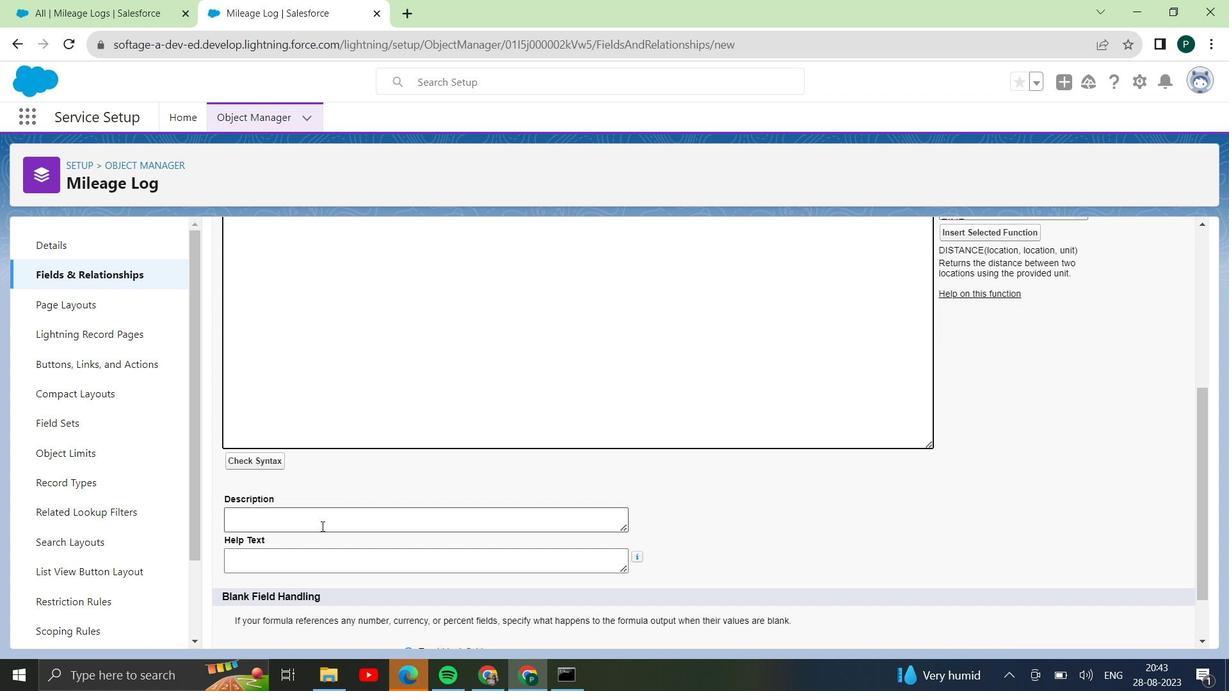 
Action: Mouse scrolled (342, 502) with delta (0, 0)
Screenshot: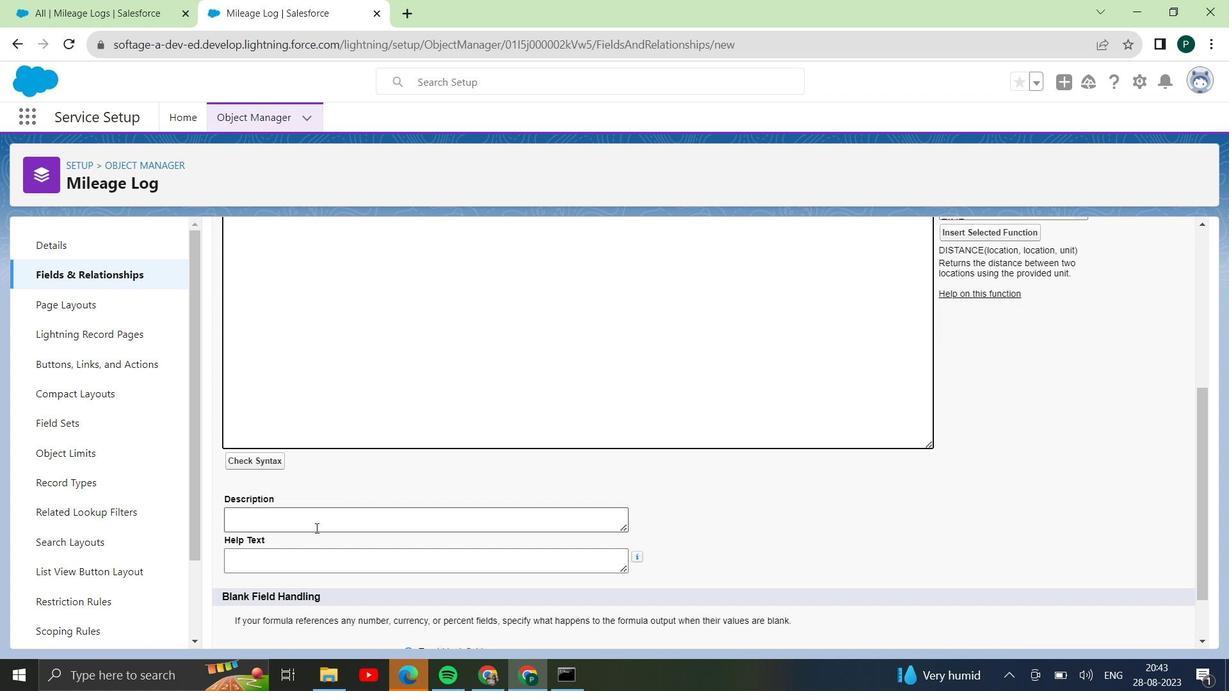 
Action: Mouse scrolled (342, 502) with delta (0, 0)
Screenshot: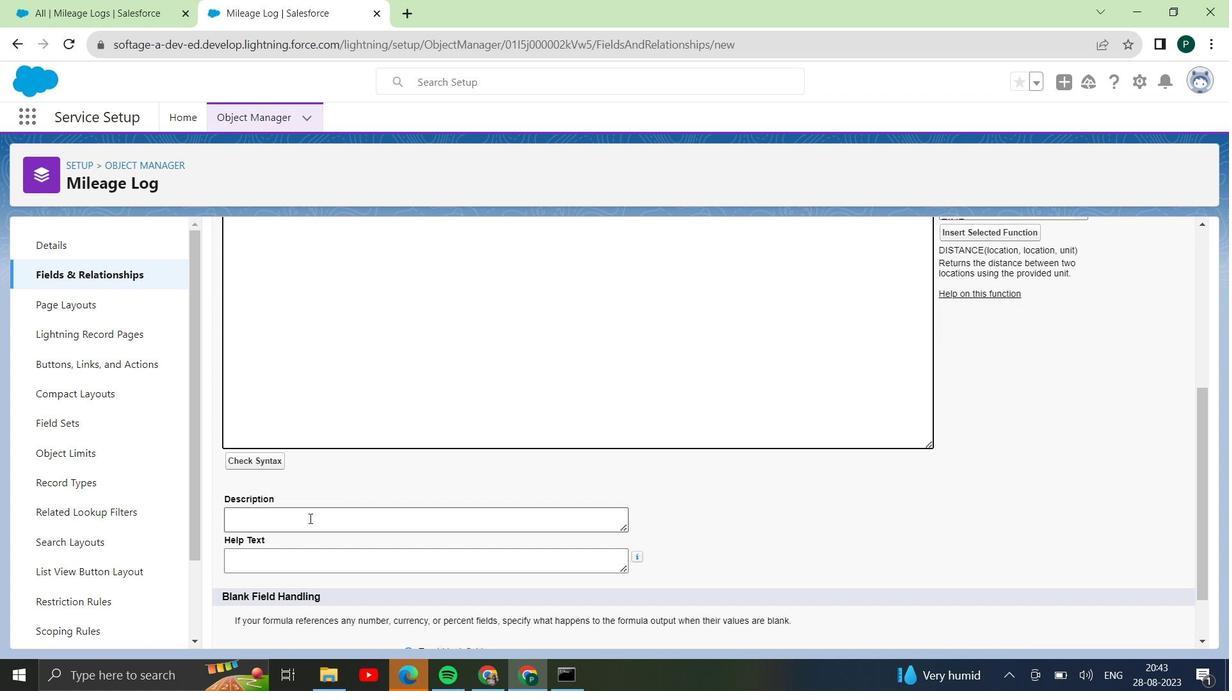 
Action: Mouse scrolled (342, 502) with delta (0, 0)
Screenshot: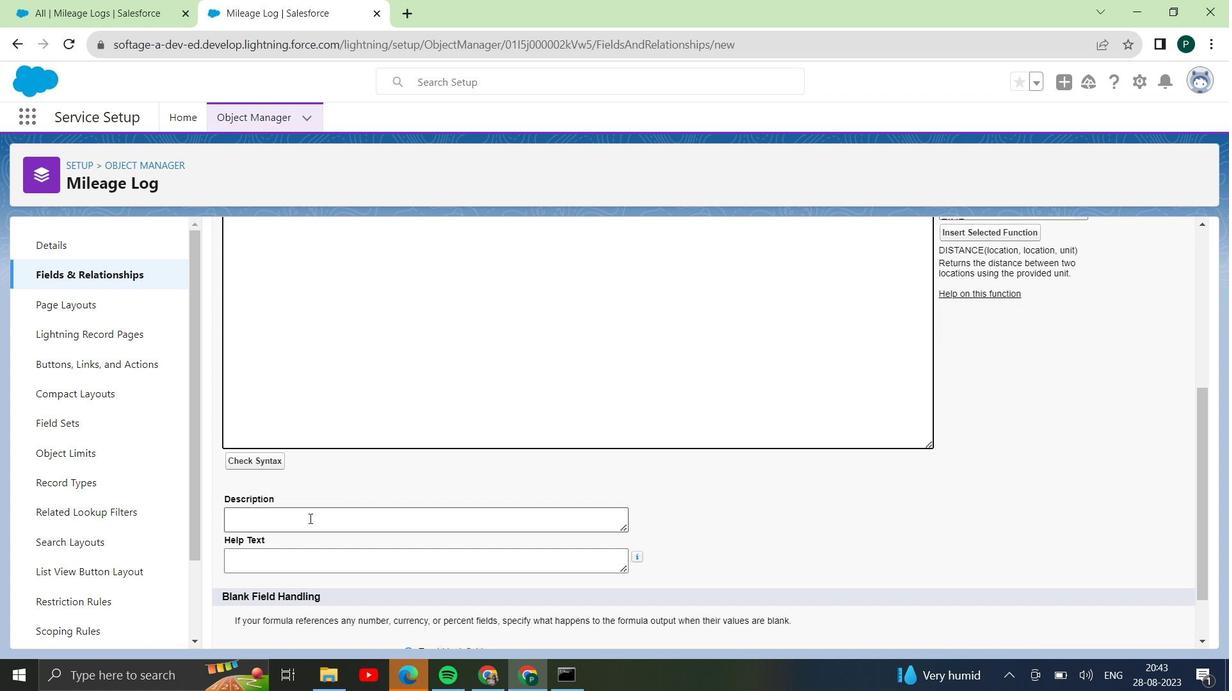 
Action: Mouse moved to (265, 467)
Screenshot: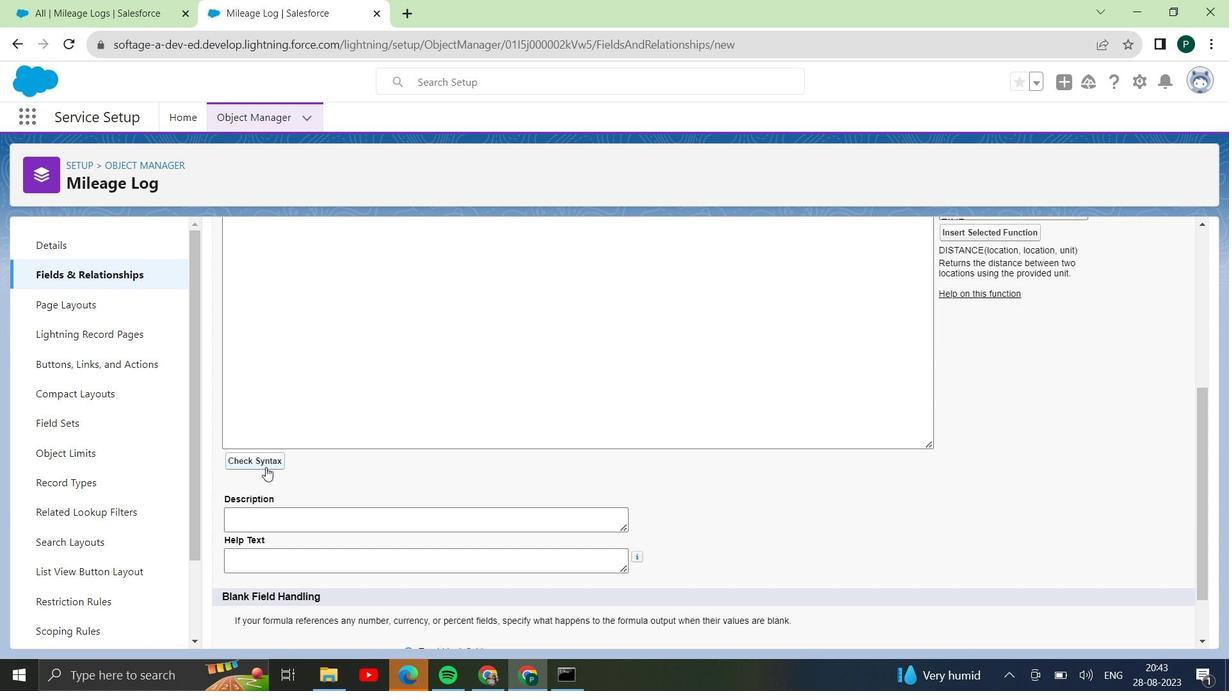 
Action: Mouse pressed left at (265, 467)
Screenshot: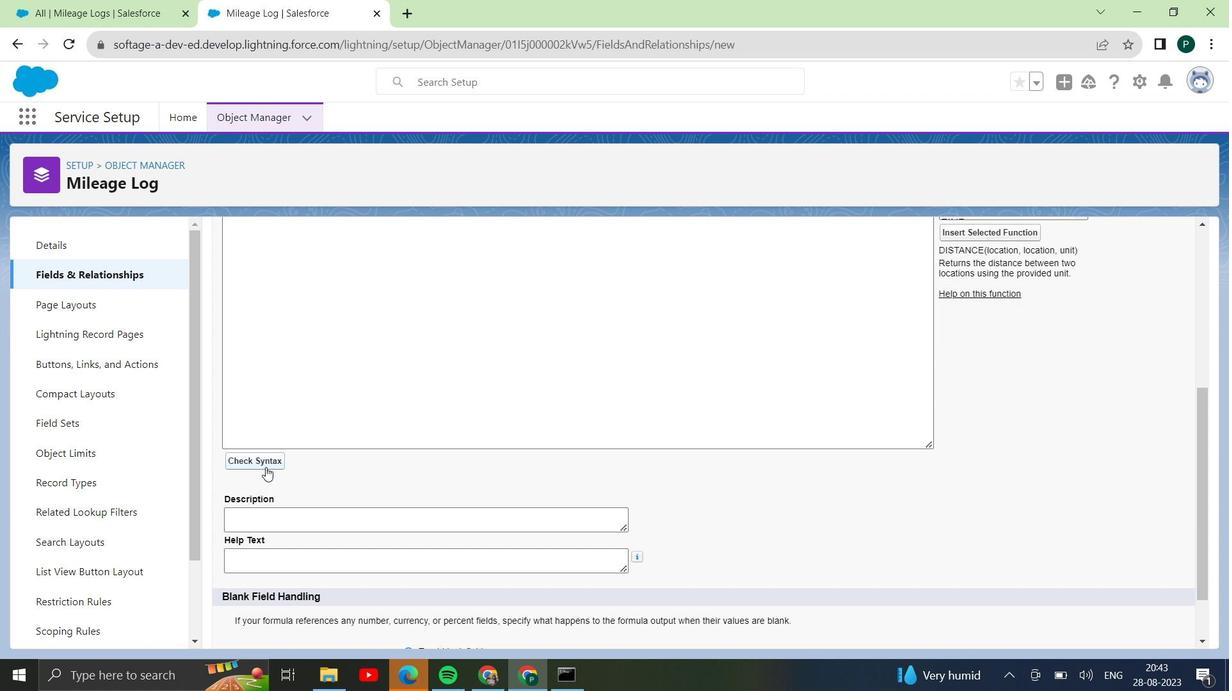 
Action: Mouse moved to (422, 484)
Screenshot: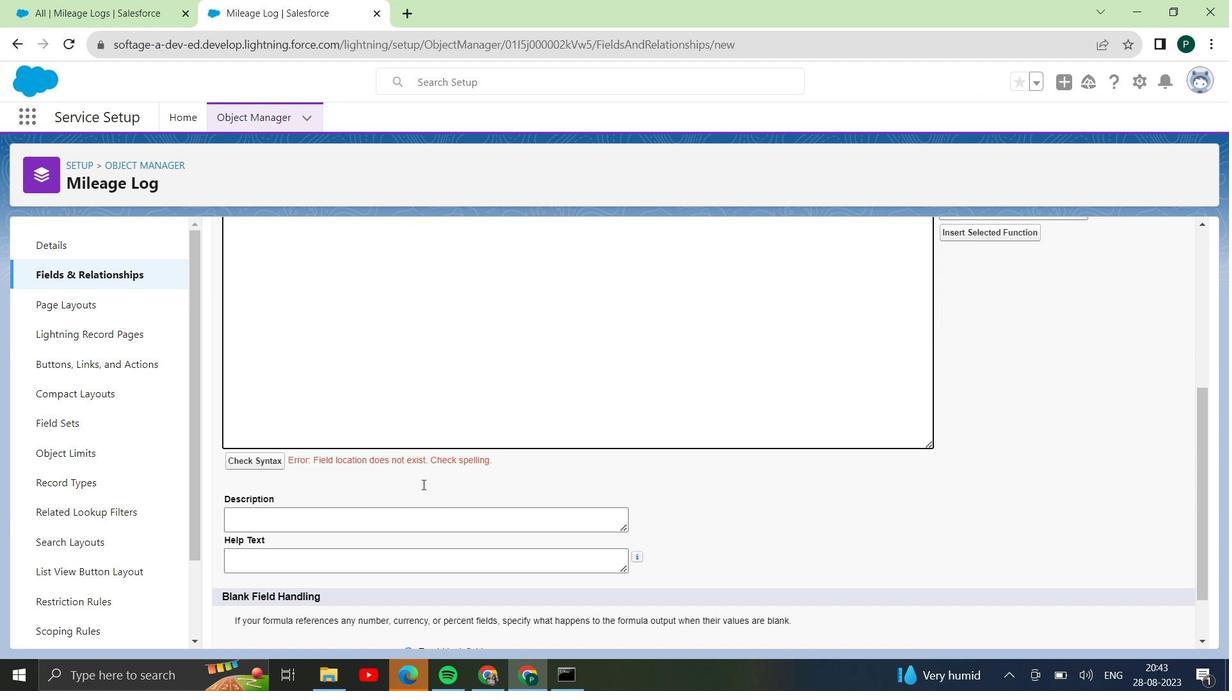 
Action: Mouse scrolled (422, 484) with delta (0, 0)
Screenshot: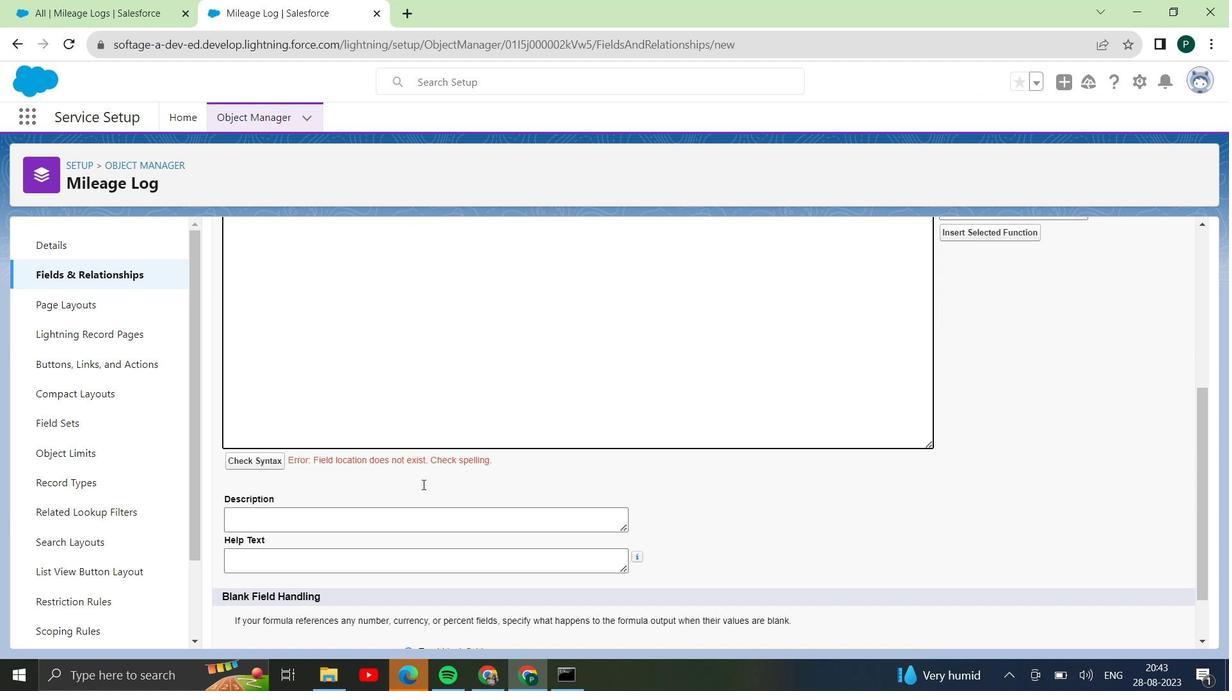 
Action: Mouse scrolled (422, 484) with delta (0, 0)
Screenshot: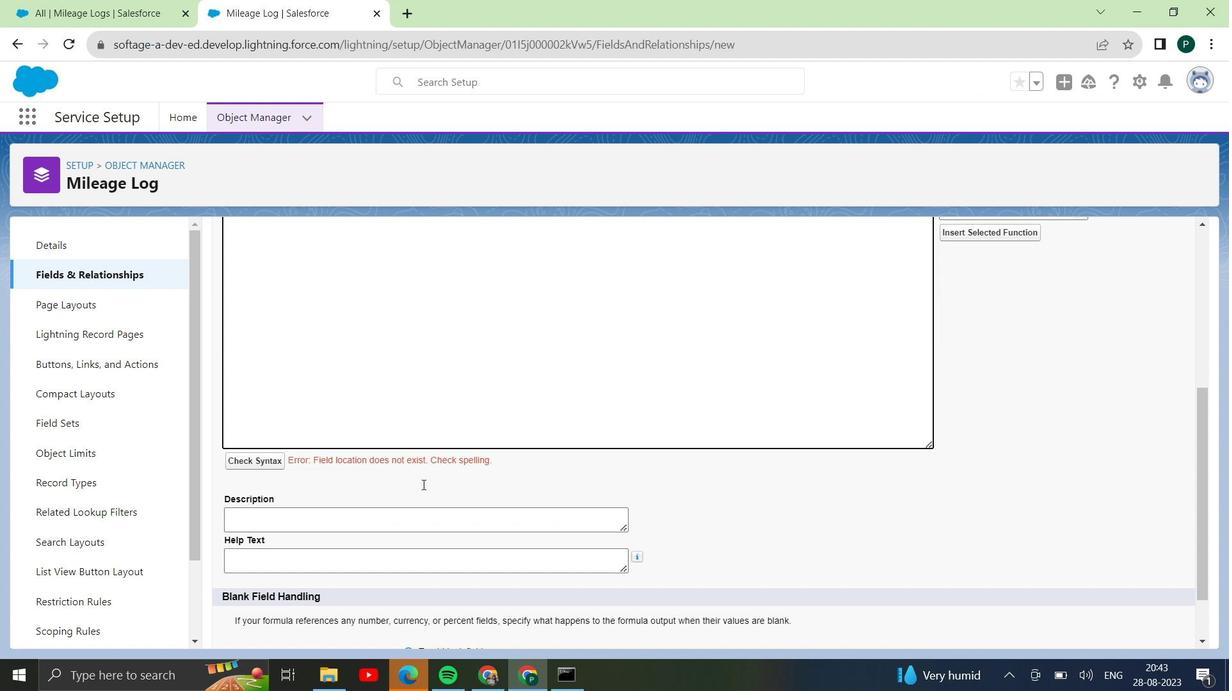 
Action: Mouse scrolled (422, 484) with delta (0, 0)
Screenshot: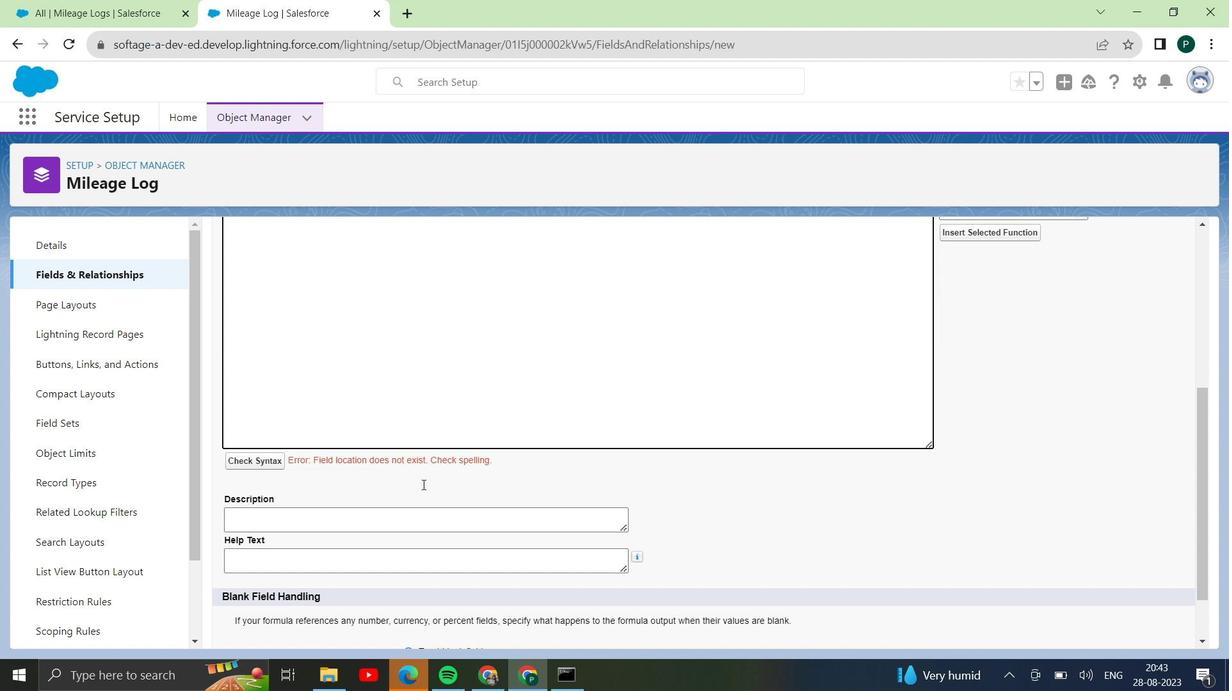 
Action: Mouse scrolled (422, 484) with delta (0, 0)
Screenshot: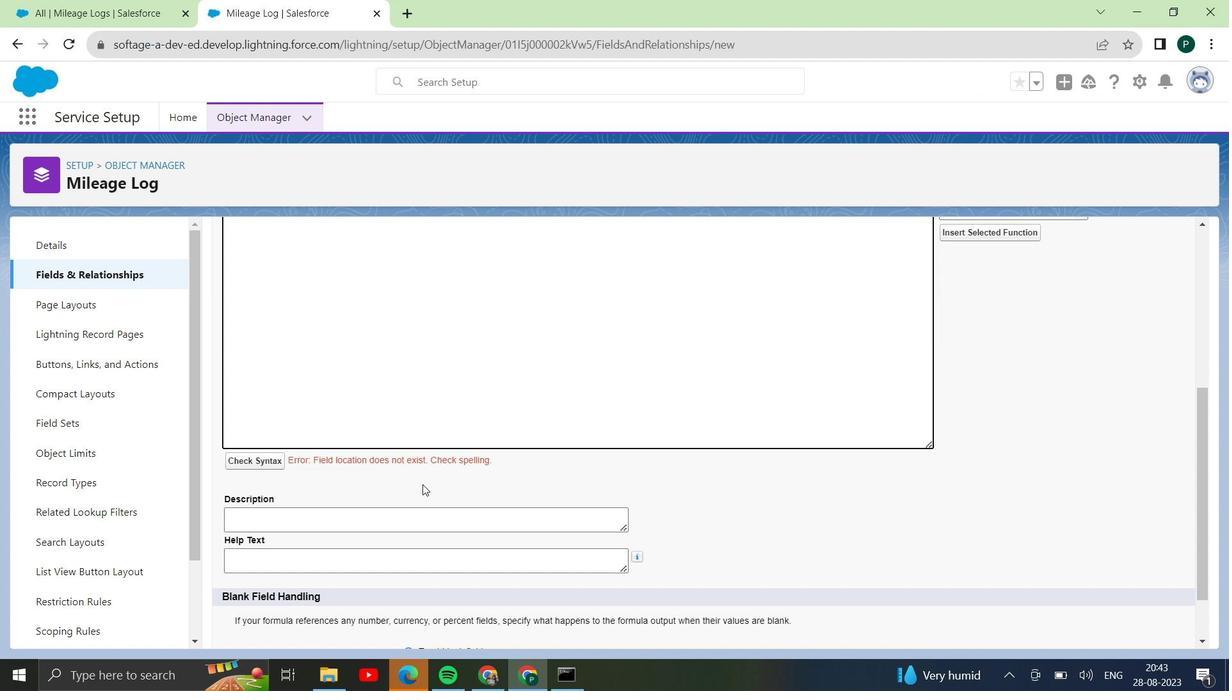 
Action: Mouse moved to (423, 484)
Screenshot: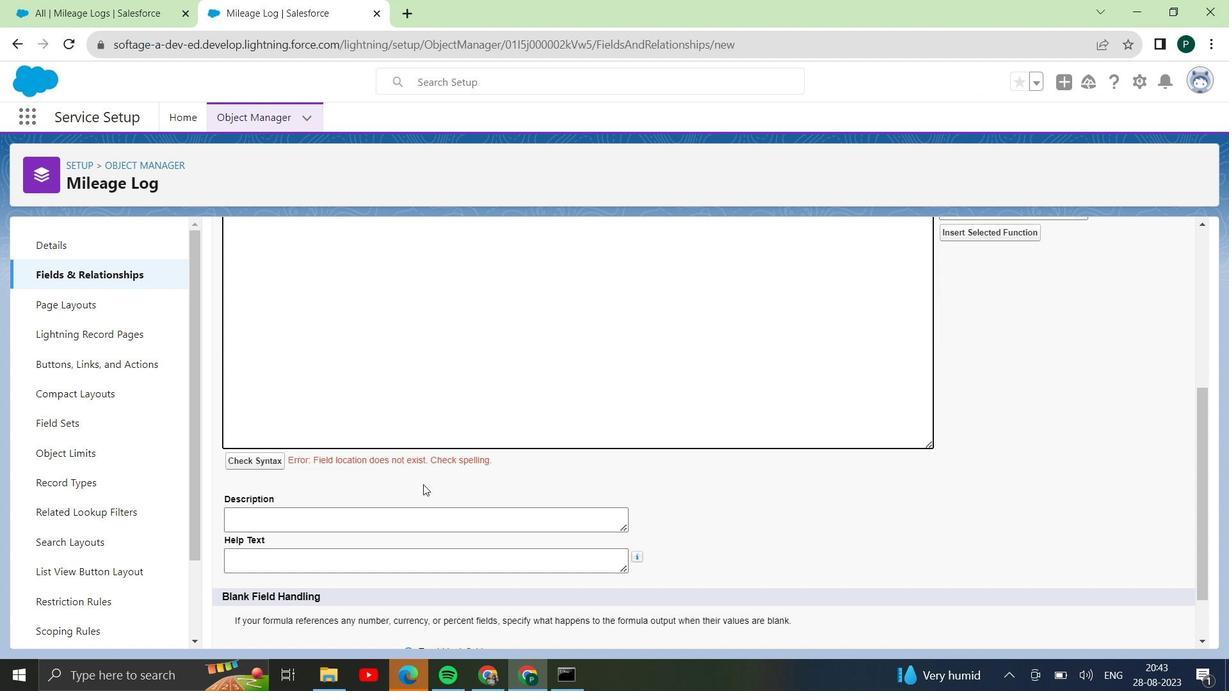 
Action: Mouse scrolled (423, 485) with delta (0, 0)
Screenshot: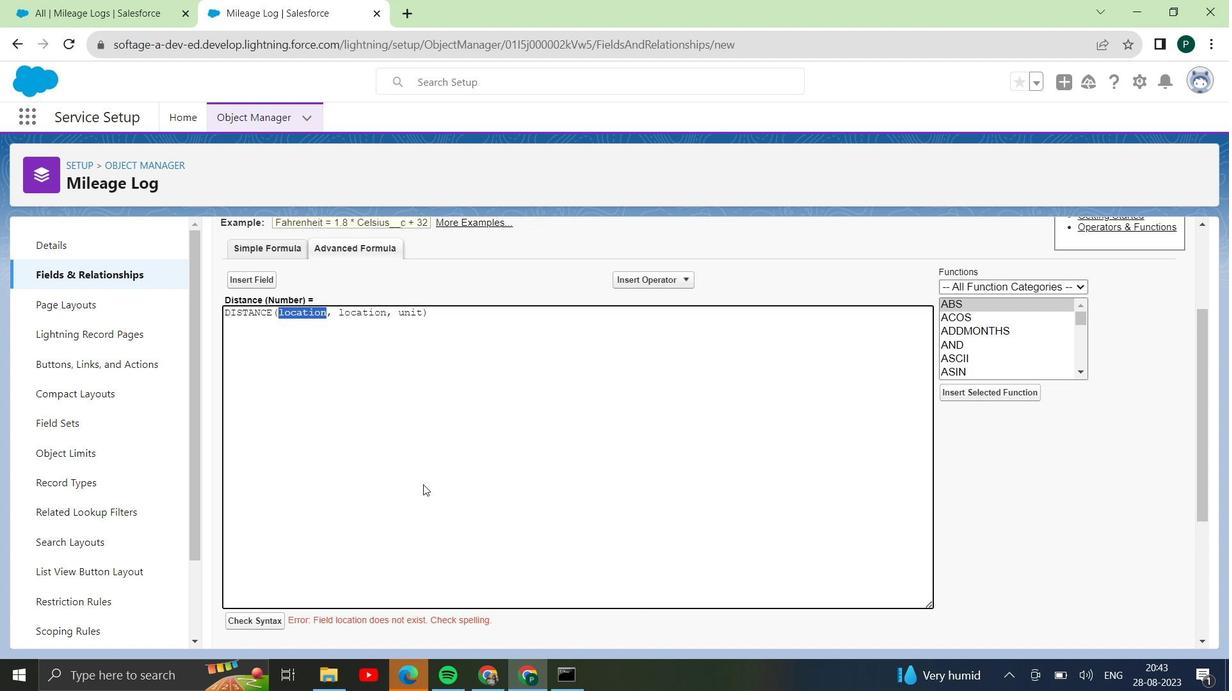 
Action: Mouse moved to (423, 484)
Screenshot: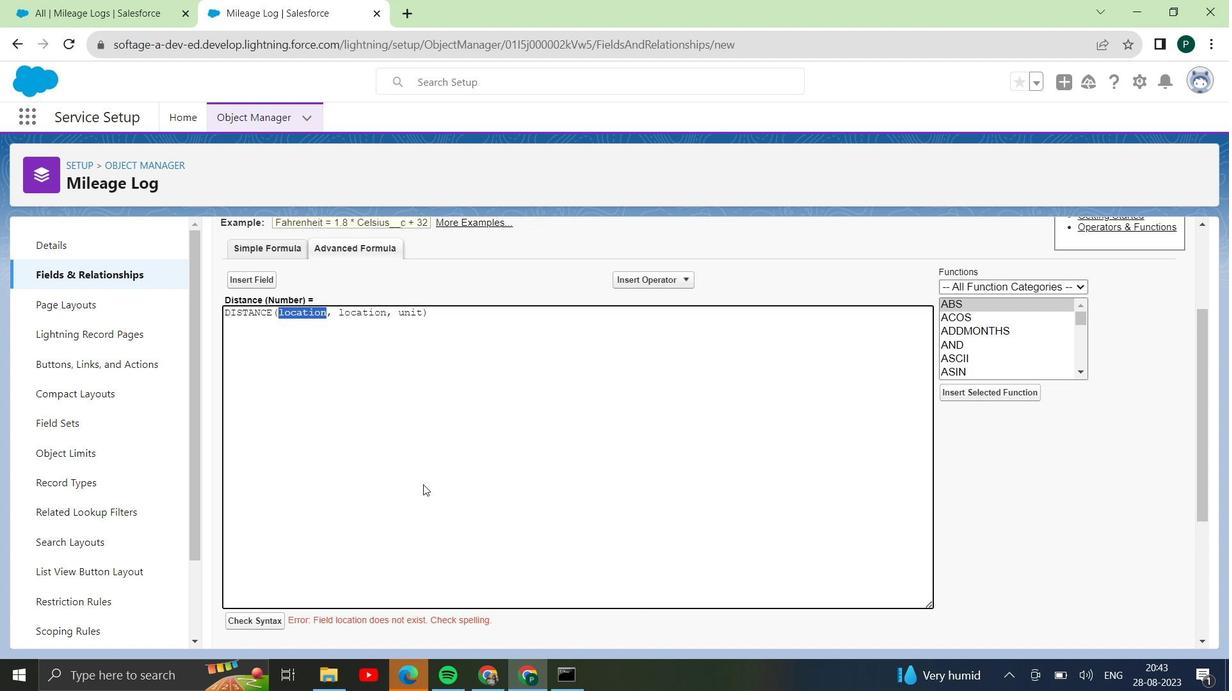 
Action: Mouse scrolled (423, 485) with delta (0, 0)
Screenshot: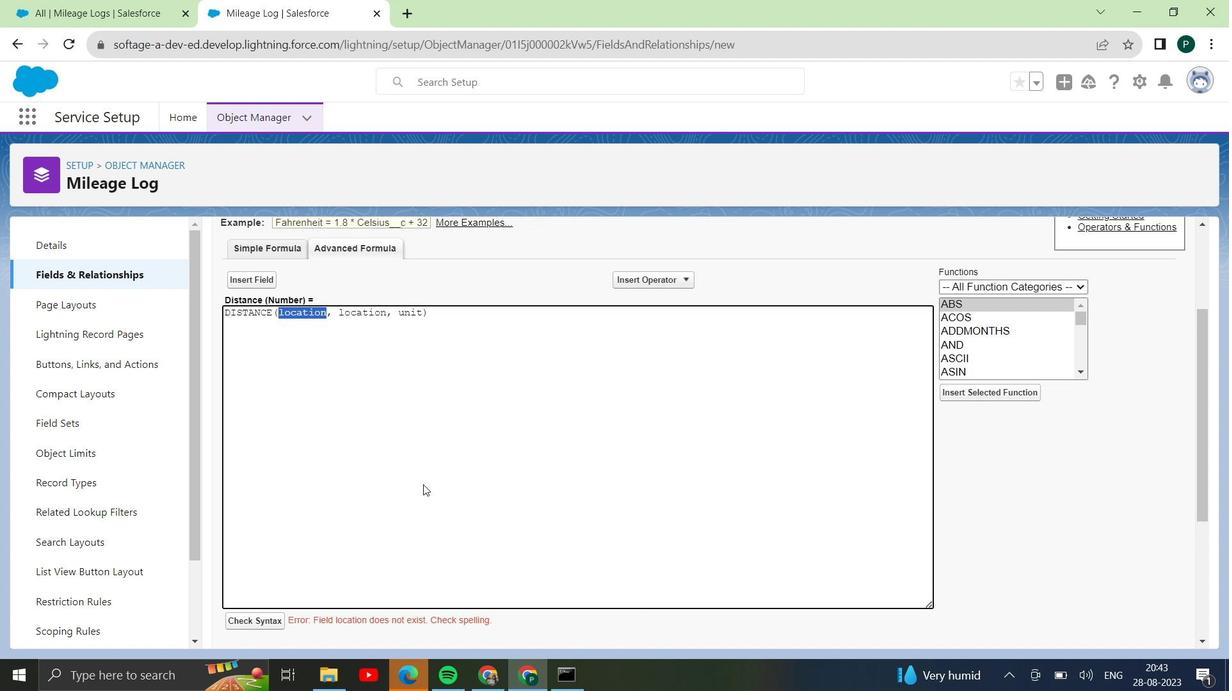 
Action: Mouse moved to (315, 372)
Screenshot: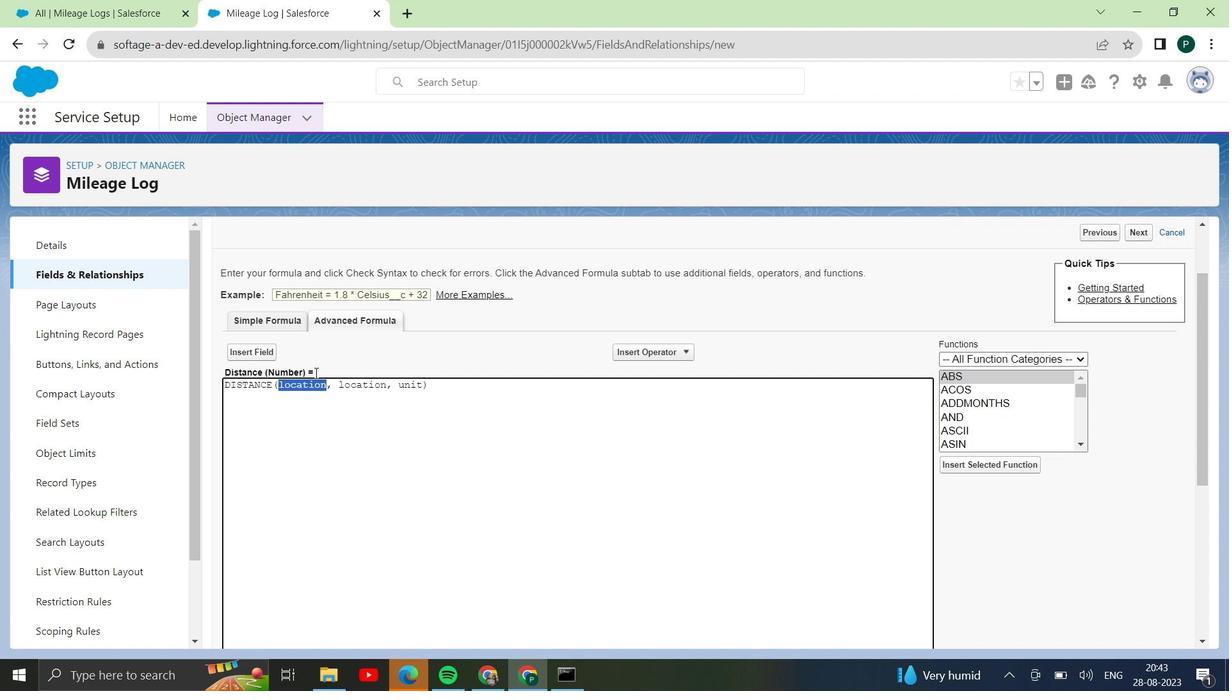 
Action: Mouse scrolled (315, 373) with delta (0, 0)
Screenshot: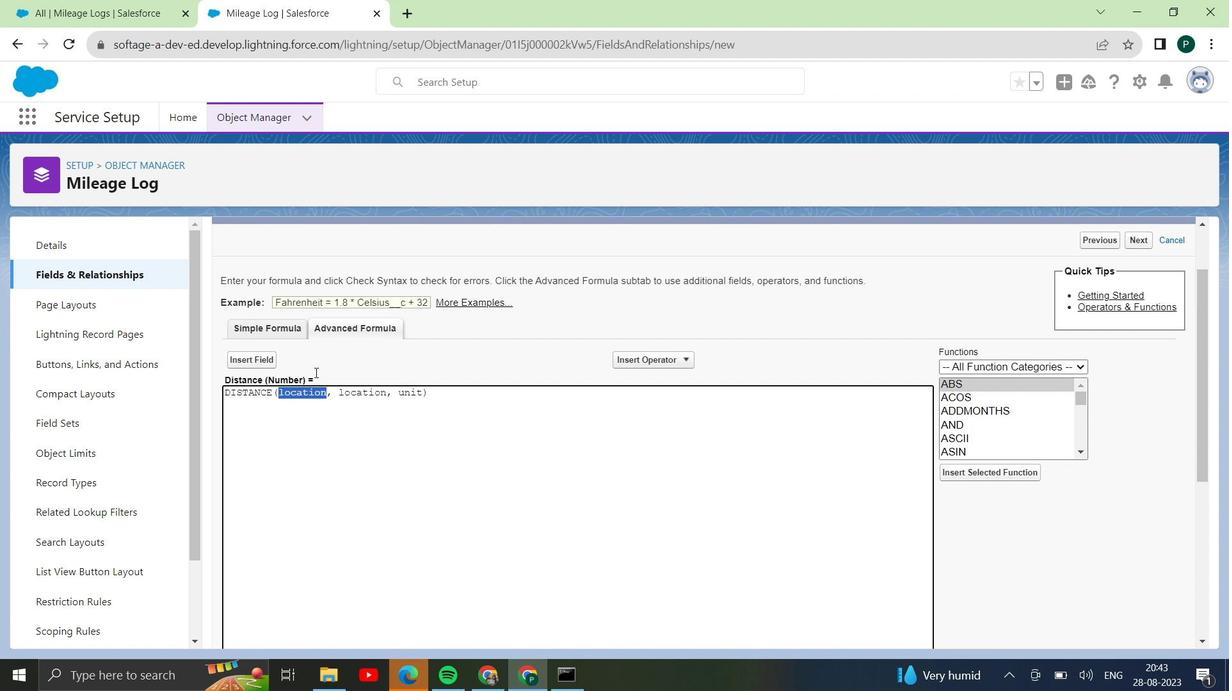 
Action: Mouse moved to (270, 325)
Screenshot: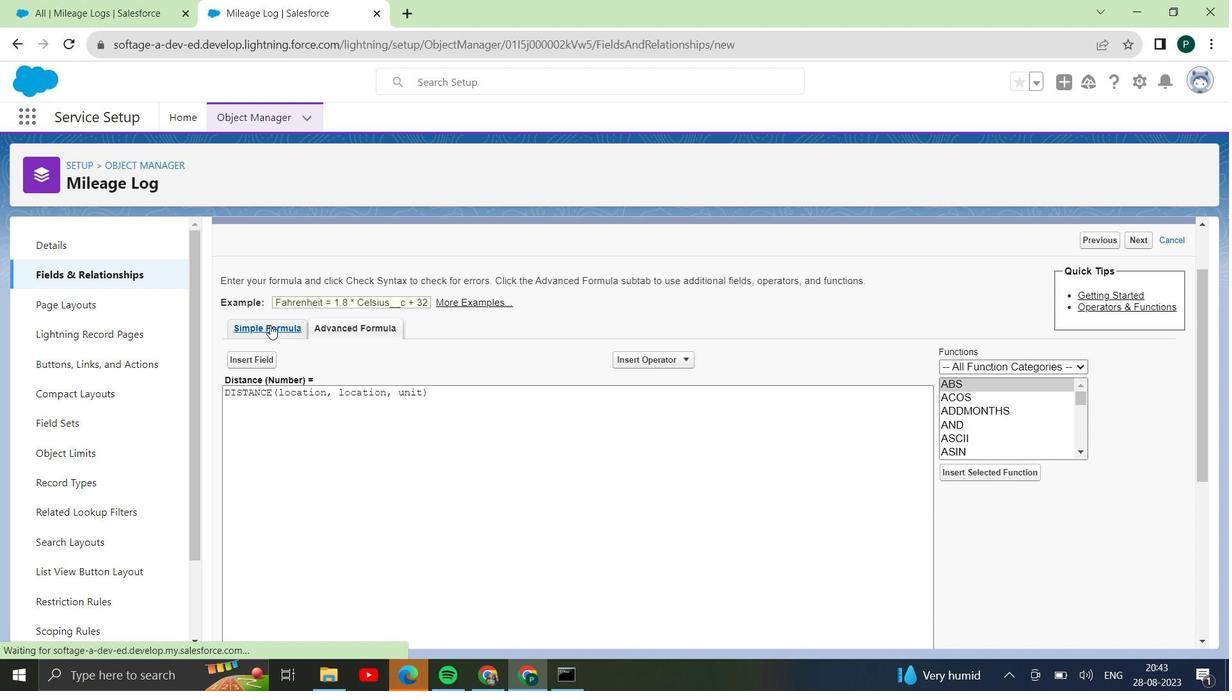 
Action: Mouse pressed left at (270, 325)
Screenshot: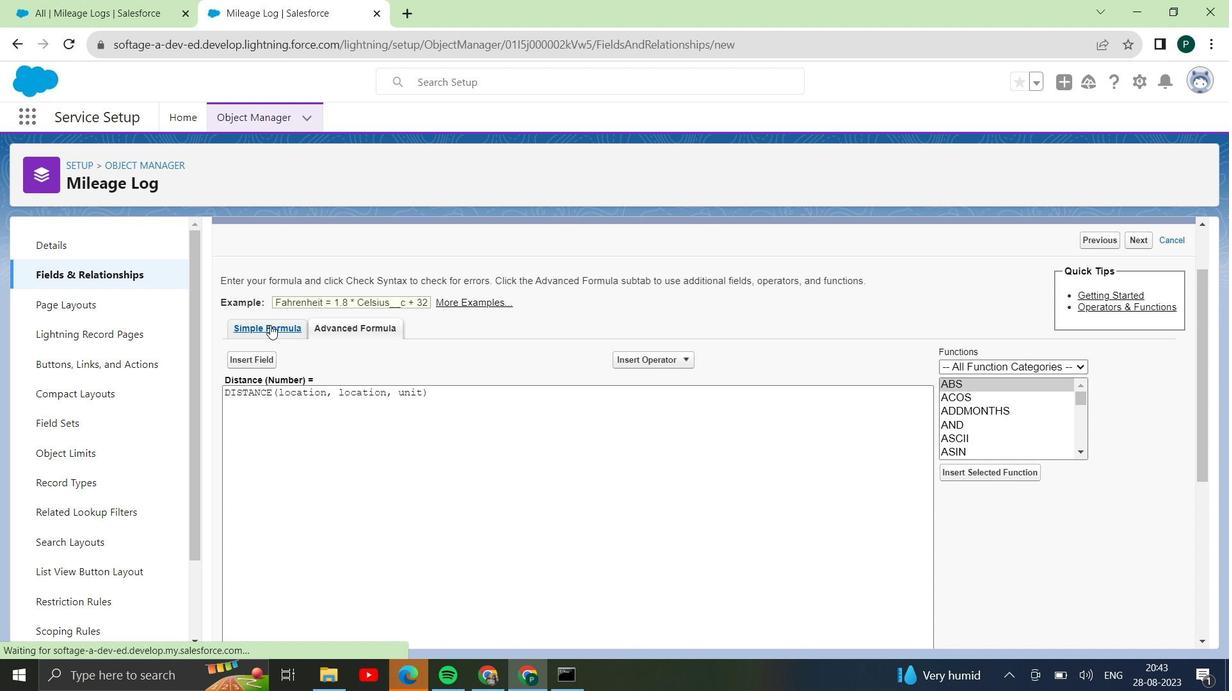 
Action: Mouse moved to (888, 452)
Screenshot: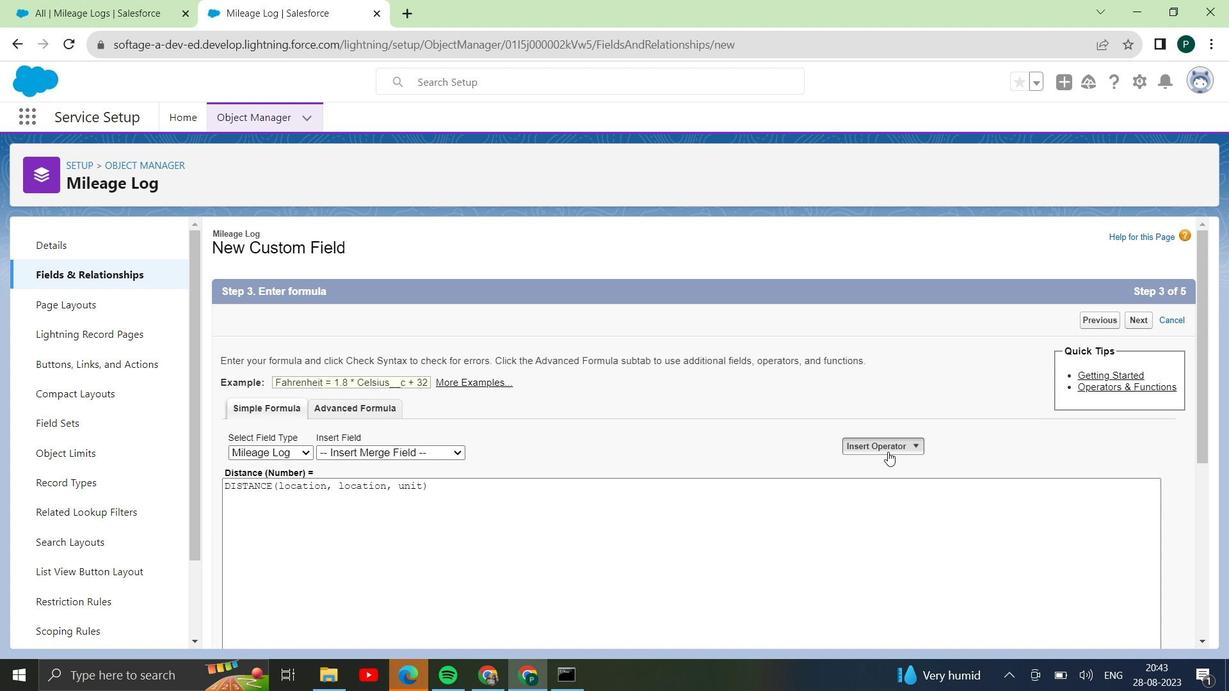 
Action: Mouse pressed left at (888, 452)
Screenshot: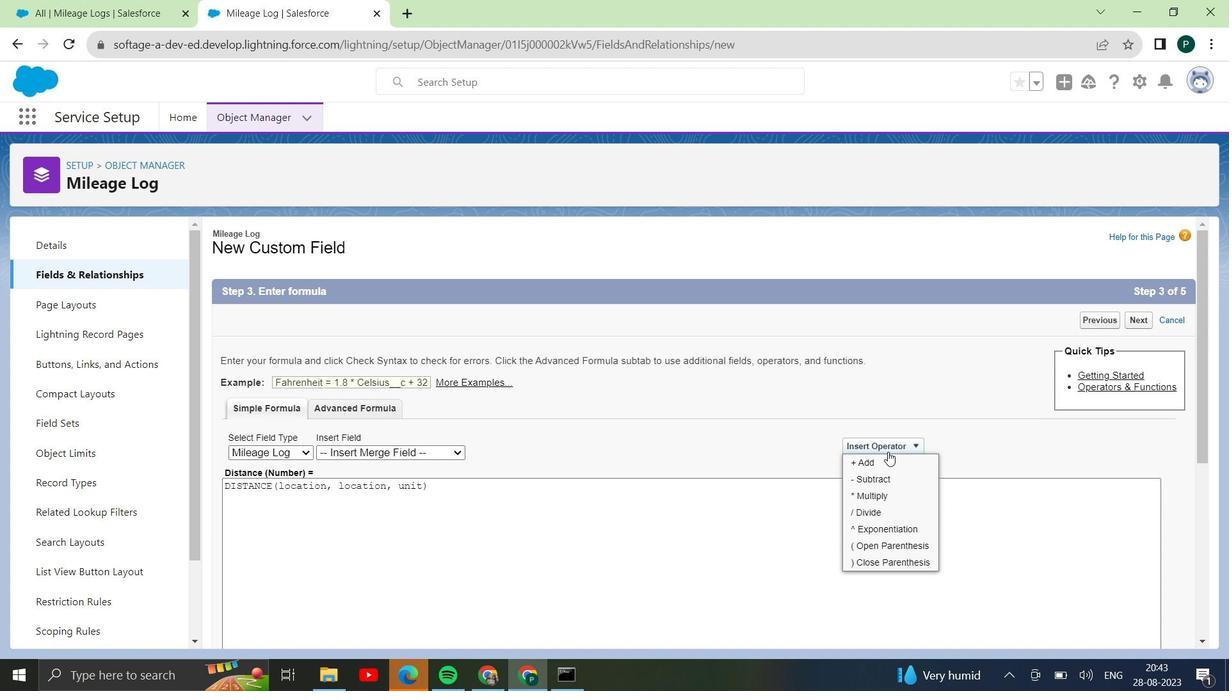 
Action: Mouse moved to (892, 532)
Screenshot: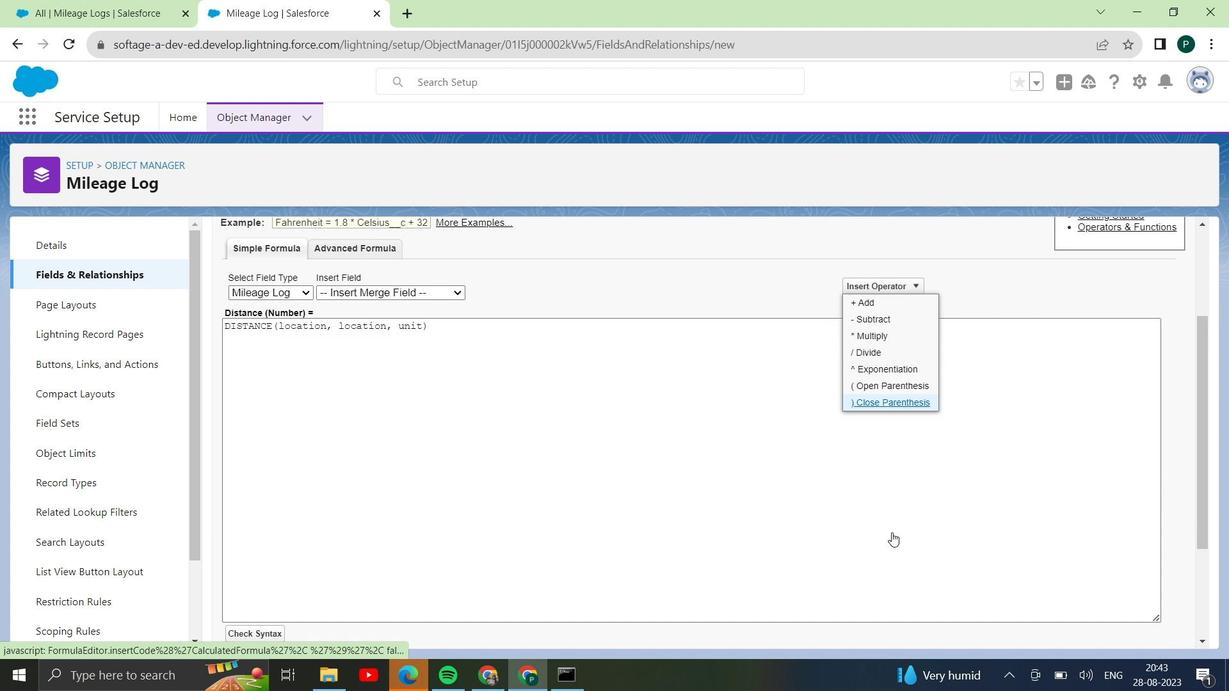
Action: Mouse scrolled (892, 532) with delta (0, 0)
Screenshot: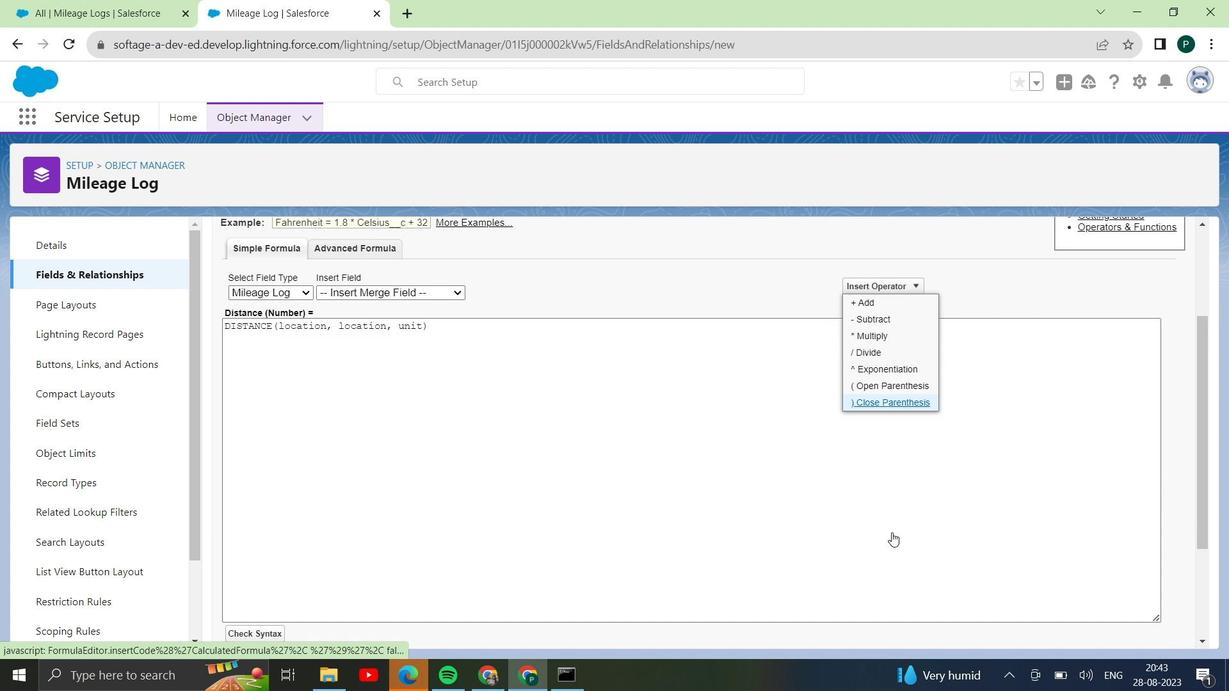
Action: Mouse scrolled (892, 532) with delta (0, 0)
Screenshot: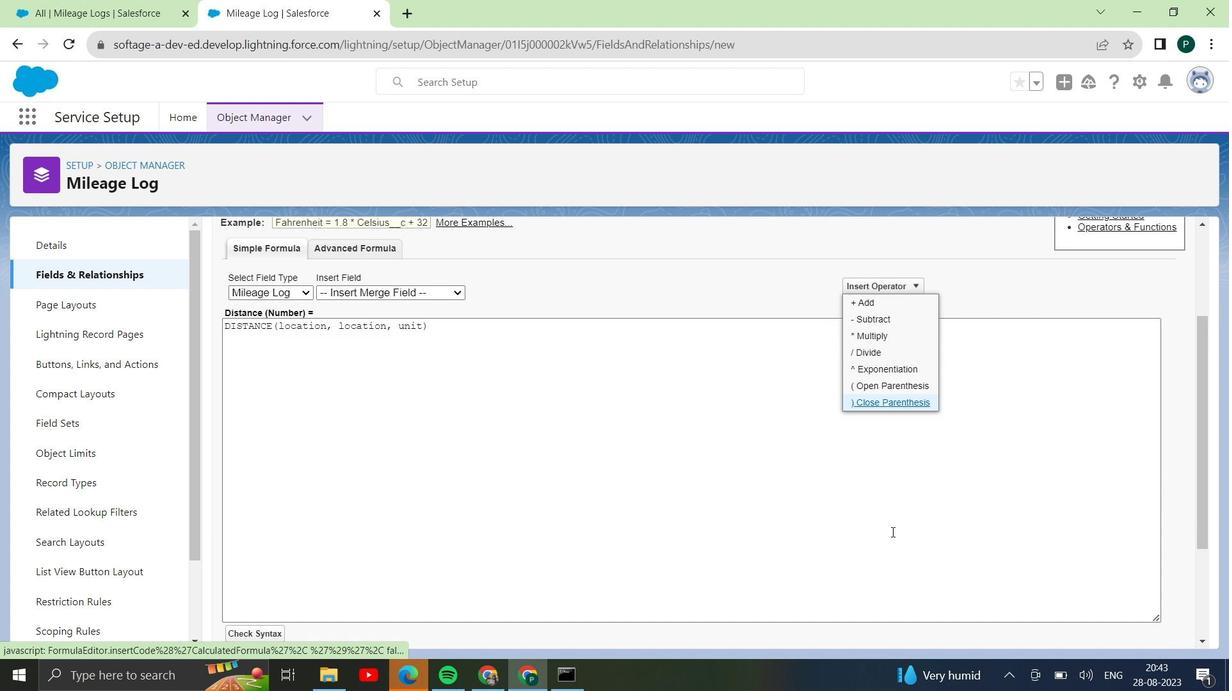 
Action: Mouse moved to (835, 488)
Screenshot: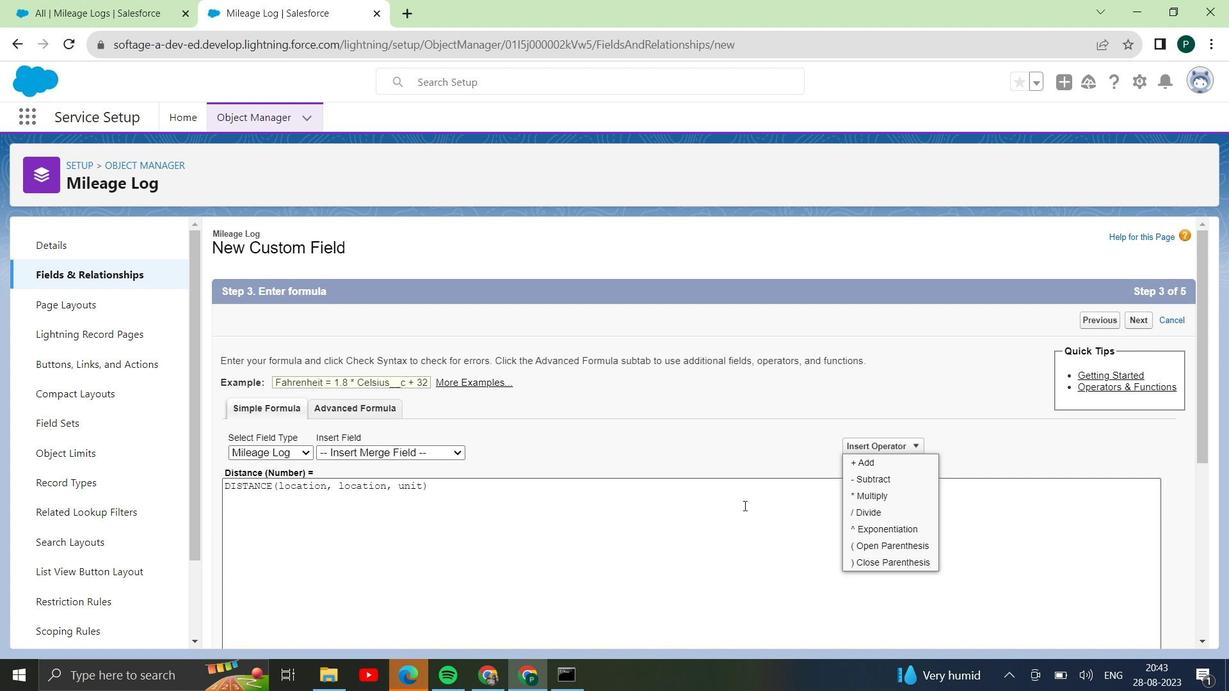 
Action: Mouse scrolled (835, 488) with delta (0, 0)
Screenshot: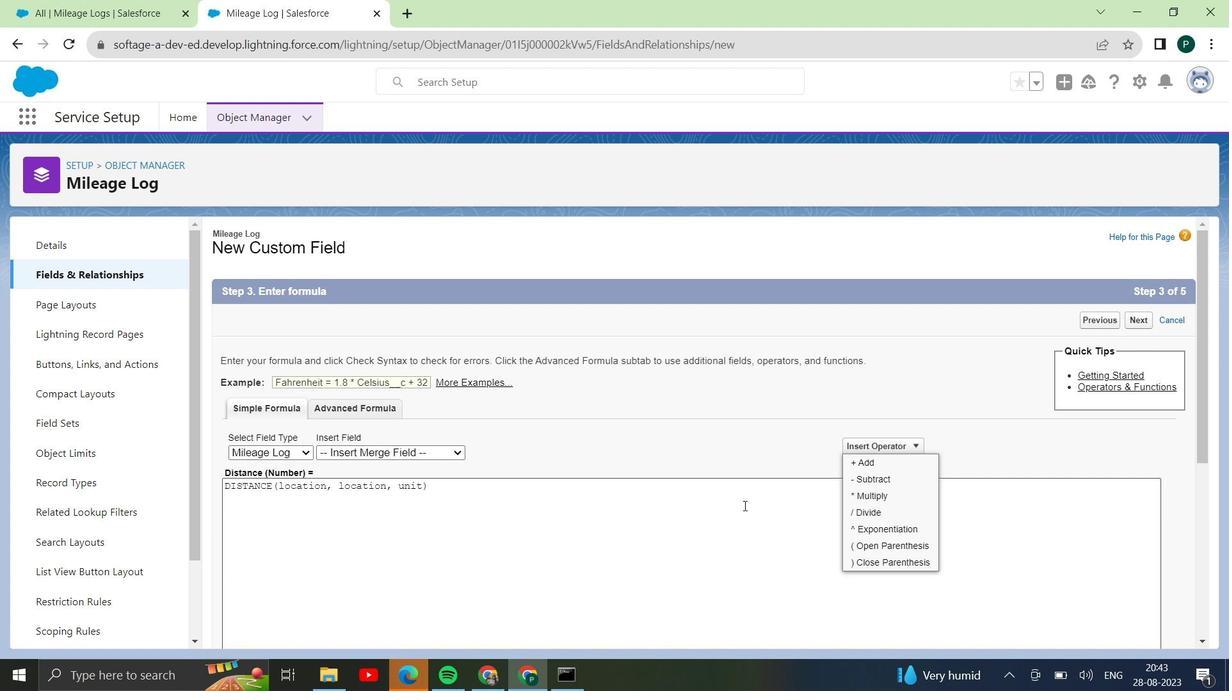 
Action: Mouse scrolled (835, 488) with delta (0, 0)
Screenshot: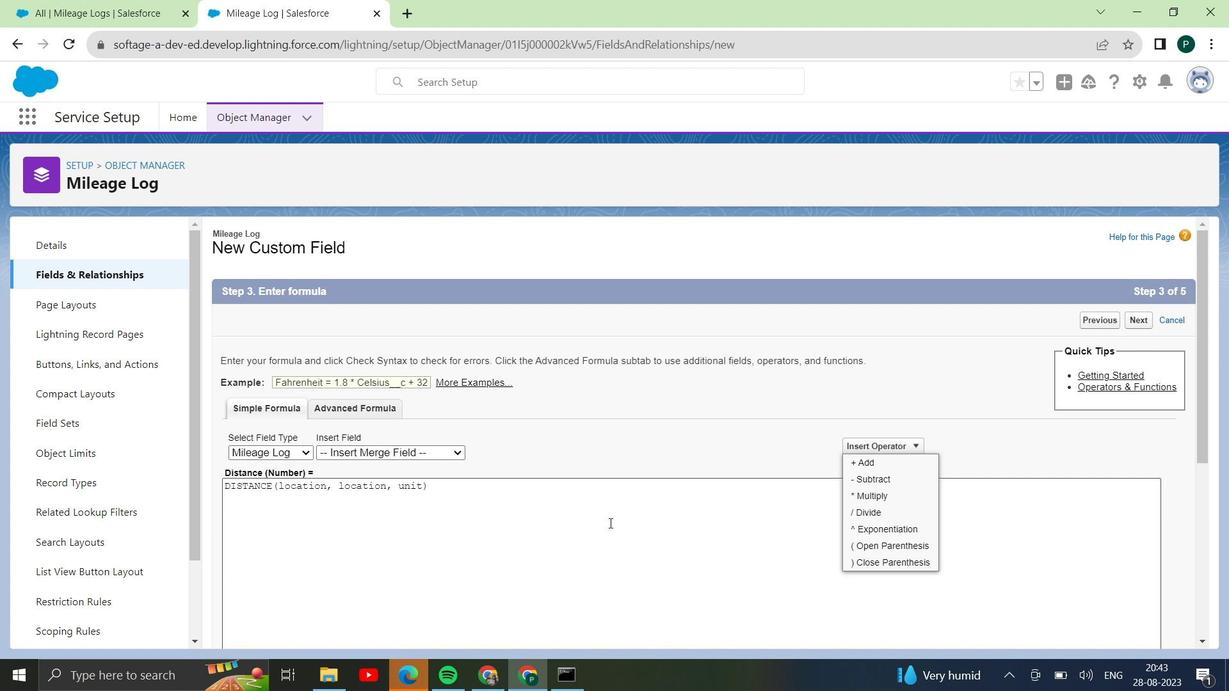 
Action: Mouse moved to (440, 454)
Screenshot: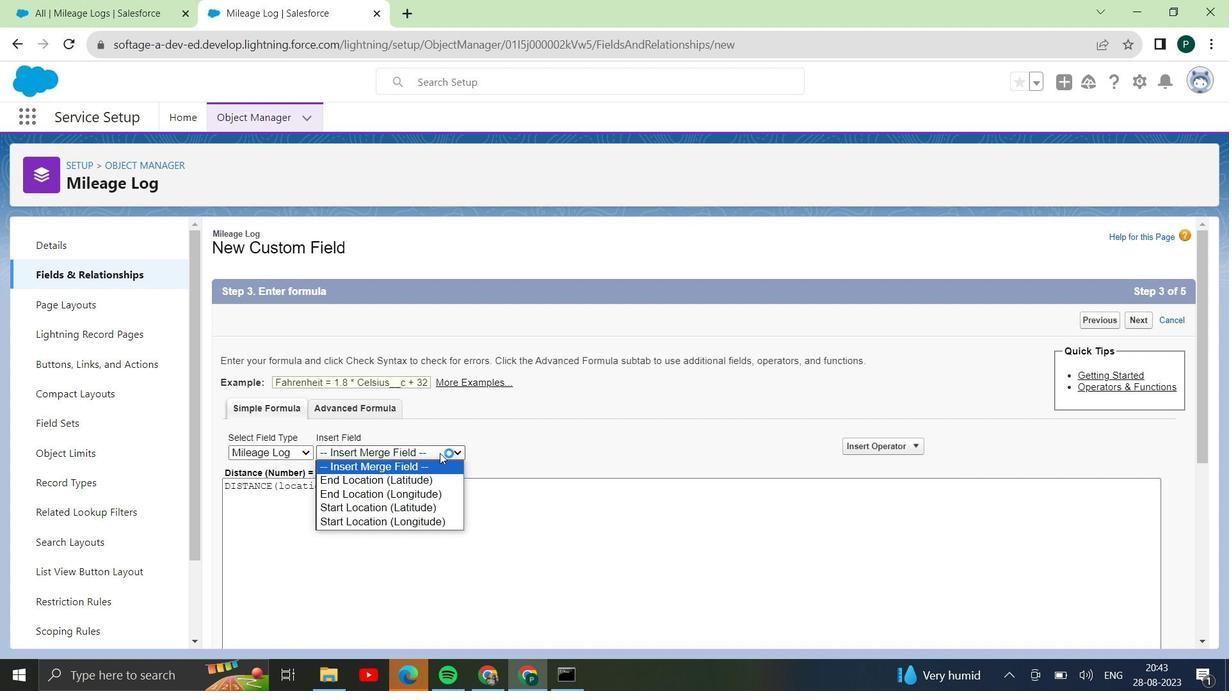 
Action: Mouse pressed left at (440, 454)
Screenshot: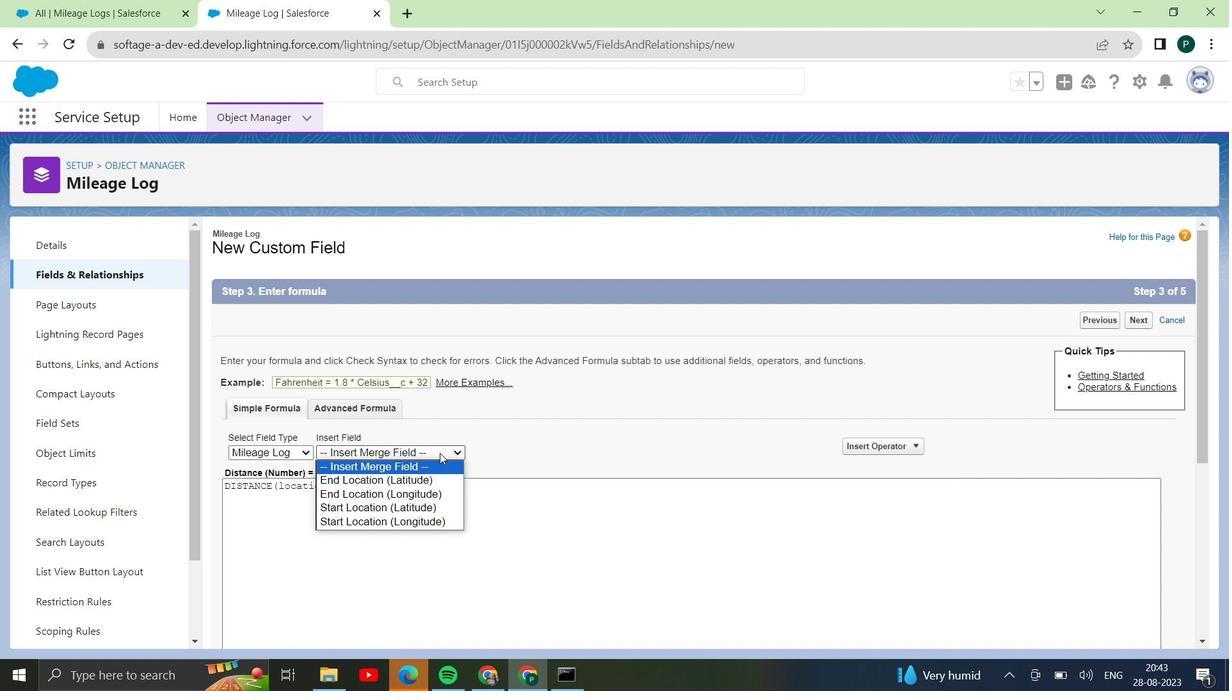 
Action: Mouse moved to (484, 450)
Screenshot: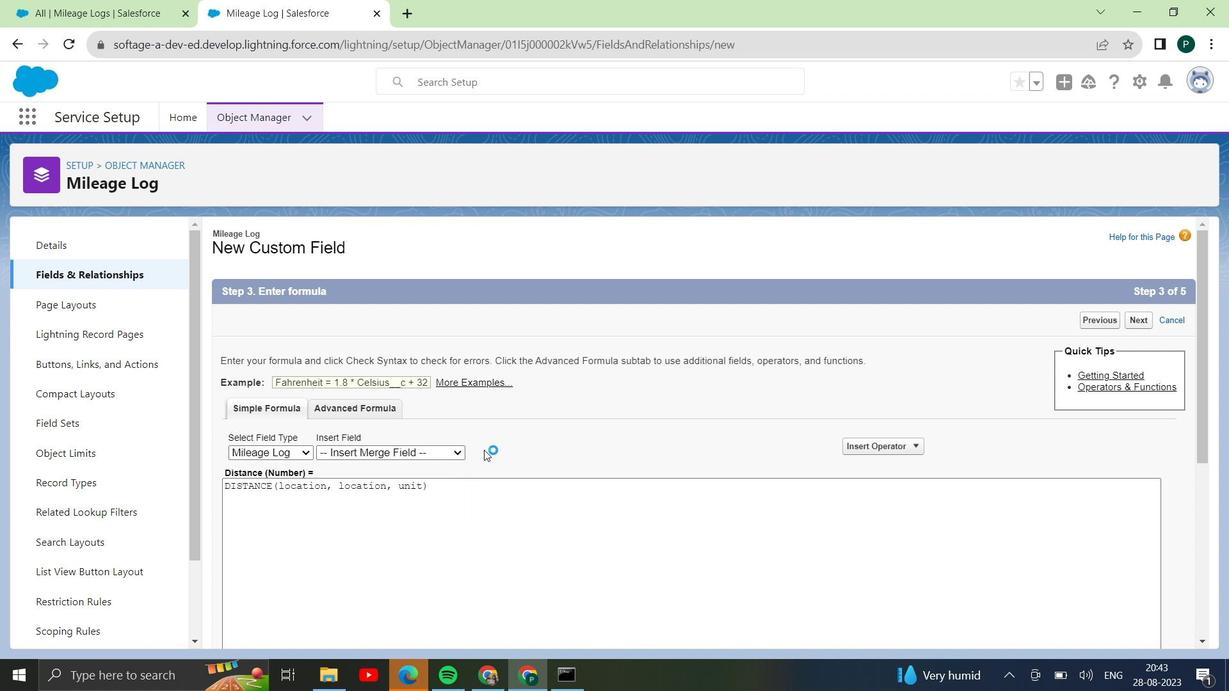 
Action: Mouse pressed left at (484, 450)
Screenshot: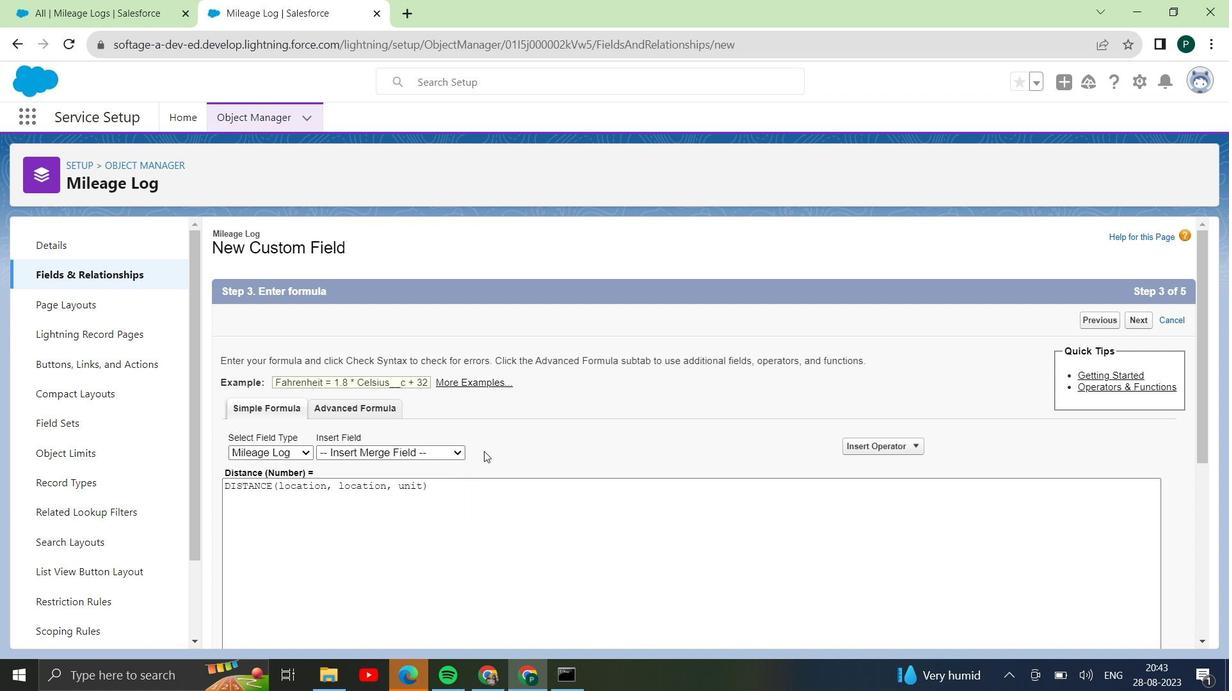 
Action: Mouse moved to (279, 484)
Screenshot: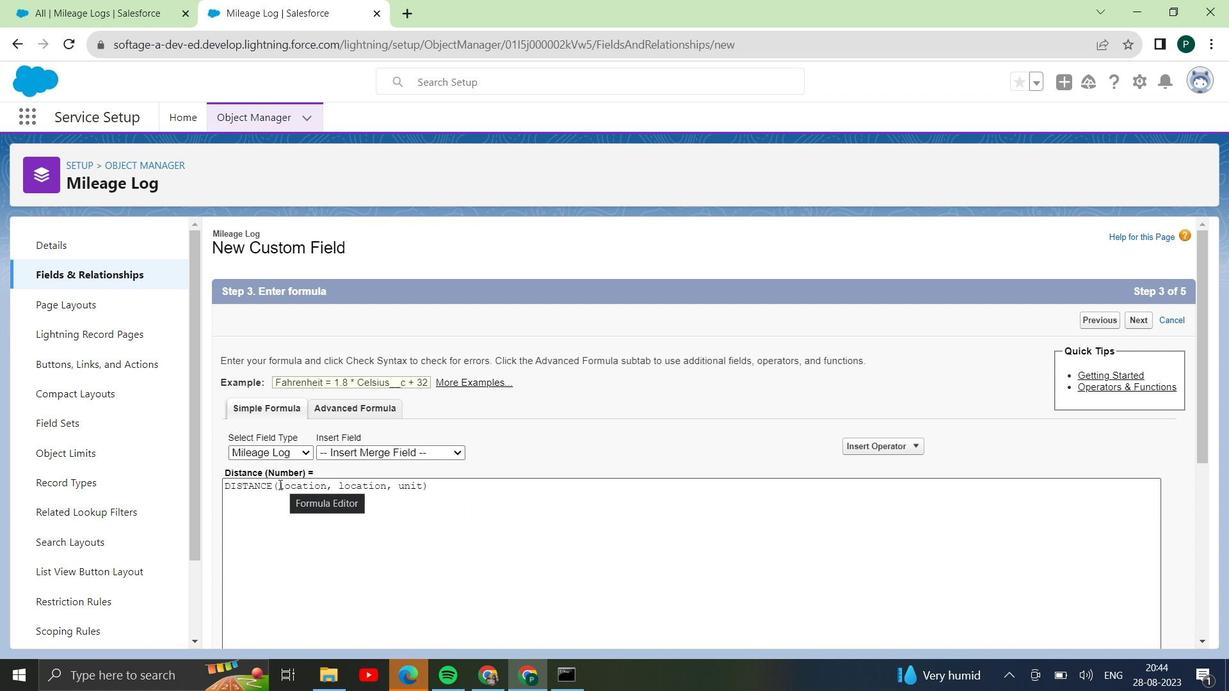 
Action: Mouse pressed left at (279, 484)
Screenshot: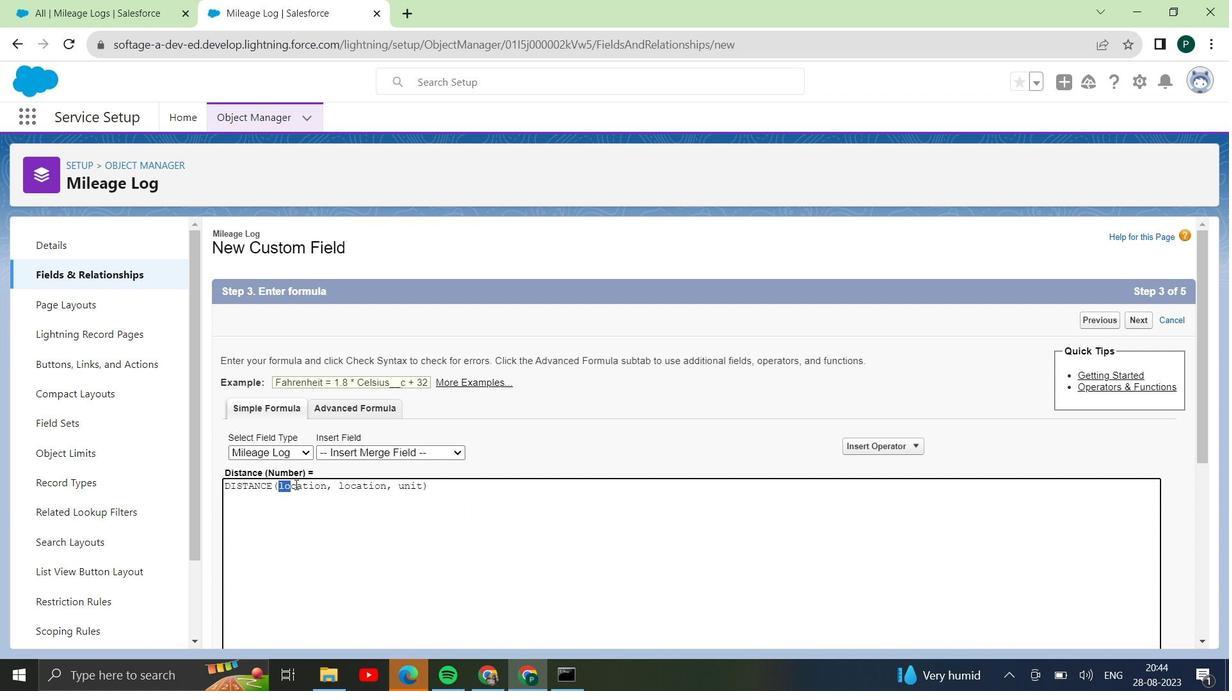 
Action: Mouse moved to (390, 489)
Screenshot: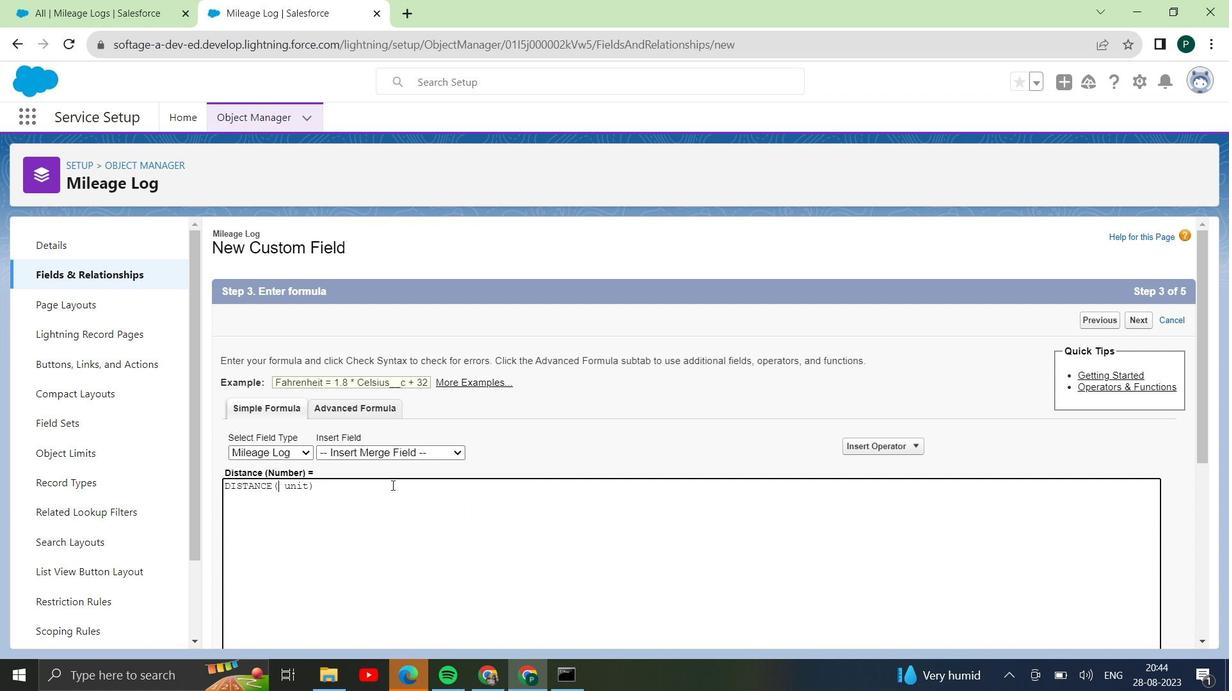 
Action: Key pressed <Key.backspace>
Screenshot: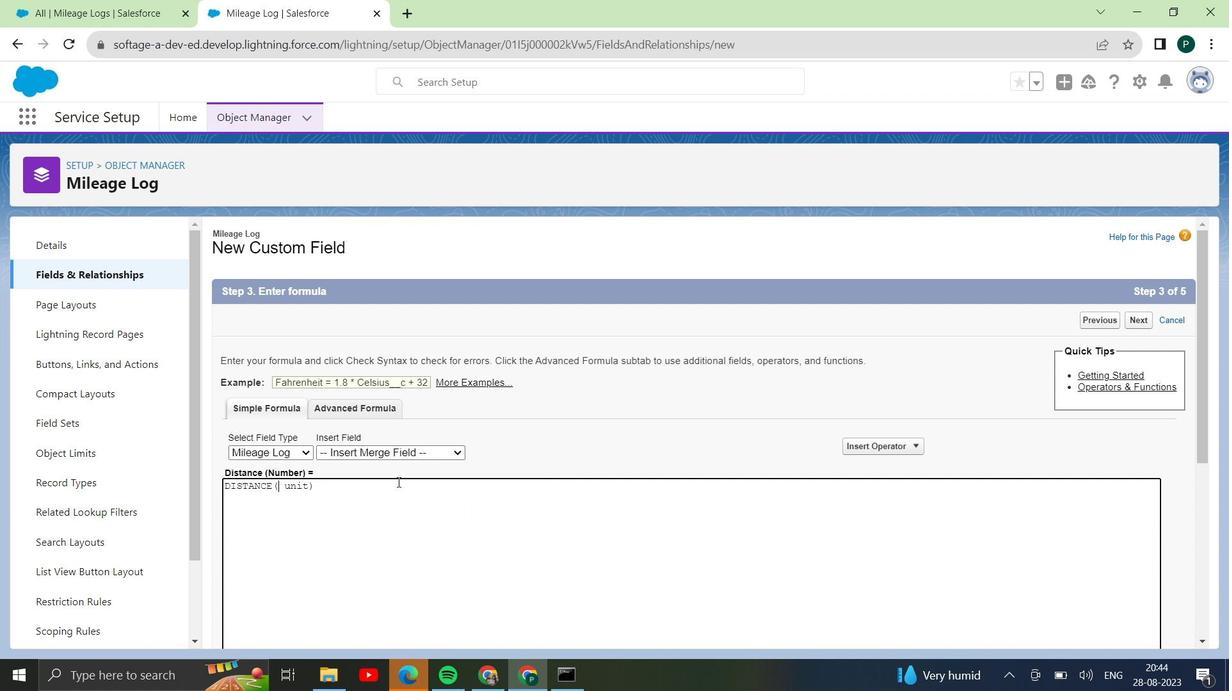 
Action: Mouse moved to (452, 449)
Screenshot: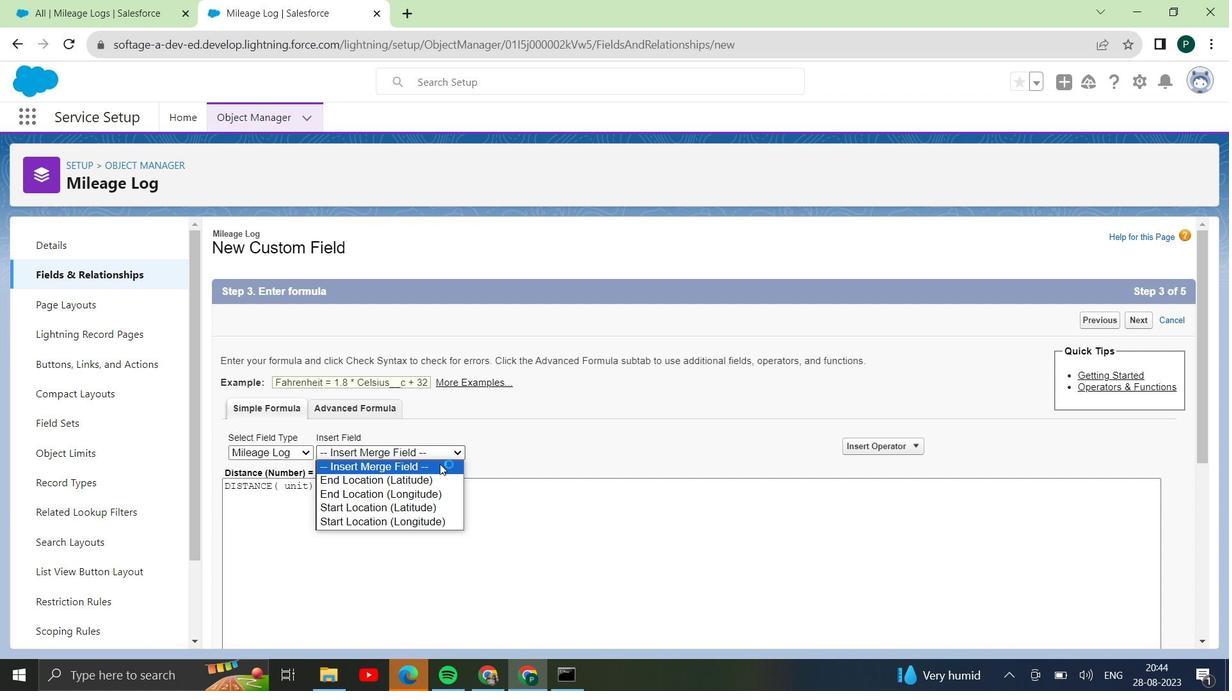 
Action: Mouse pressed left at (452, 449)
Screenshot: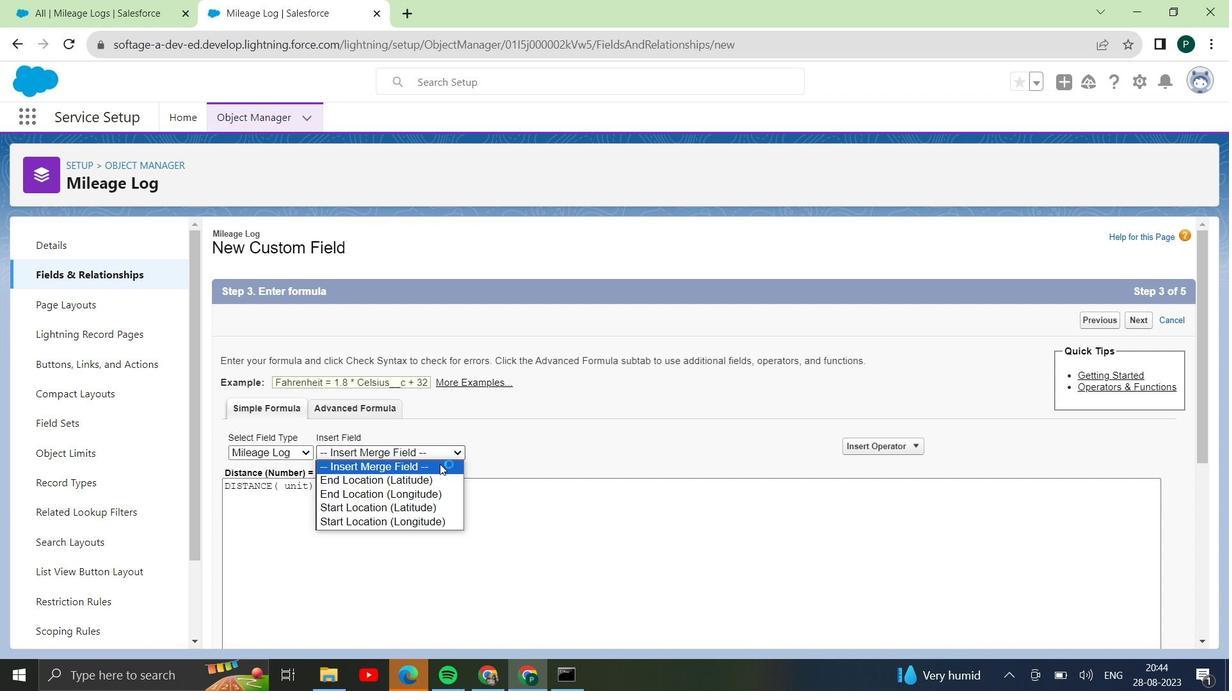 
Action: Mouse moved to (431, 477)
Screenshot: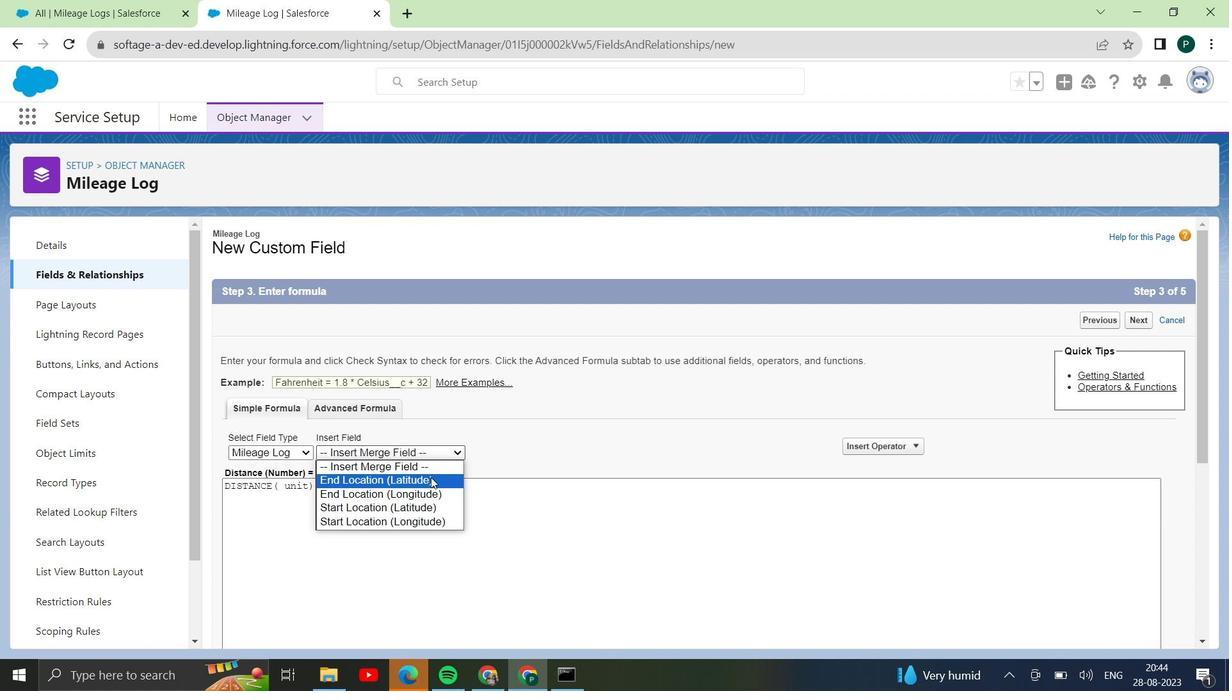 
Action: Mouse pressed left at (431, 477)
Screenshot: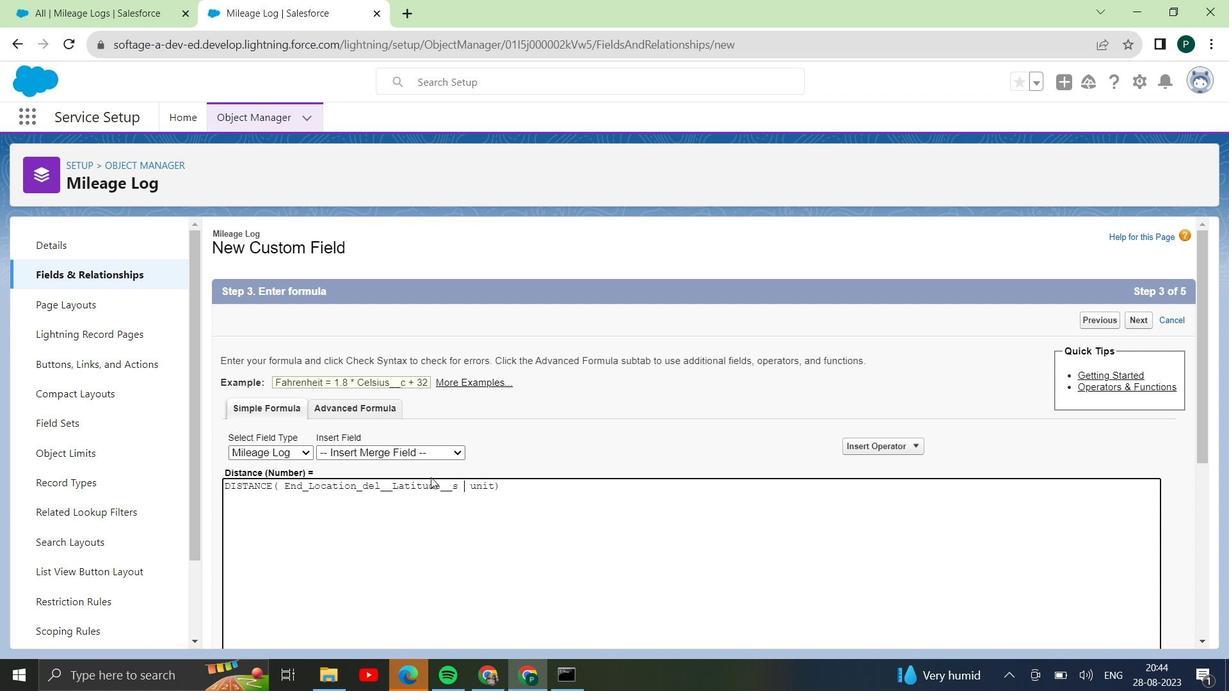 
Action: Mouse moved to (443, 474)
Screenshot: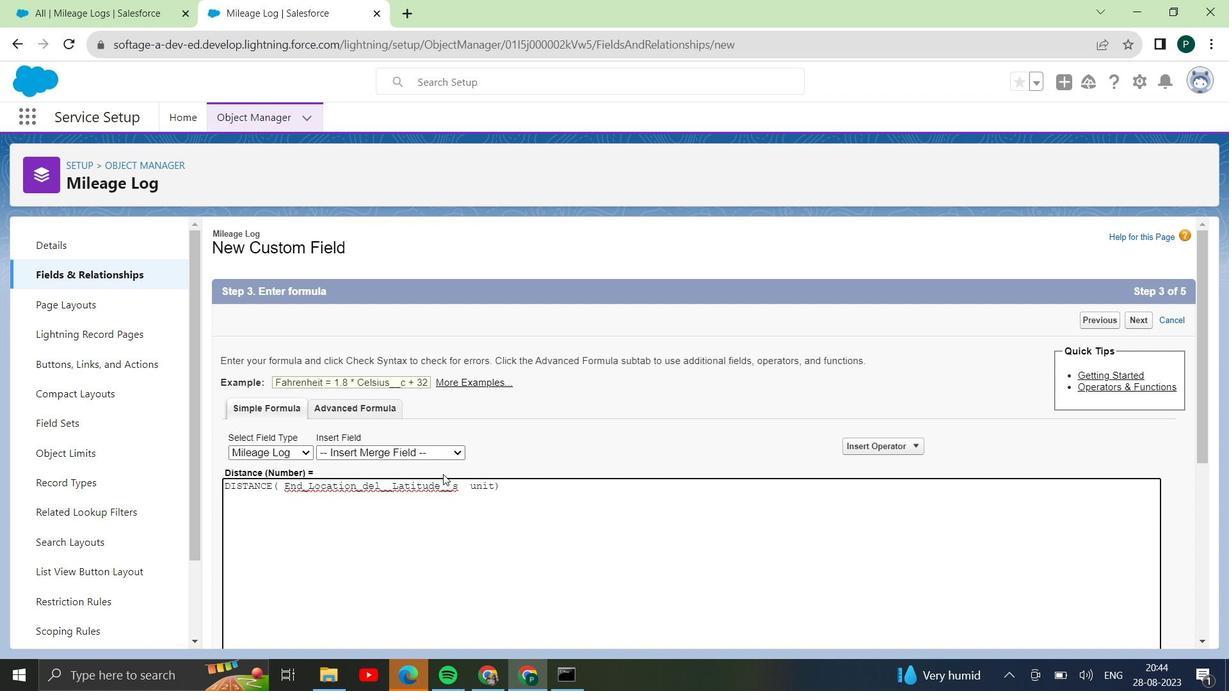 
Action: Key pressed <Key.backspace><Key.backspace><Key.backspace><Key.backspace><Key.backspace><Key.backspace><Key.backspace><Key.backspace><Key.backspace><Key.backspace><Key.backspace><Key.backspace><Key.backspace><Key.backspace><Key.backspace><Key.backspace><Key.backspace><Key.backspace><Key.backspace><Key.backspace><Key.backspace><Key.backspace><Key.backspace><Key.backspace><Key.backspace><Key.backspace><Key.backspace><Key.backspace><Key.backspace><Key.backspace>
Screenshot: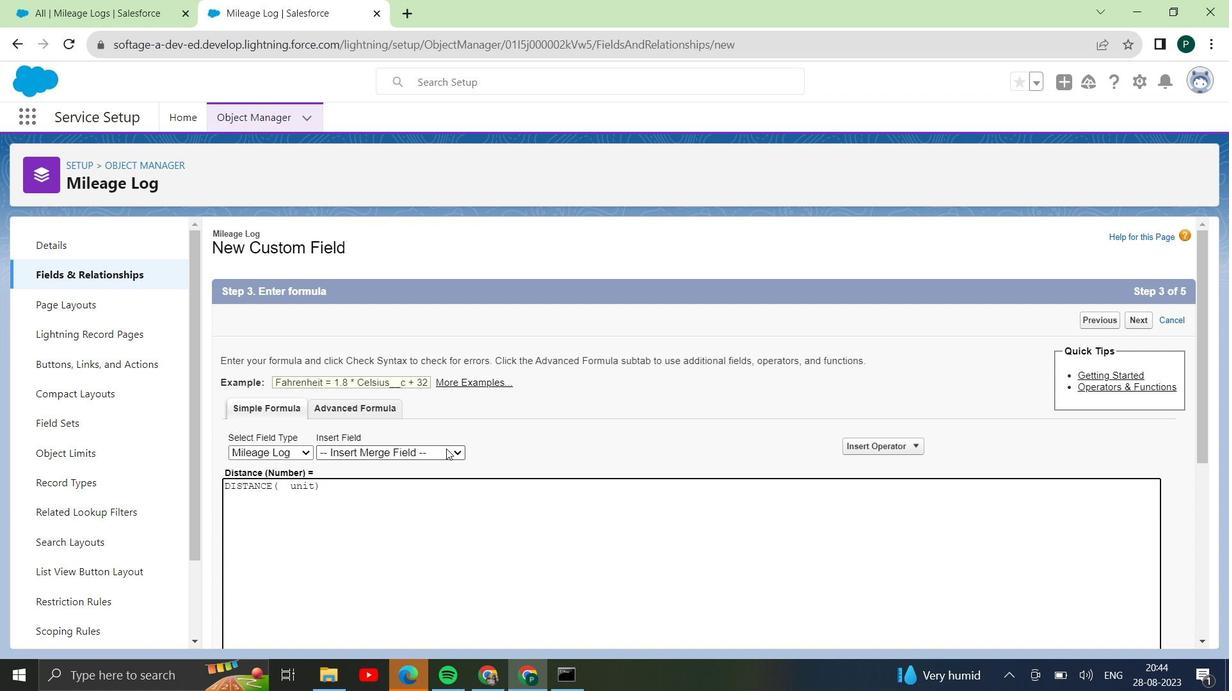 
Action: Mouse moved to (444, 448)
Screenshot: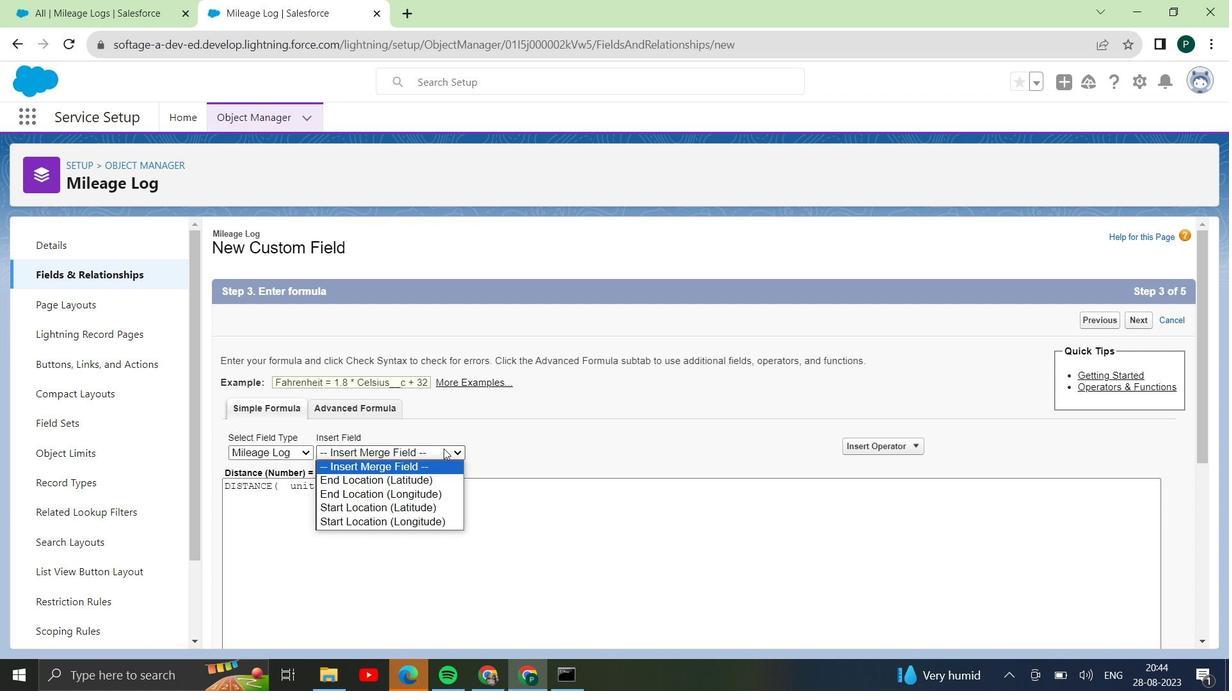 
Action: Mouse pressed left at (444, 448)
Screenshot: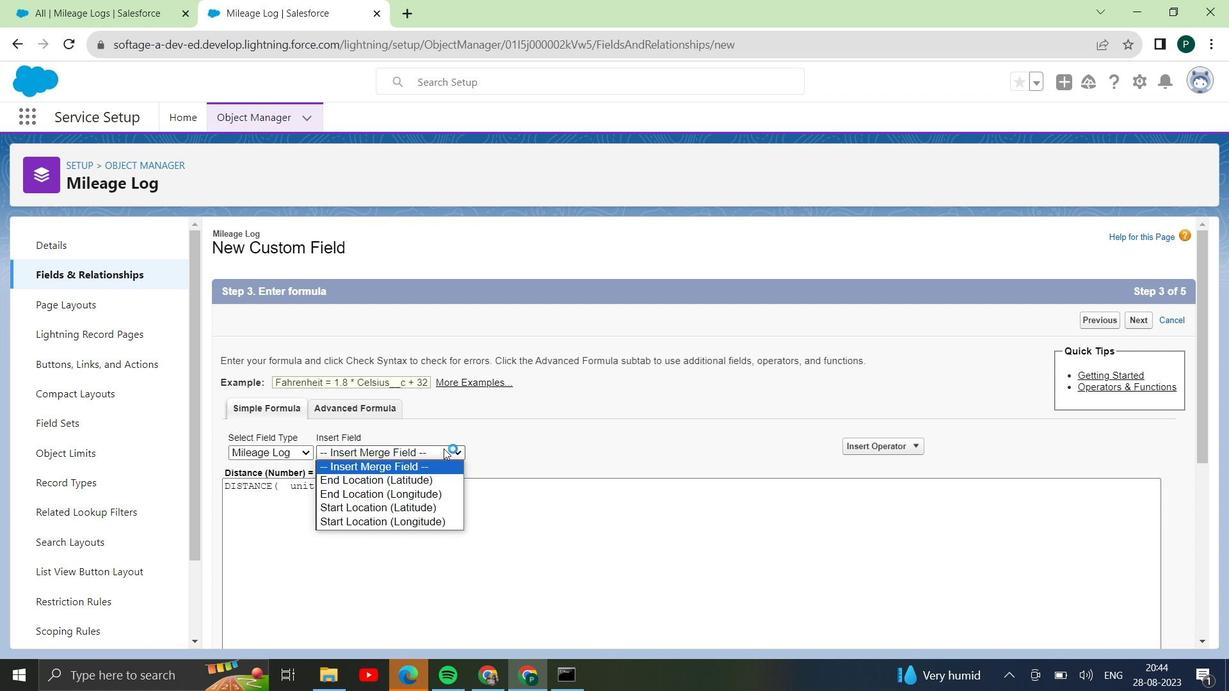
Action: Mouse moved to (422, 512)
Screenshot: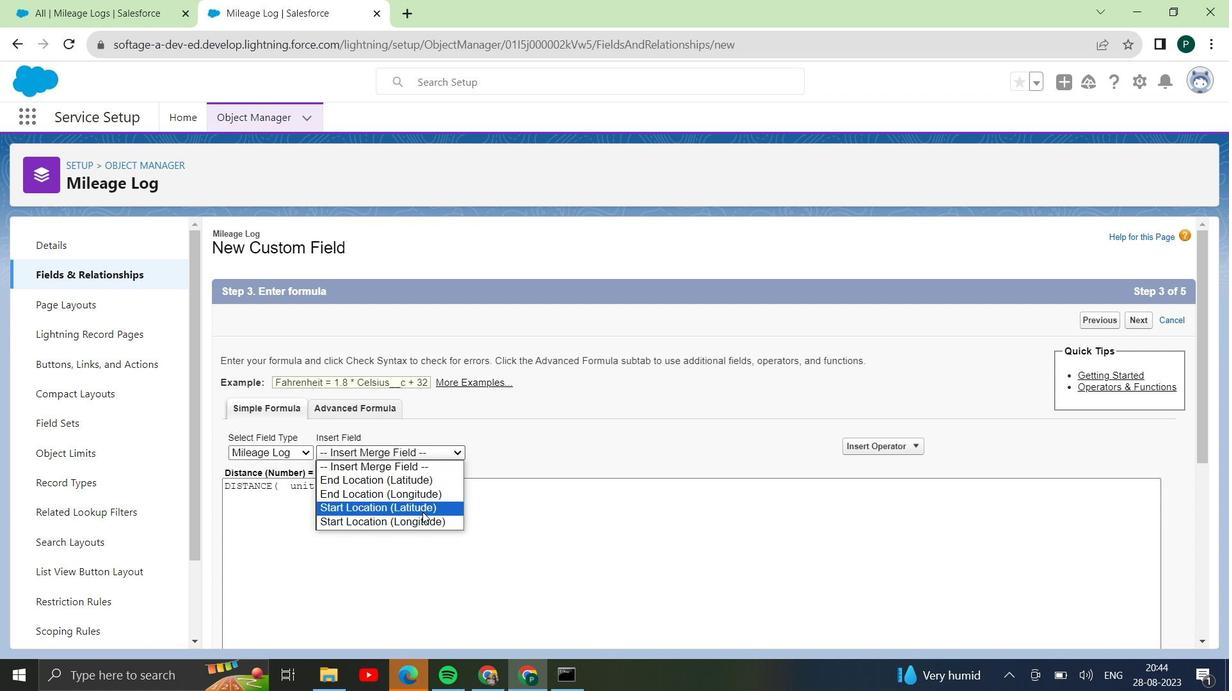 
Action: Mouse pressed left at (422, 512)
Screenshot: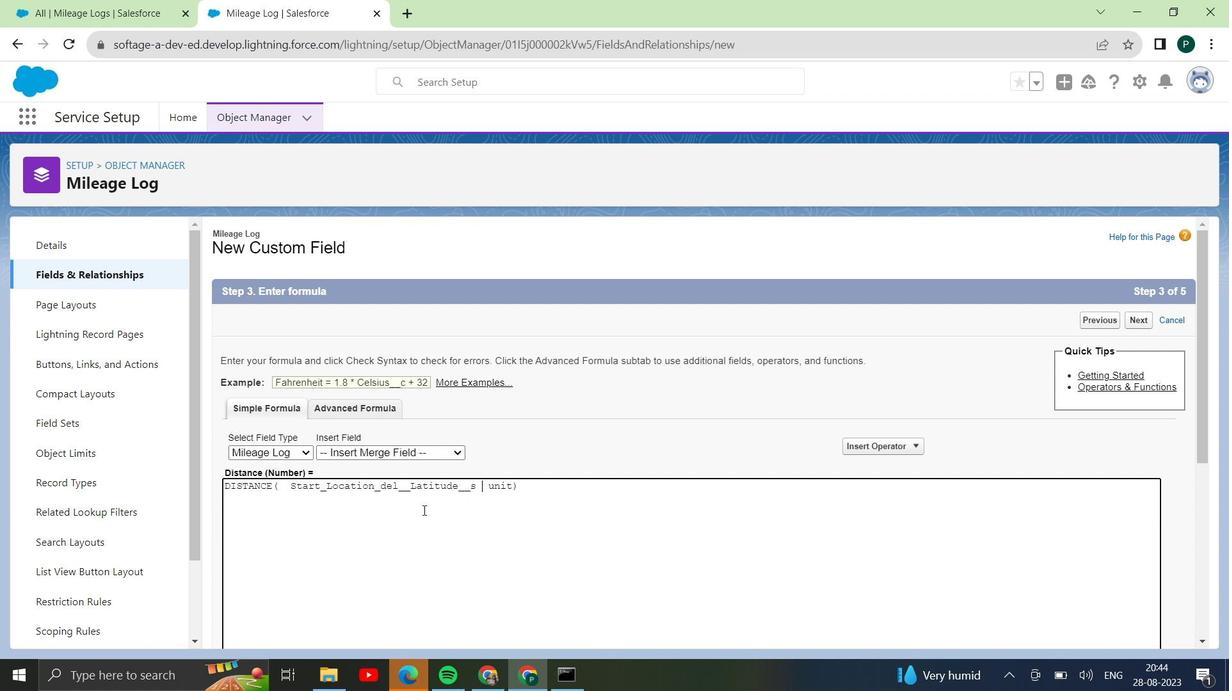 
Action: Mouse moved to (441, 453)
Screenshot: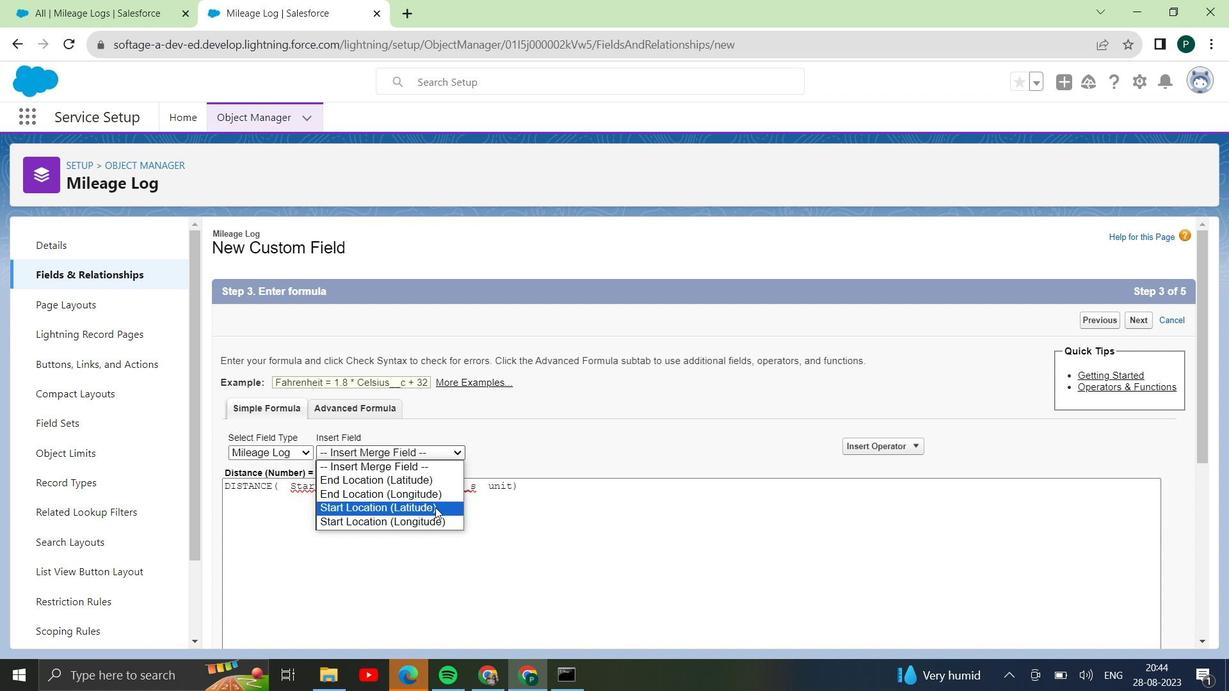 
Action: Mouse pressed left at (441, 453)
Screenshot: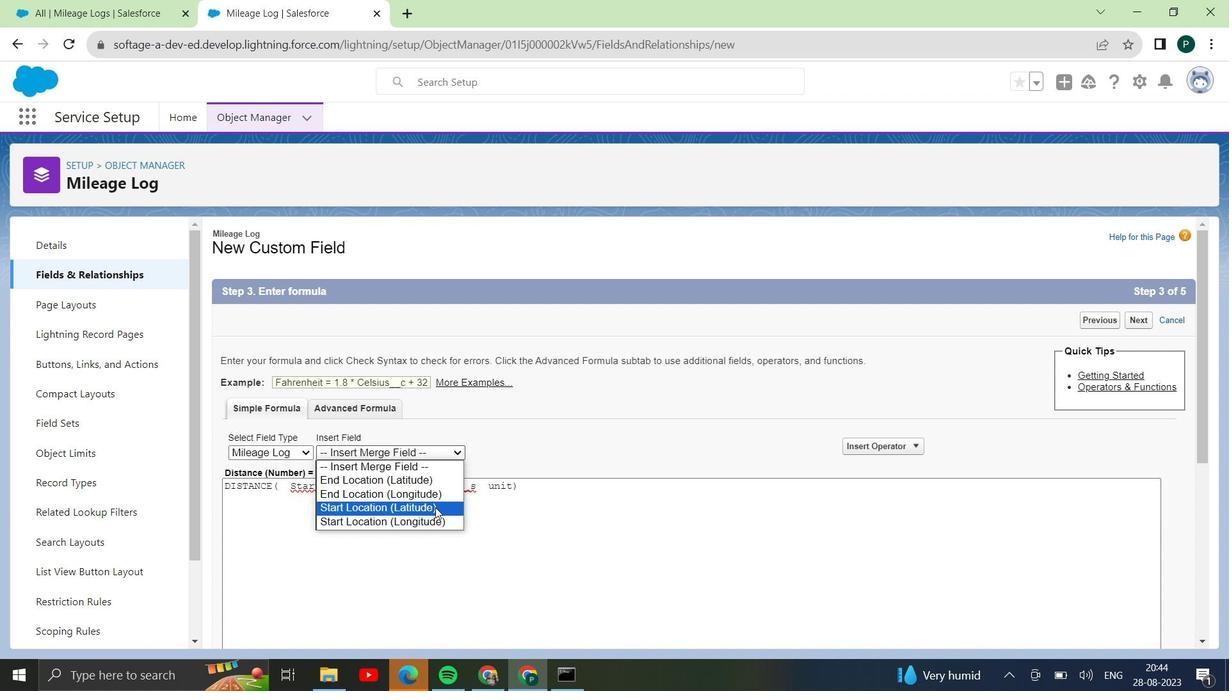 
Action: Mouse moved to (477, 489)
Screenshot: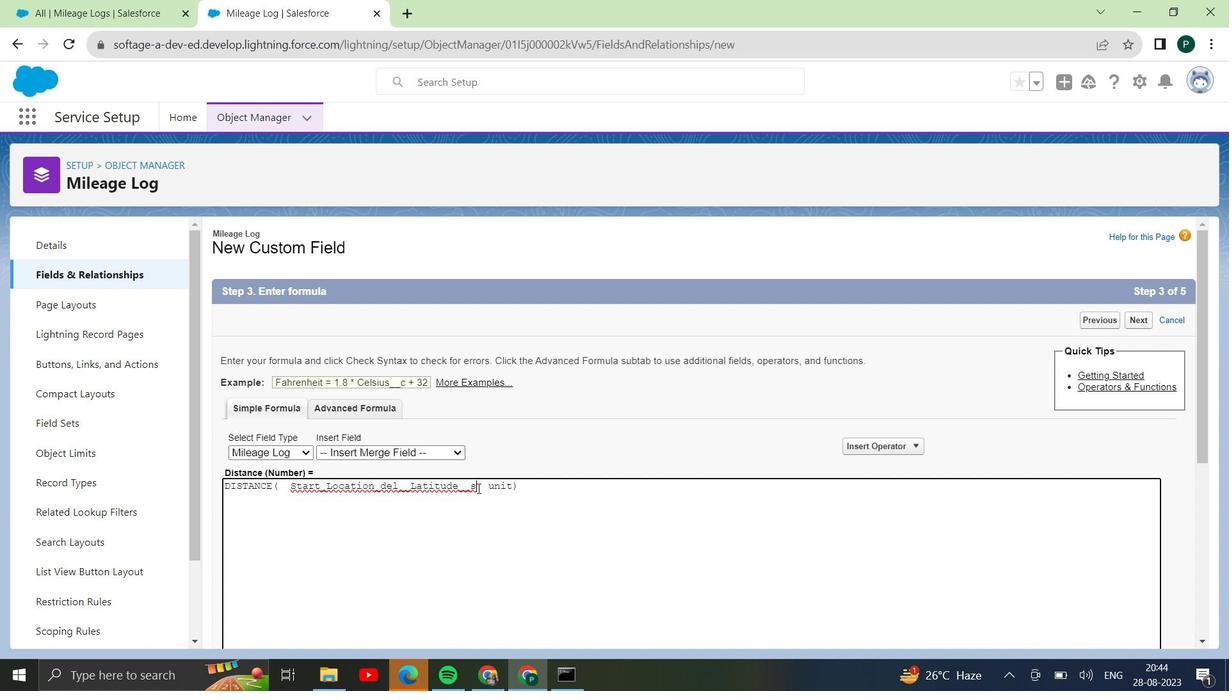 
Action: Mouse pressed left at (477, 489)
Screenshot: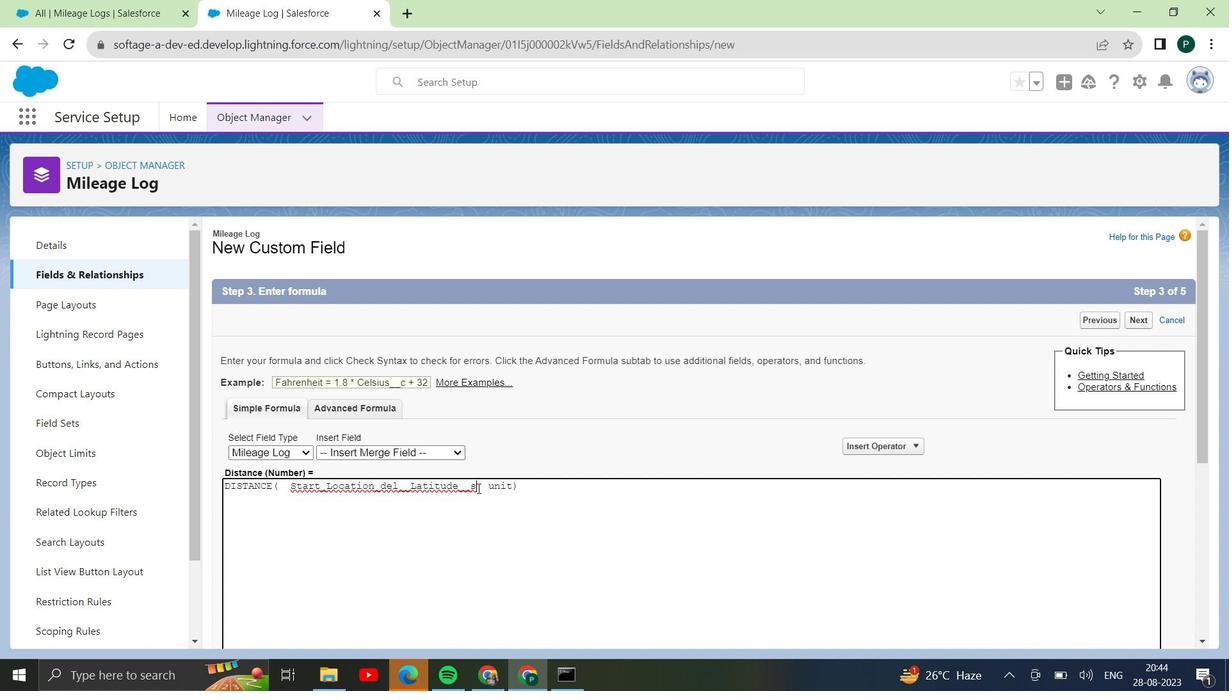 
Action: Key pressed ,
Screenshot: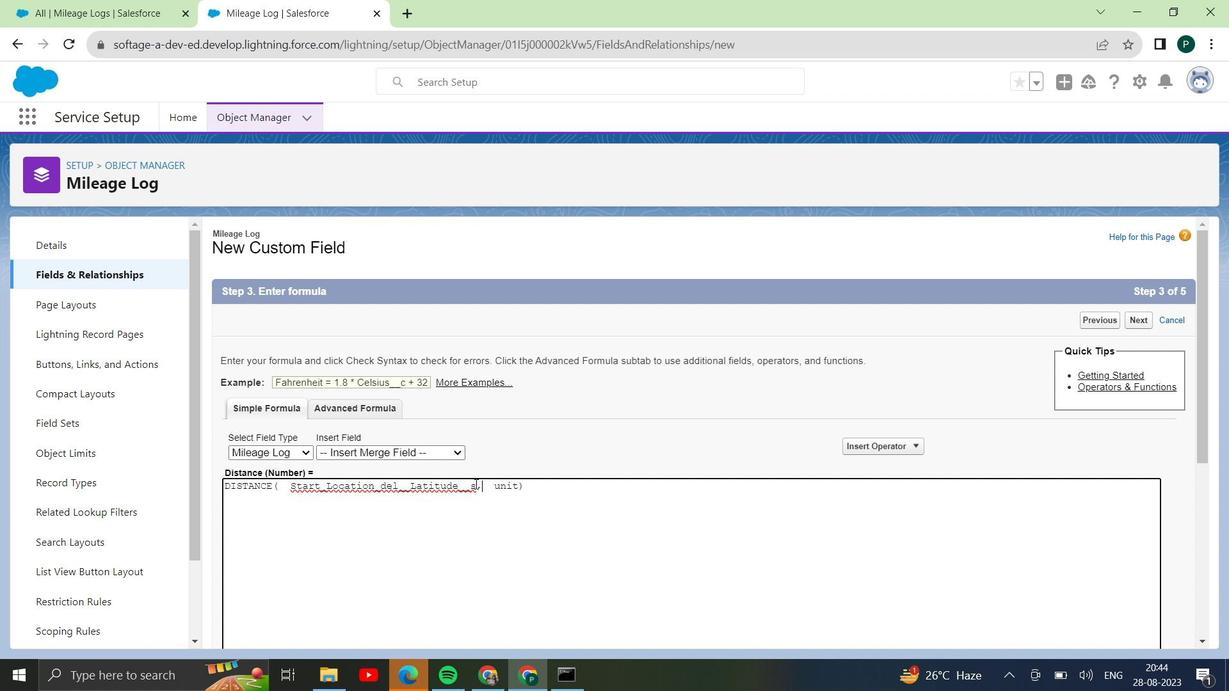 
Action: Mouse moved to (442, 452)
Screenshot: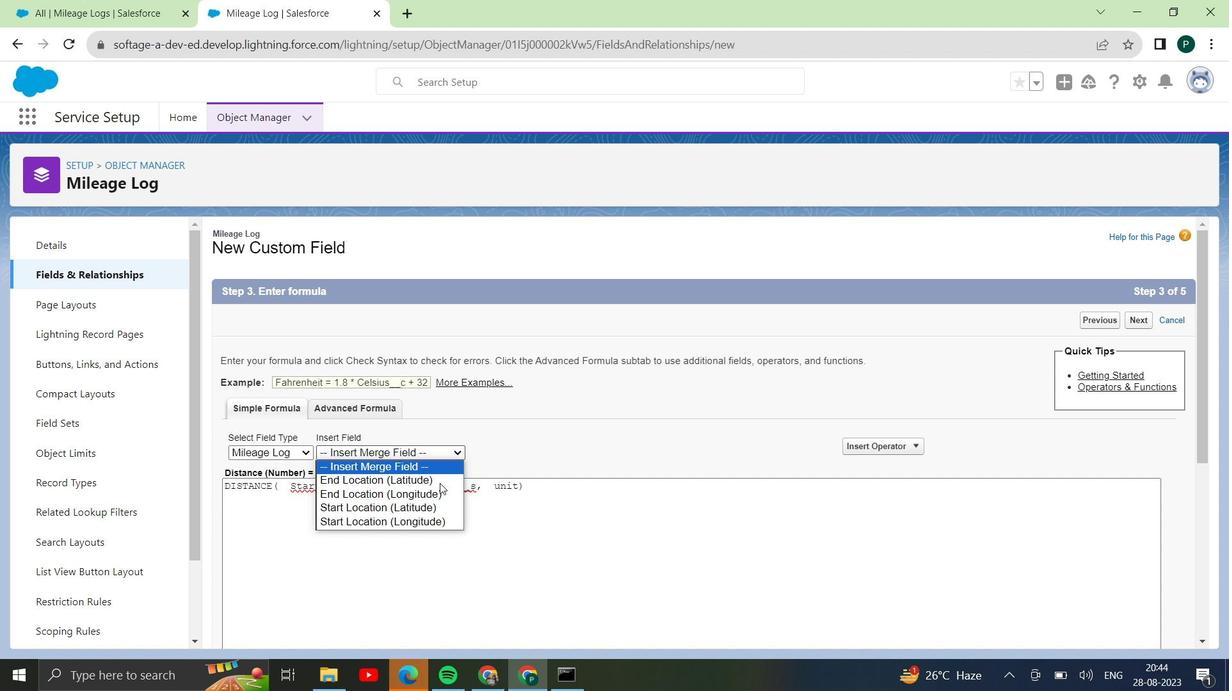 
Action: Mouse pressed left at (442, 452)
Screenshot: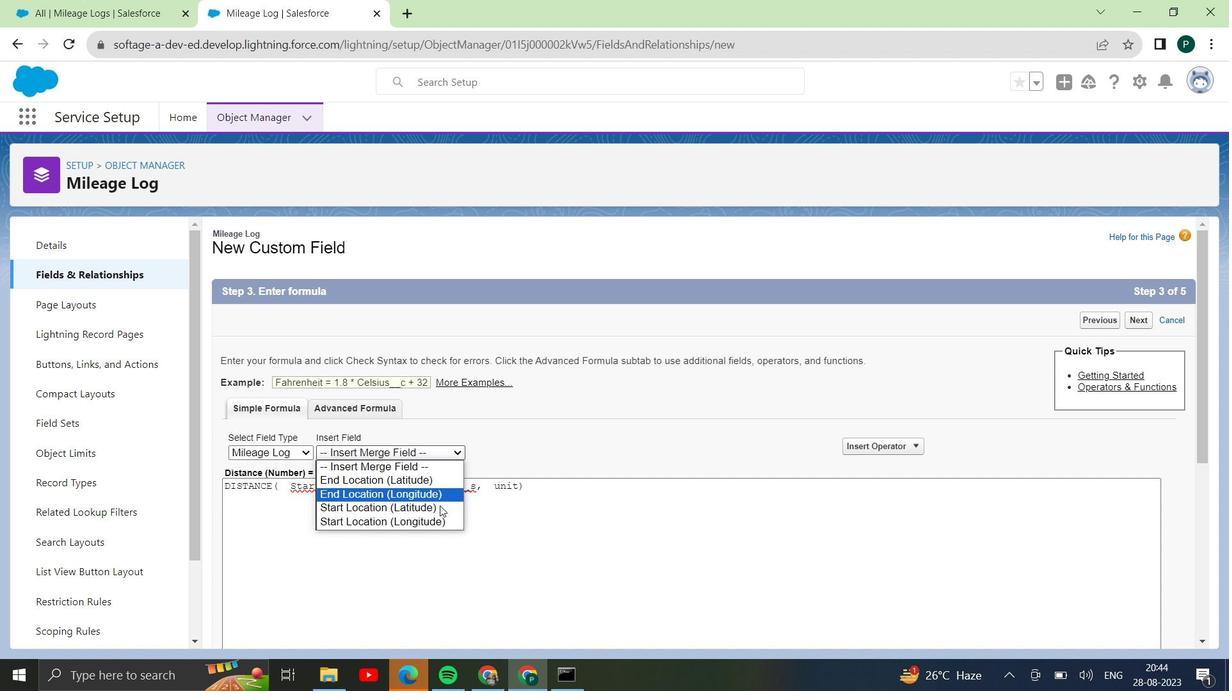 
Action: Mouse moved to (441, 519)
Screenshot: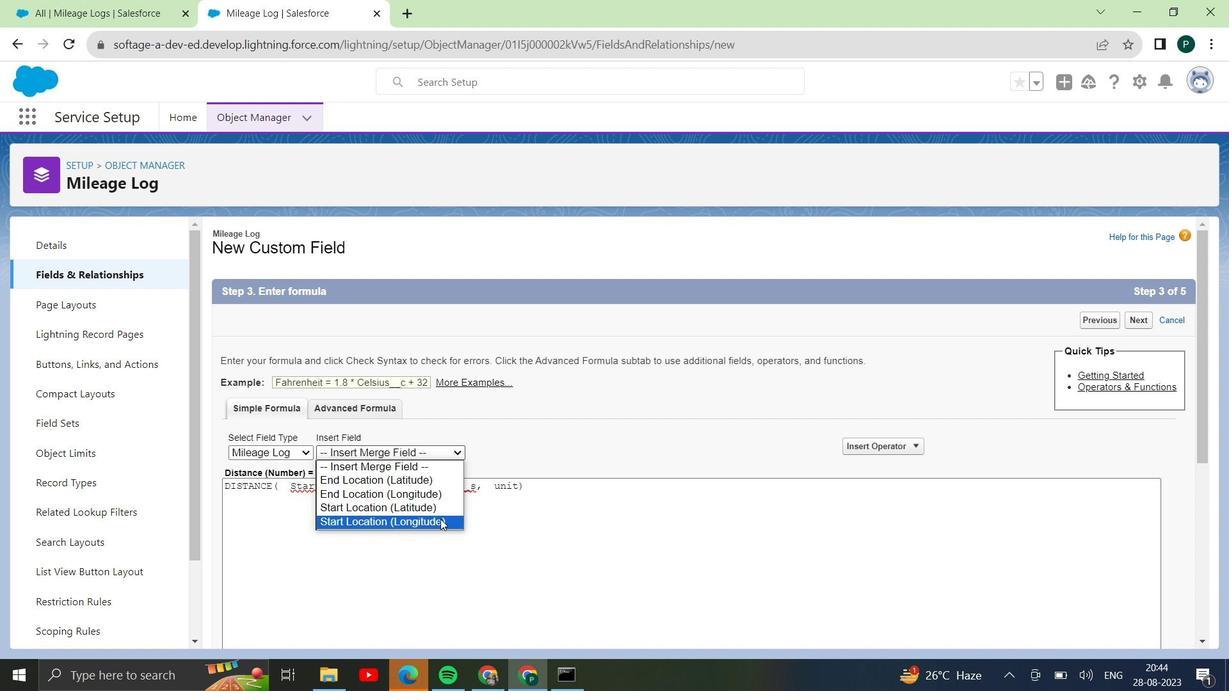 
Action: Mouse pressed left at (441, 519)
Screenshot: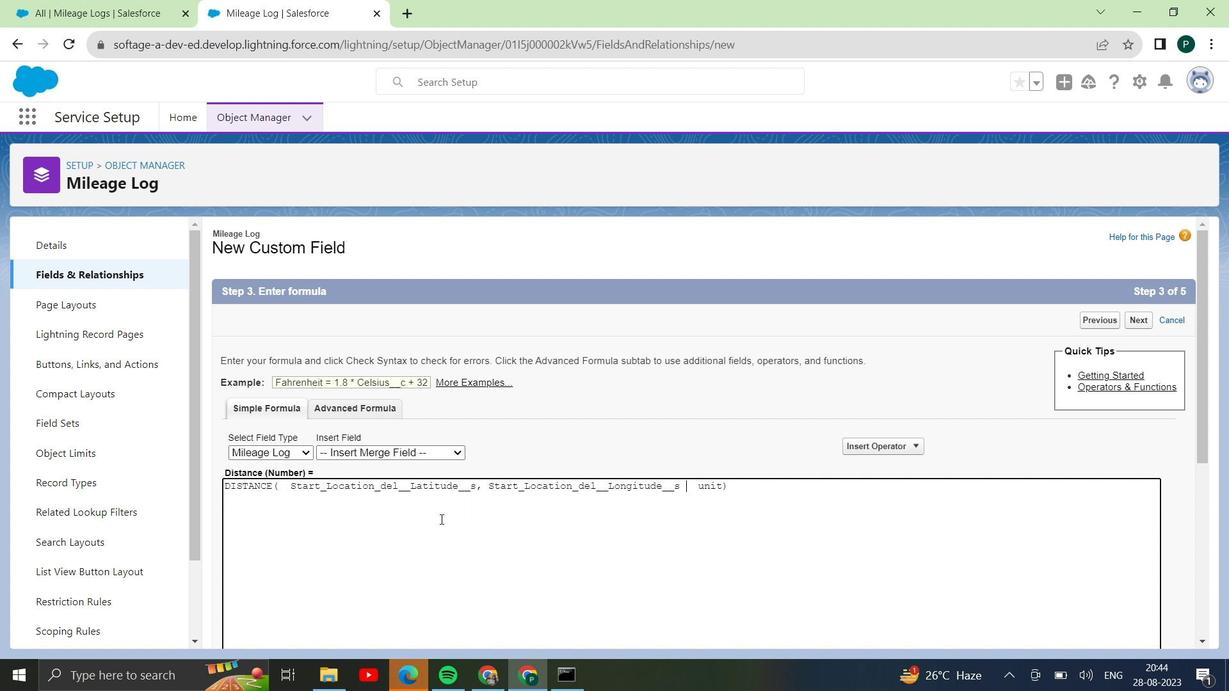 
Action: Mouse moved to (444, 456)
Screenshot: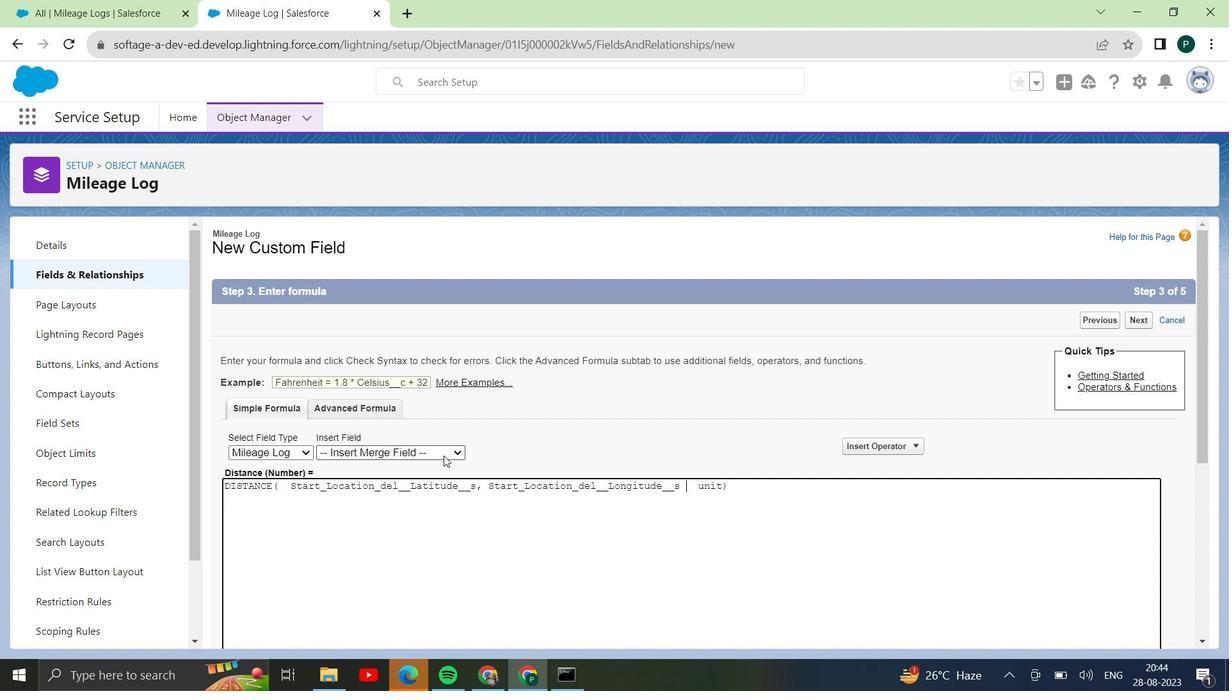 
Action: Key pressed ,
Screenshot: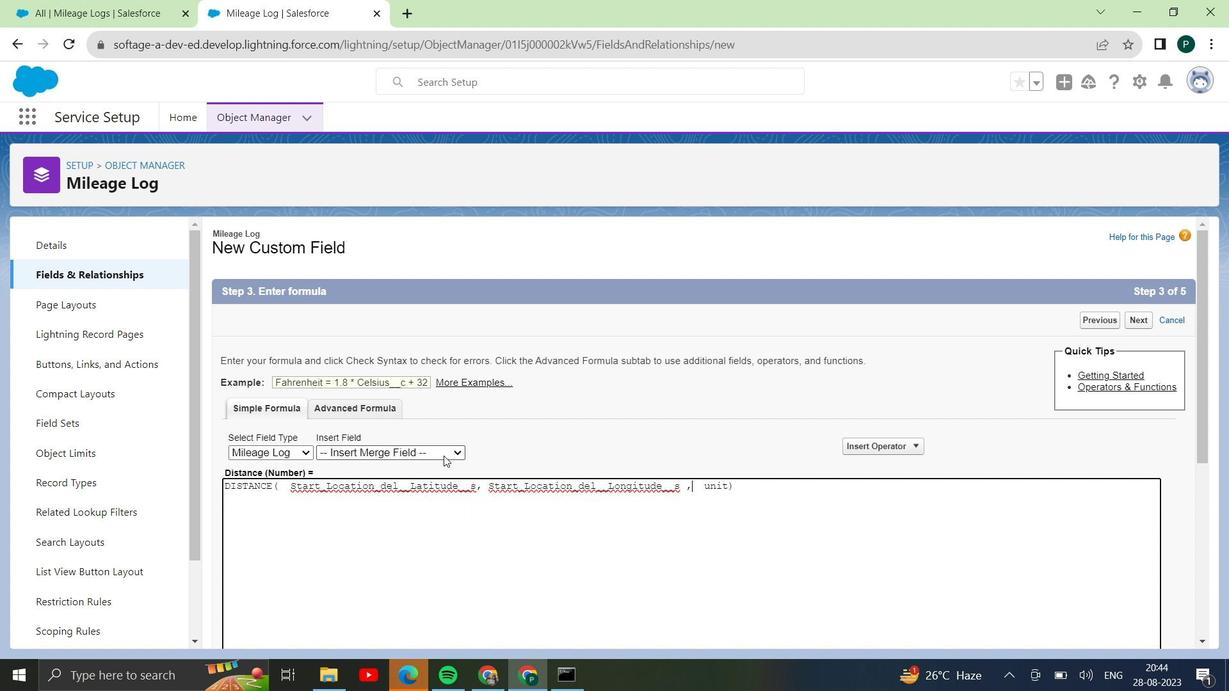 
Action: Mouse moved to (445, 454)
Screenshot: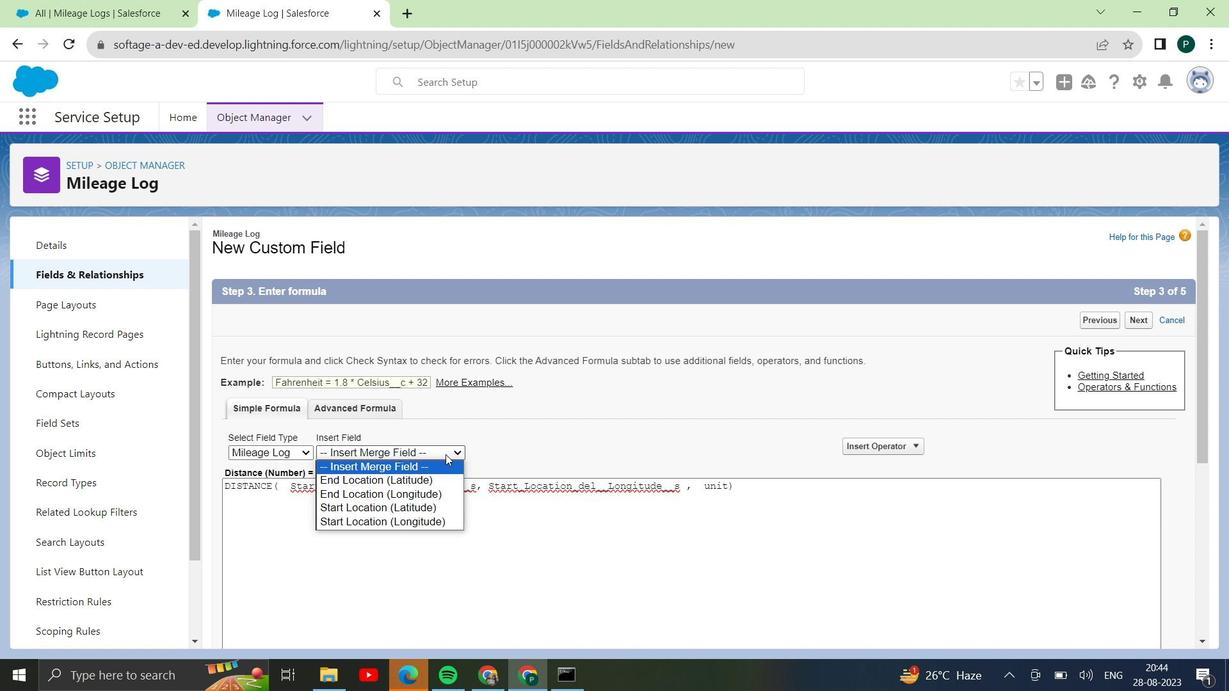 
Action: Mouse pressed left at (445, 454)
Screenshot: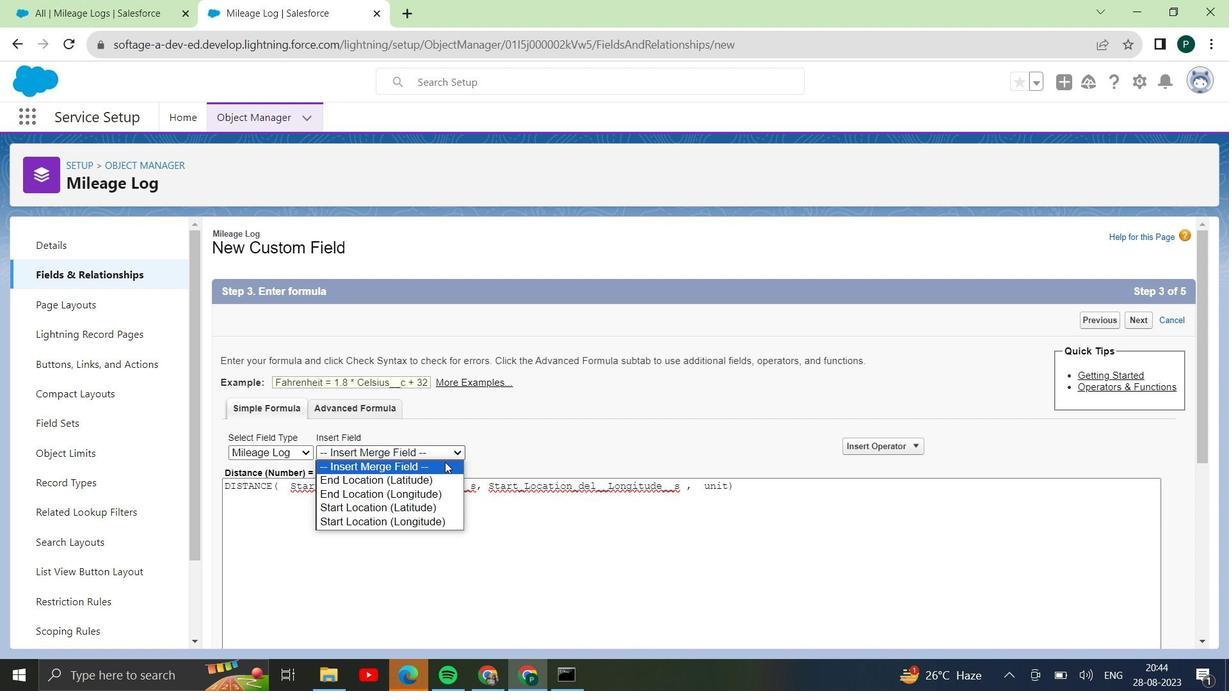 
Action: Mouse moved to (439, 486)
Screenshot: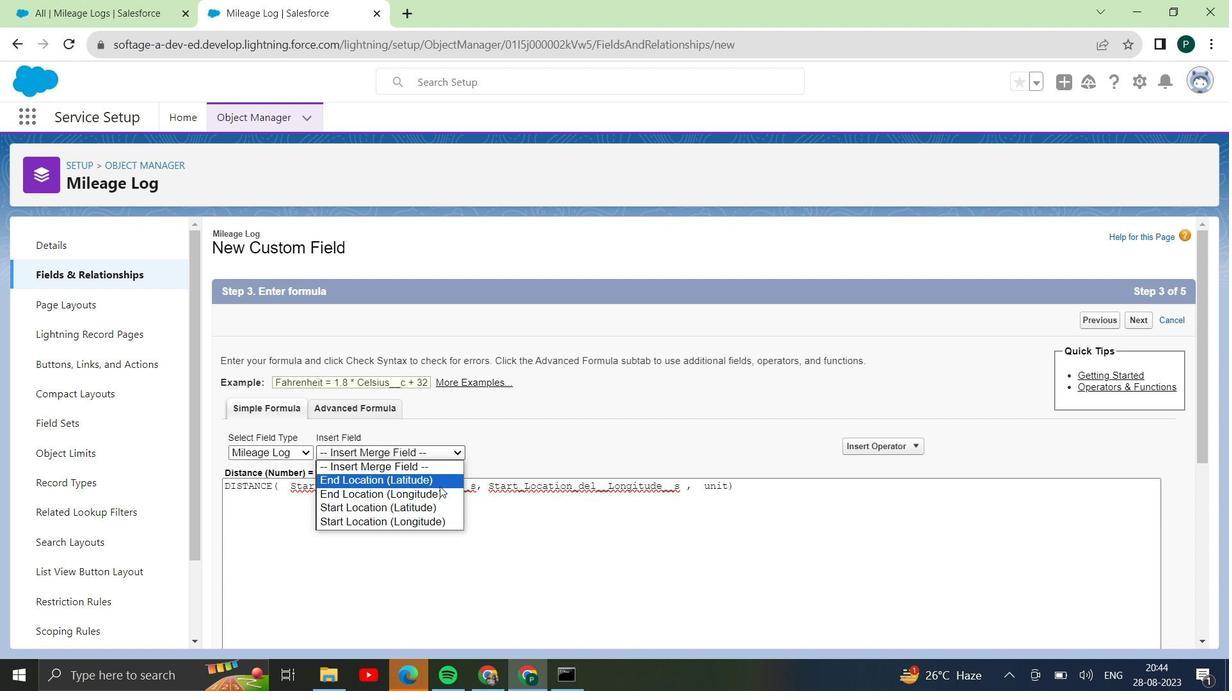
Action: Mouse pressed left at (439, 486)
Screenshot: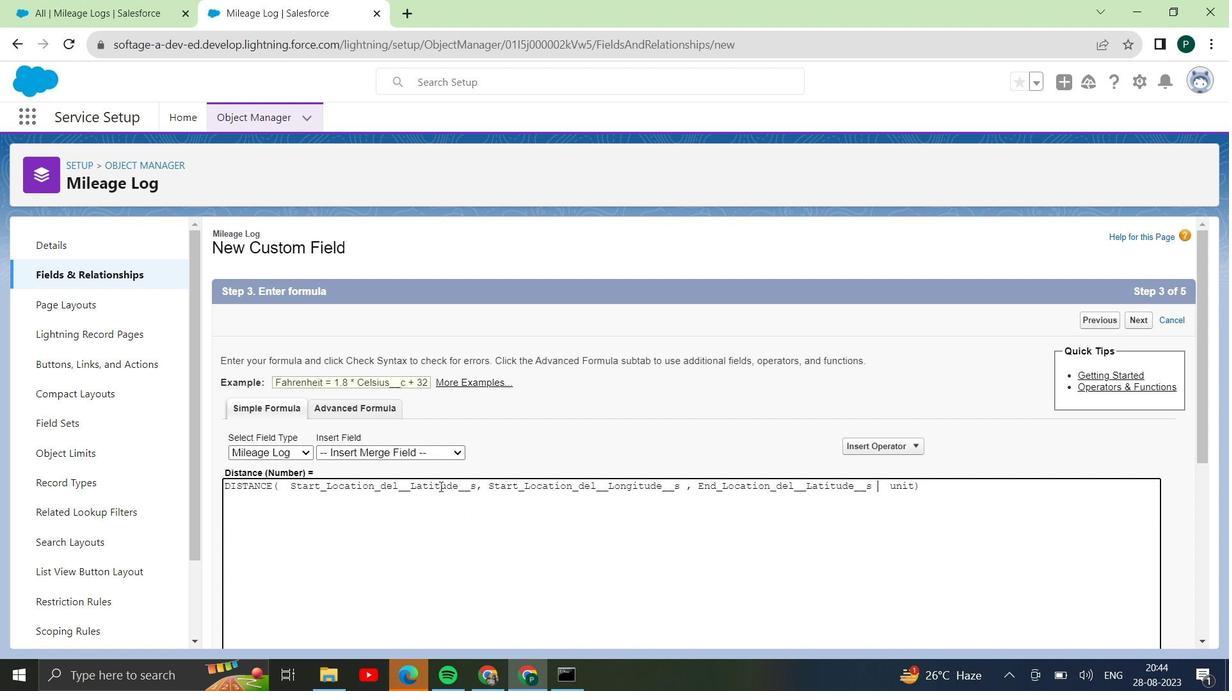 
Action: Mouse moved to (439, 486)
Screenshot: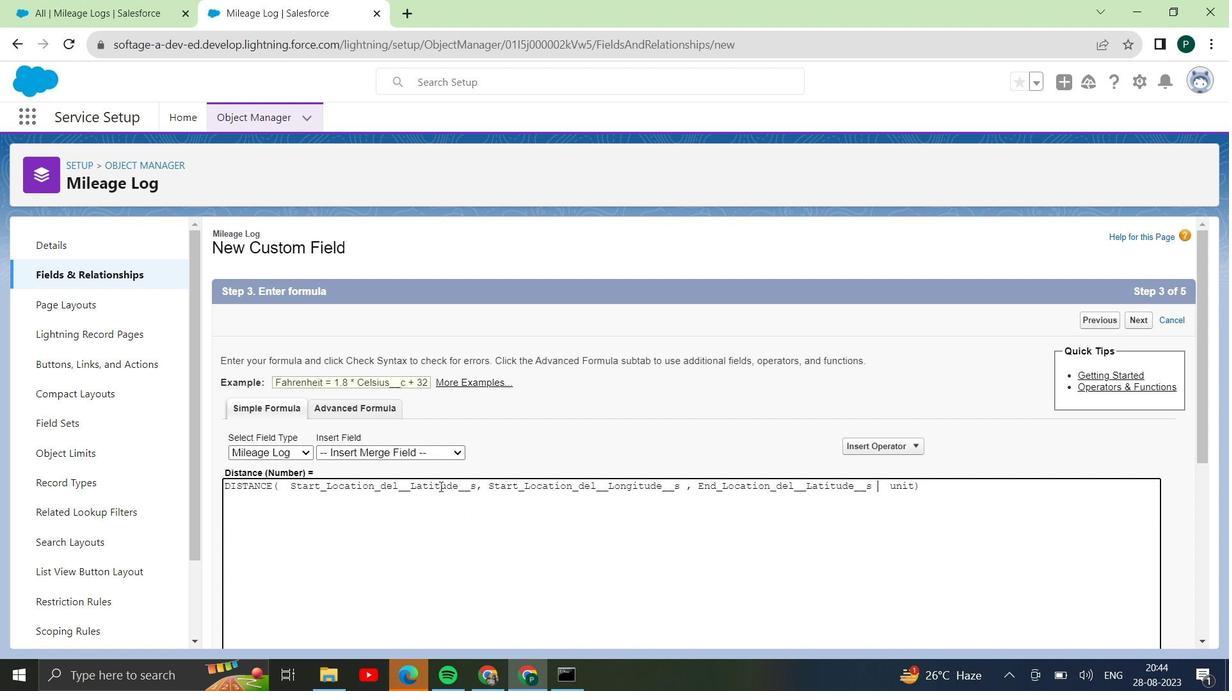 
Action: Key pressed ,
Screenshot: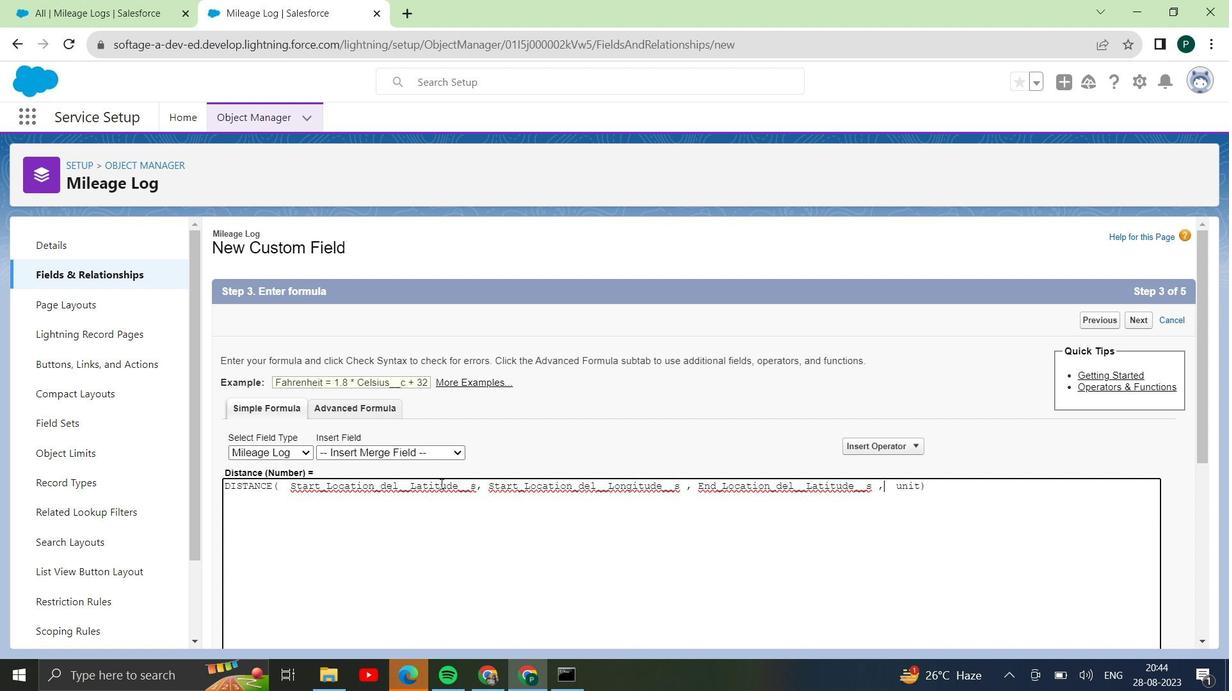 
Action: Mouse moved to (441, 454)
Screenshot: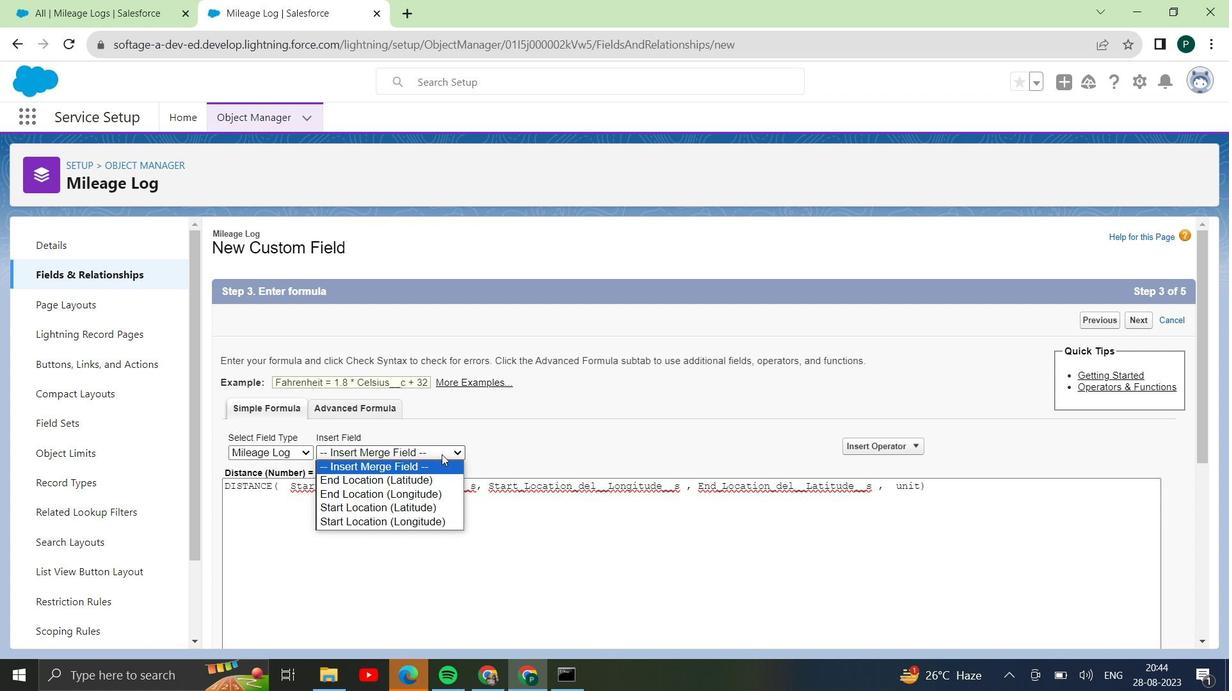 
Action: Mouse pressed left at (441, 454)
Screenshot: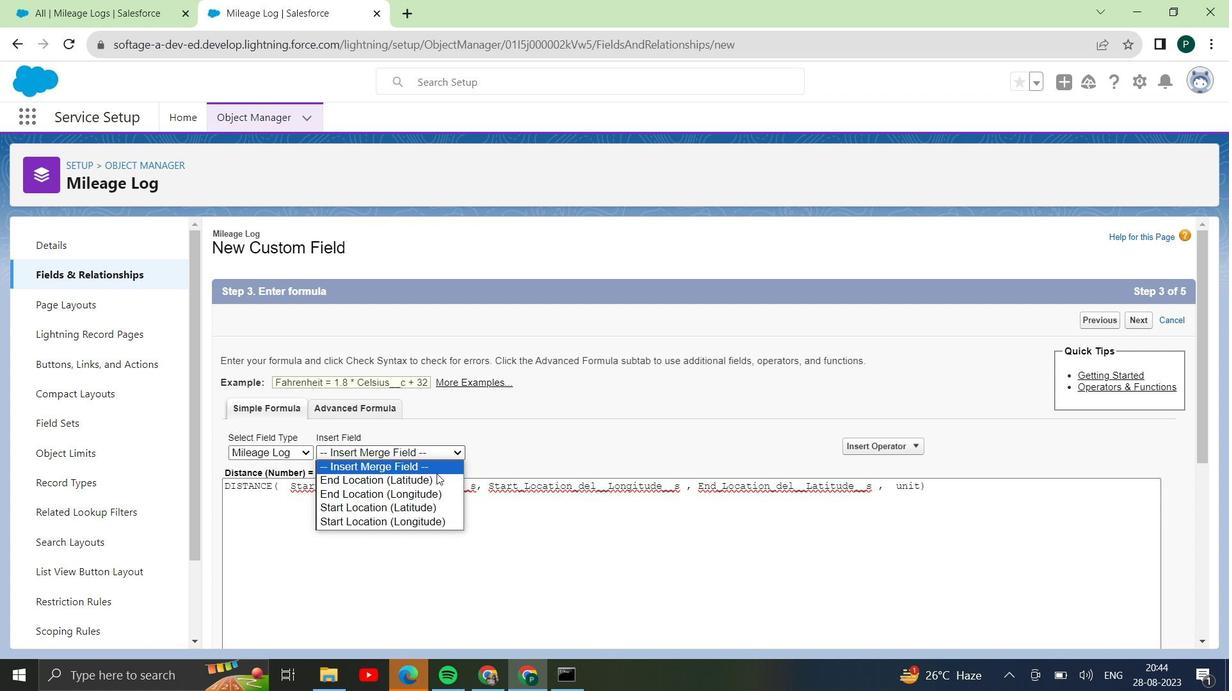 
Action: Mouse moved to (437, 490)
Screenshot: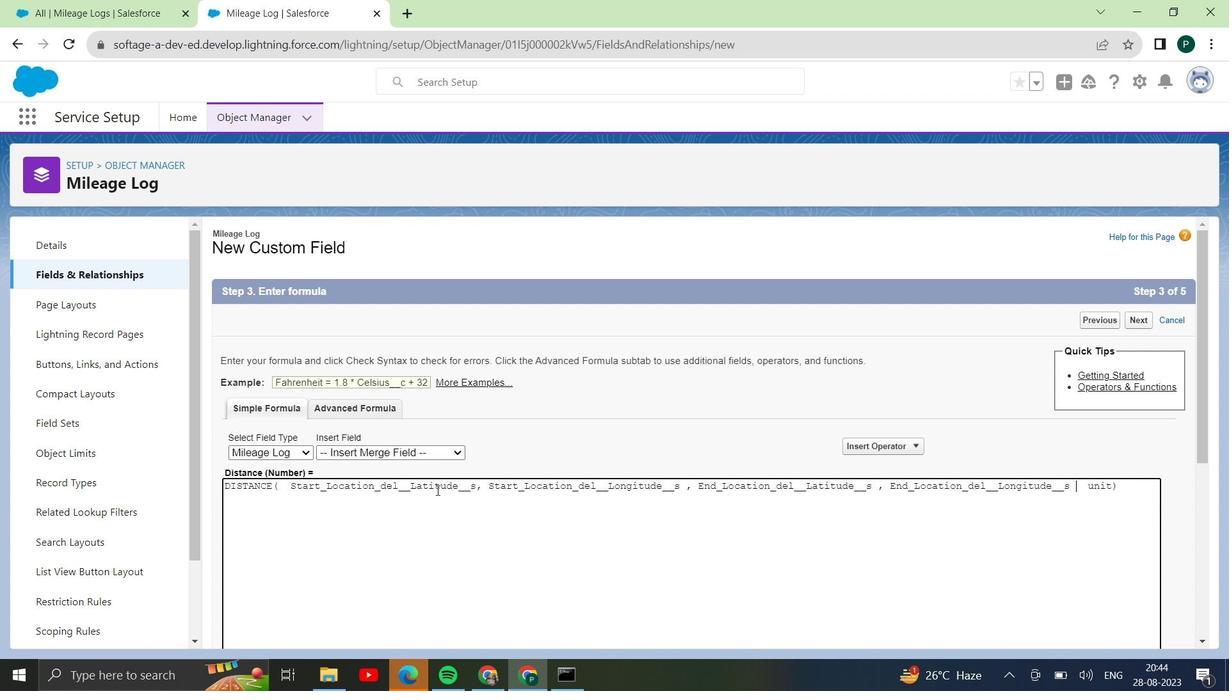 
Action: Mouse pressed left at (437, 490)
Screenshot: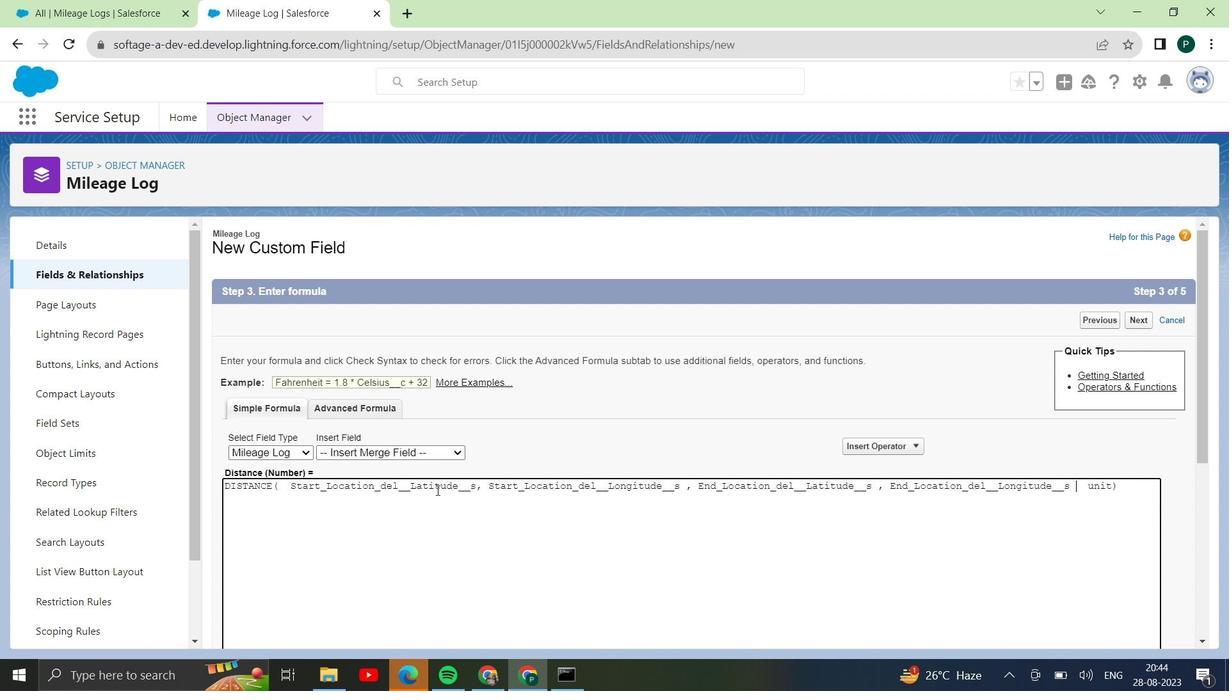 
Action: Mouse moved to (1070, 488)
Screenshot: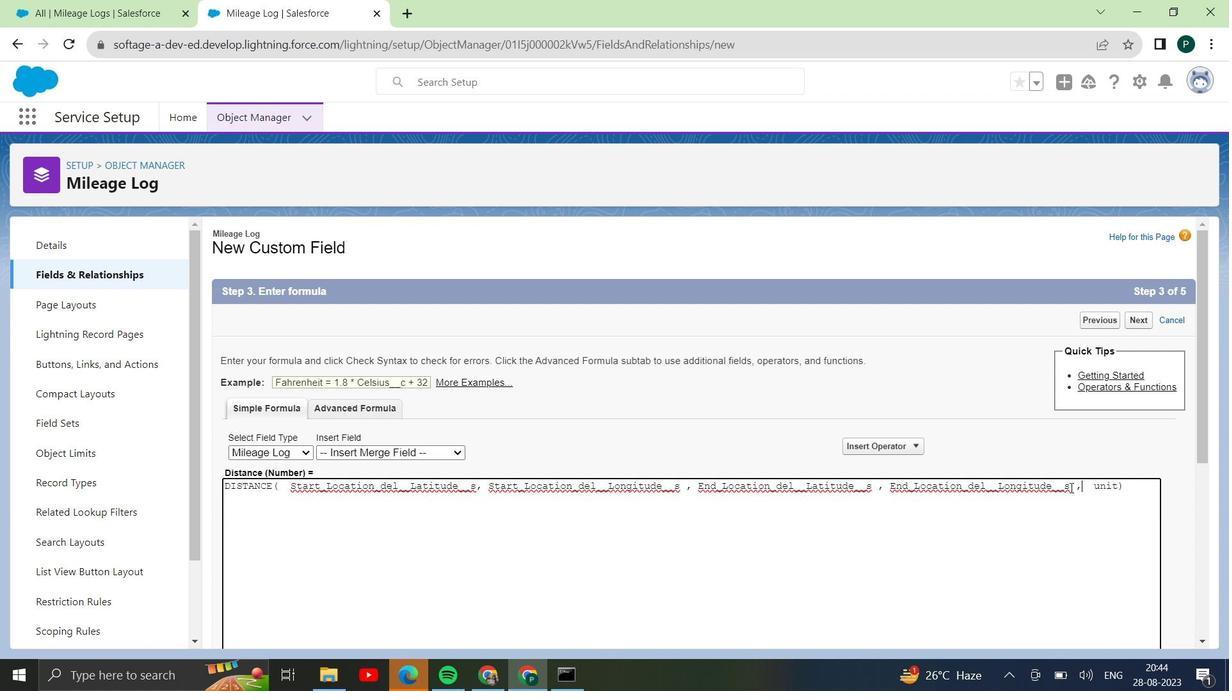 
Action: Key pressed ,
Screenshot: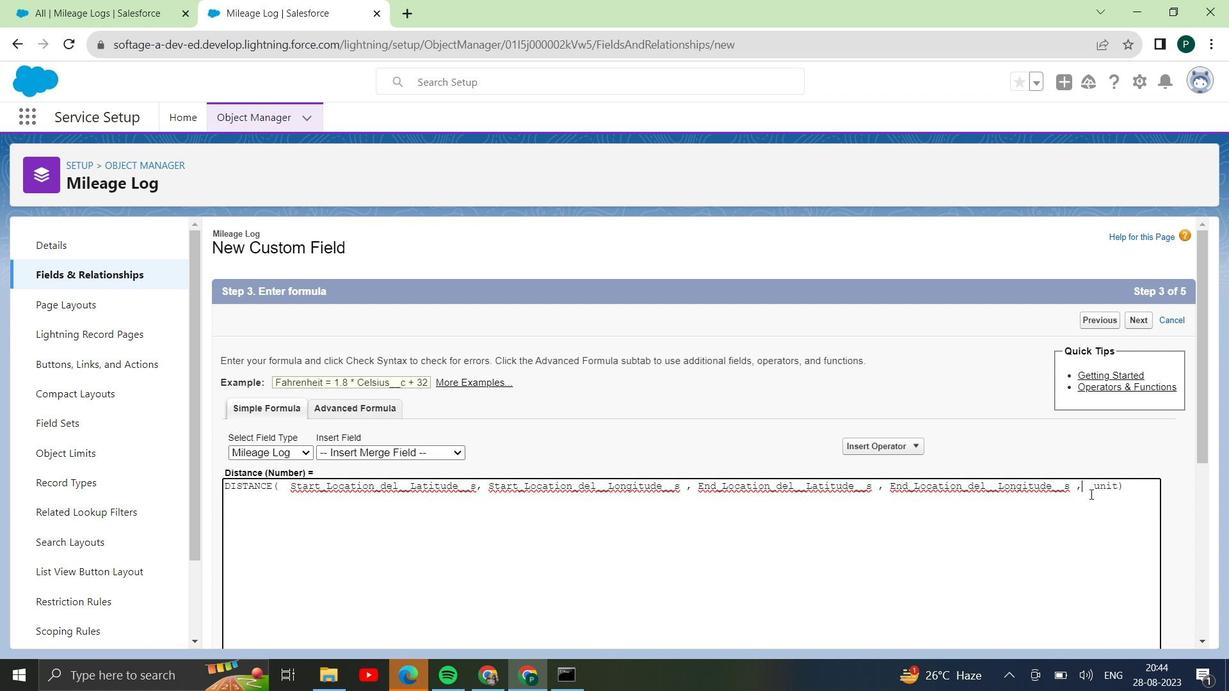 
Action: Mouse moved to (1119, 485)
Screenshot: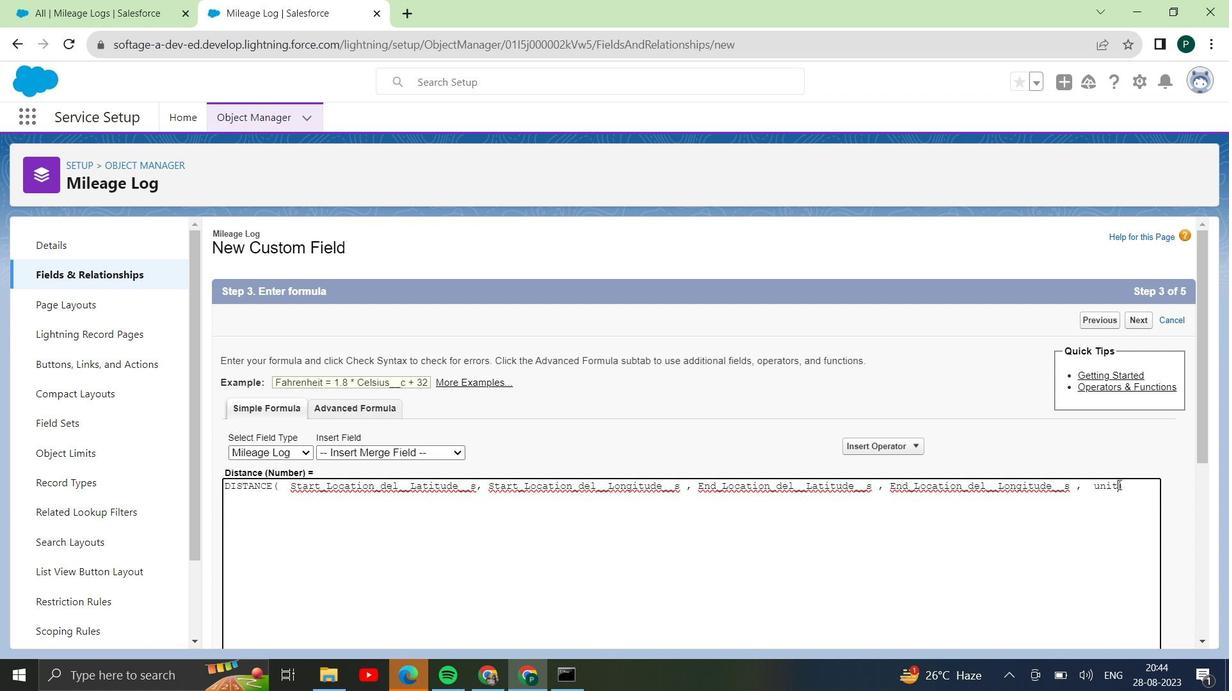 
Action: Mouse pressed left at (1119, 485)
Screenshot: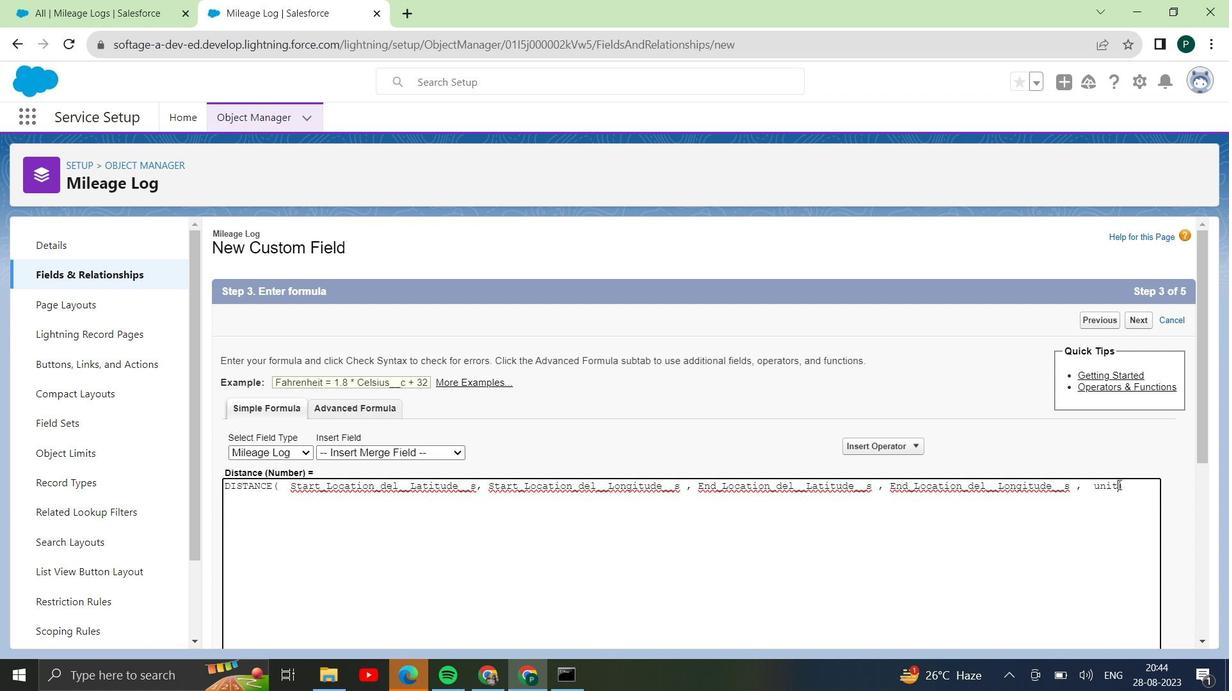 
Action: Mouse moved to (1119, 484)
Screenshot: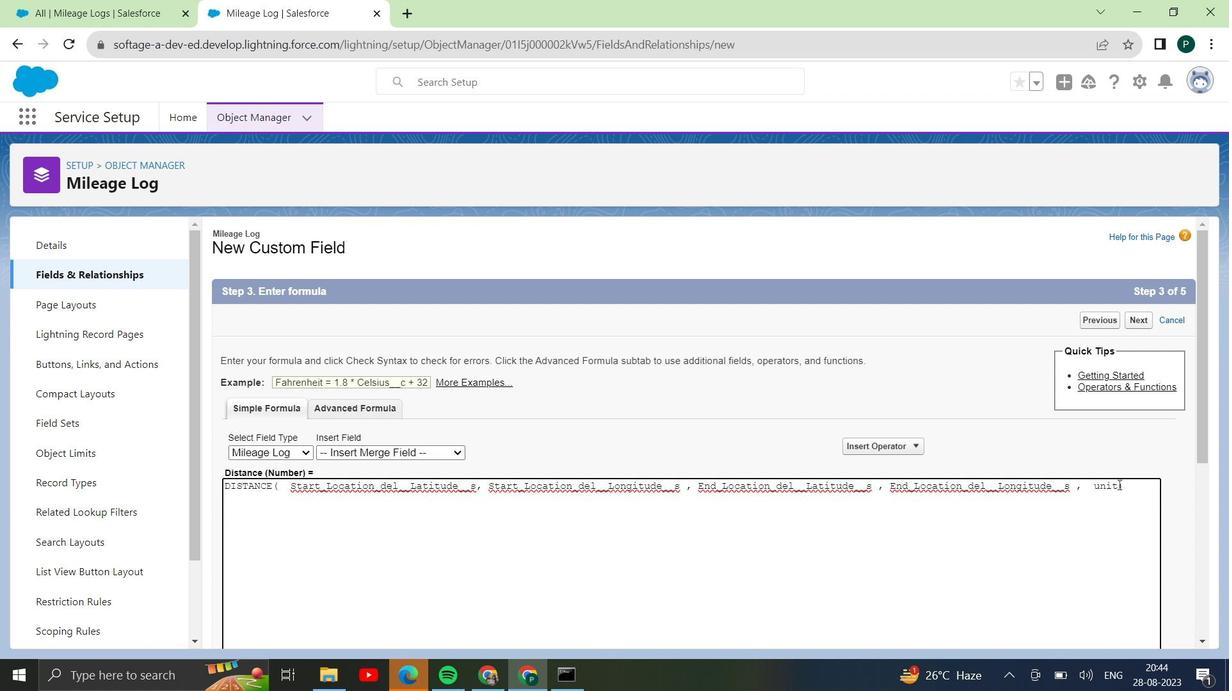 
Action: Key pressed <Key.backspace><Key.backspace><Key.backspace><Key.backspace>''<Key.left><Key.shift>Km
Screenshot: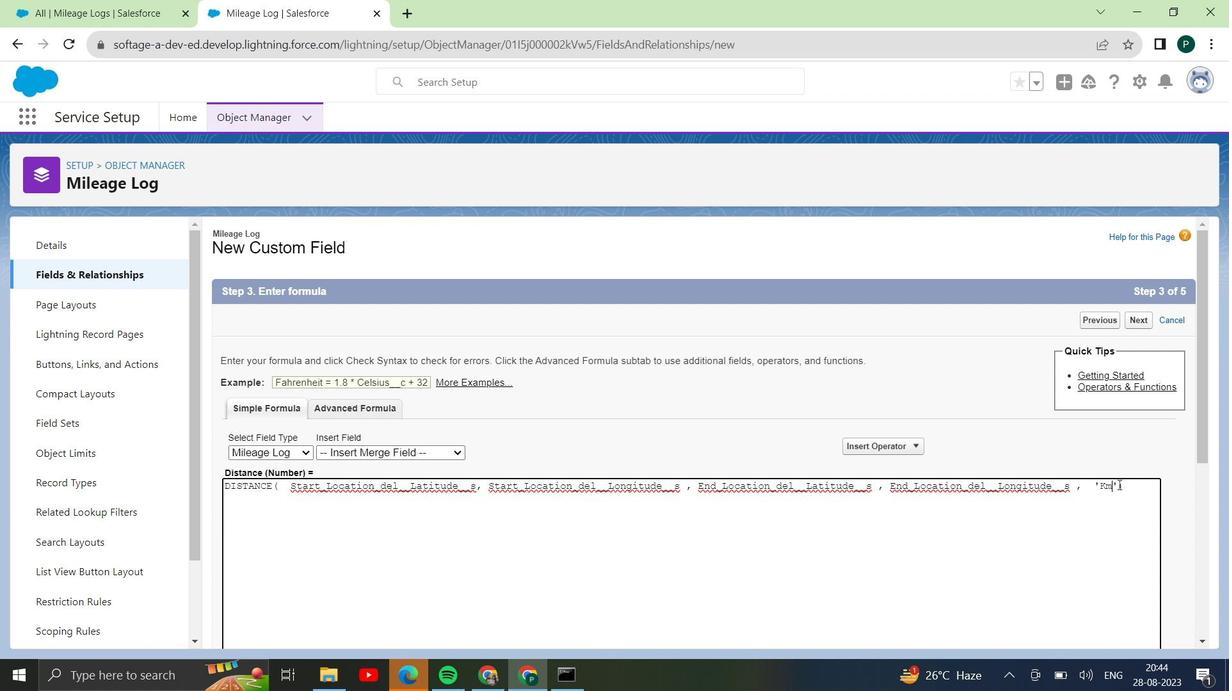 
Action: Mouse moved to (790, 550)
Screenshot: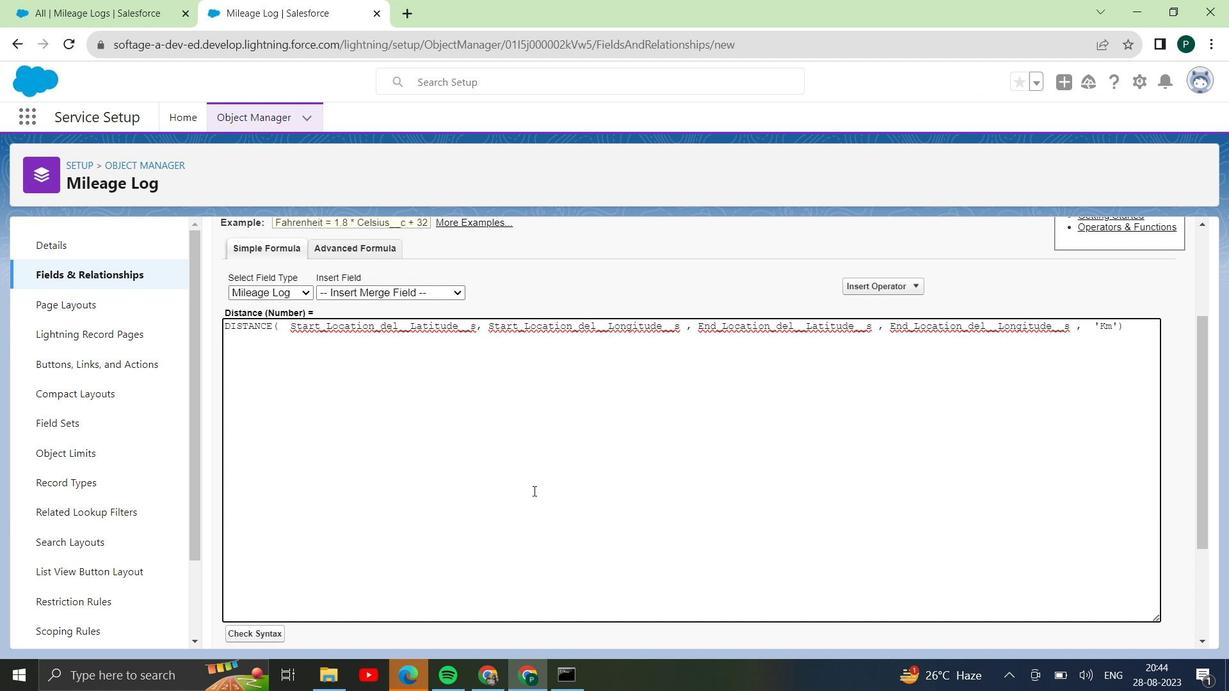 
Action: Mouse scrolled (790, 550) with delta (0, 0)
Screenshot: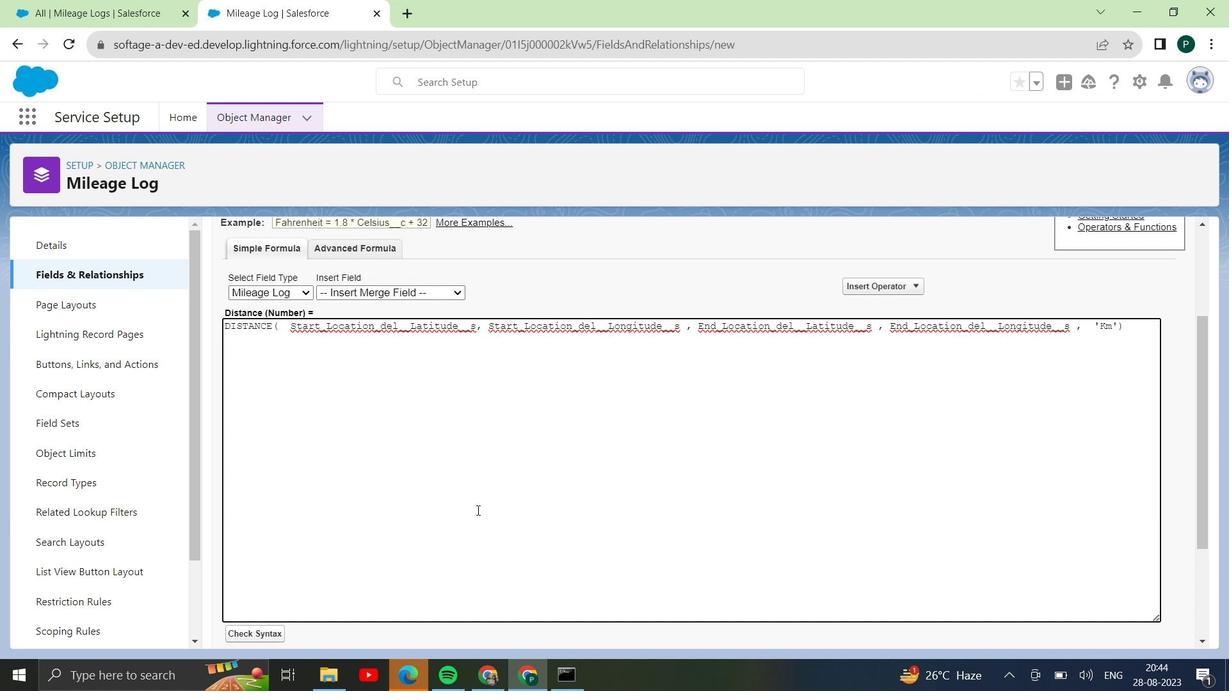 
Action: Mouse scrolled (790, 550) with delta (0, 0)
Screenshot: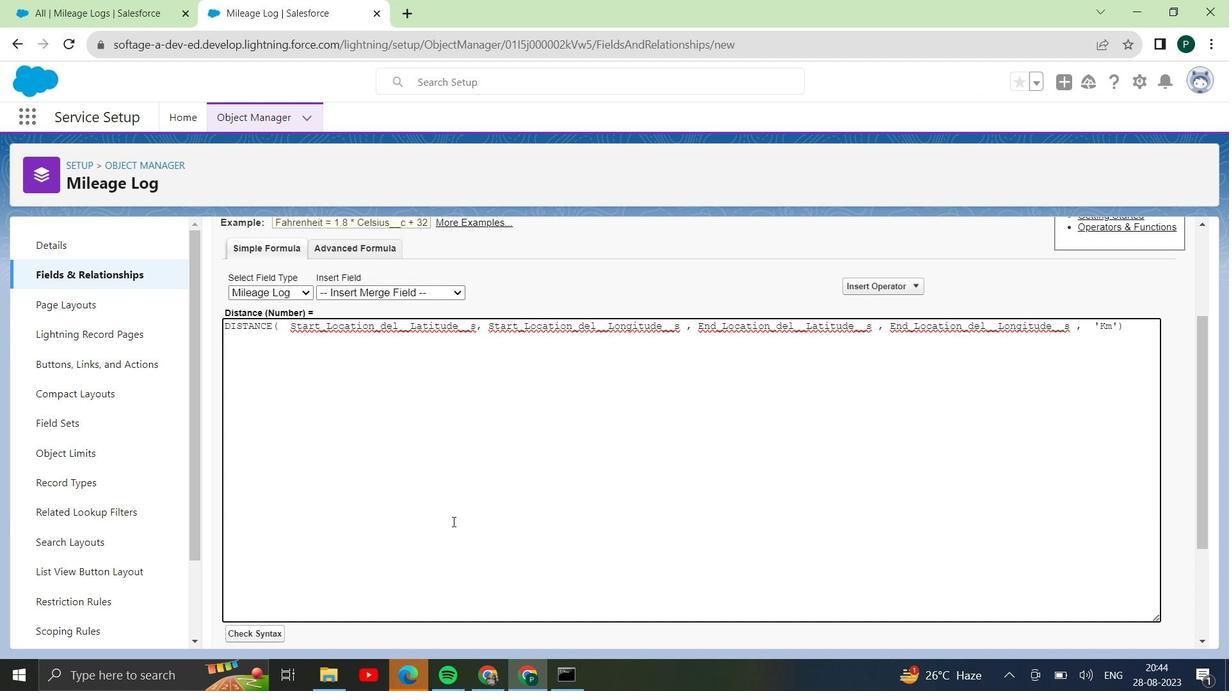 
Action: Mouse moved to (436, 532)
Screenshot: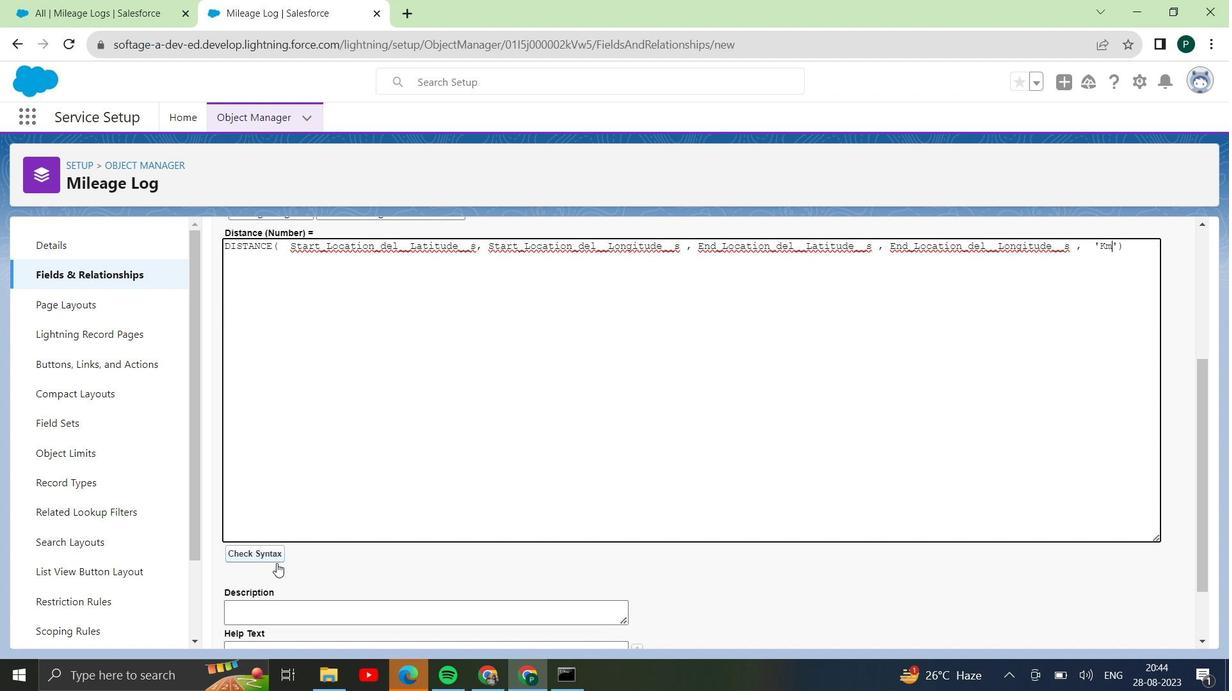 
Action: Mouse scrolled (436, 531) with delta (0, 0)
Screenshot: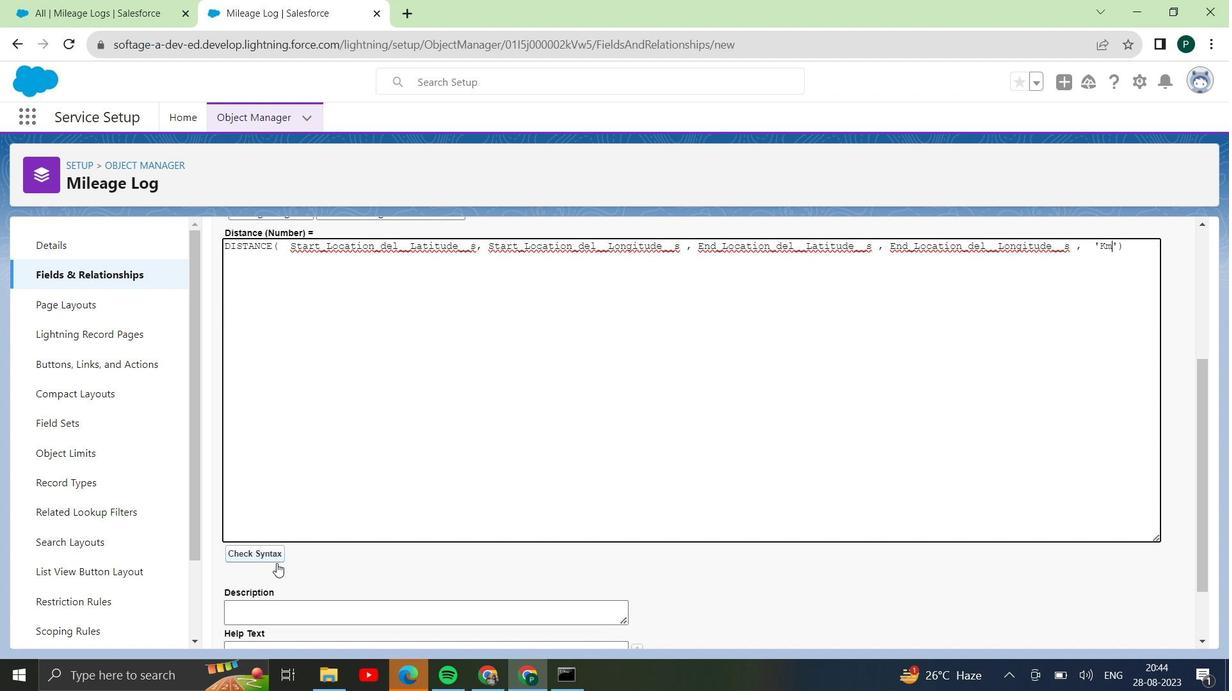 
Action: Mouse moved to (242, 557)
Screenshot: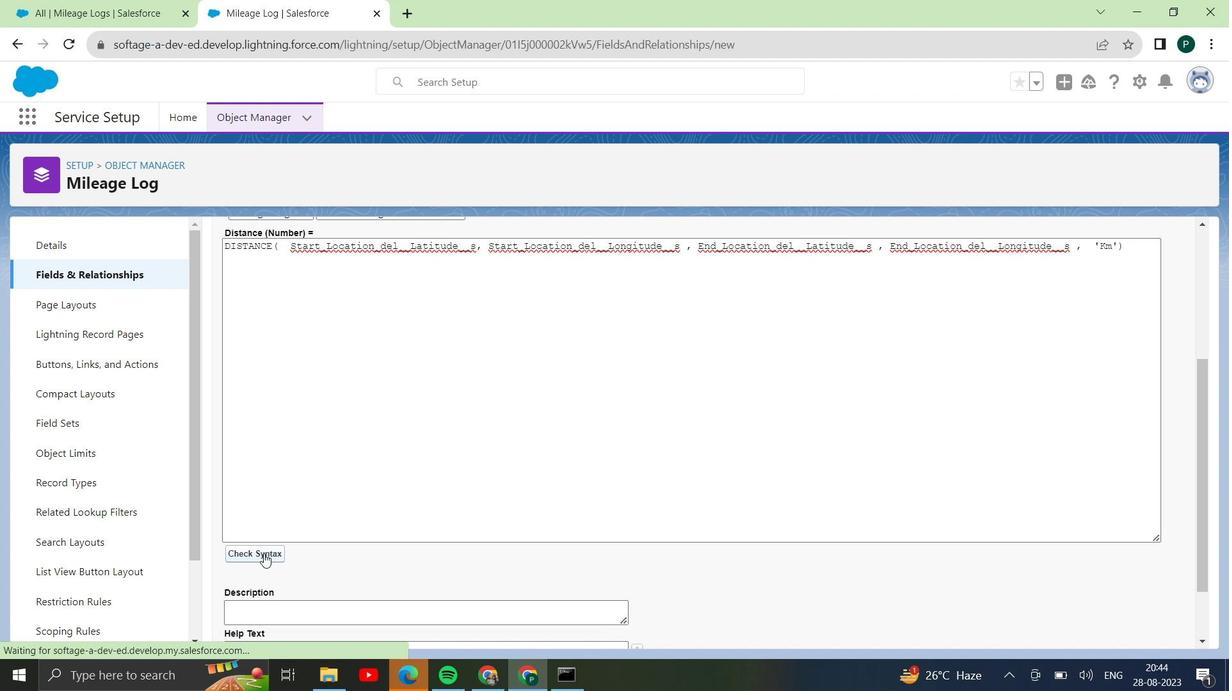 
Action: Mouse pressed left at (242, 557)
Screenshot: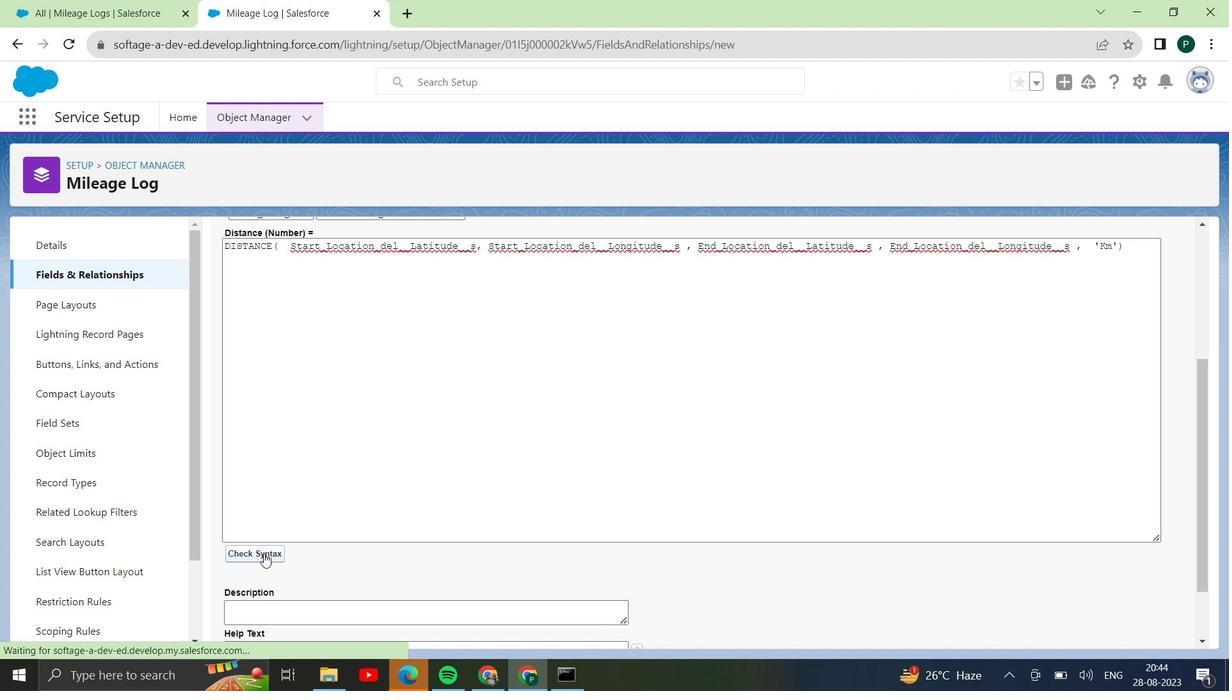 
Action: Mouse moved to (518, 521)
Screenshot: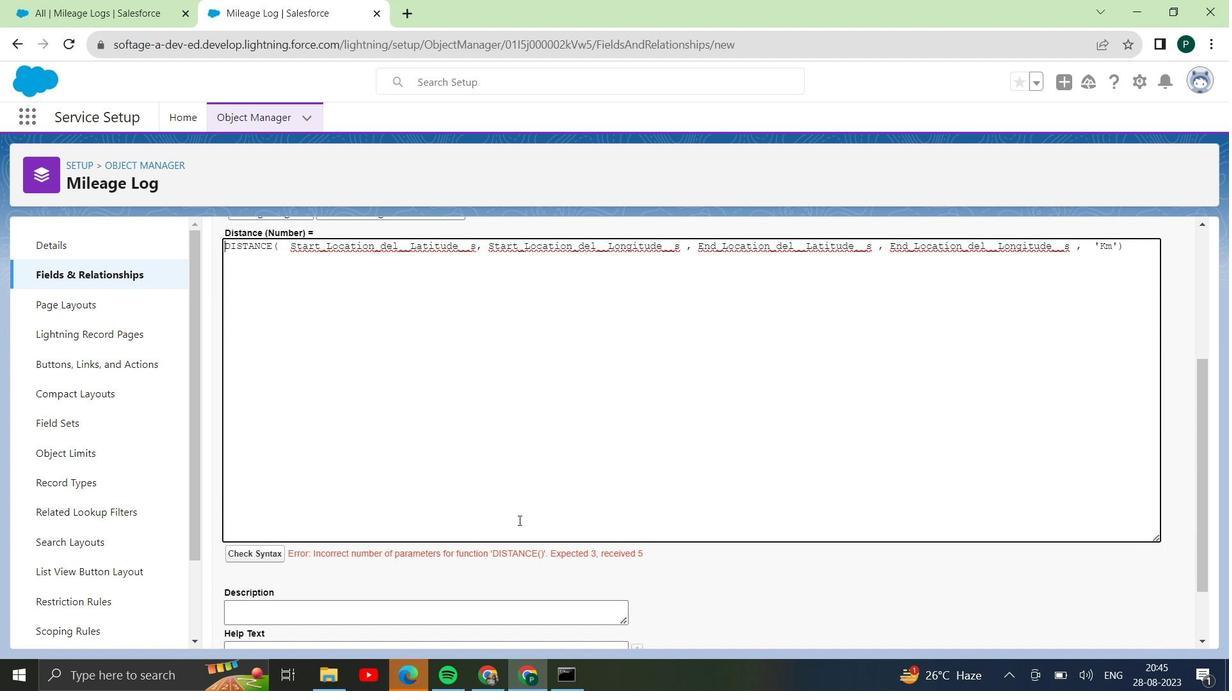 
Action: Mouse scrolled (518, 520) with delta (0, 0)
Screenshot: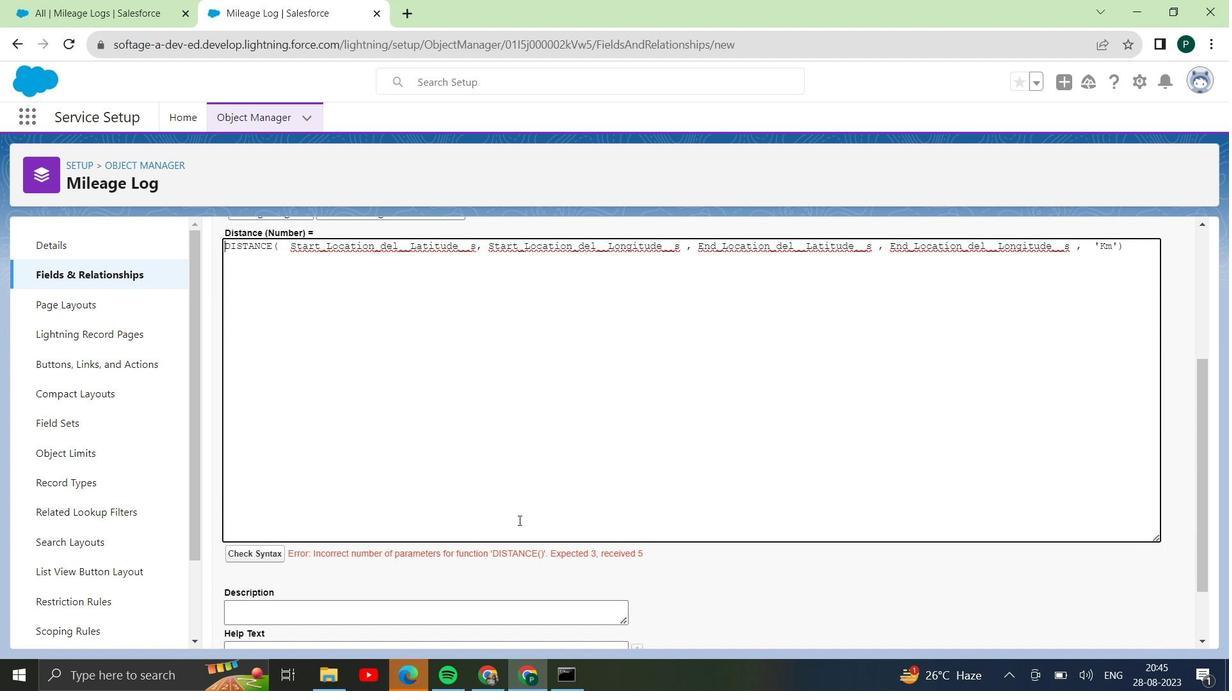 
Action: Mouse scrolled (518, 520) with delta (0, 0)
Screenshot: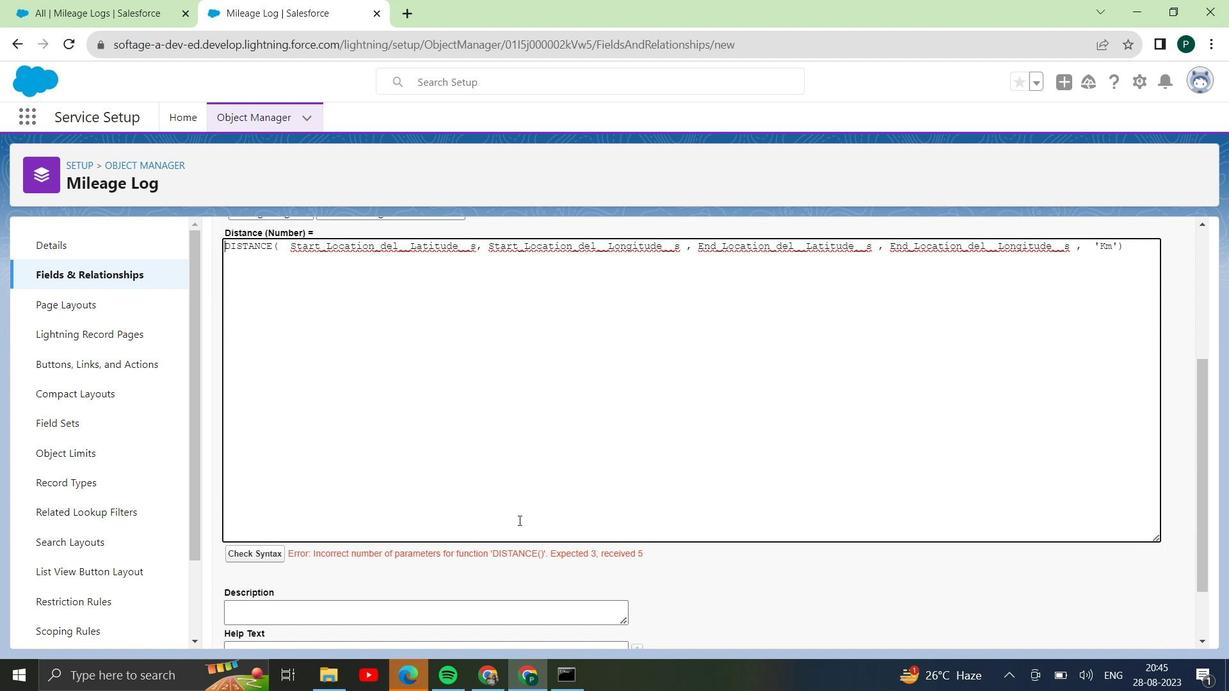 
Action: Mouse scrolled (518, 520) with delta (0, 0)
Screenshot: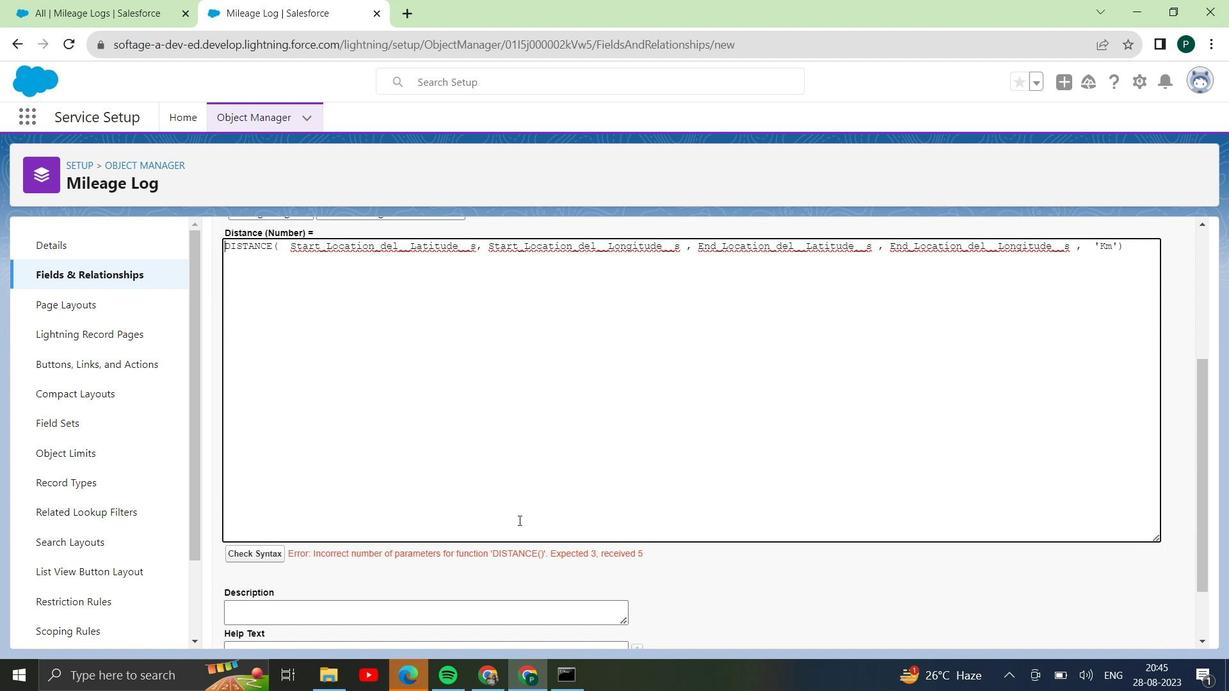 
Action: Mouse moved to (650, 559)
Screenshot: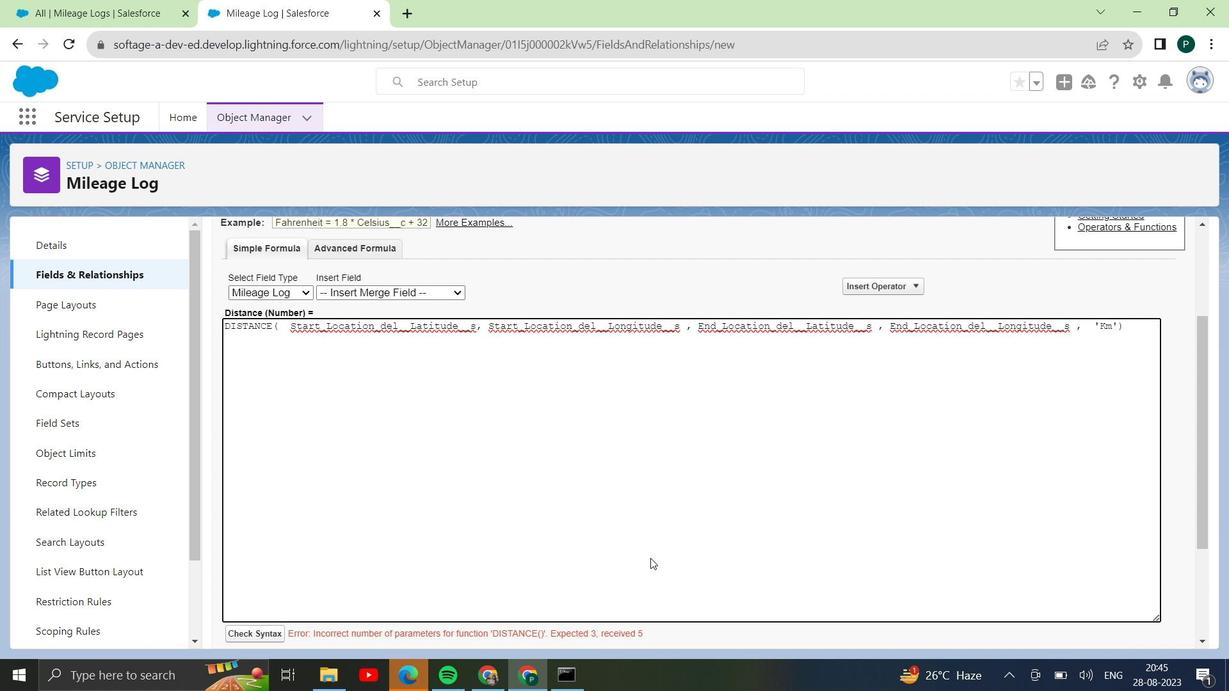 
Action: Mouse scrolled (650, 559) with delta (0, 0)
Screenshot: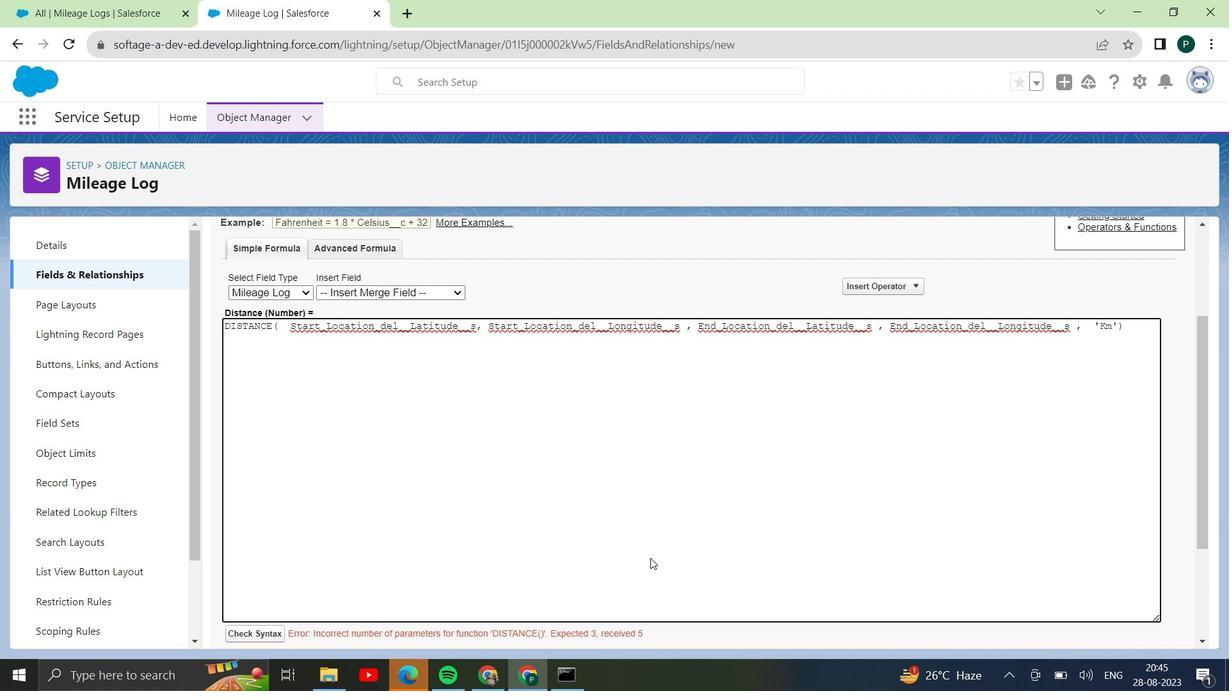 
Action: Mouse moved to (272, 293)
Screenshot: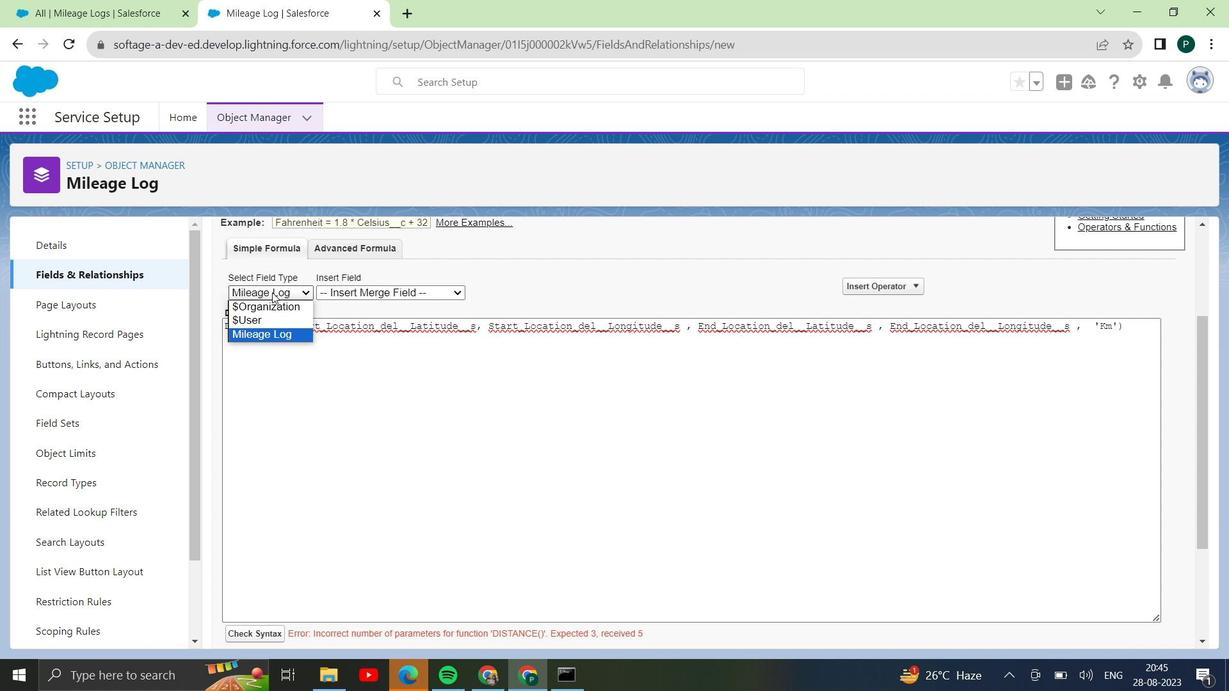 
Action: Mouse pressed left at (272, 293)
Screenshot: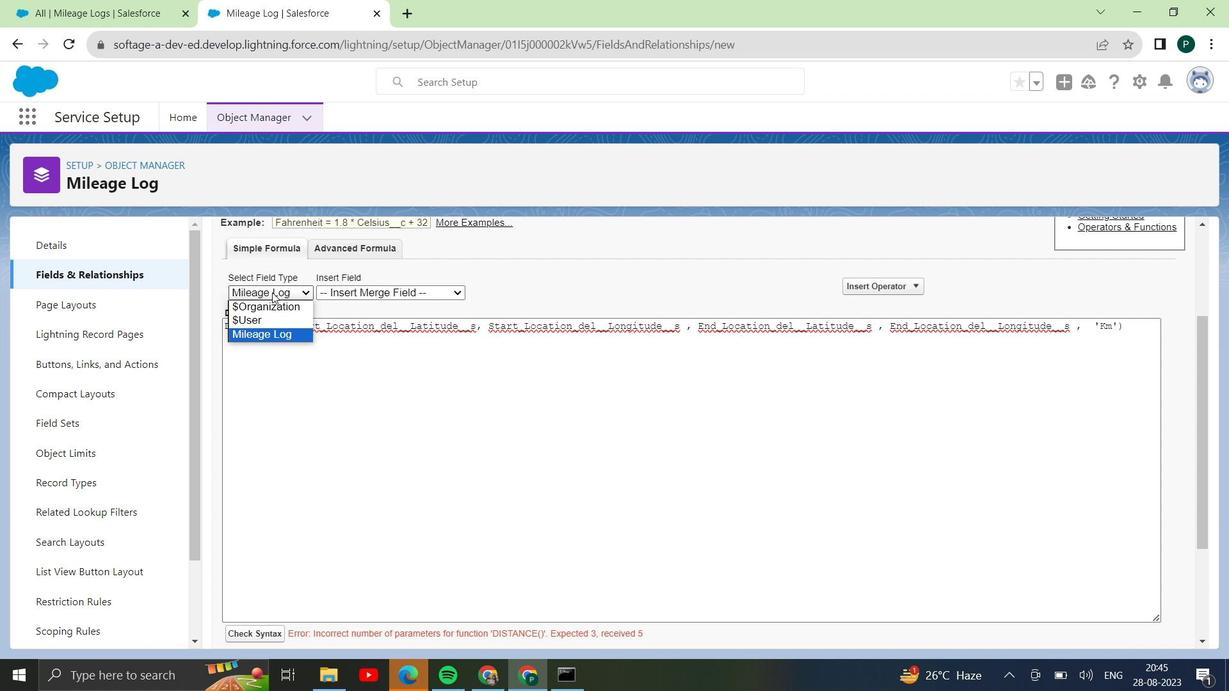 
Action: Mouse moved to (273, 320)
Screenshot: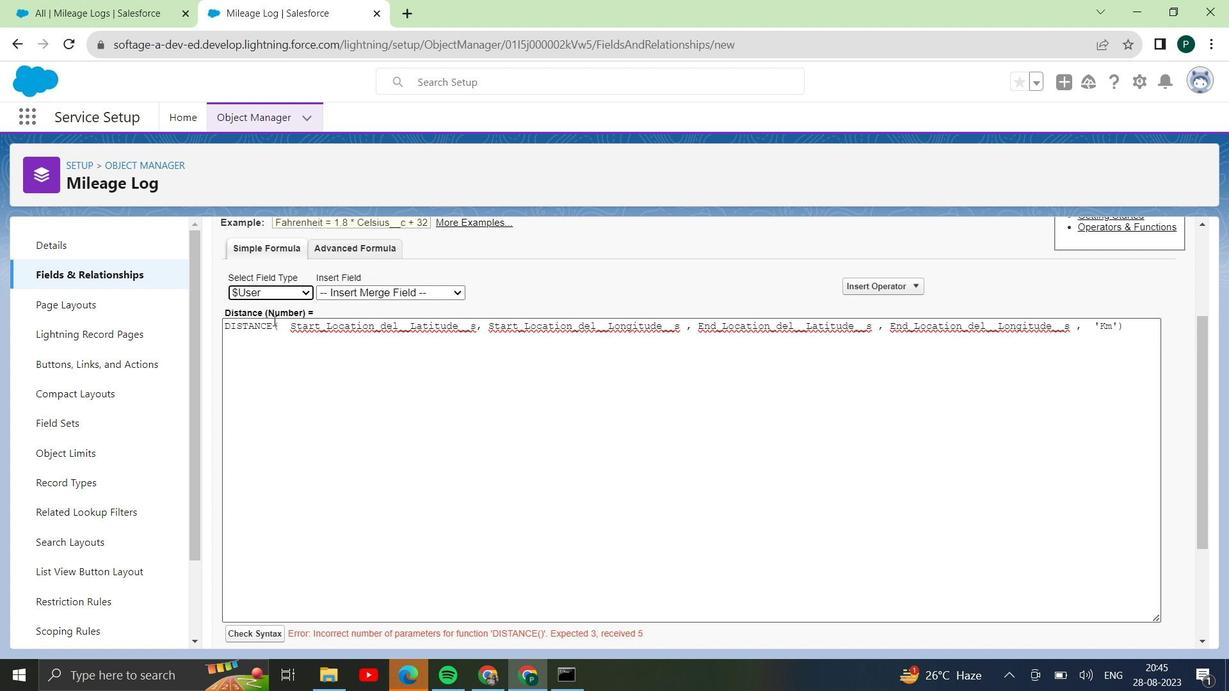 
Action: Mouse pressed left at (273, 320)
Screenshot: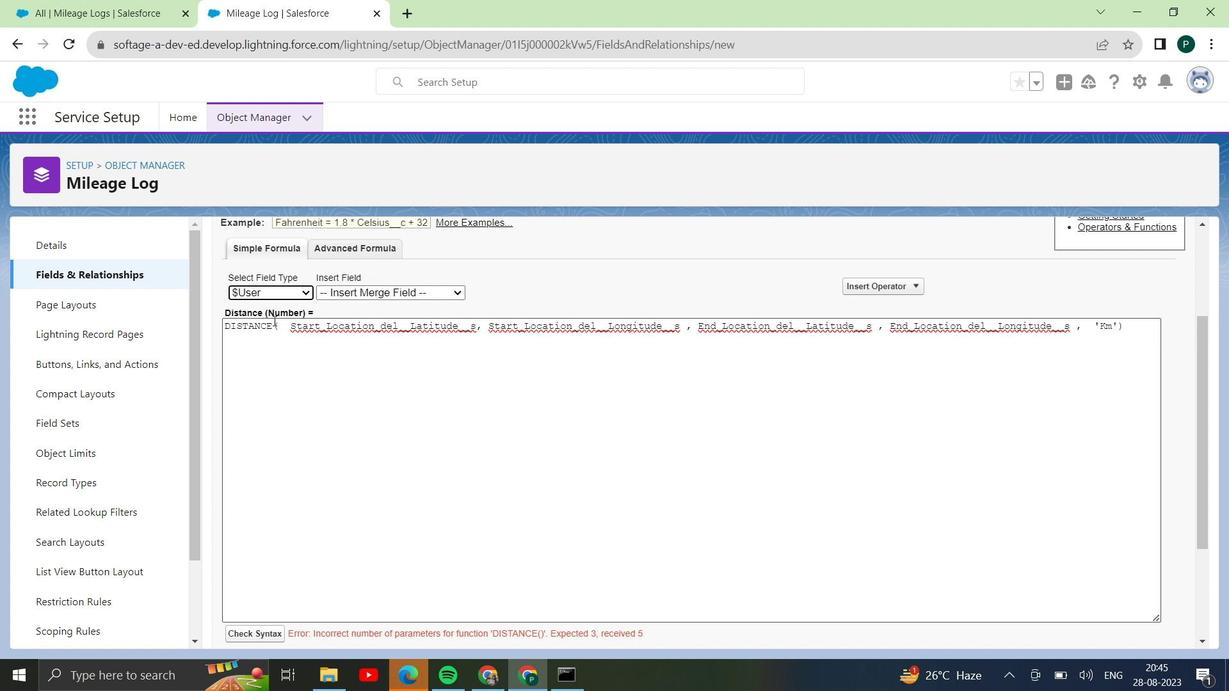 
Action: Mouse moved to (408, 289)
Screenshot: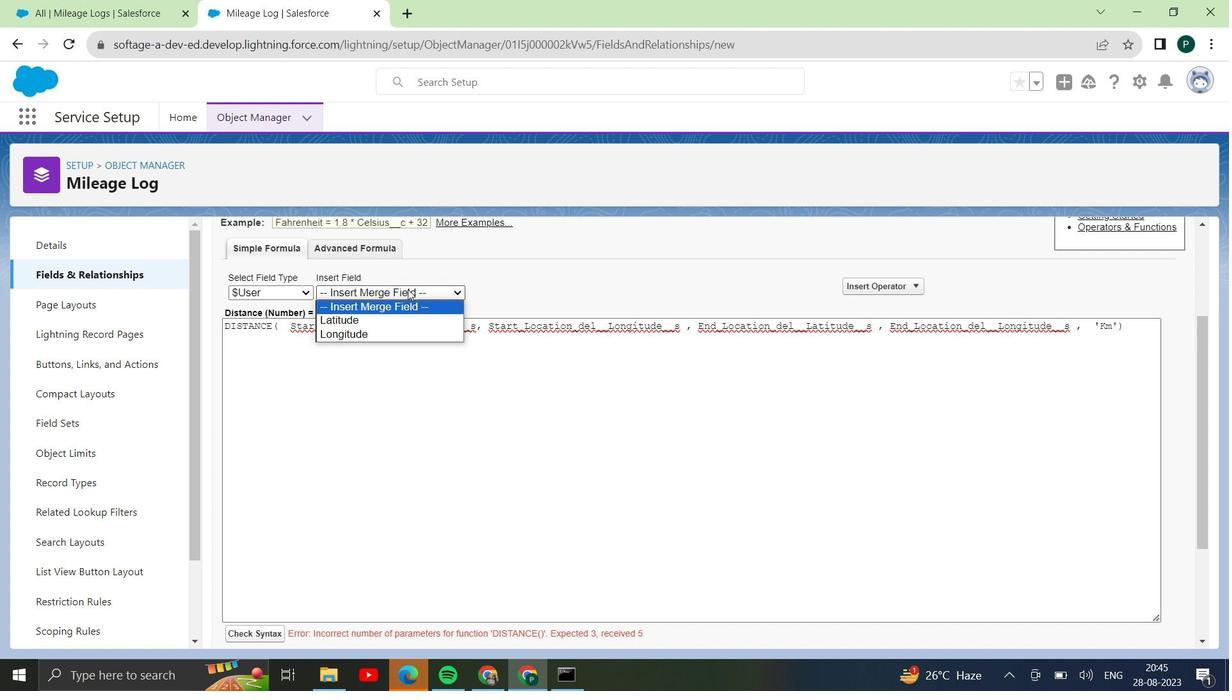 
Action: Mouse pressed left at (408, 289)
Screenshot: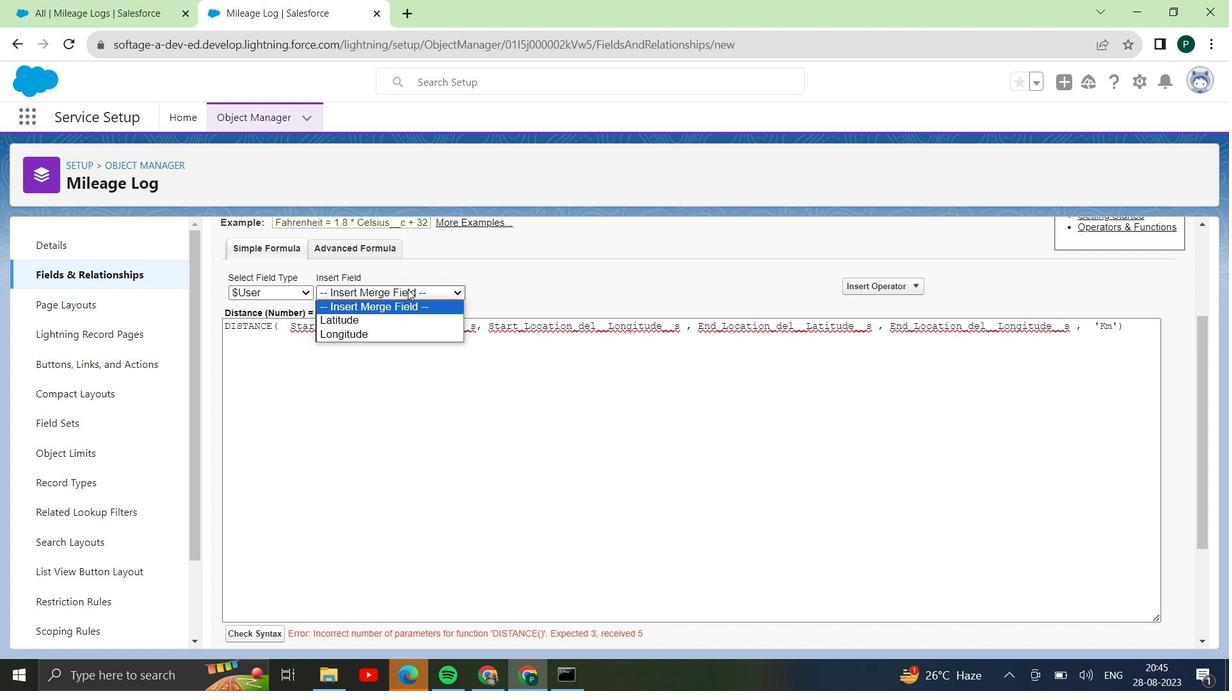 
Action: Mouse moved to (483, 477)
Screenshot: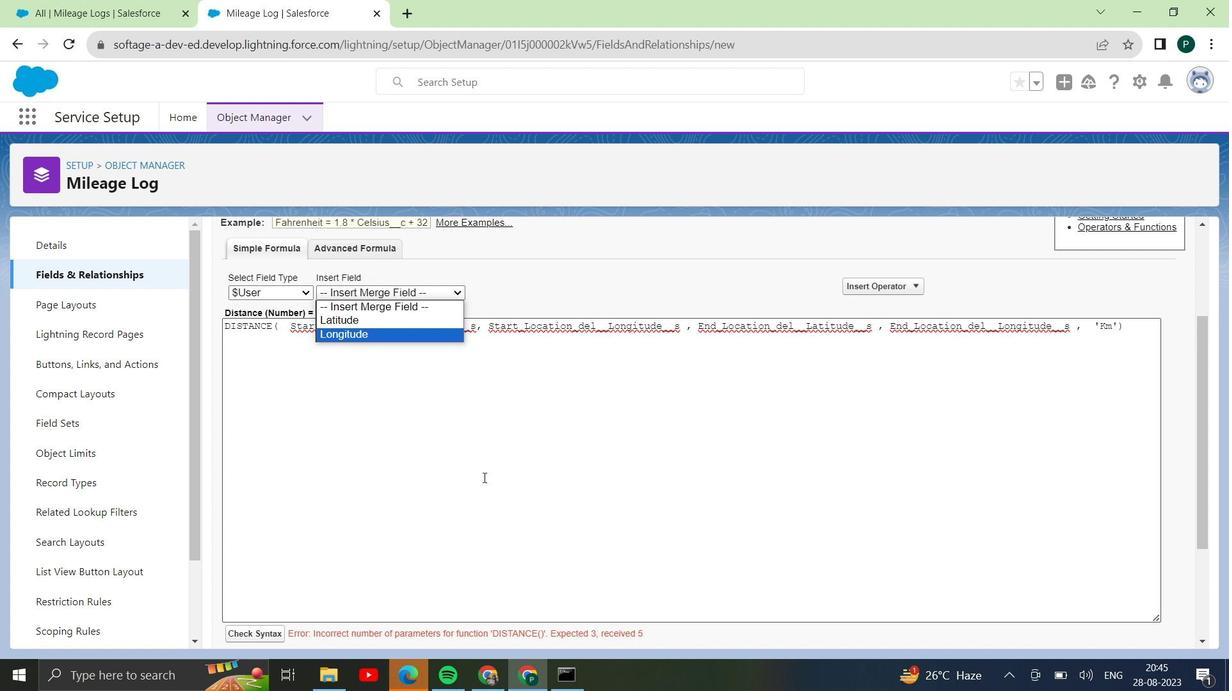 
Action: Mouse pressed left at (483, 477)
Screenshot: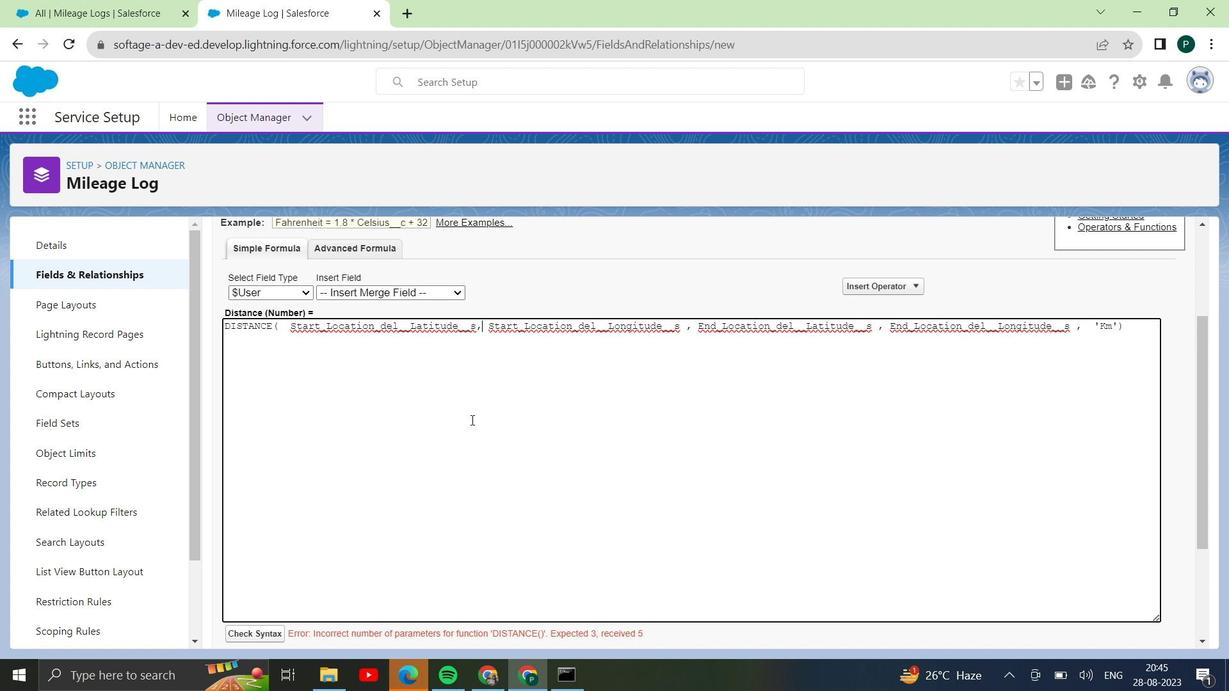 
Action: Mouse moved to (290, 326)
Screenshot: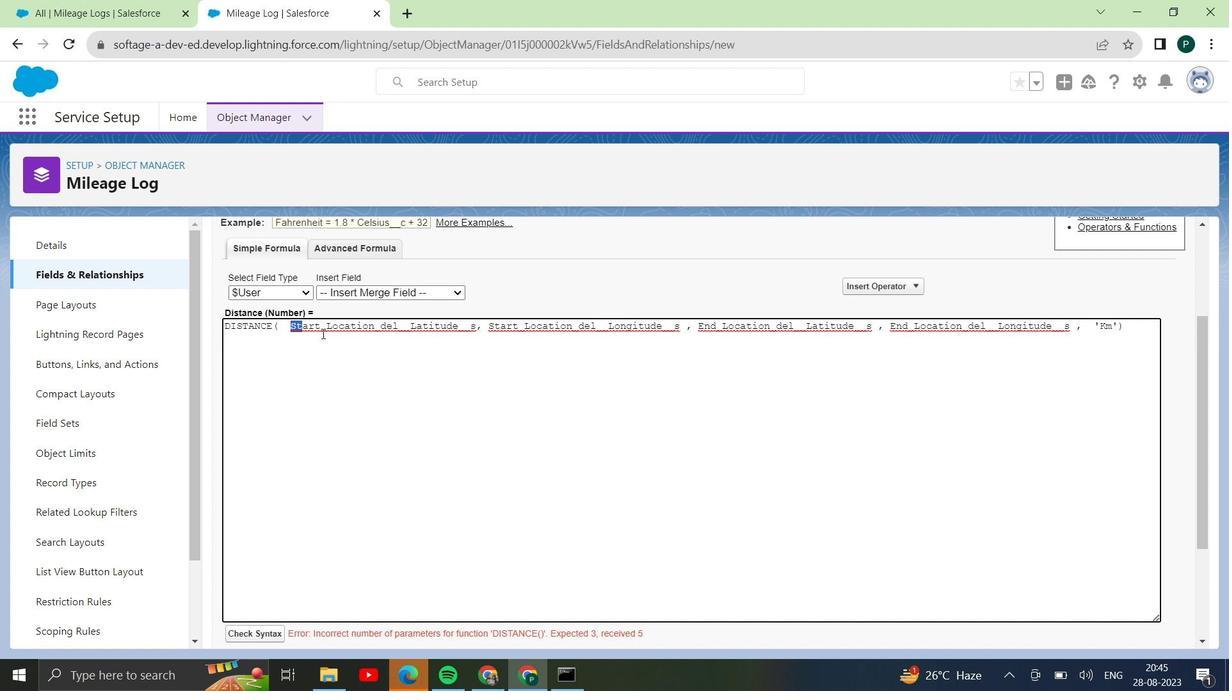 
Action: Mouse pressed left at (290, 326)
